 Task: Look for Airbnb options in Trstenik, Serbia from 2nd November, 2023 to 15th November, 2023 for 2 adults.1  bedroom having 1 bed and 1 bathroom. Property type can be hotel. Look for 5 properties as per requirement.
Action: Mouse pressed left at (280, 139)
Screenshot: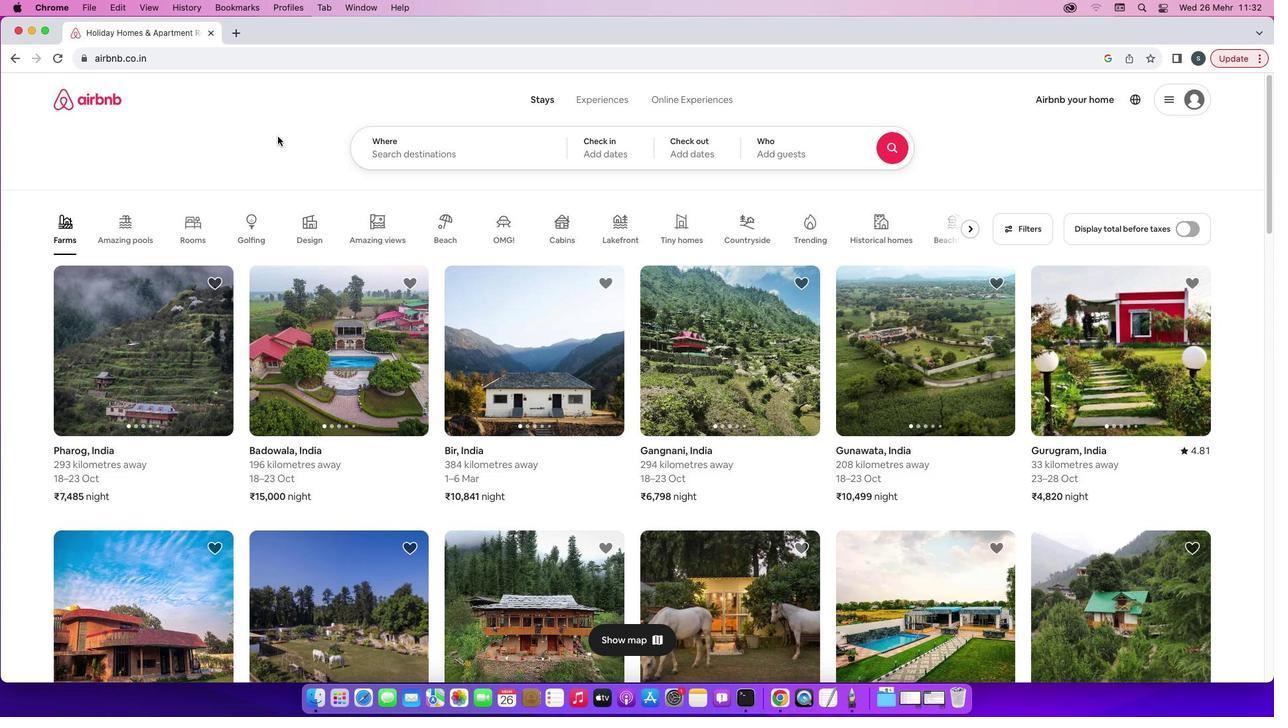 
Action: Mouse moved to (441, 152)
Screenshot: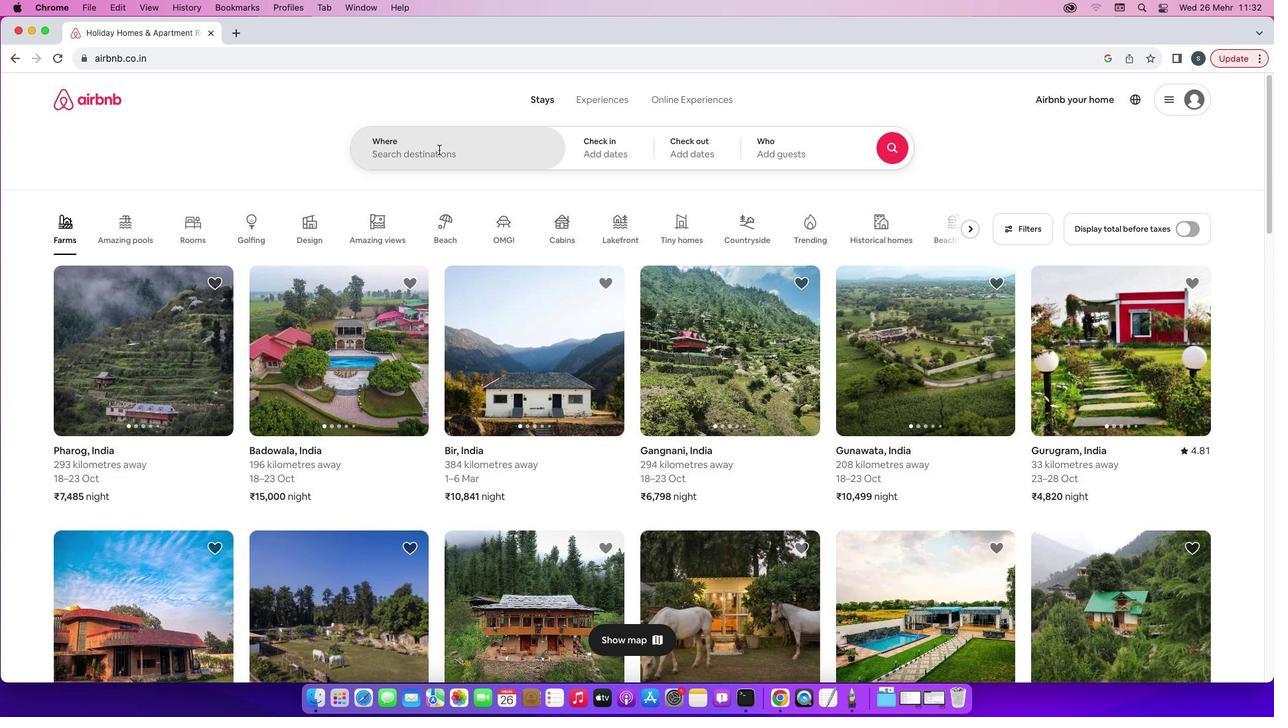 
Action: Mouse pressed left at (441, 152)
Screenshot: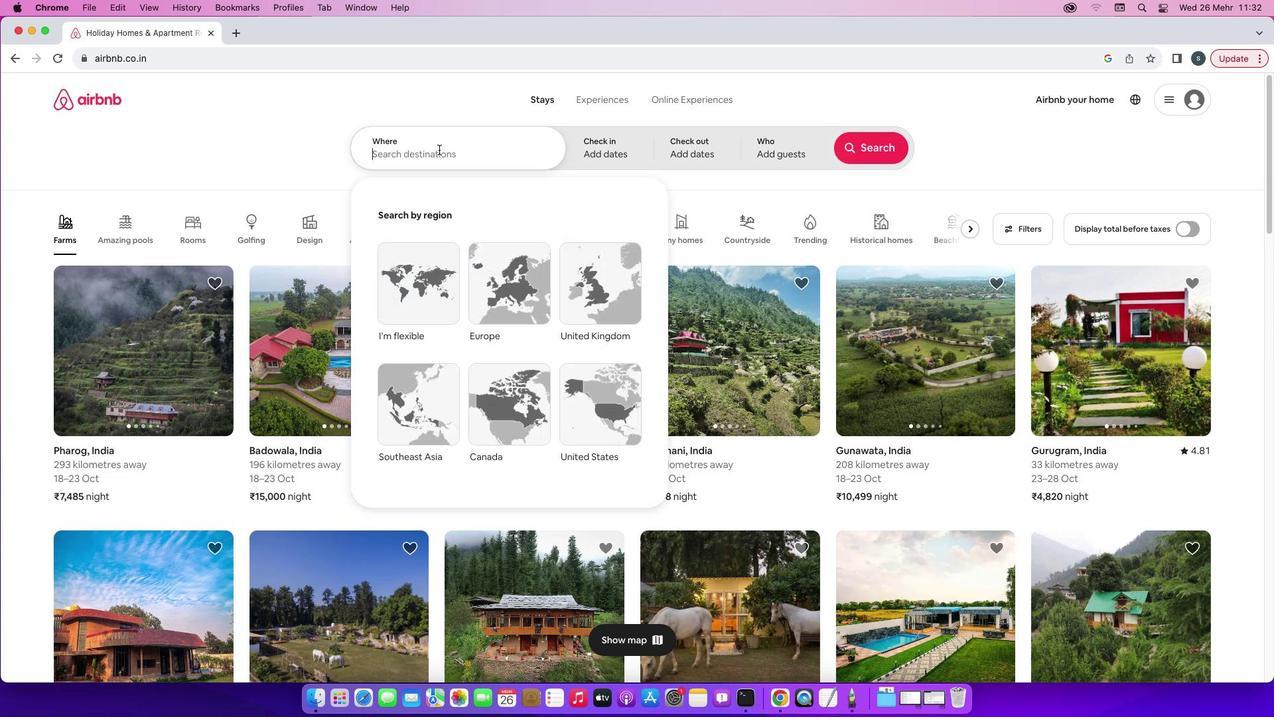 
Action: Key pressed 'T'Key.caps_lock'r''s''t''e''n''i''k'','Key.spaceKey.caps_lock'S'Key.caps_lock'e''r''b''i''a'
Screenshot: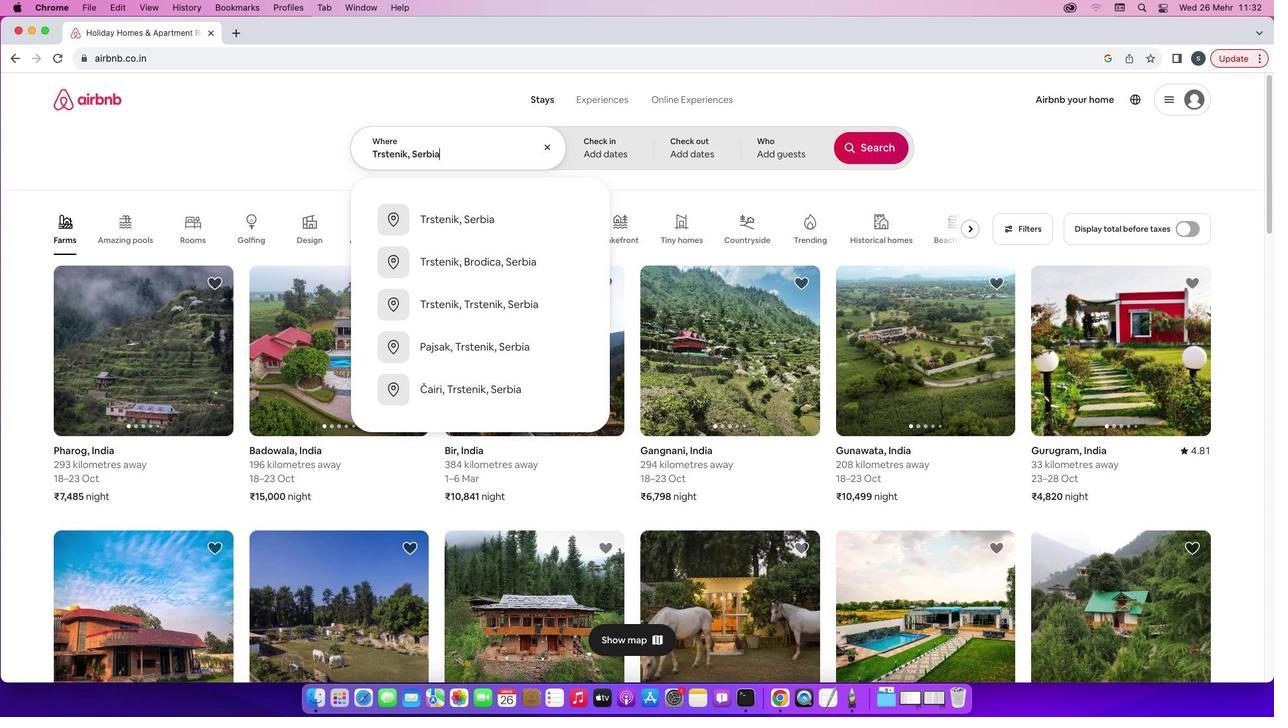 
Action: Mouse moved to (472, 225)
Screenshot: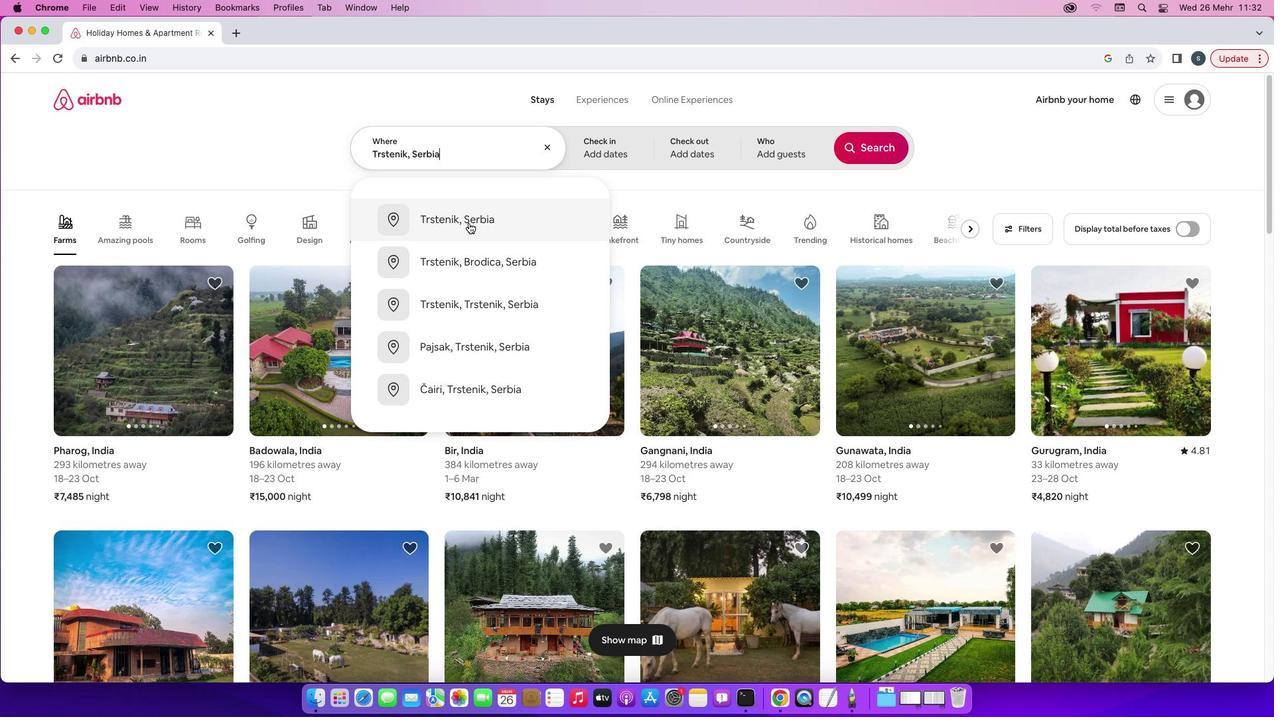 
Action: Mouse pressed left at (472, 225)
Screenshot: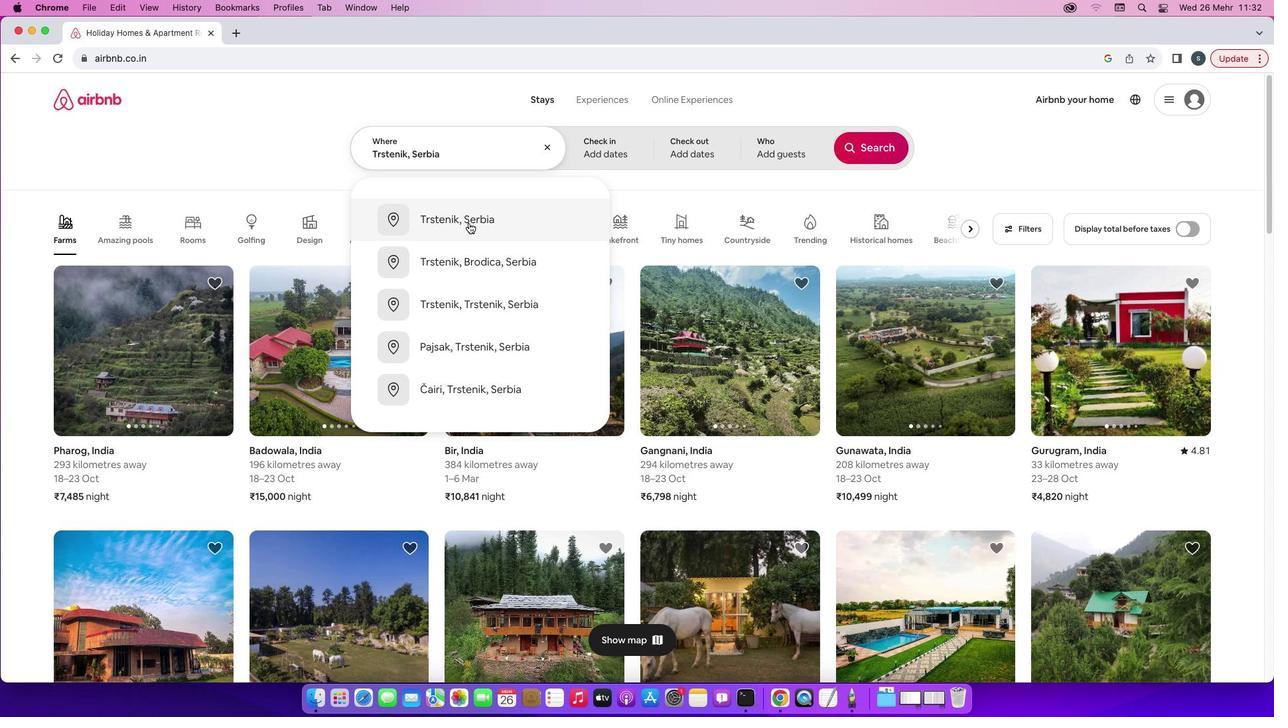 
Action: Mouse moved to (802, 314)
Screenshot: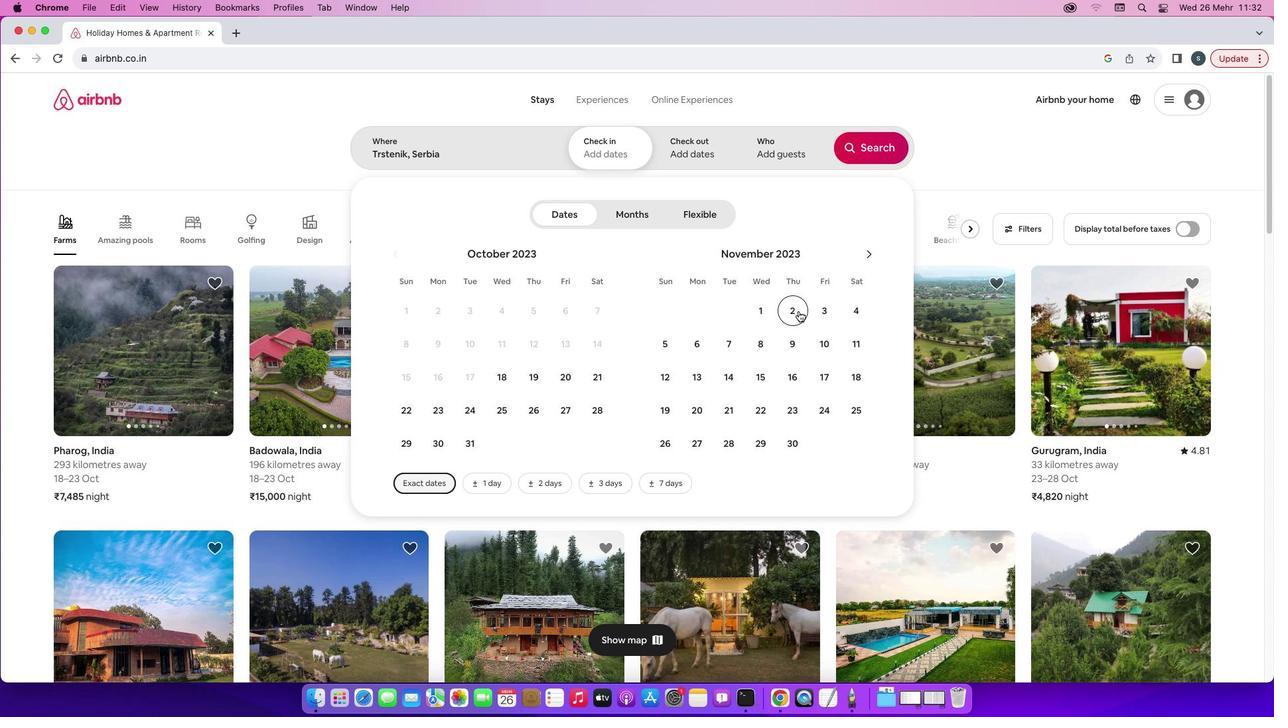 
Action: Mouse pressed left at (802, 314)
Screenshot: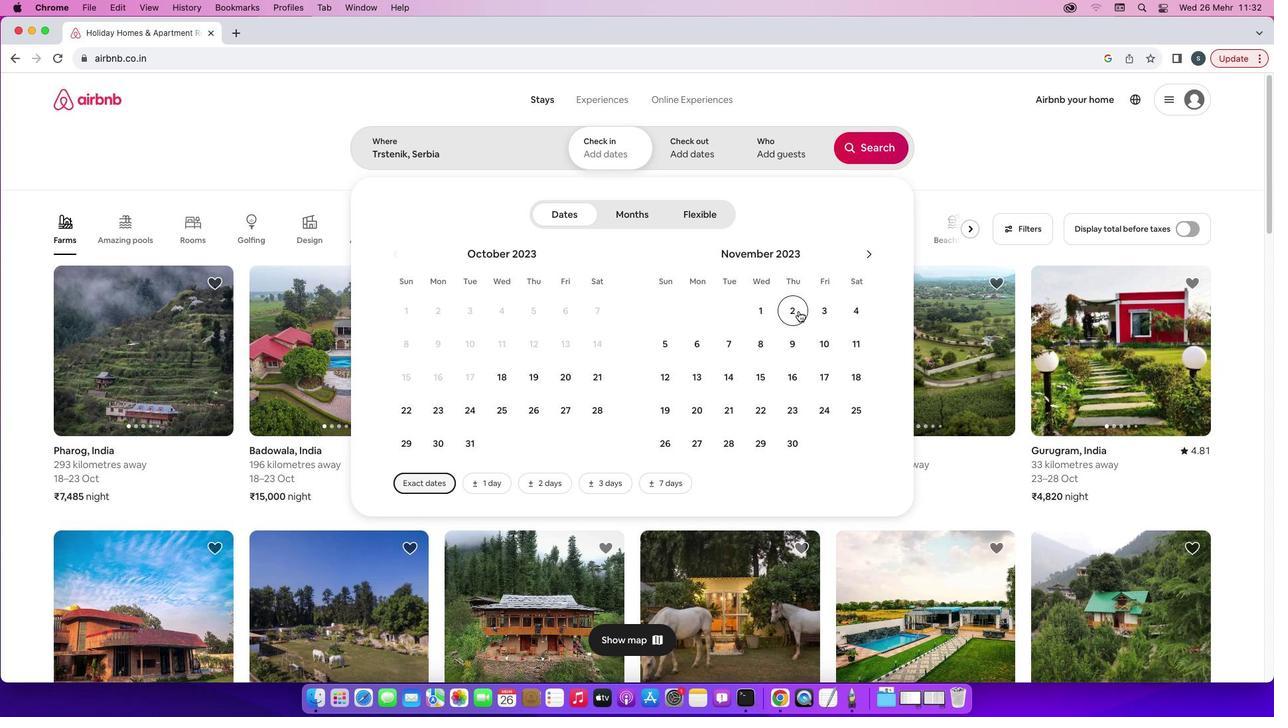 
Action: Mouse moved to (760, 372)
Screenshot: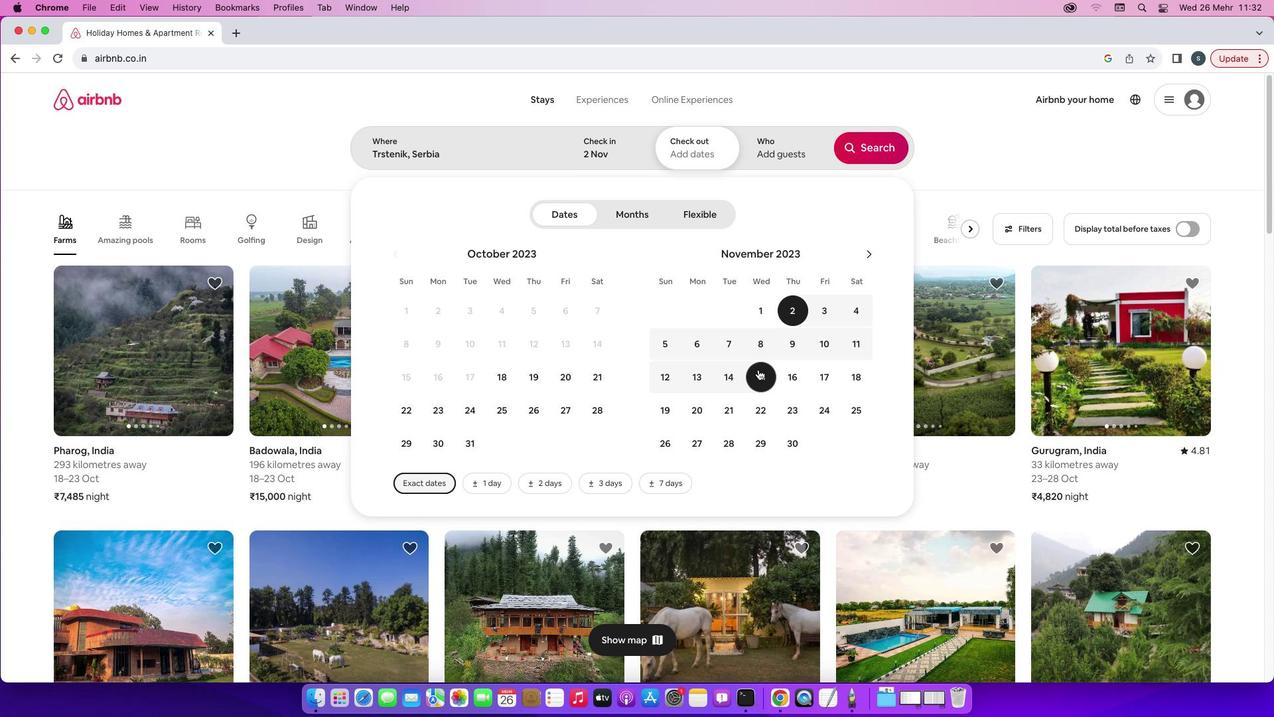 
Action: Mouse pressed left at (760, 372)
Screenshot: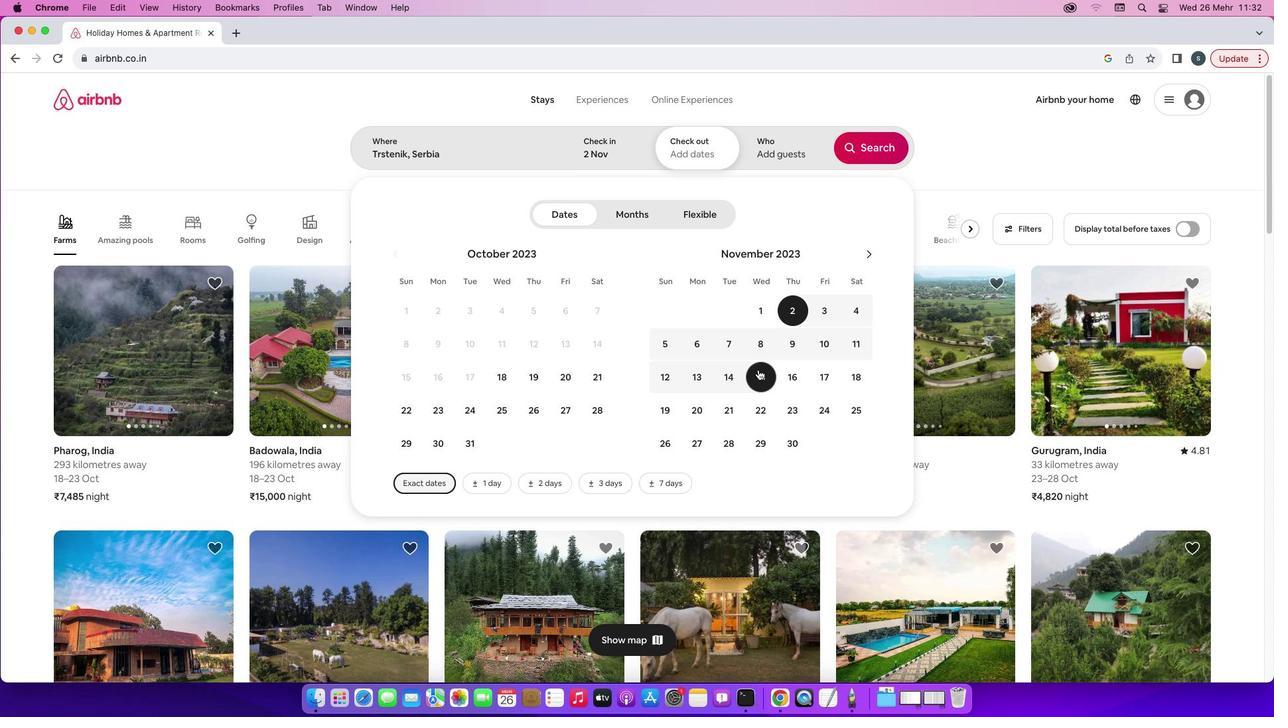 
Action: Mouse moved to (776, 154)
Screenshot: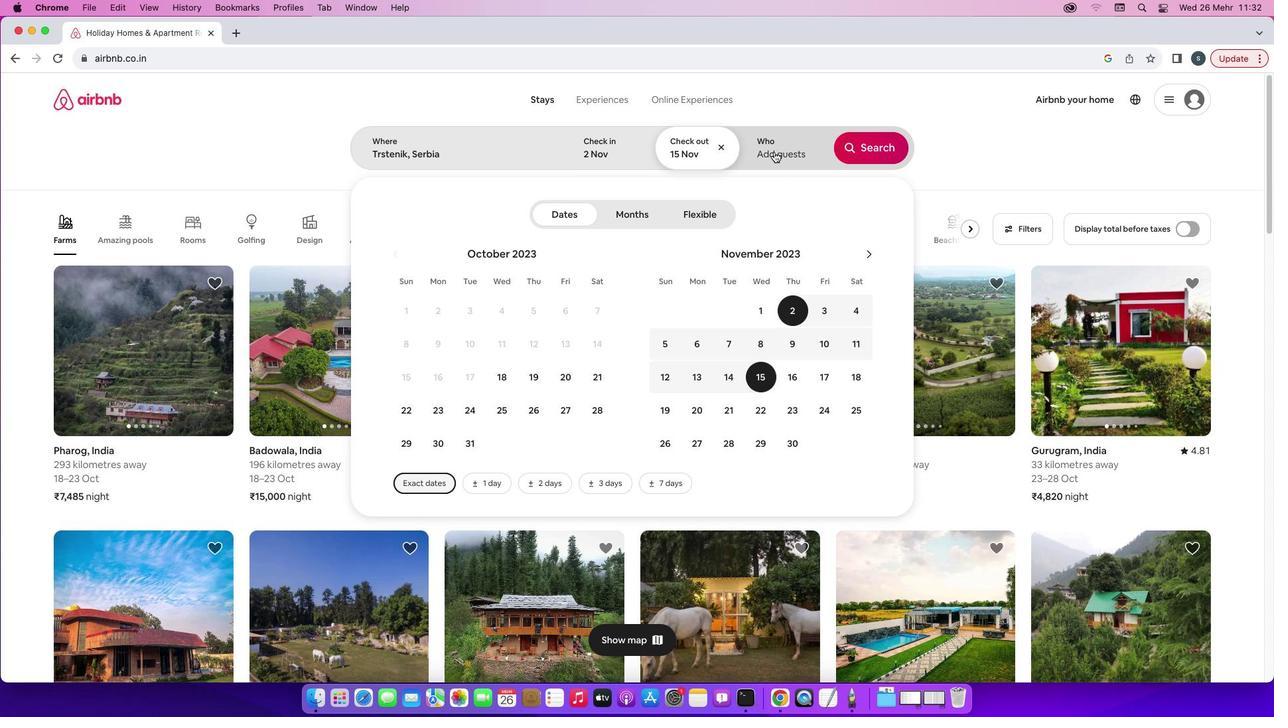 
Action: Mouse pressed left at (776, 154)
Screenshot: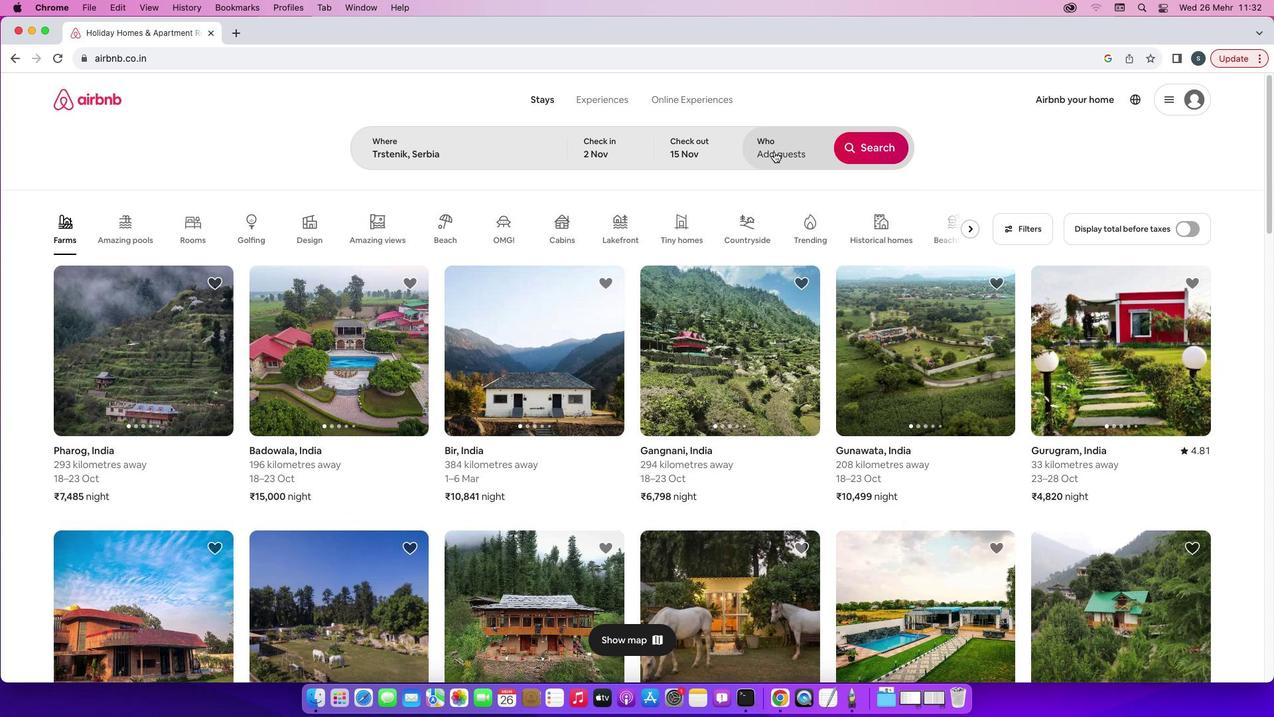 
Action: Mouse moved to (880, 220)
Screenshot: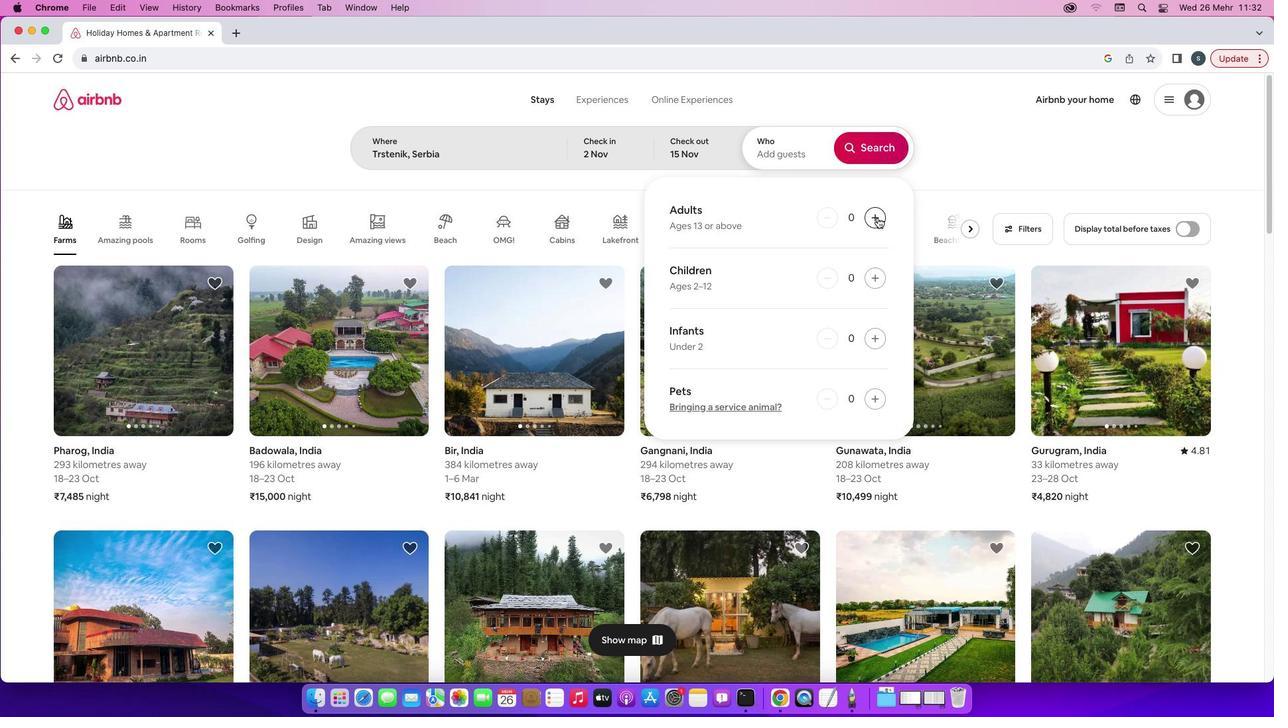 
Action: Mouse pressed left at (880, 220)
Screenshot: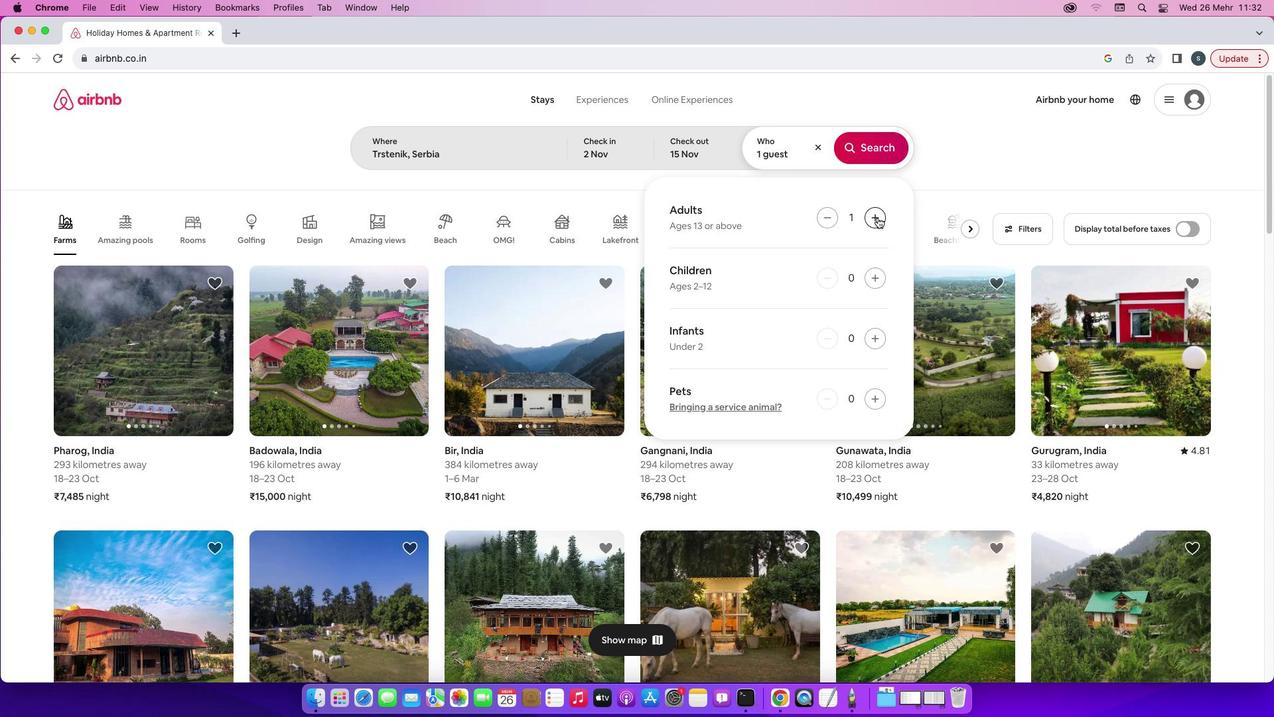 
Action: Mouse pressed left at (880, 220)
Screenshot: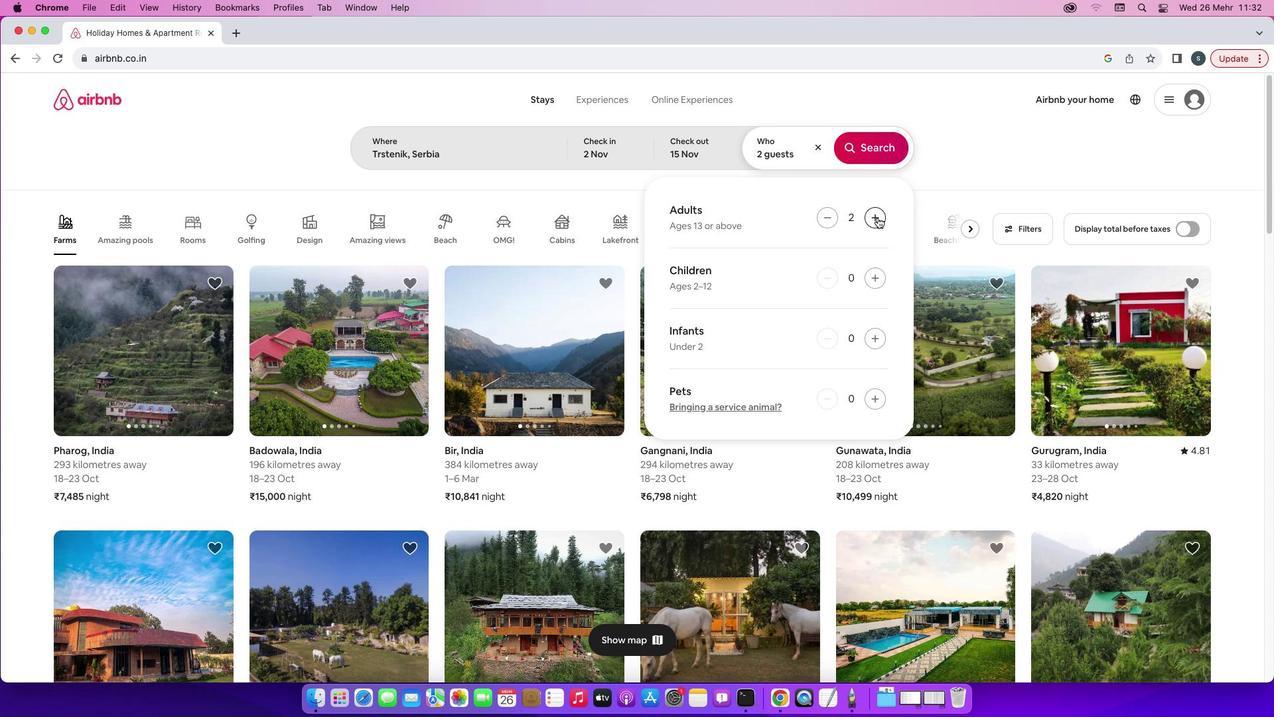 
Action: Mouse moved to (867, 152)
Screenshot: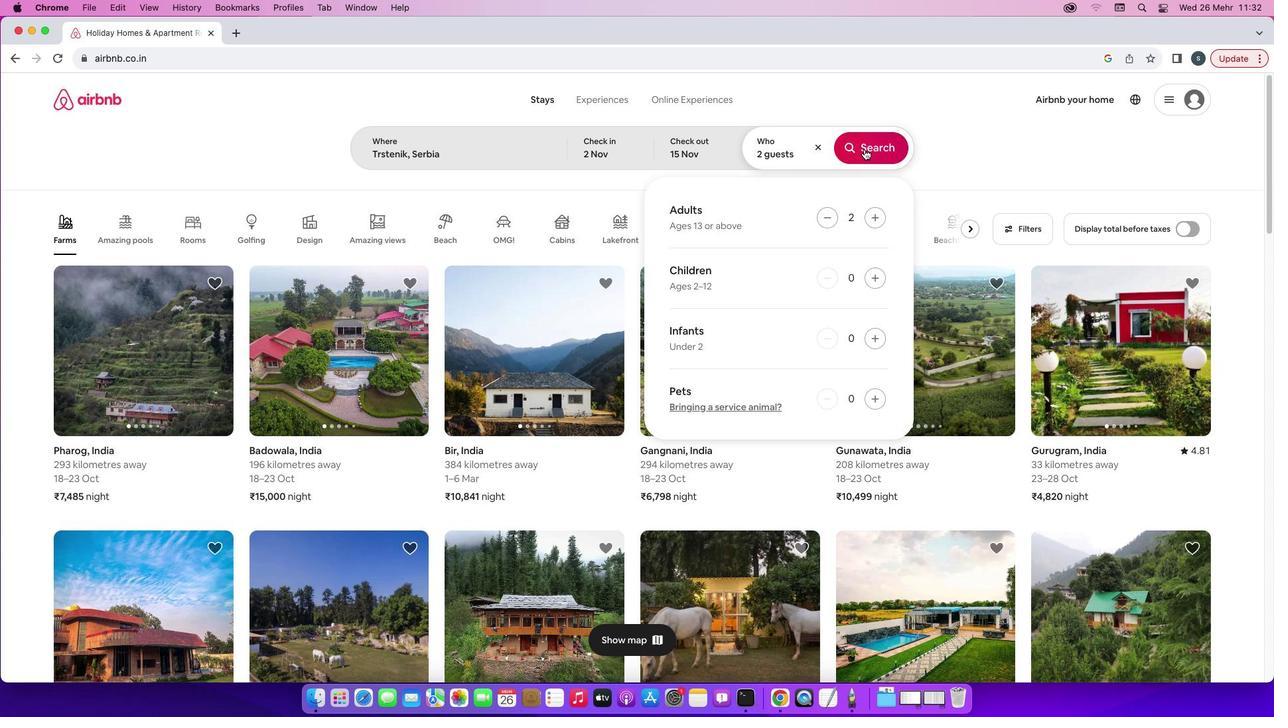 
Action: Mouse pressed left at (867, 152)
Screenshot: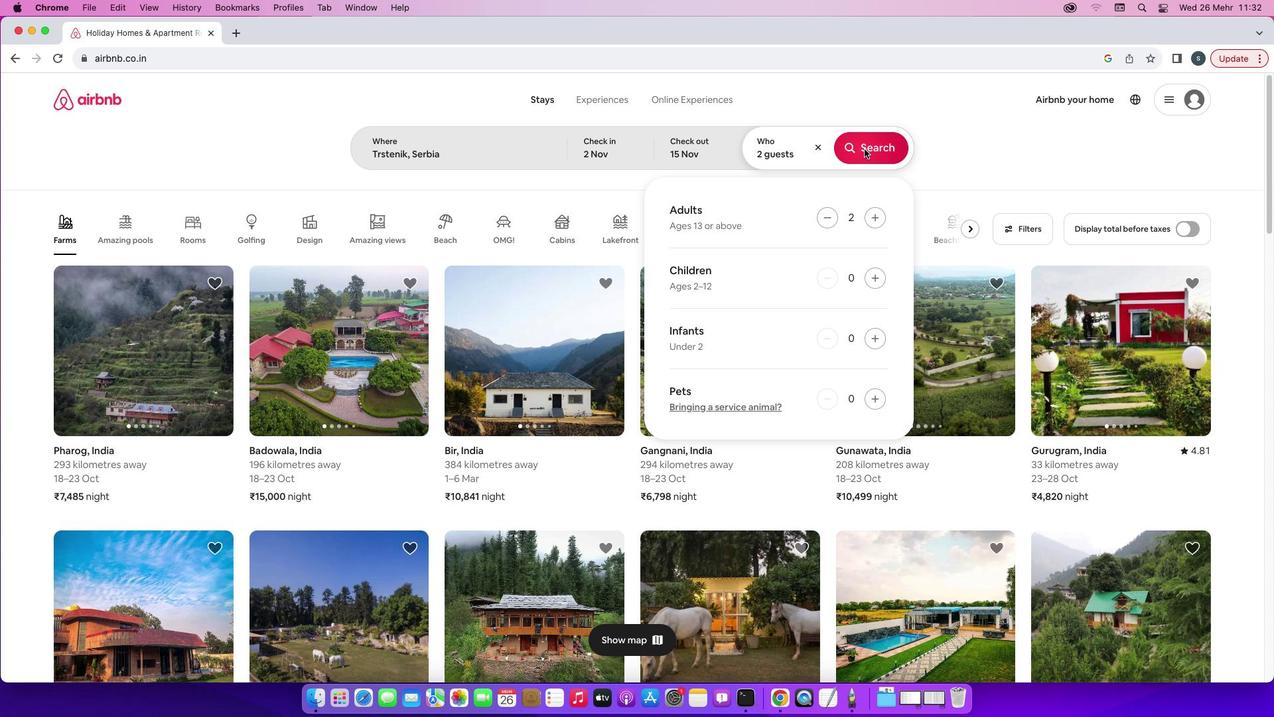 
Action: Mouse moved to (1057, 157)
Screenshot: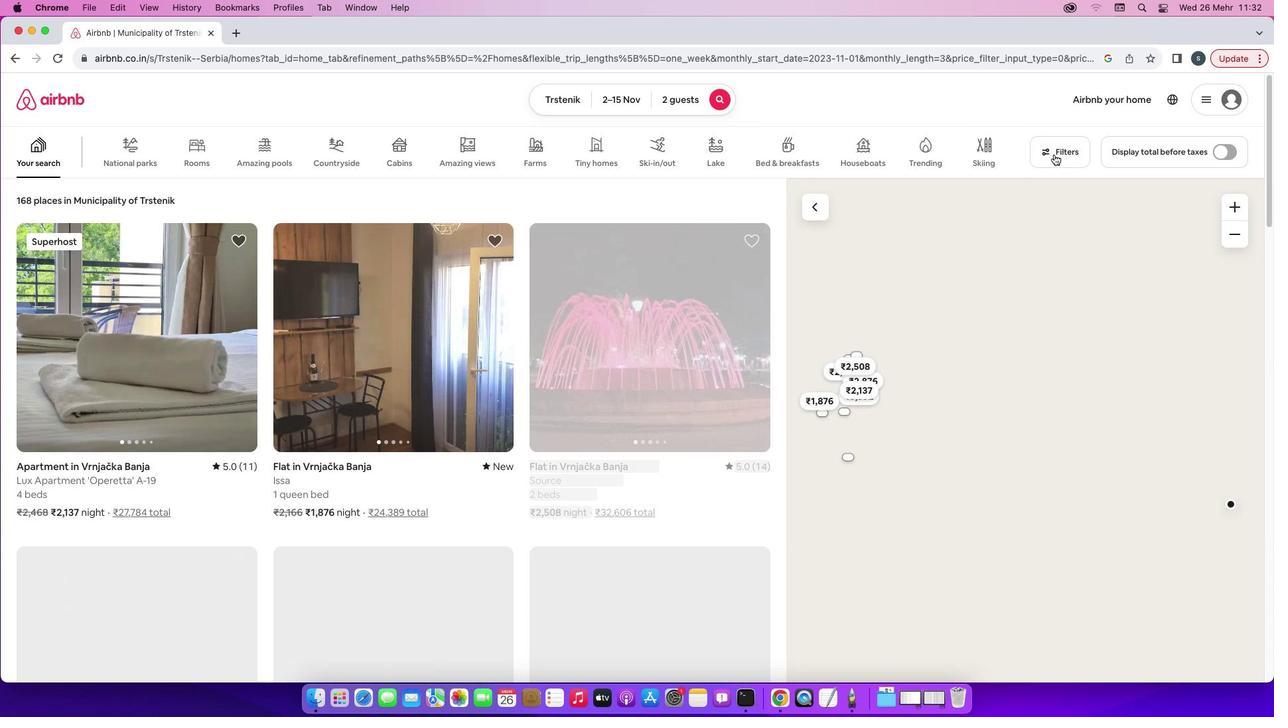 
Action: Mouse pressed left at (1057, 157)
Screenshot: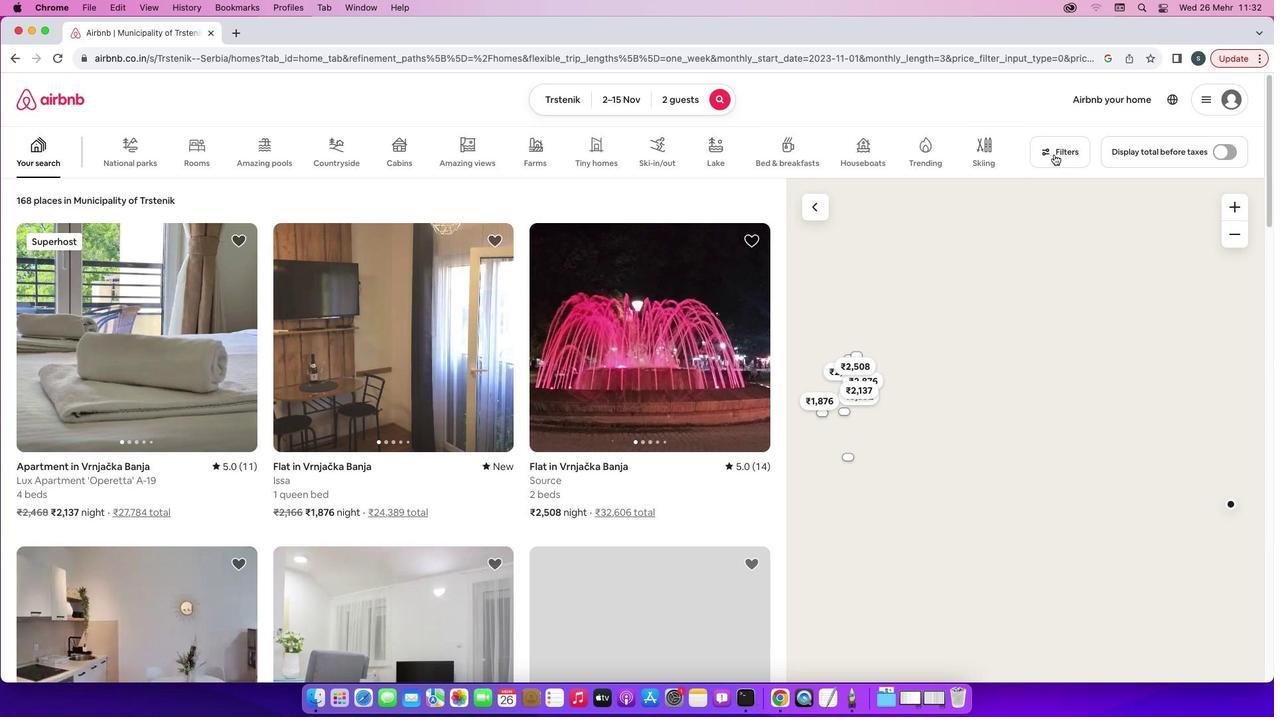 
Action: Mouse moved to (460, 506)
Screenshot: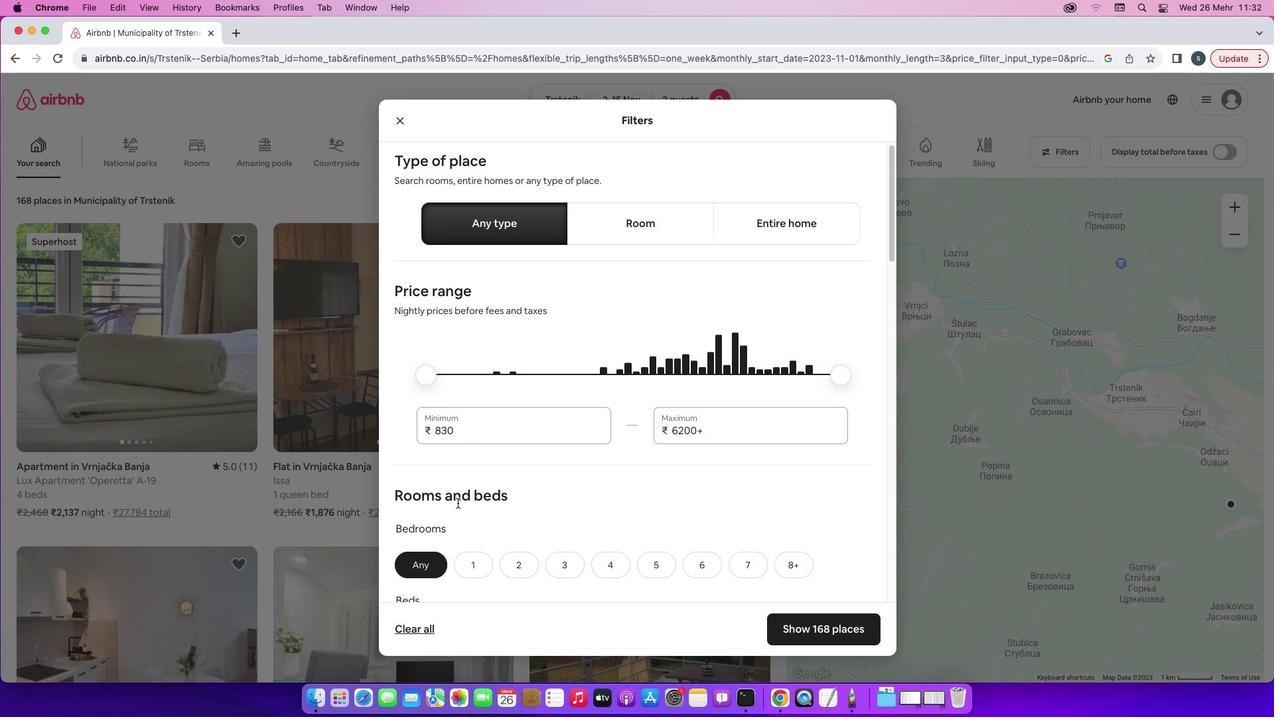 
Action: Mouse scrolled (460, 506) with delta (2, 1)
Screenshot: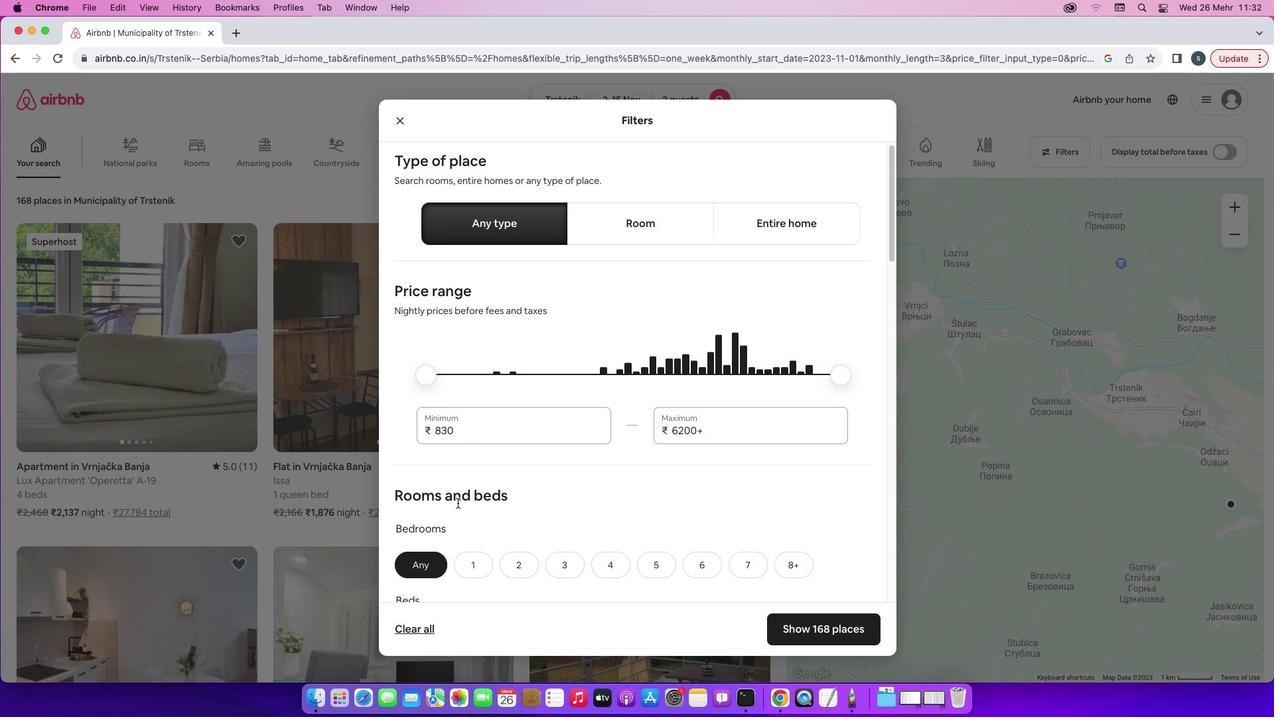 
Action: Mouse moved to (460, 505)
Screenshot: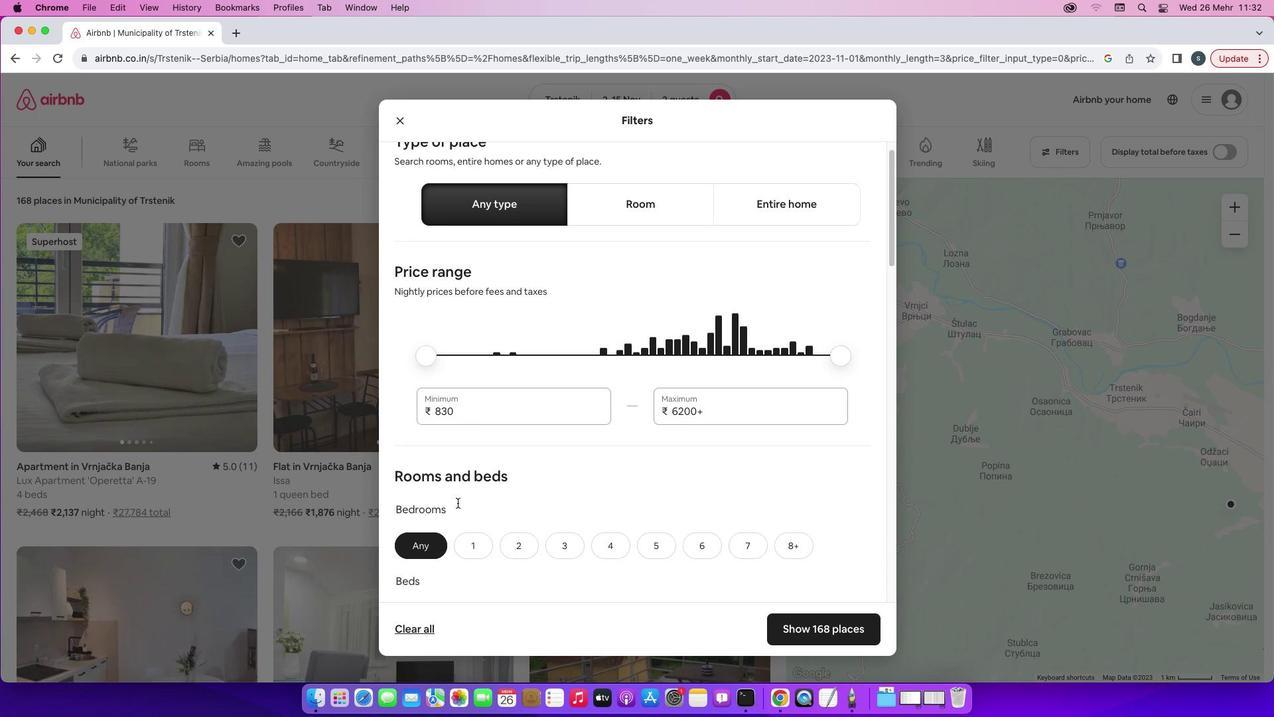 
Action: Mouse scrolled (460, 505) with delta (2, 1)
Screenshot: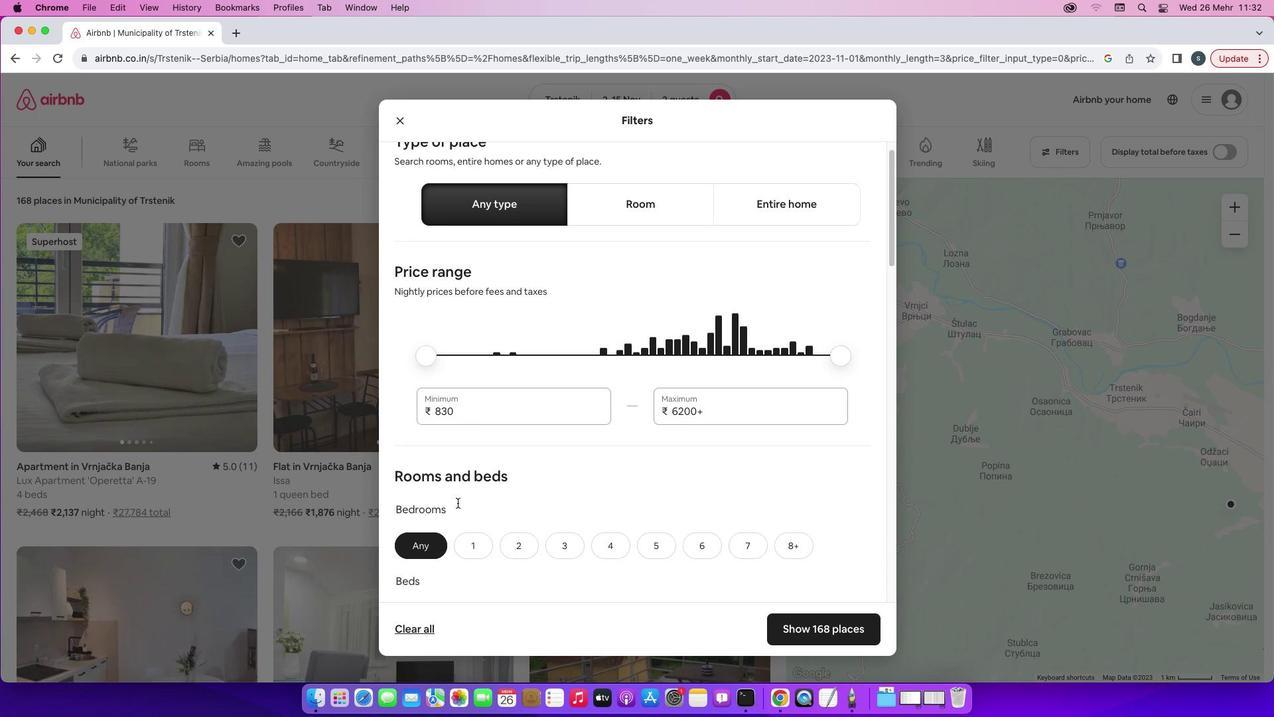 
Action: Mouse scrolled (460, 505) with delta (2, 0)
Screenshot: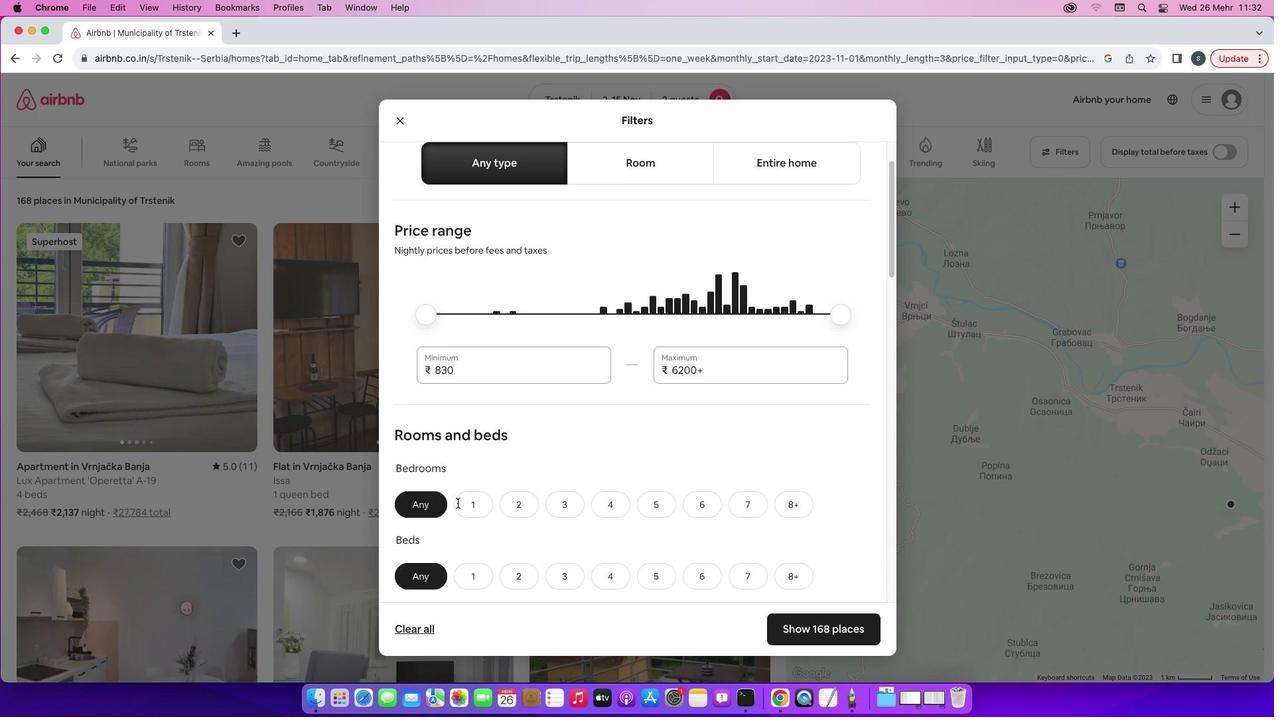 
Action: Mouse moved to (460, 505)
Screenshot: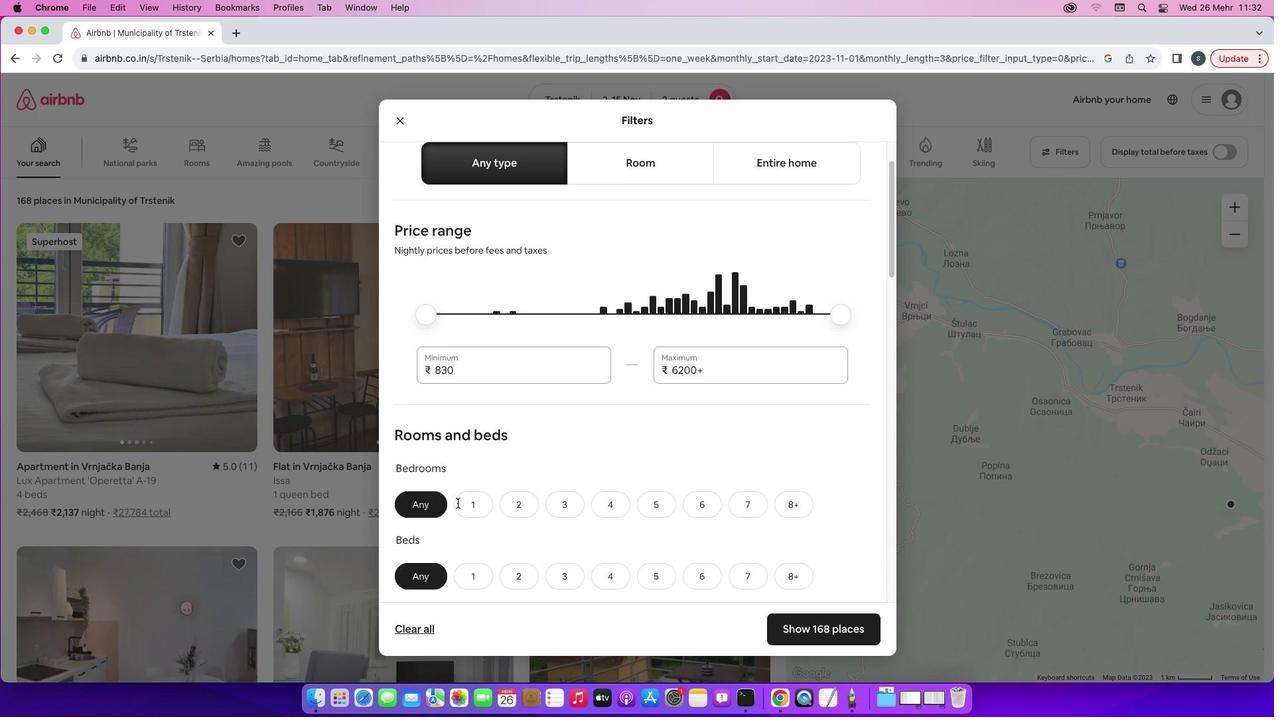 
Action: Mouse scrolled (460, 505) with delta (2, 0)
Screenshot: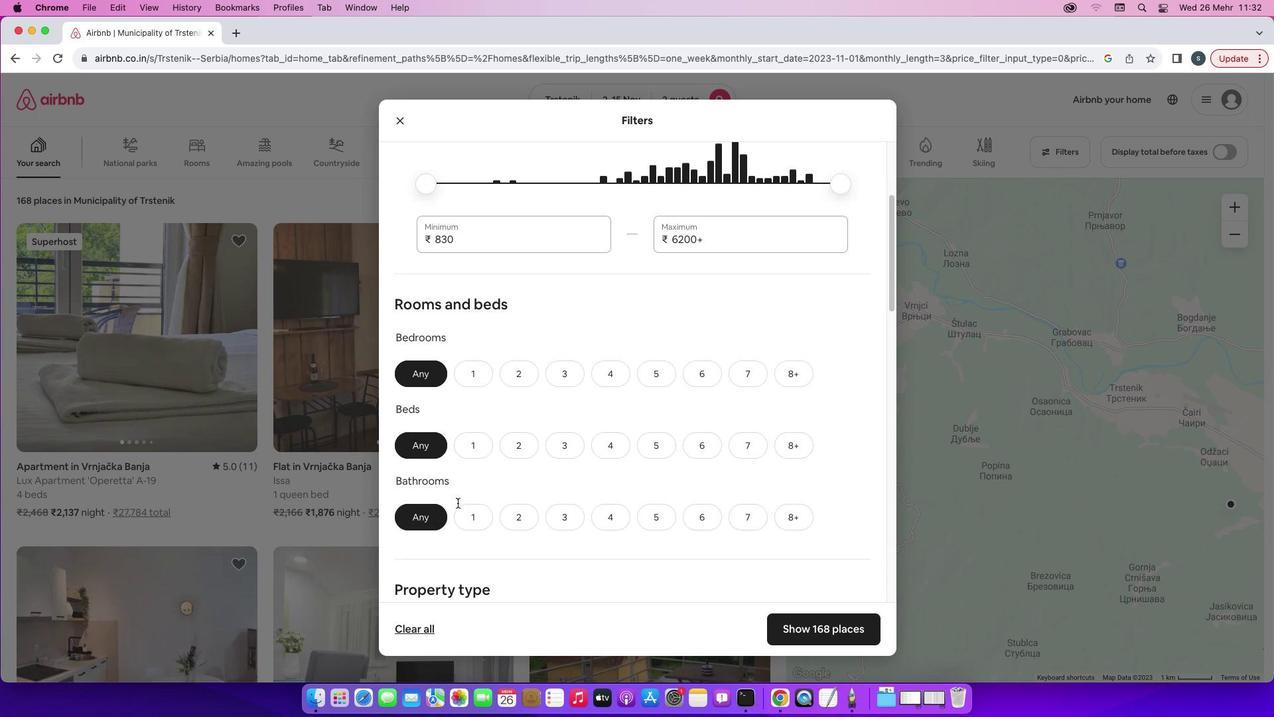 
Action: Mouse moved to (467, 336)
Screenshot: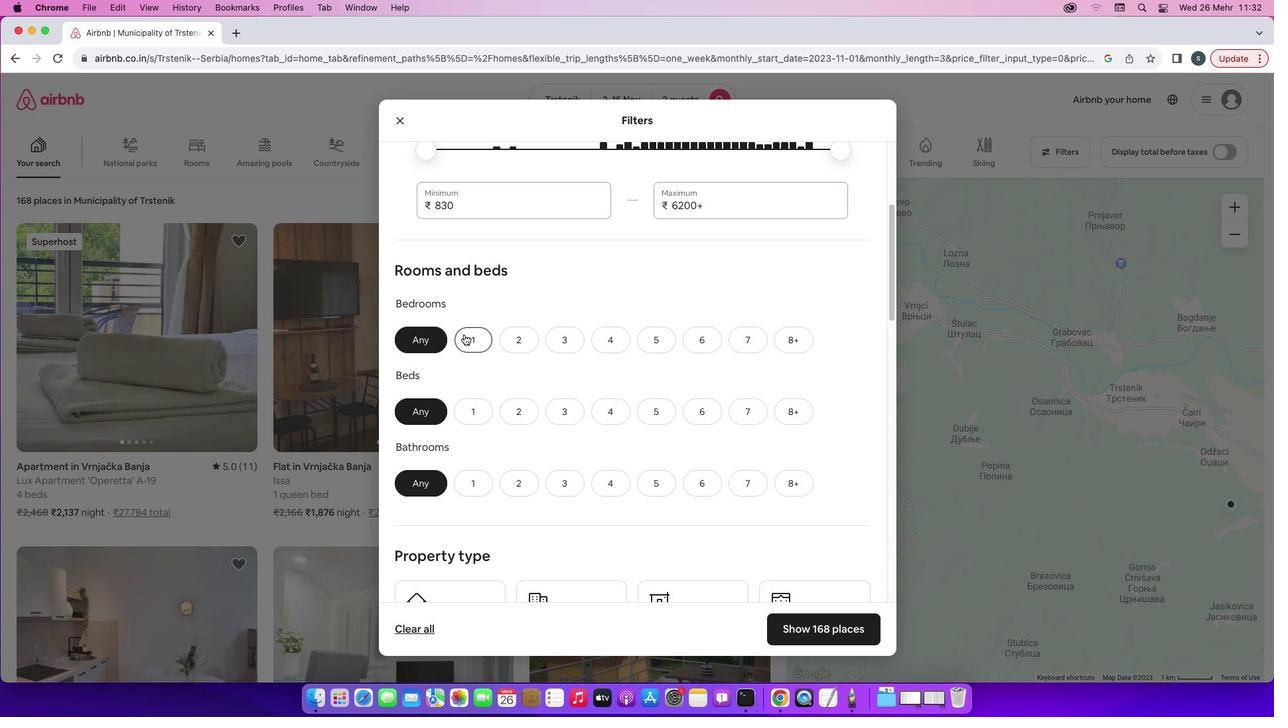 
Action: Mouse pressed left at (467, 336)
Screenshot: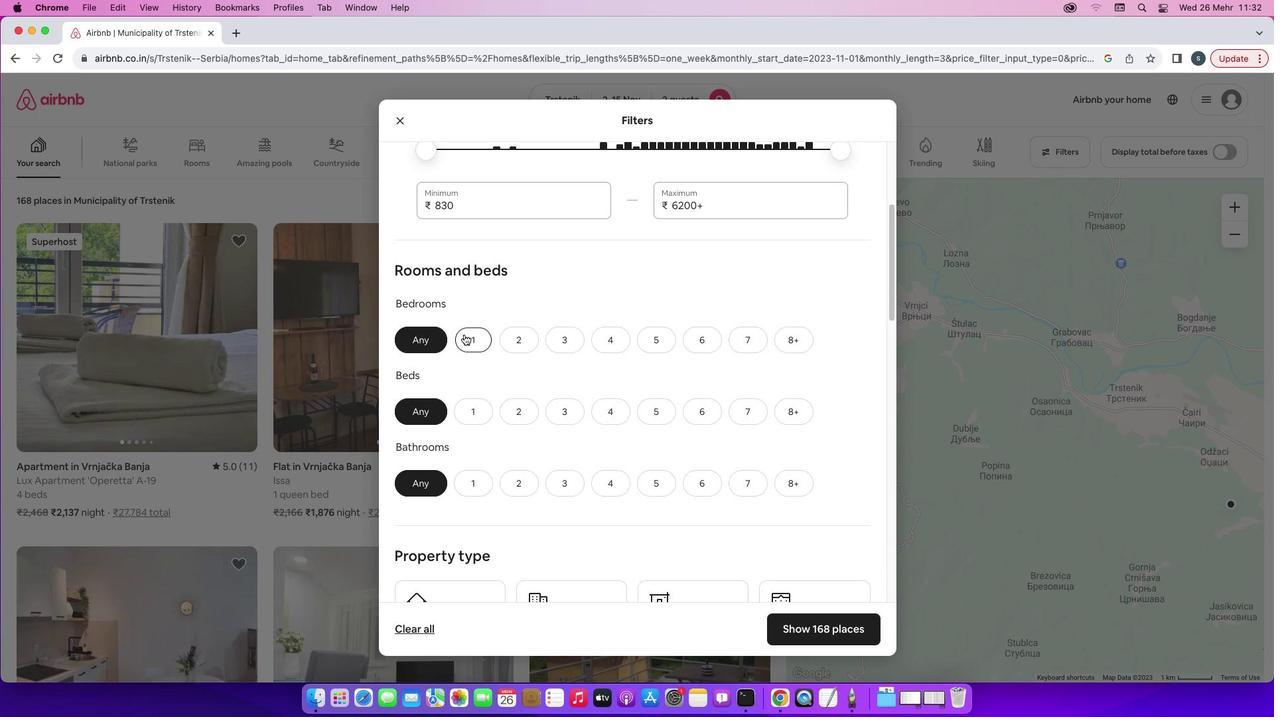 
Action: Mouse moved to (478, 410)
Screenshot: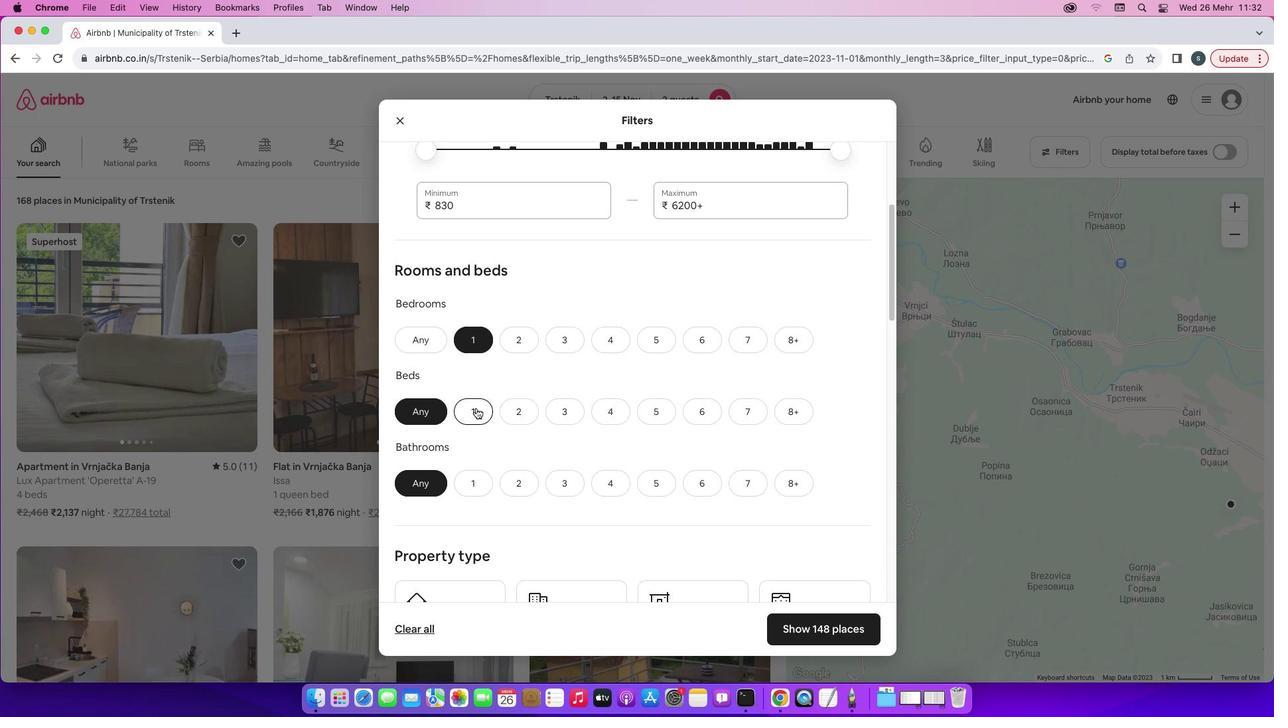 
Action: Mouse pressed left at (478, 410)
Screenshot: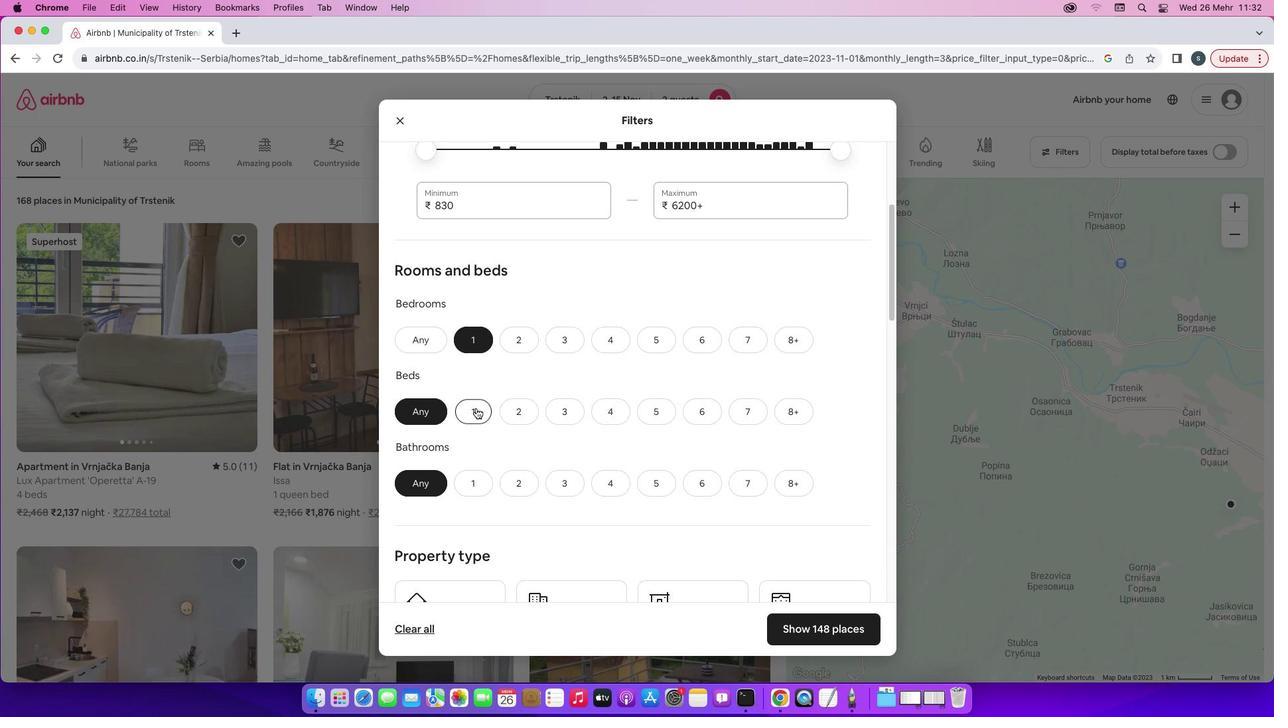 
Action: Mouse moved to (478, 482)
Screenshot: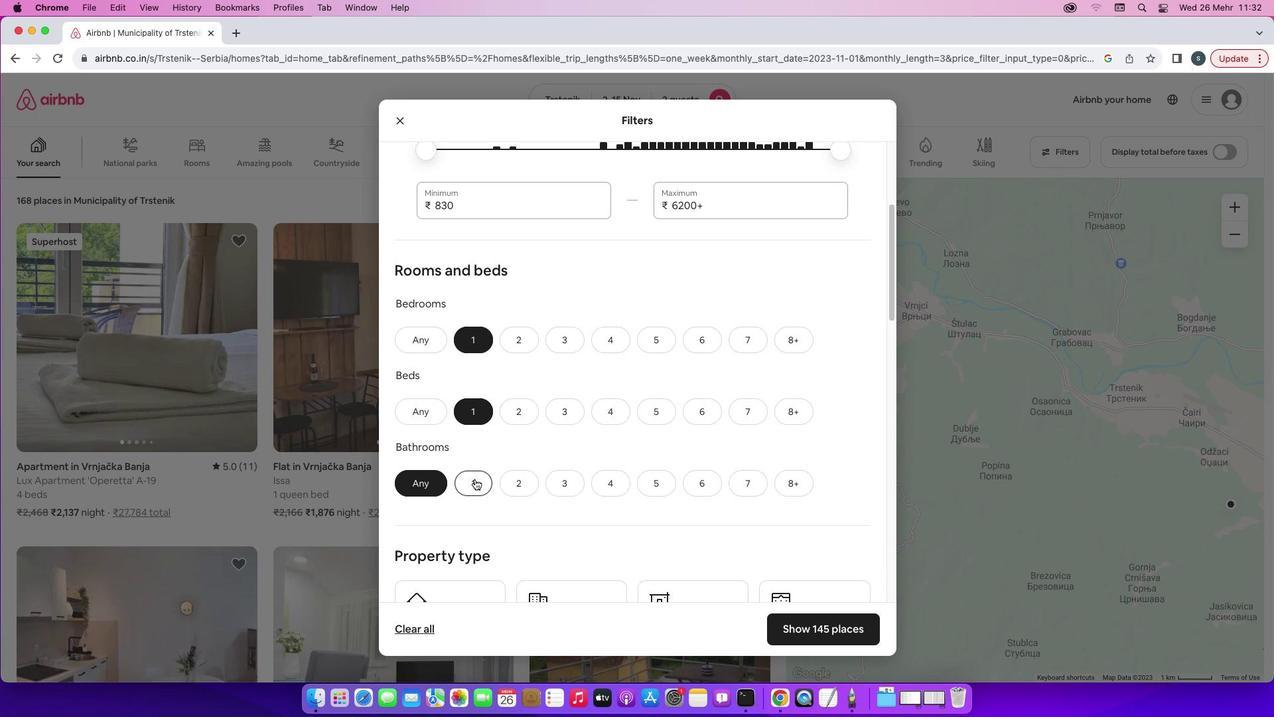 
Action: Mouse pressed left at (478, 482)
Screenshot: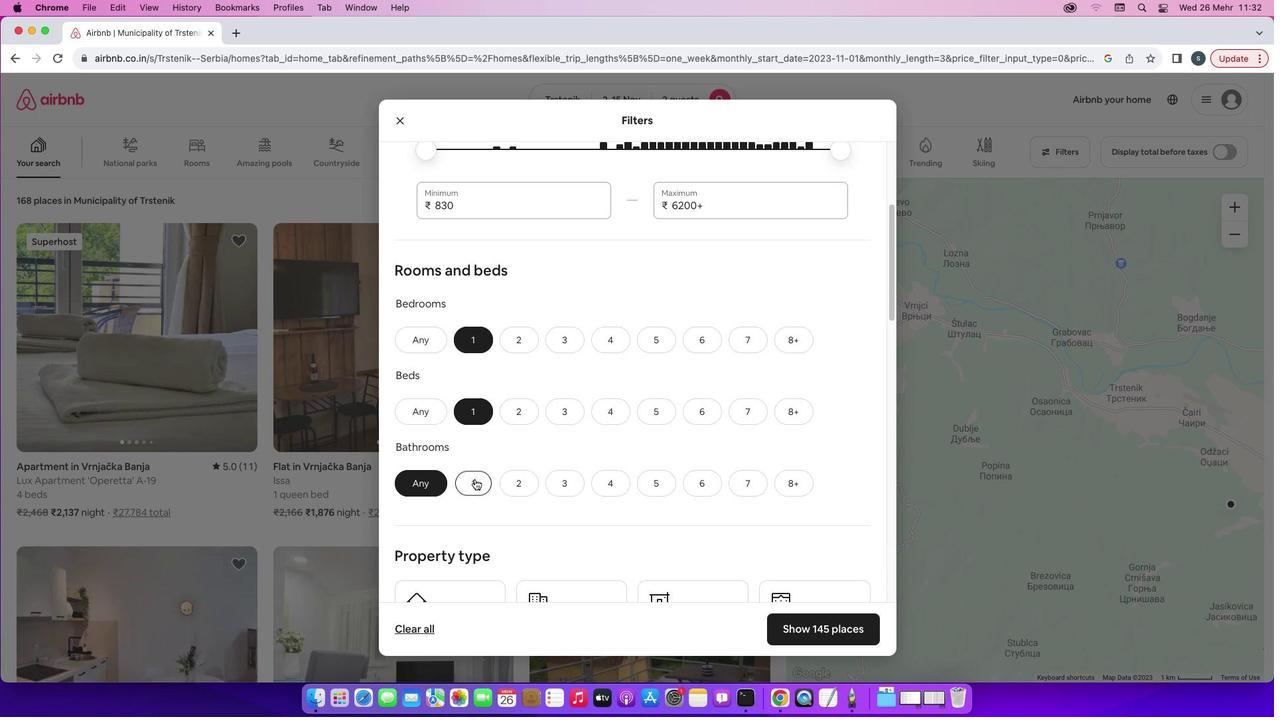 
Action: Mouse moved to (553, 450)
Screenshot: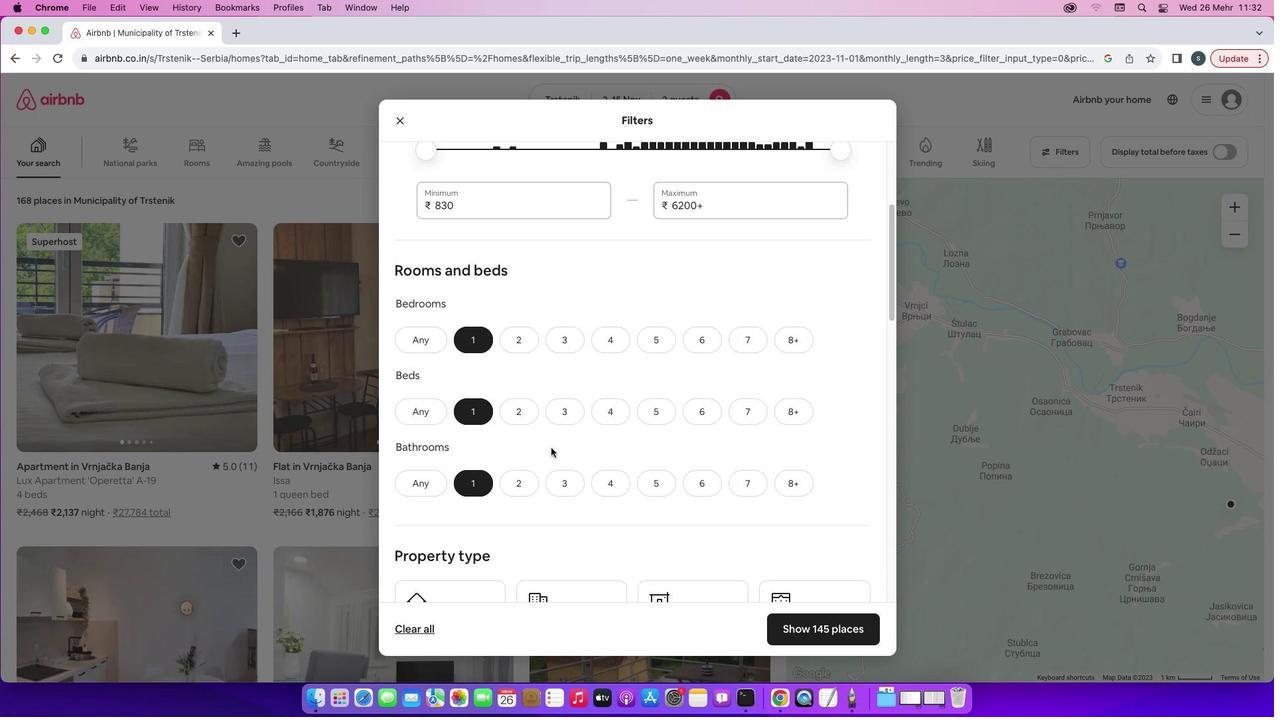 
Action: Mouse scrolled (553, 450) with delta (2, 1)
Screenshot: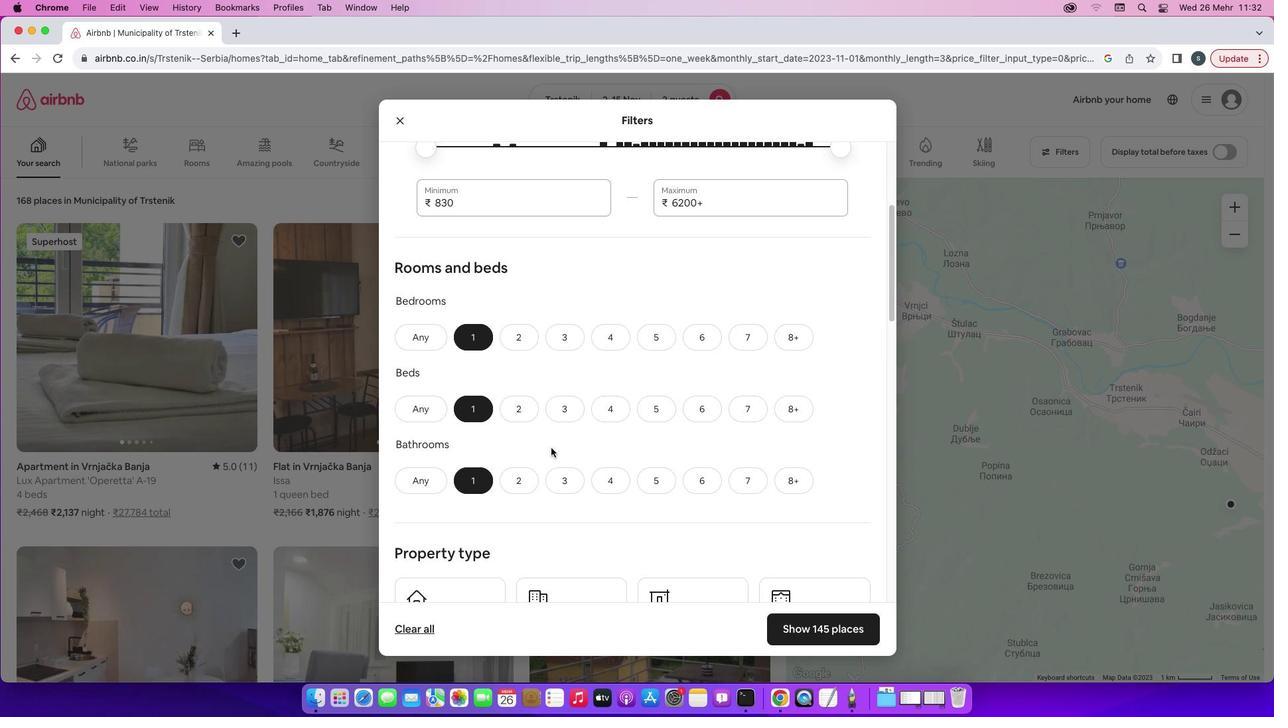 
Action: Mouse scrolled (553, 450) with delta (2, 1)
Screenshot: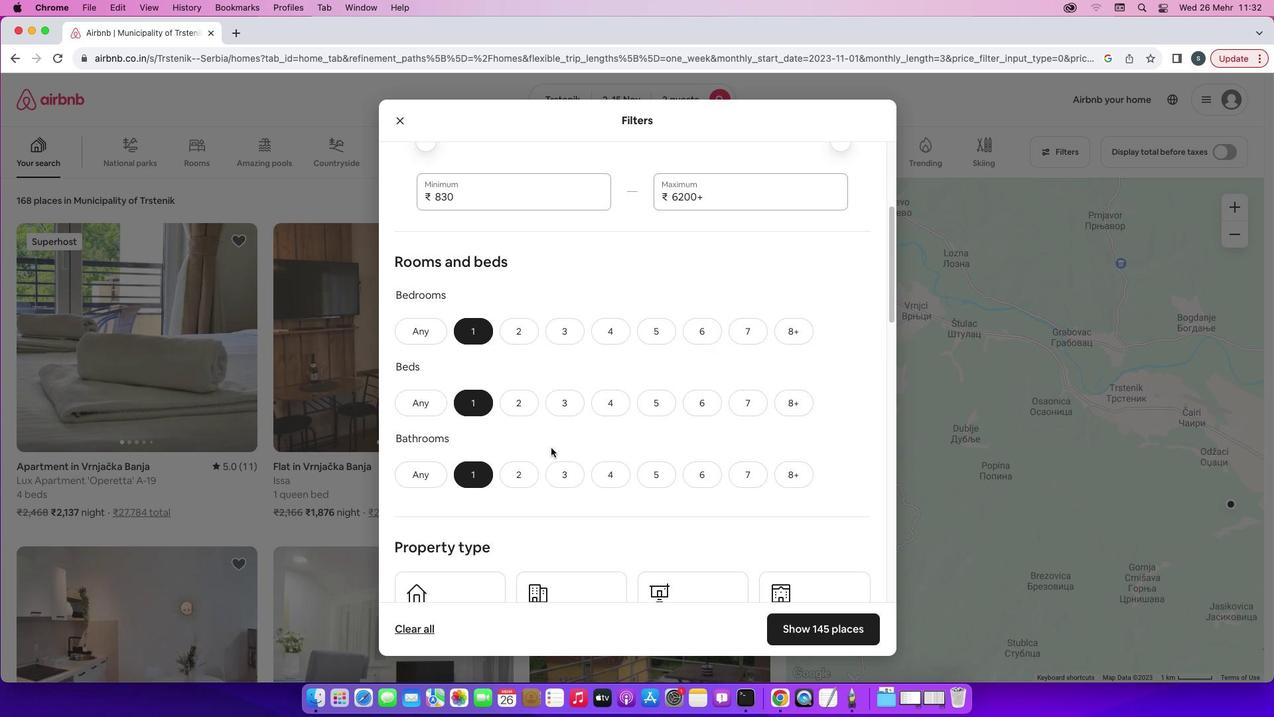 
Action: Mouse scrolled (553, 450) with delta (2, 1)
Screenshot: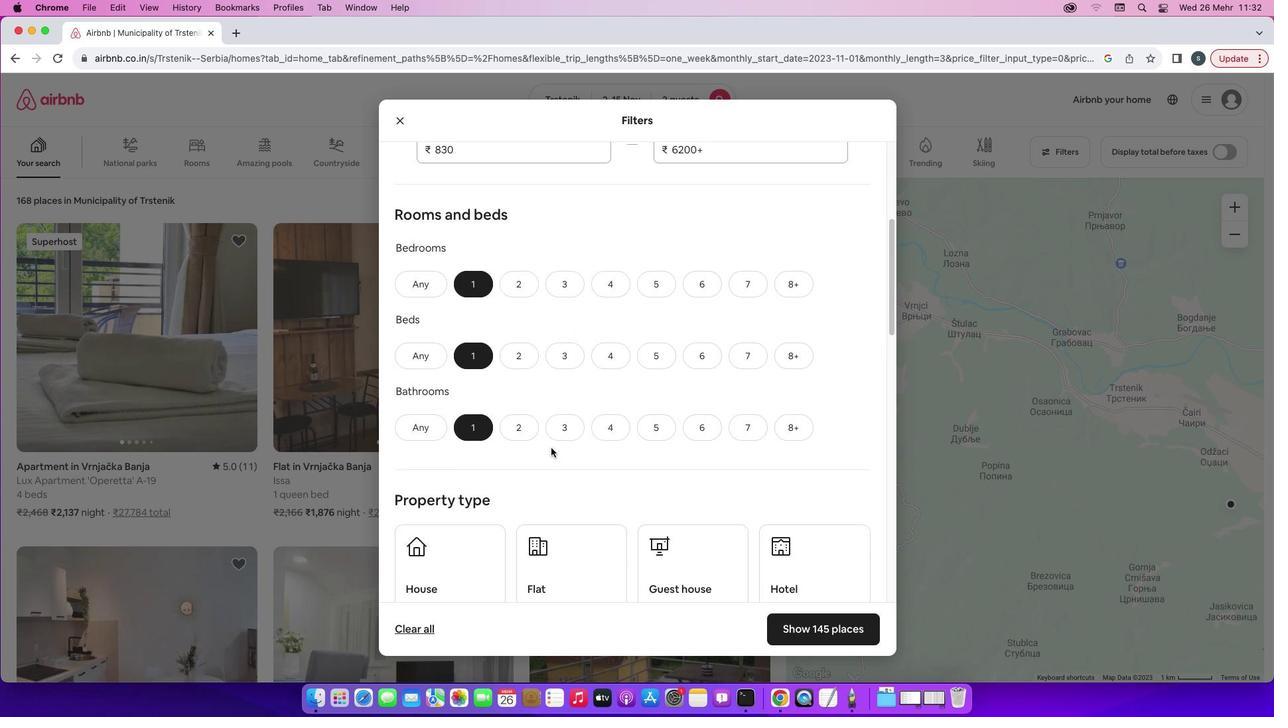 
Action: Mouse scrolled (553, 450) with delta (2, 0)
Screenshot: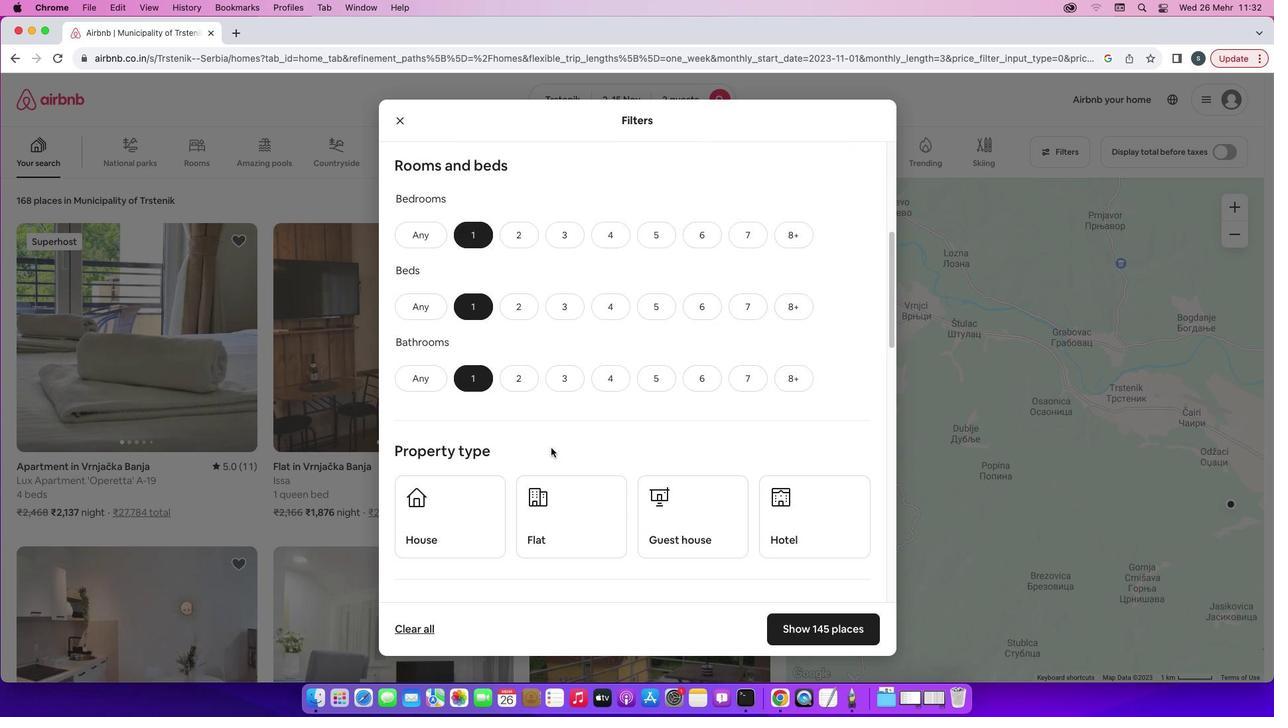 
Action: Mouse moved to (809, 470)
Screenshot: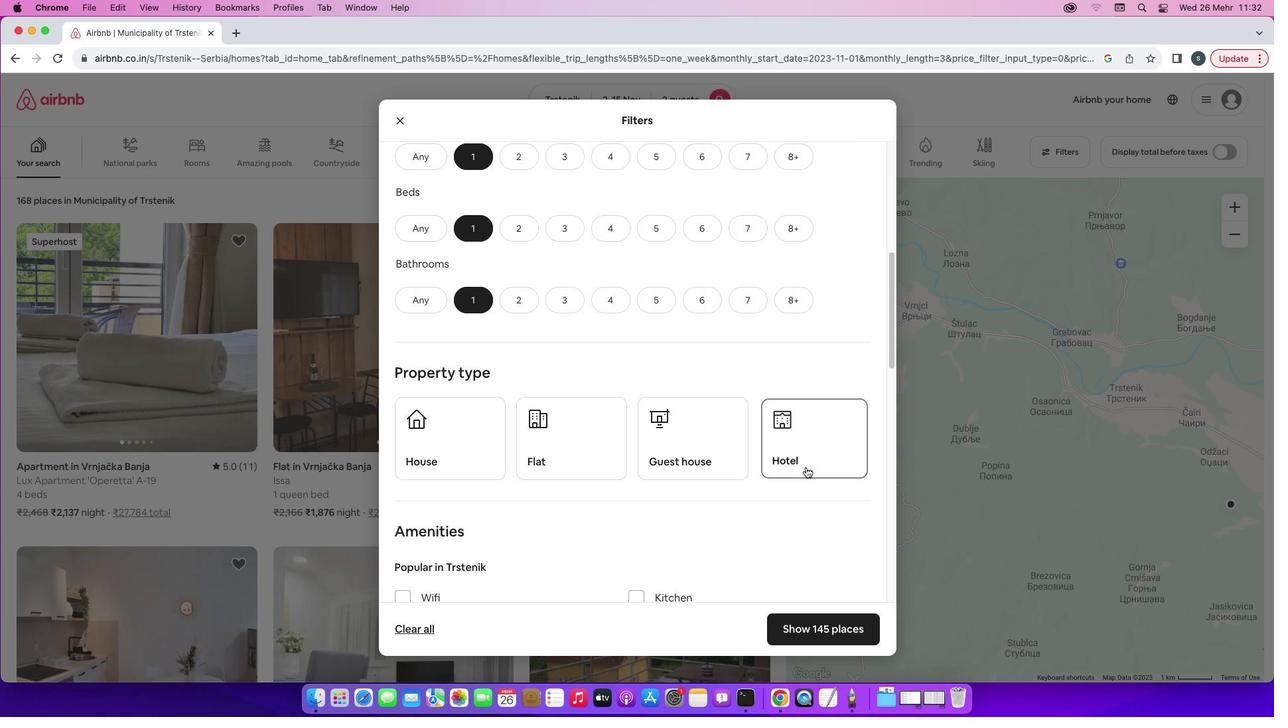 
Action: Mouse pressed left at (809, 470)
Screenshot: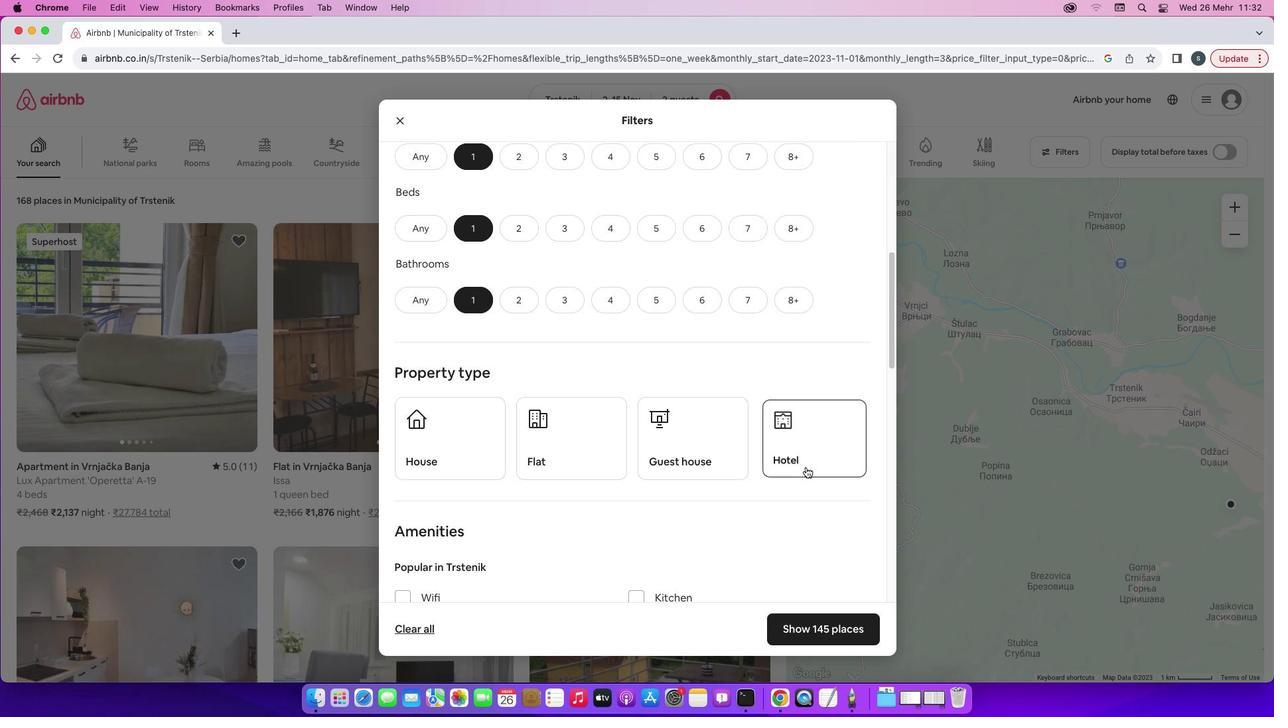 
Action: Mouse moved to (700, 529)
Screenshot: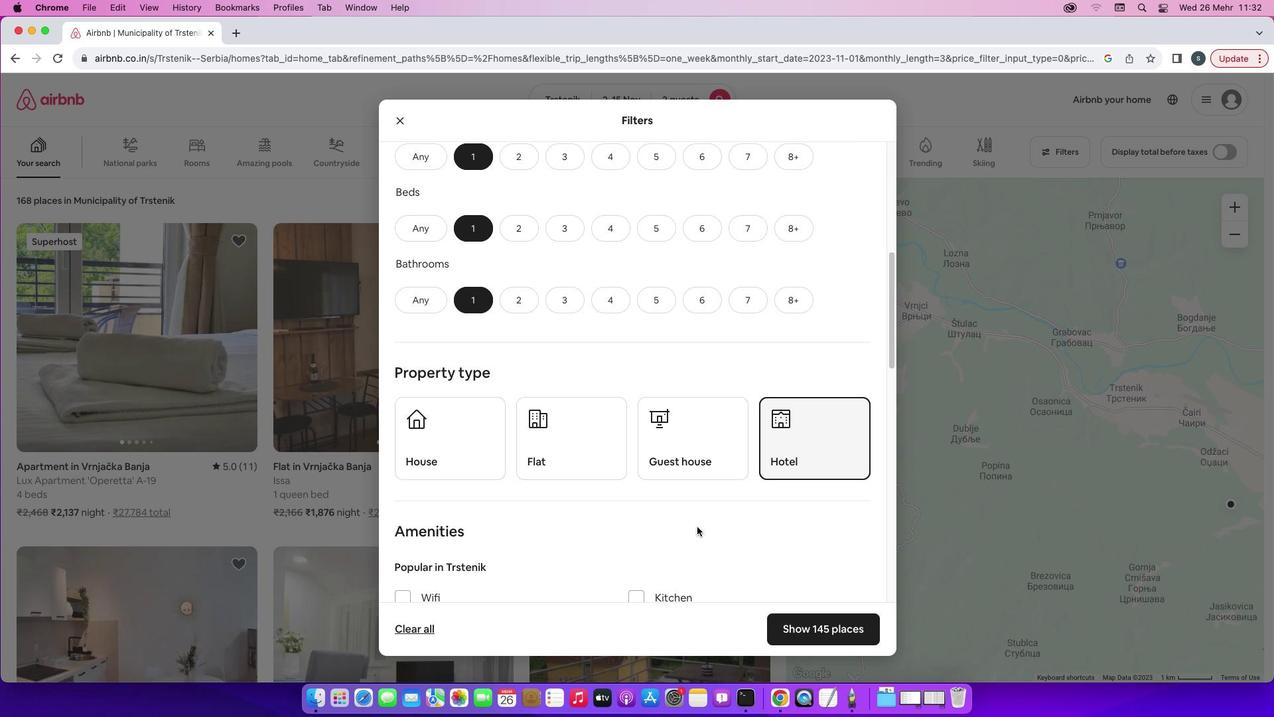 
Action: Mouse scrolled (700, 529) with delta (2, 1)
Screenshot: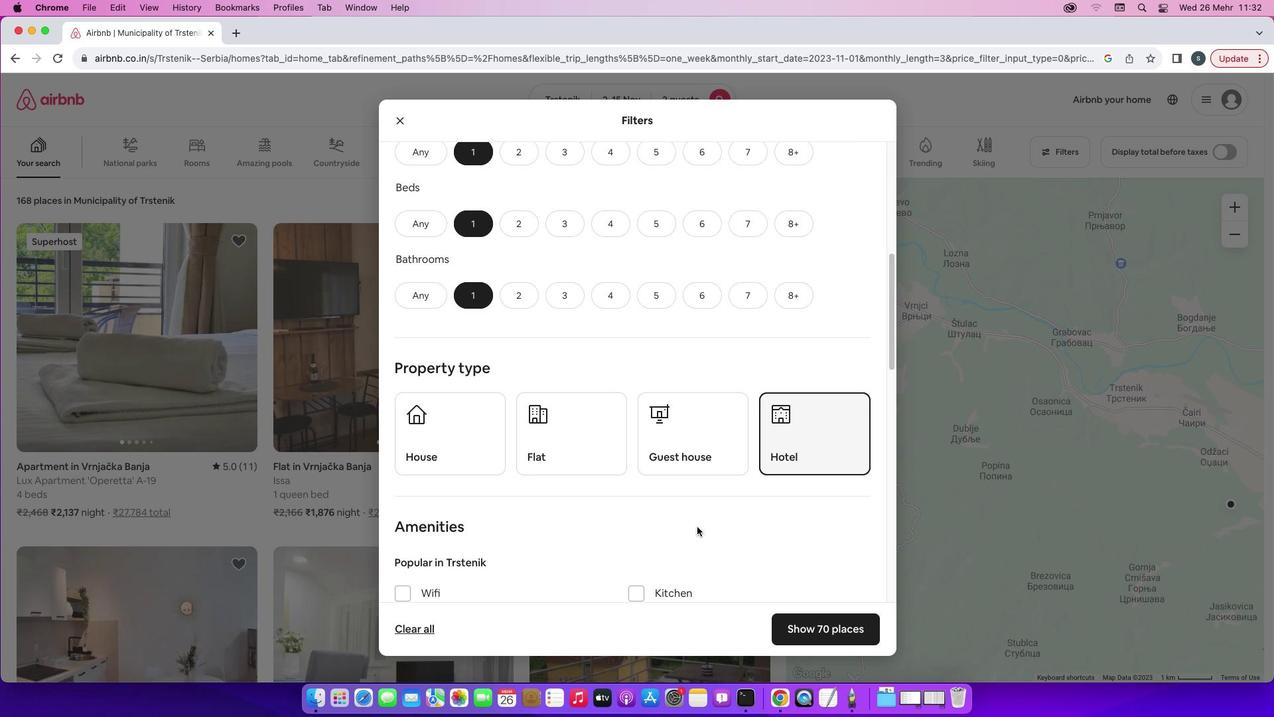 
Action: Mouse scrolled (700, 529) with delta (2, 1)
Screenshot: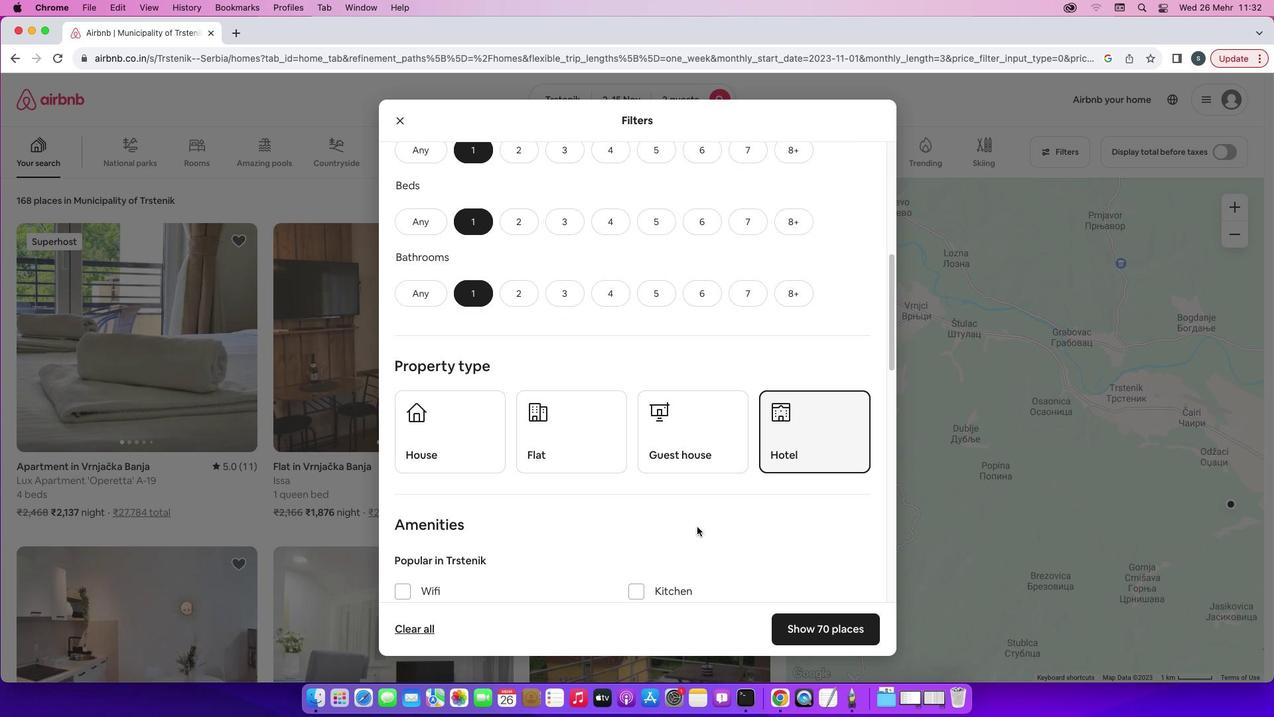 
Action: Mouse scrolled (700, 529) with delta (2, 1)
Screenshot: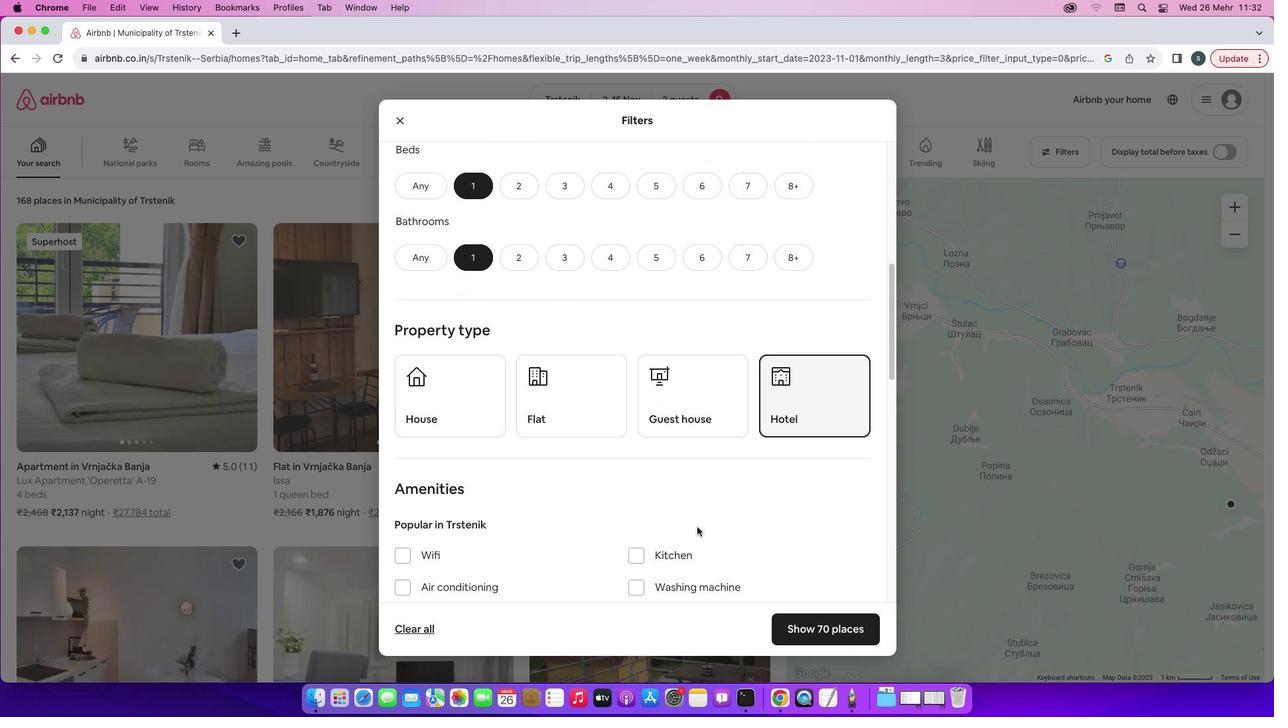 
Action: Mouse moved to (709, 553)
Screenshot: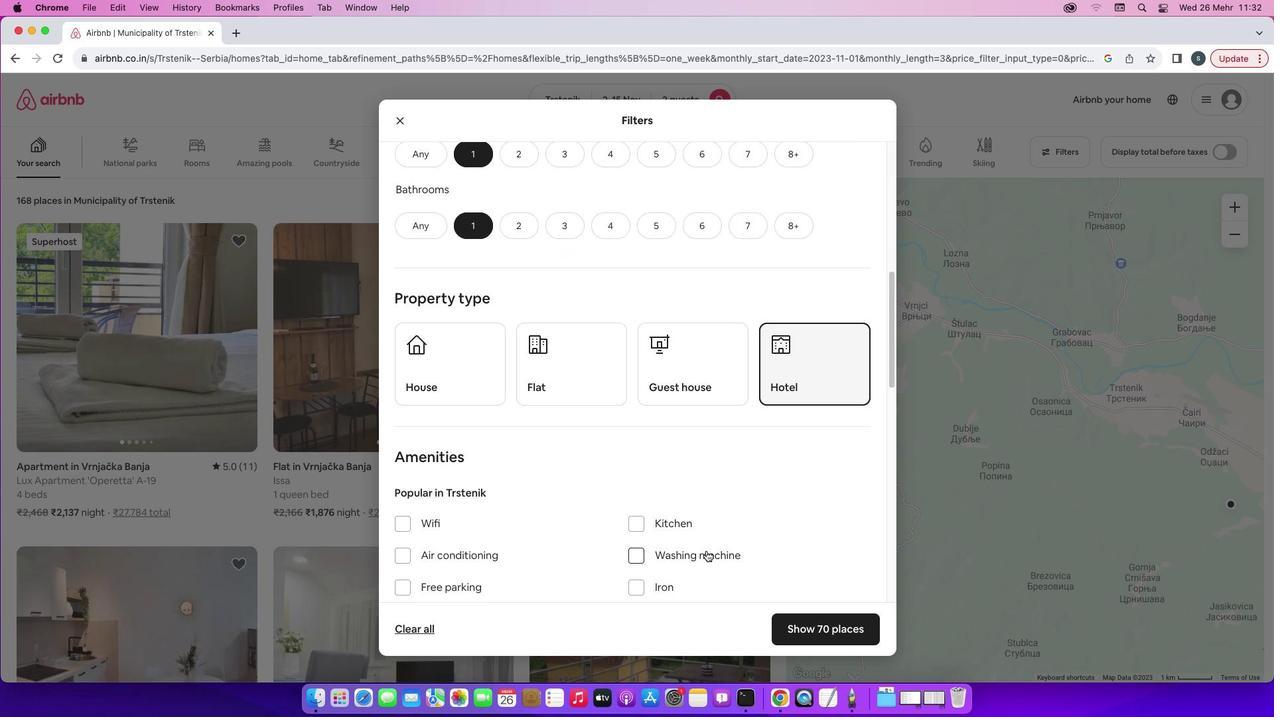 
Action: Mouse scrolled (709, 553) with delta (2, 1)
Screenshot: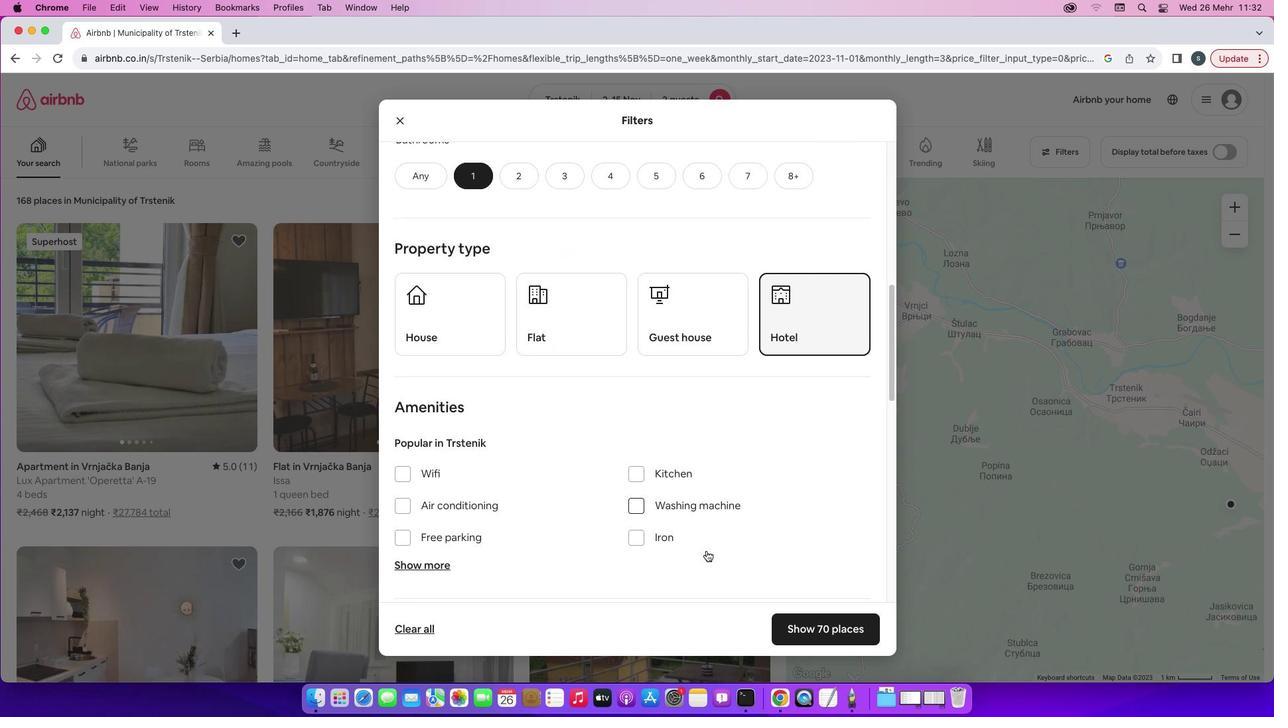
Action: Mouse scrolled (709, 553) with delta (2, 1)
Screenshot: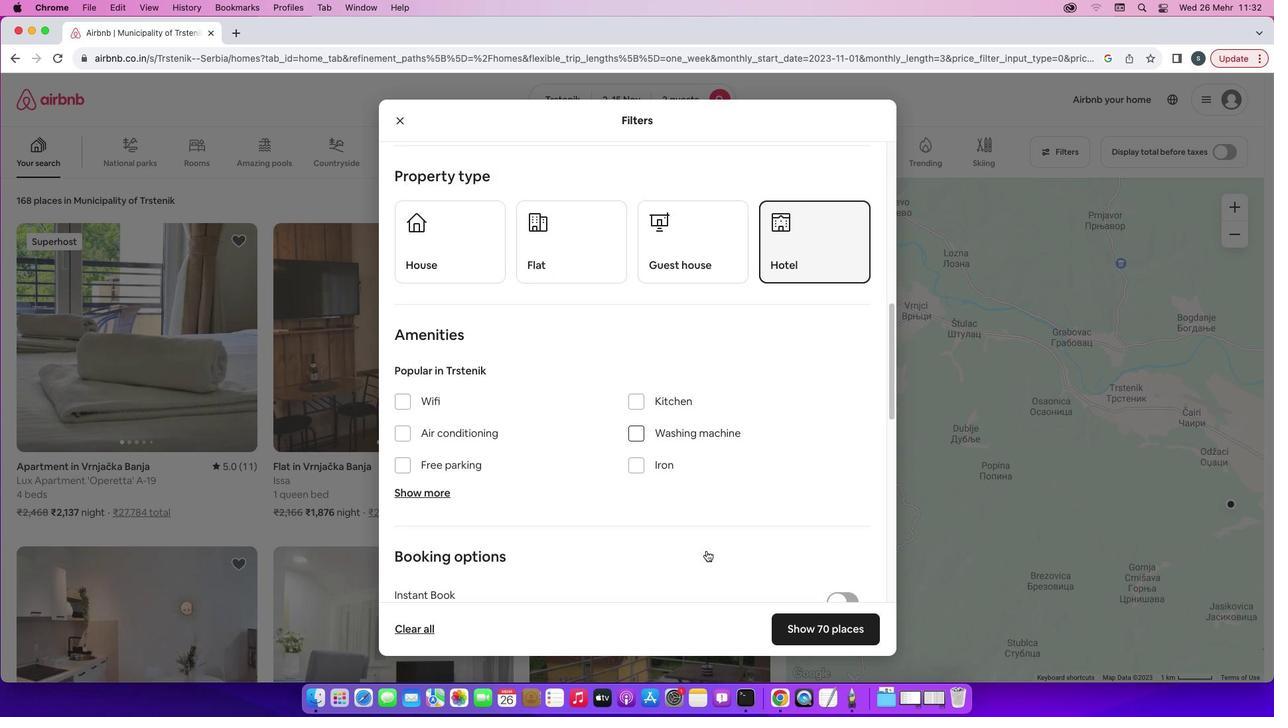 
Action: Mouse scrolled (709, 553) with delta (2, 0)
Screenshot: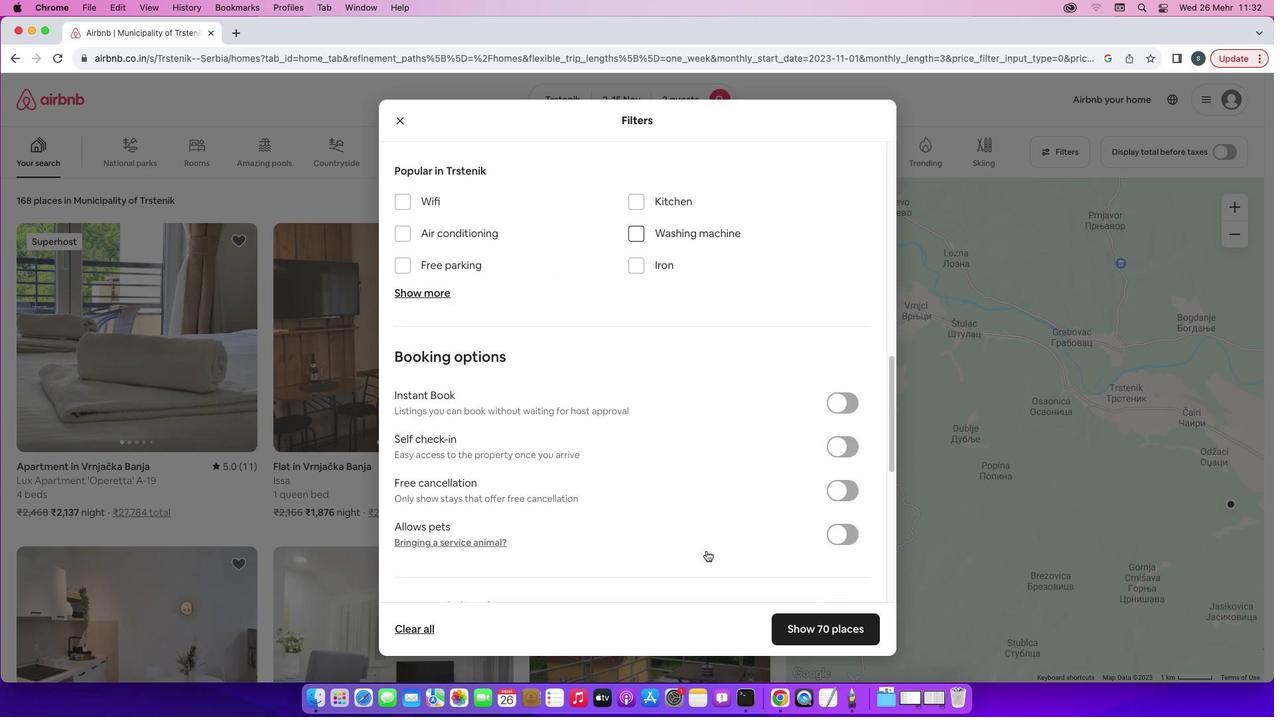 
Action: Mouse scrolled (709, 553) with delta (2, 0)
Screenshot: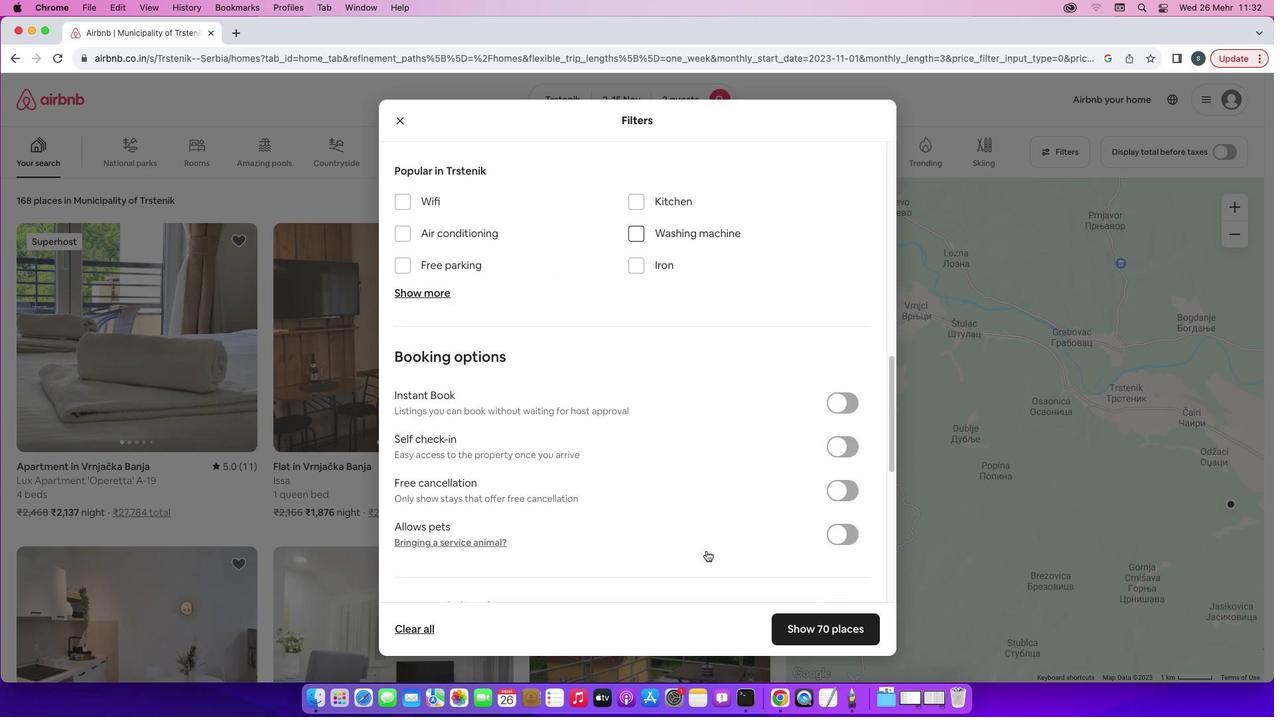 
Action: Mouse scrolled (709, 553) with delta (2, 0)
Screenshot: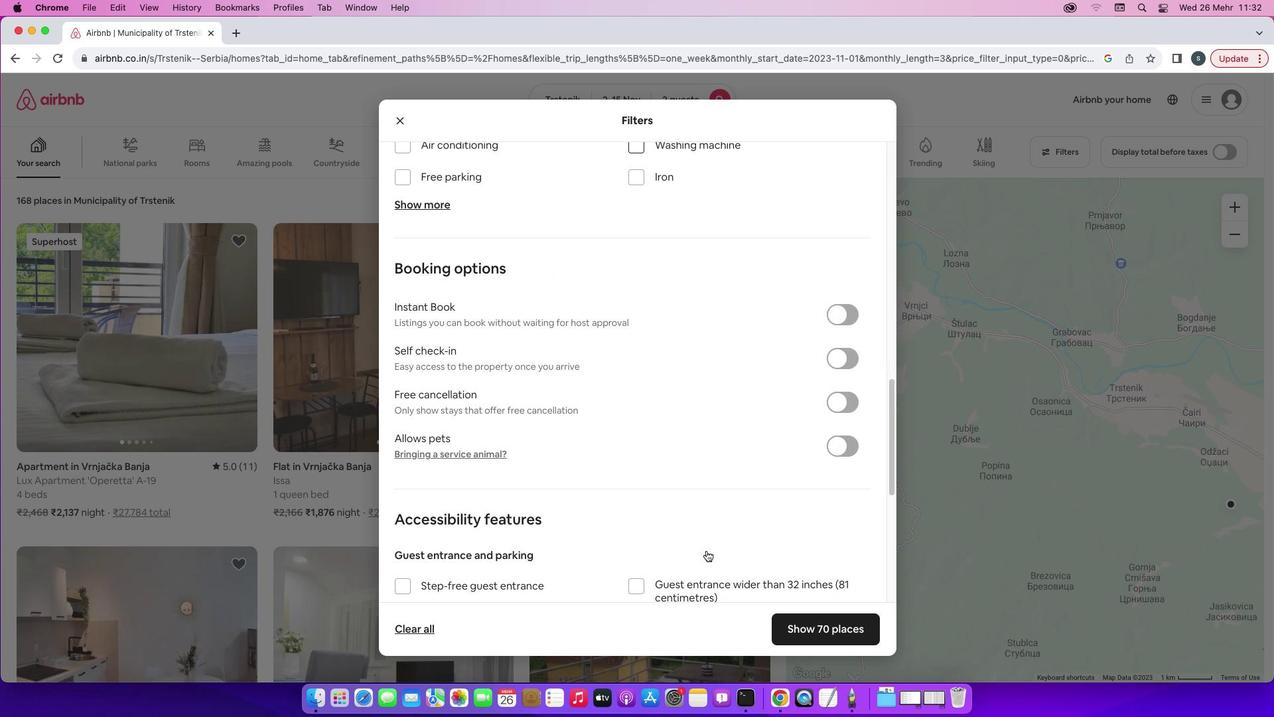 
Action: Mouse scrolled (709, 553) with delta (2, 1)
Screenshot: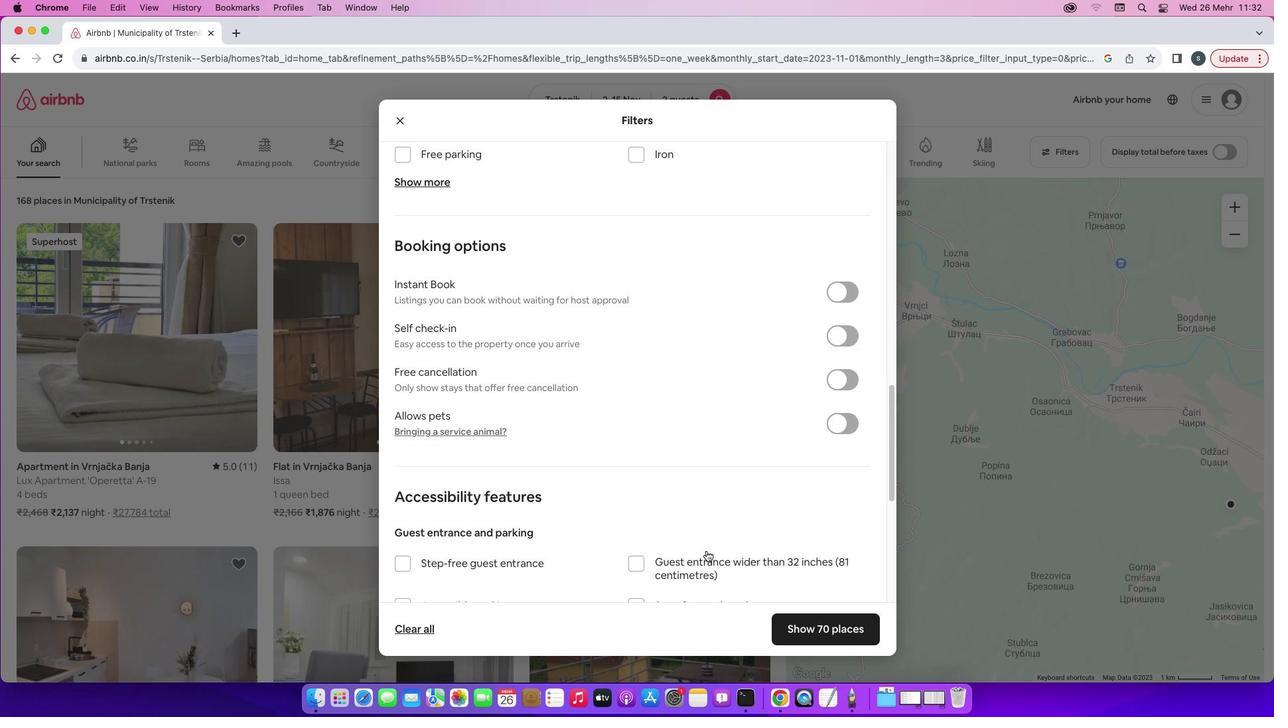 
Action: Mouse scrolled (709, 553) with delta (2, 1)
Screenshot: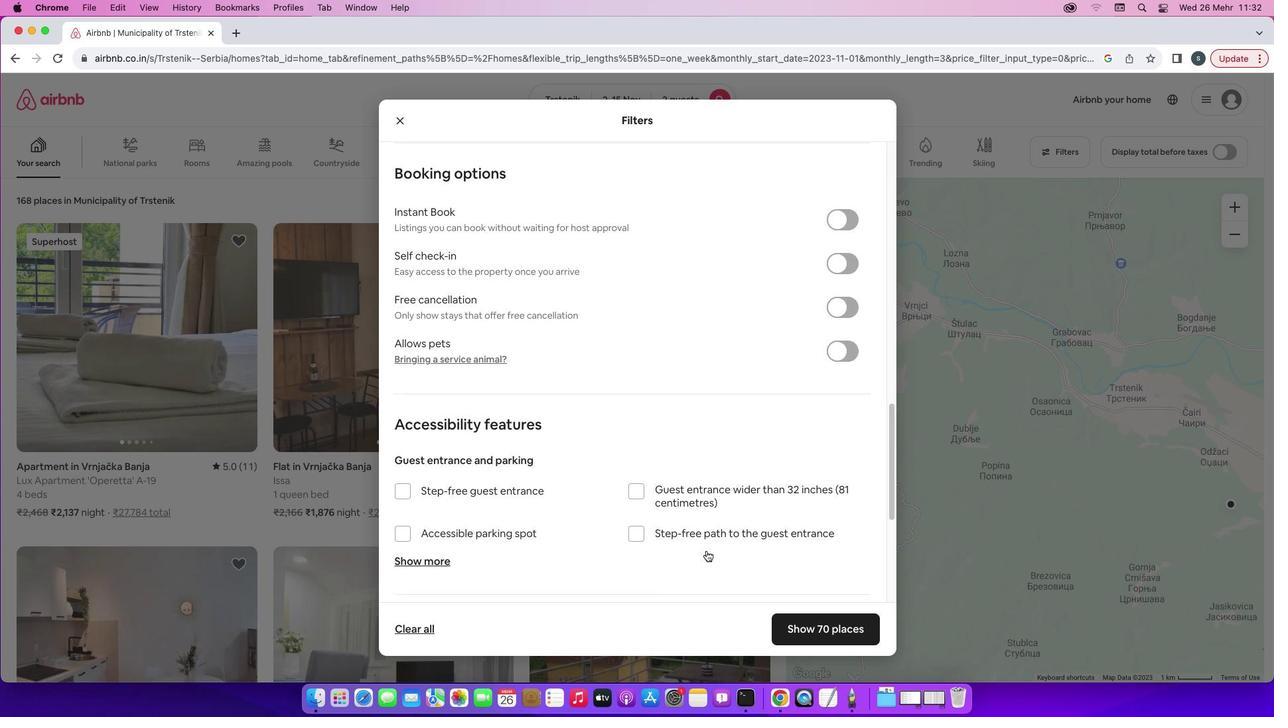
Action: Mouse scrolled (709, 553) with delta (2, 0)
Screenshot: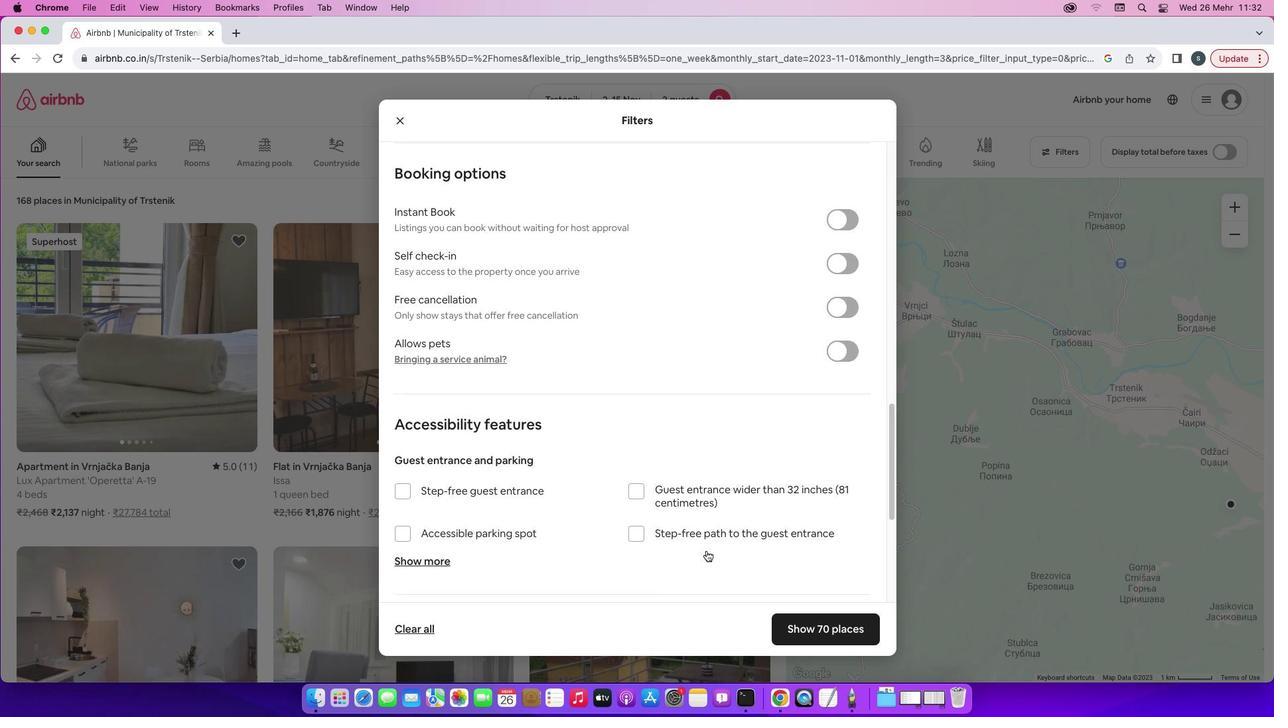 
Action: Mouse scrolled (709, 553) with delta (2, 0)
Screenshot: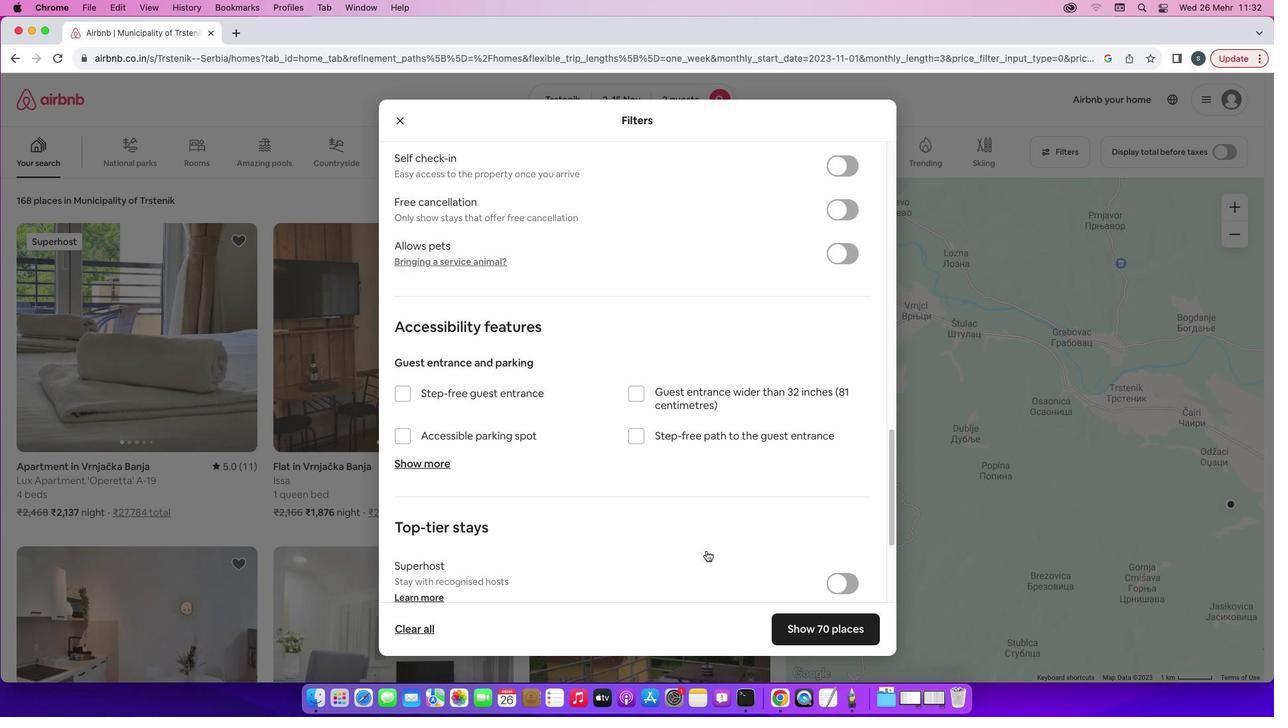 
Action: Mouse moved to (810, 635)
Screenshot: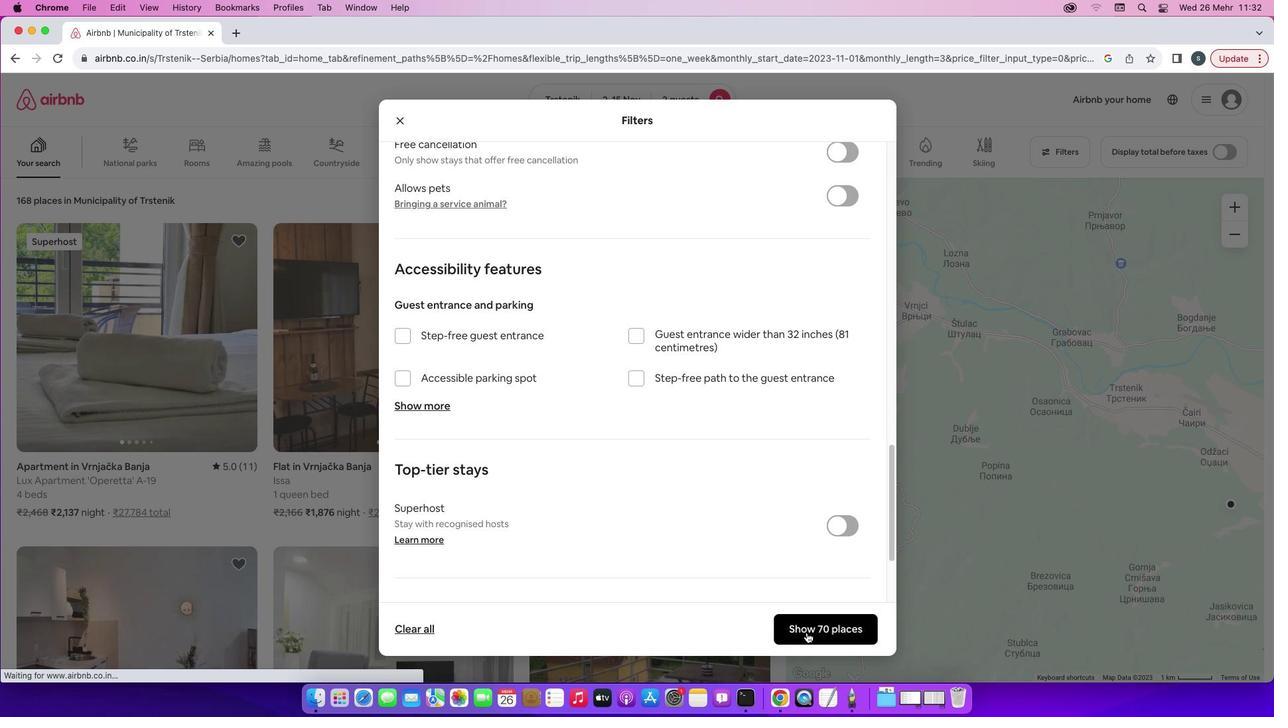 
Action: Mouse pressed left at (810, 635)
Screenshot: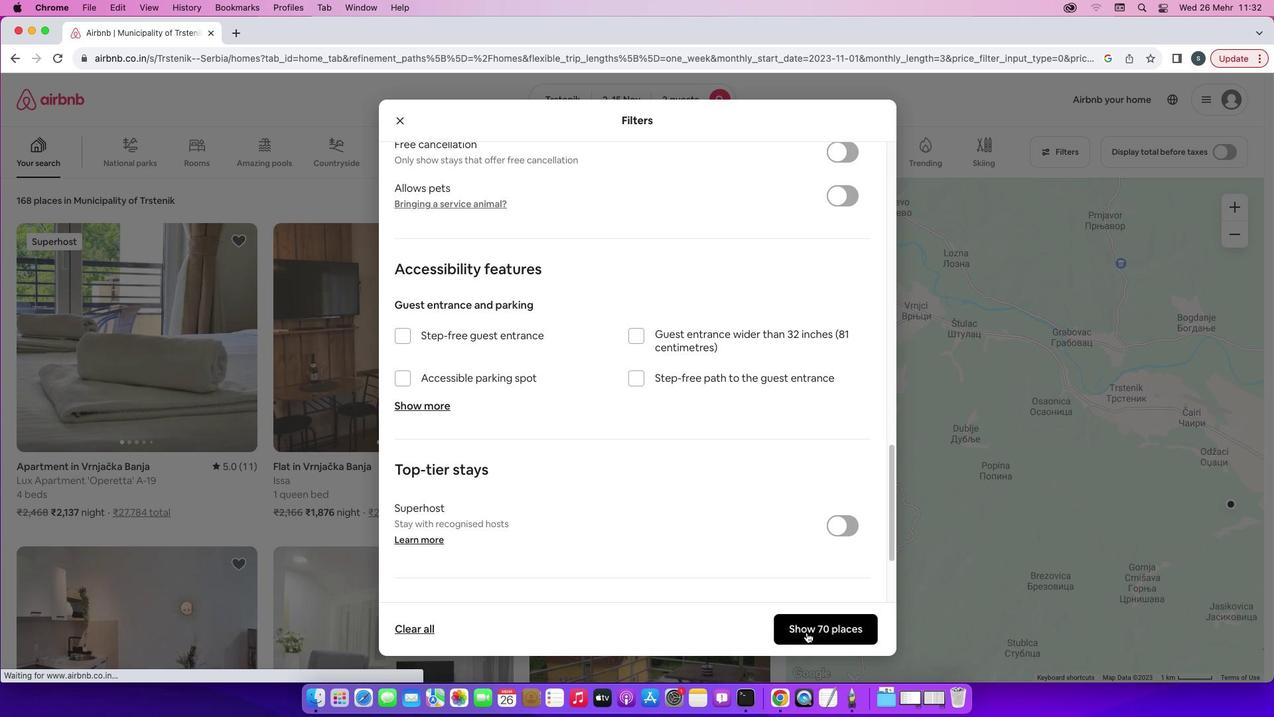 
Action: Mouse moved to (662, 568)
Screenshot: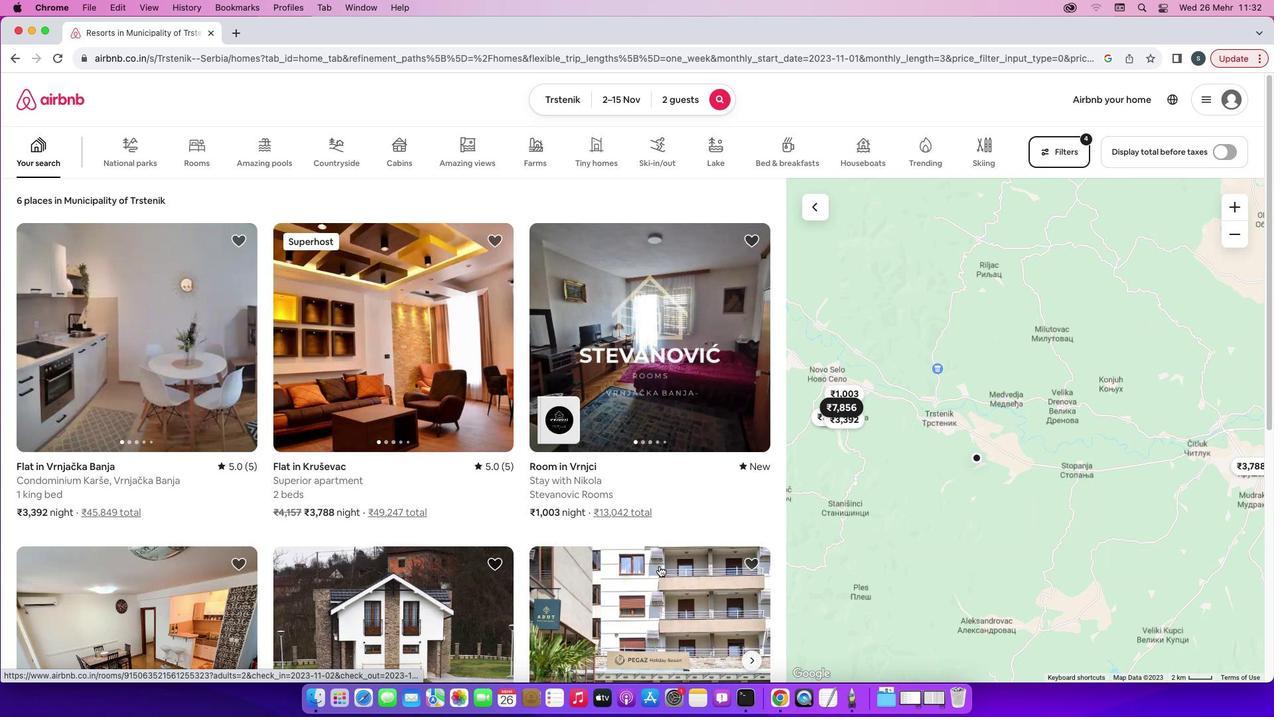
Action: Mouse scrolled (662, 568) with delta (2, 1)
Screenshot: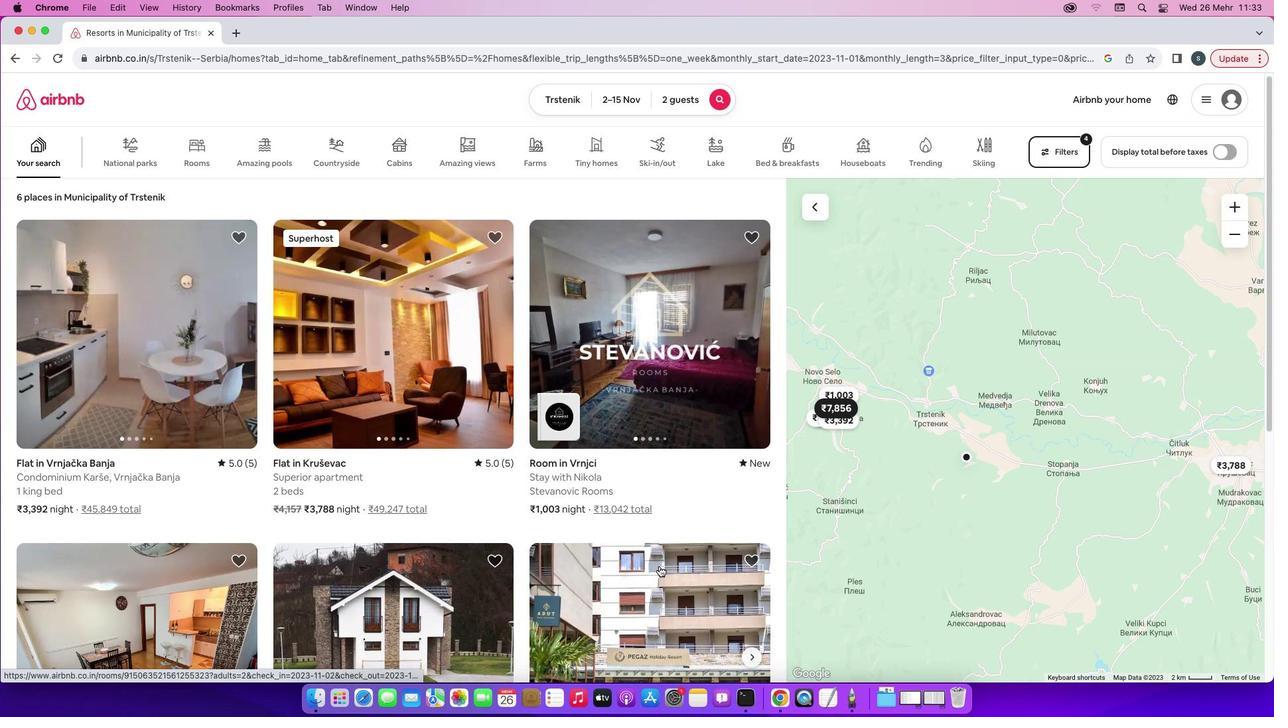 
Action: Mouse scrolled (662, 568) with delta (2, 1)
Screenshot: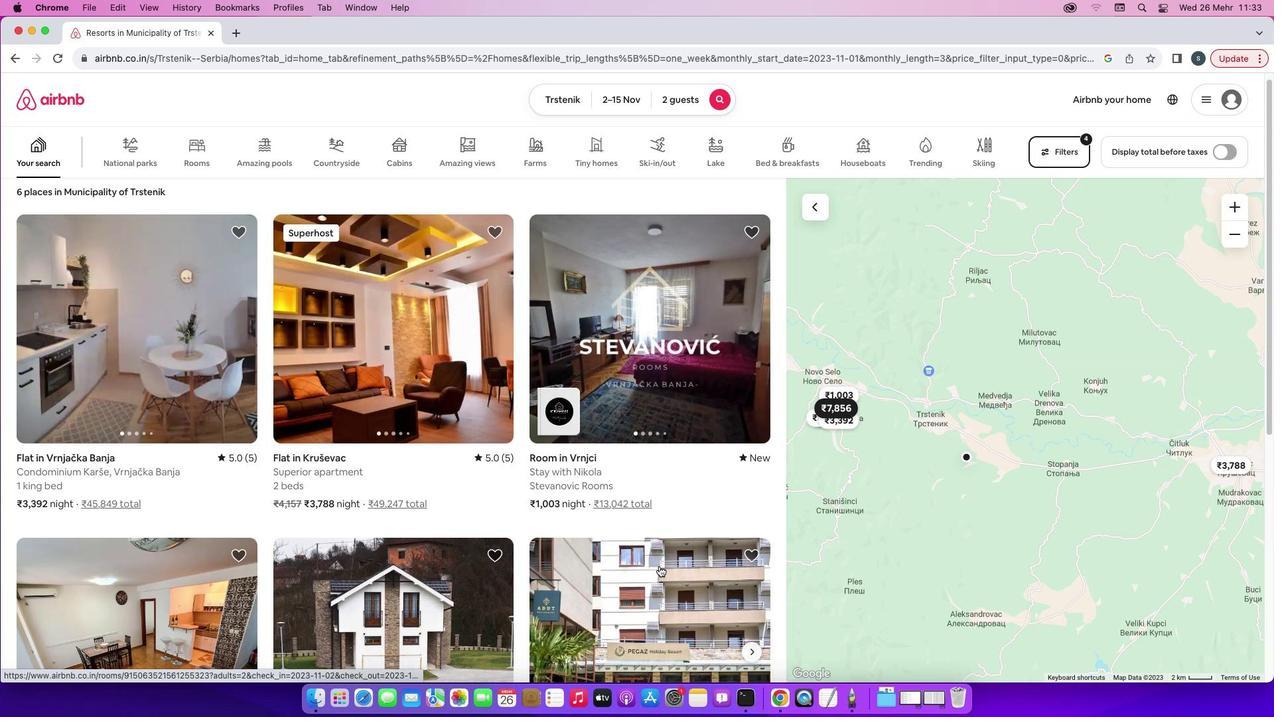 
Action: Mouse scrolled (662, 568) with delta (2, 1)
Screenshot: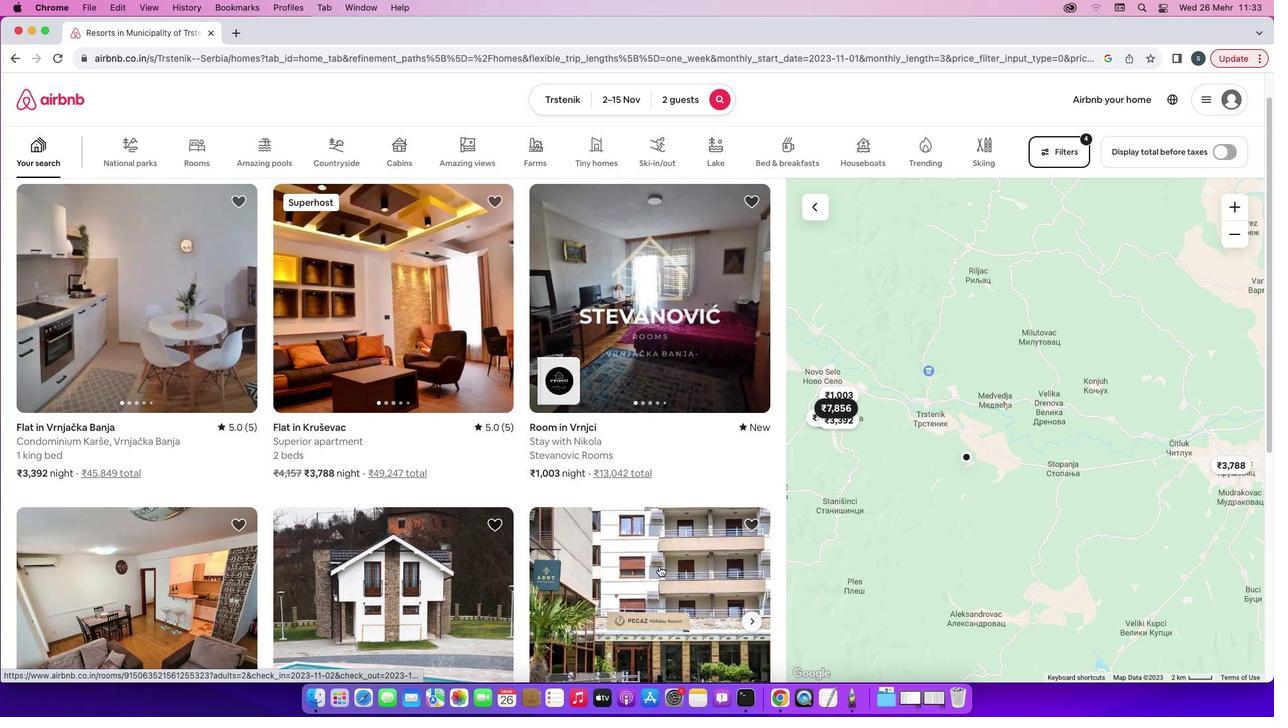 
Action: Mouse scrolled (662, 568) with delta (2, 1)
Screenshot: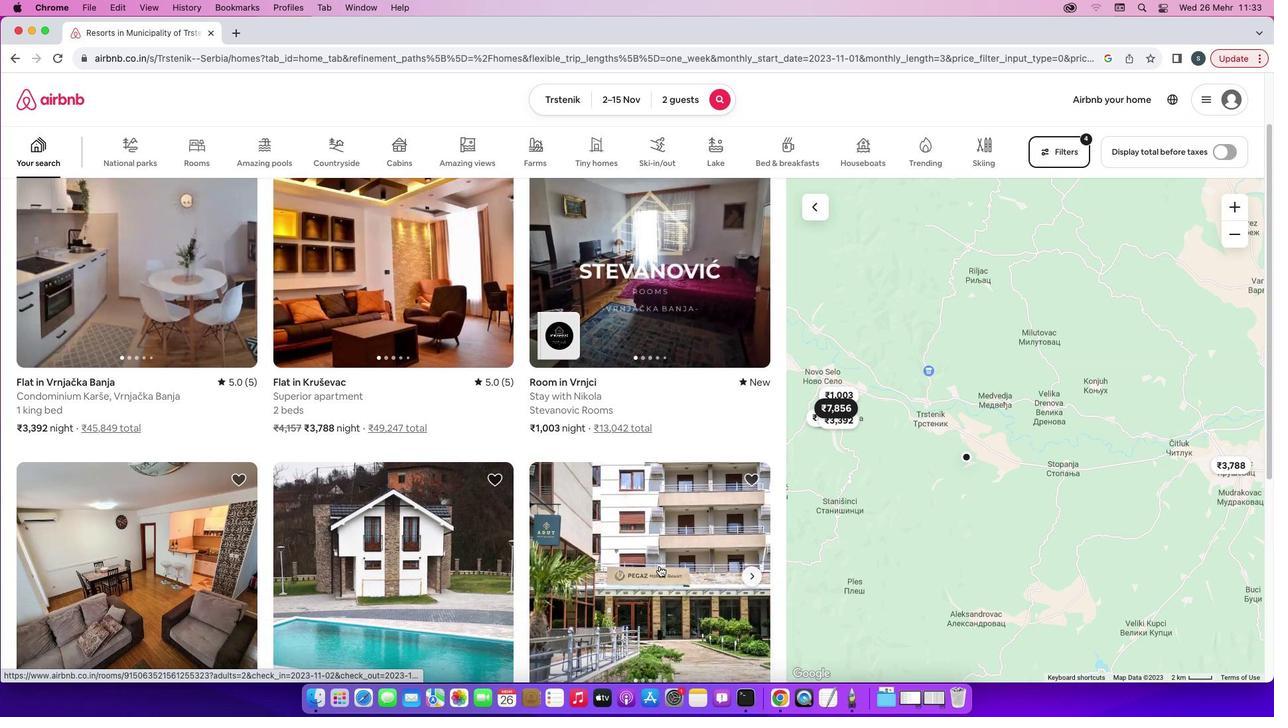 
Action: Mouse scrolled (662, 568) with delta (2, 1)
Screenshot: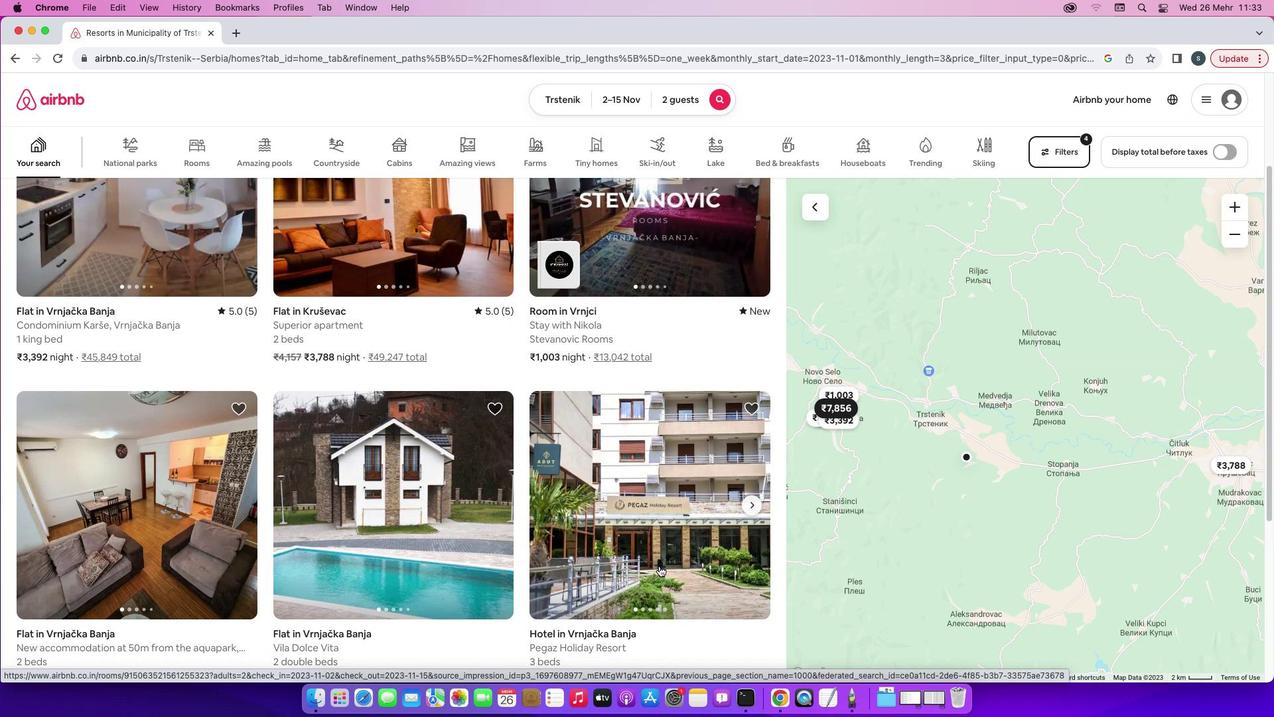 
Action: Mouse scrolled (662, 568) with delta (2, 1)
Screenshot: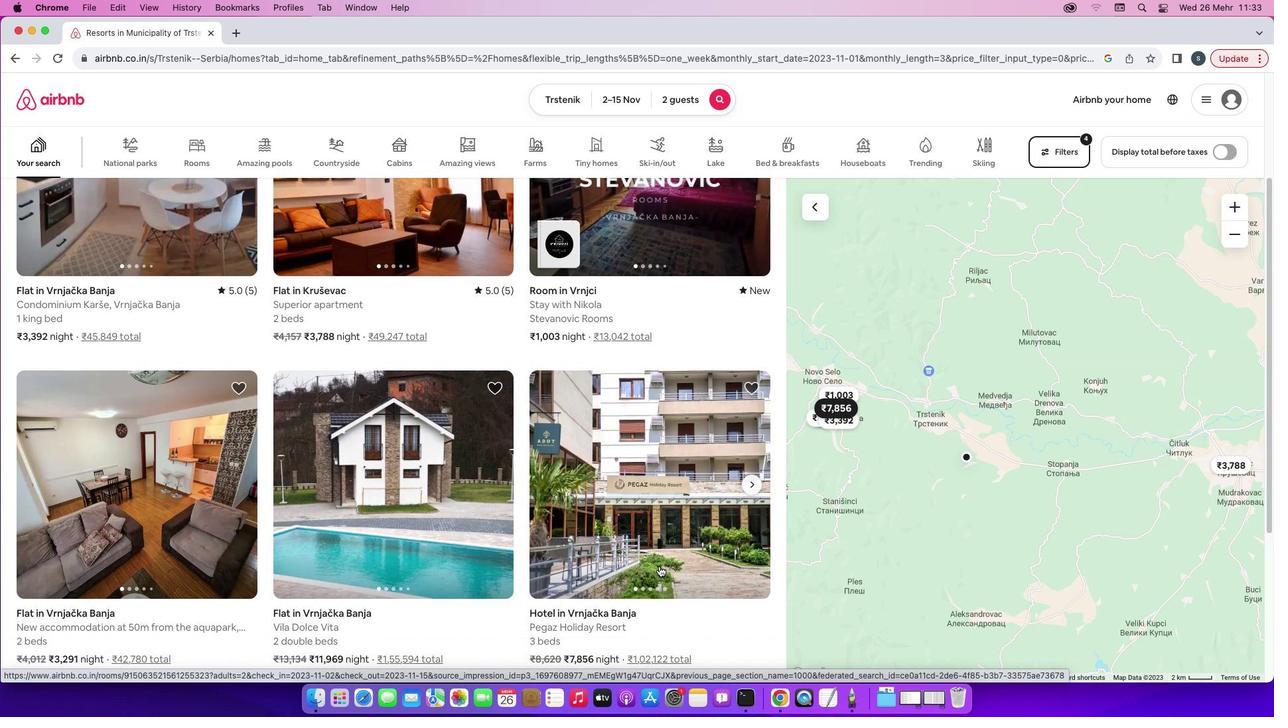 
Action: Mouse scrolled (662, 568) with delta (2, 1)
Screenshot: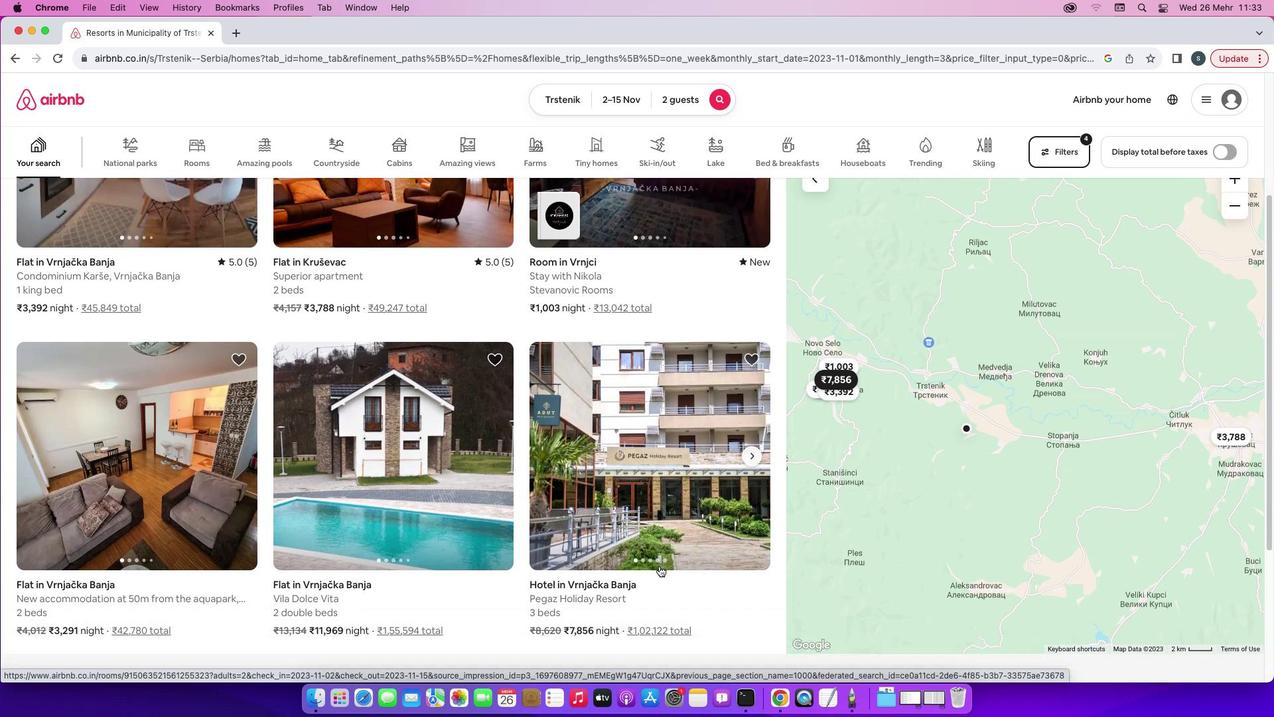 
Action: Mouse scrolled (662, 568) with delta (2, 0)
Screenshot: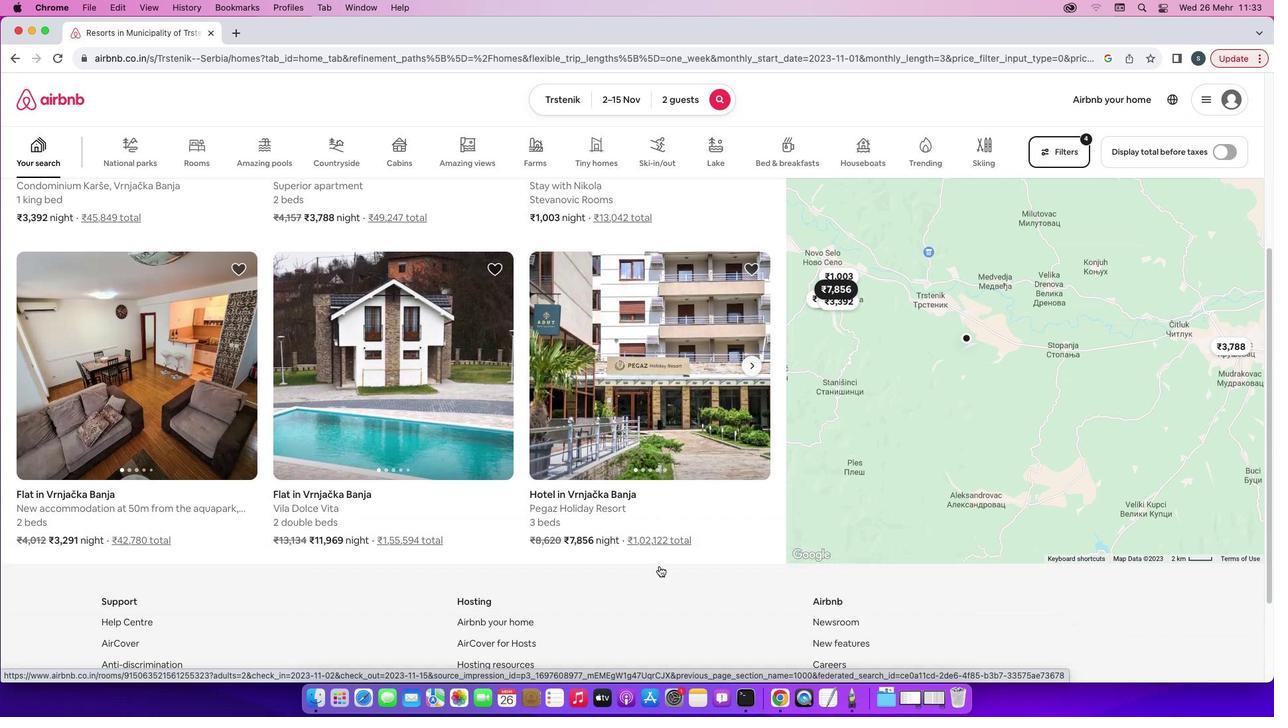 
Action: Mouse scrolled (662, 568) with delta (2, 0)
Screenshot: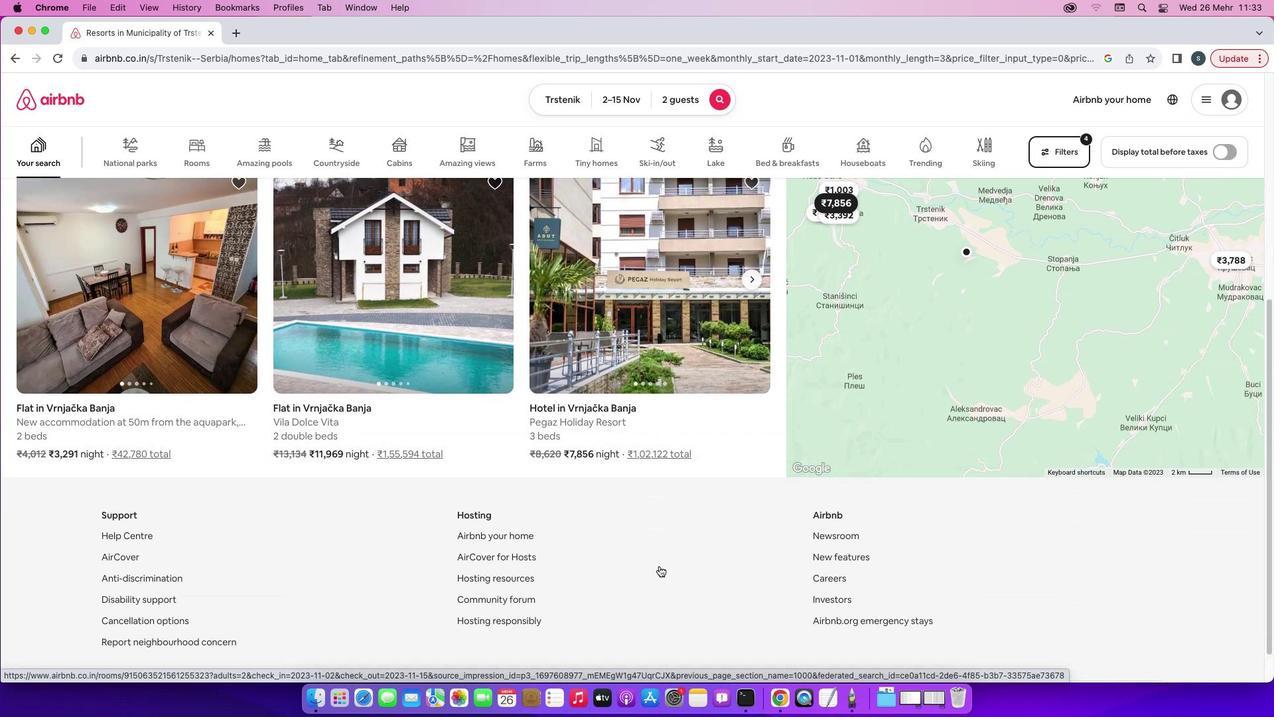 
Action: Mouse moved to (576, 489)
Screenshot: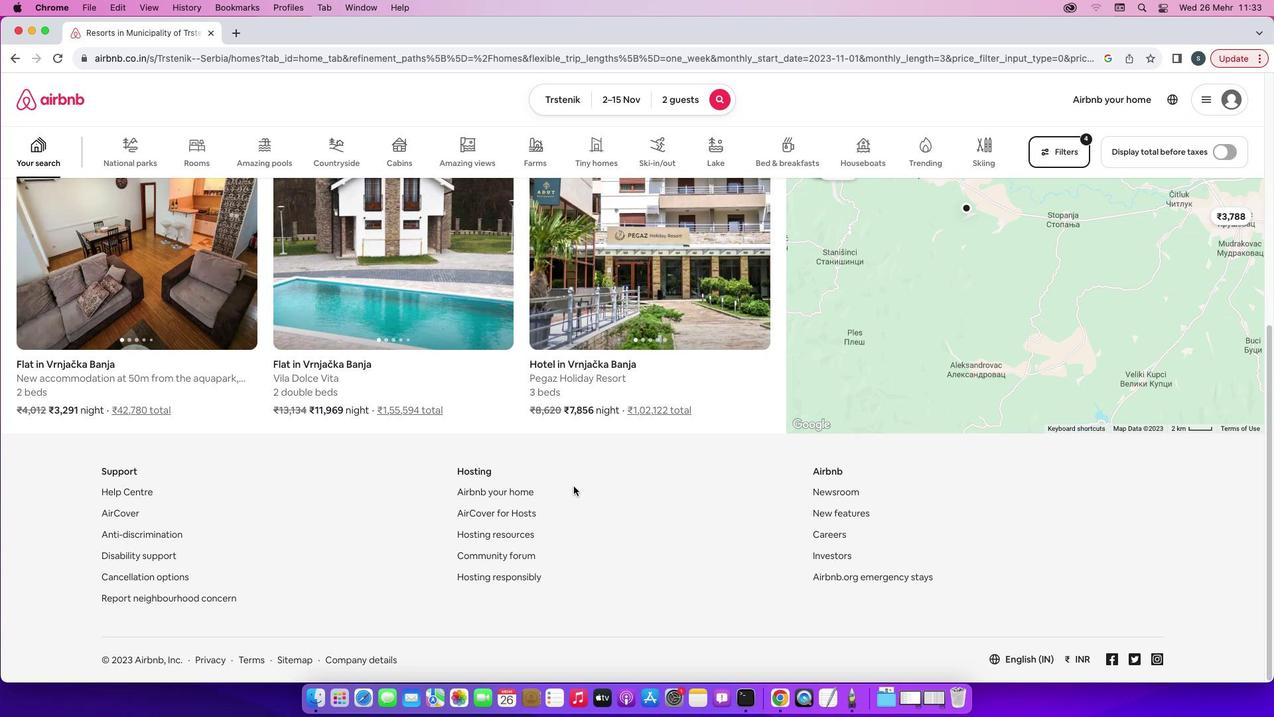 
Action: Mouse scrolled (576, 489) with delta (2, 3)
Screenshot: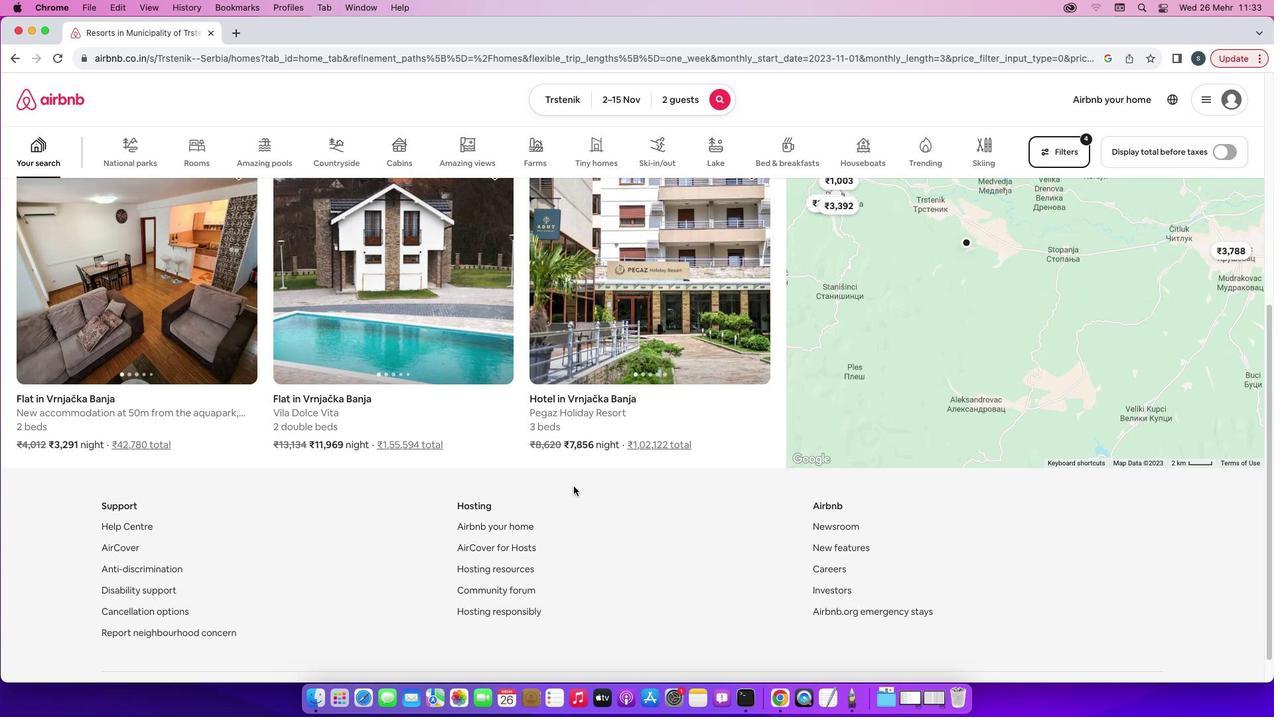 
Action: Mouse scrolled (576, 489) with delta (2, 3)
Screenshot: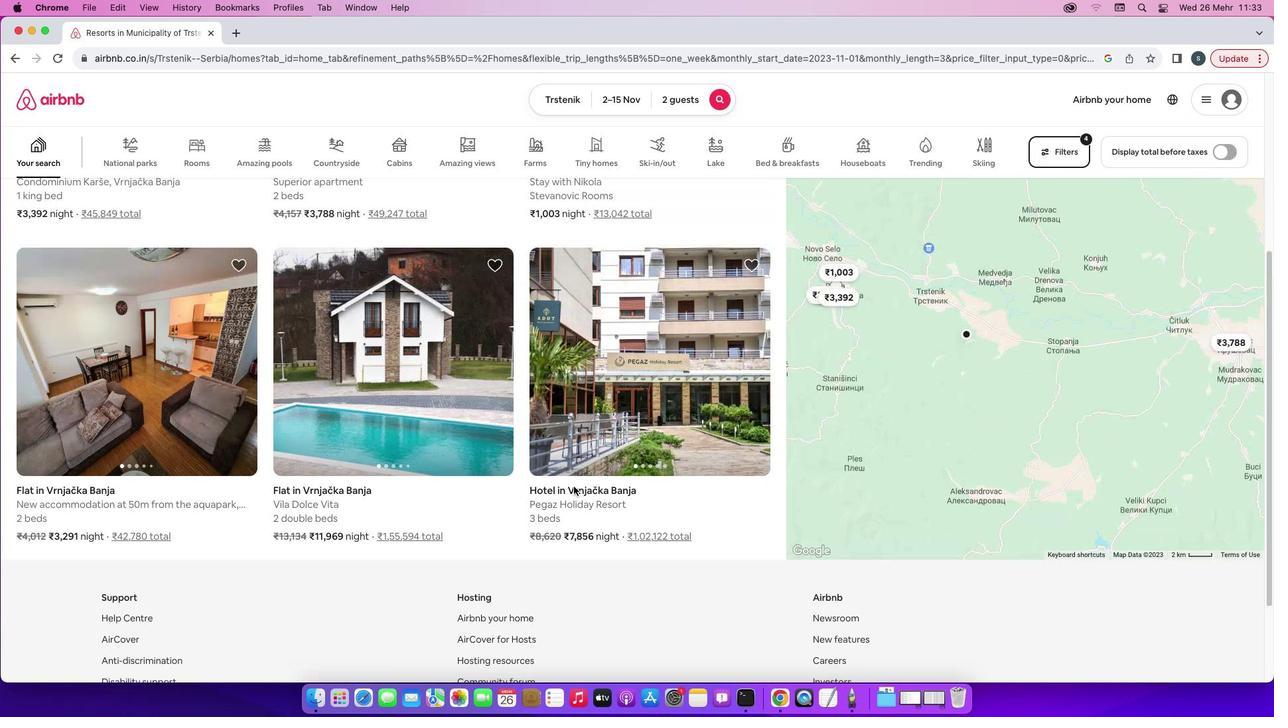 
Action: Mouse scrolled (576, 489) with delta (2, 4)
Screenshot: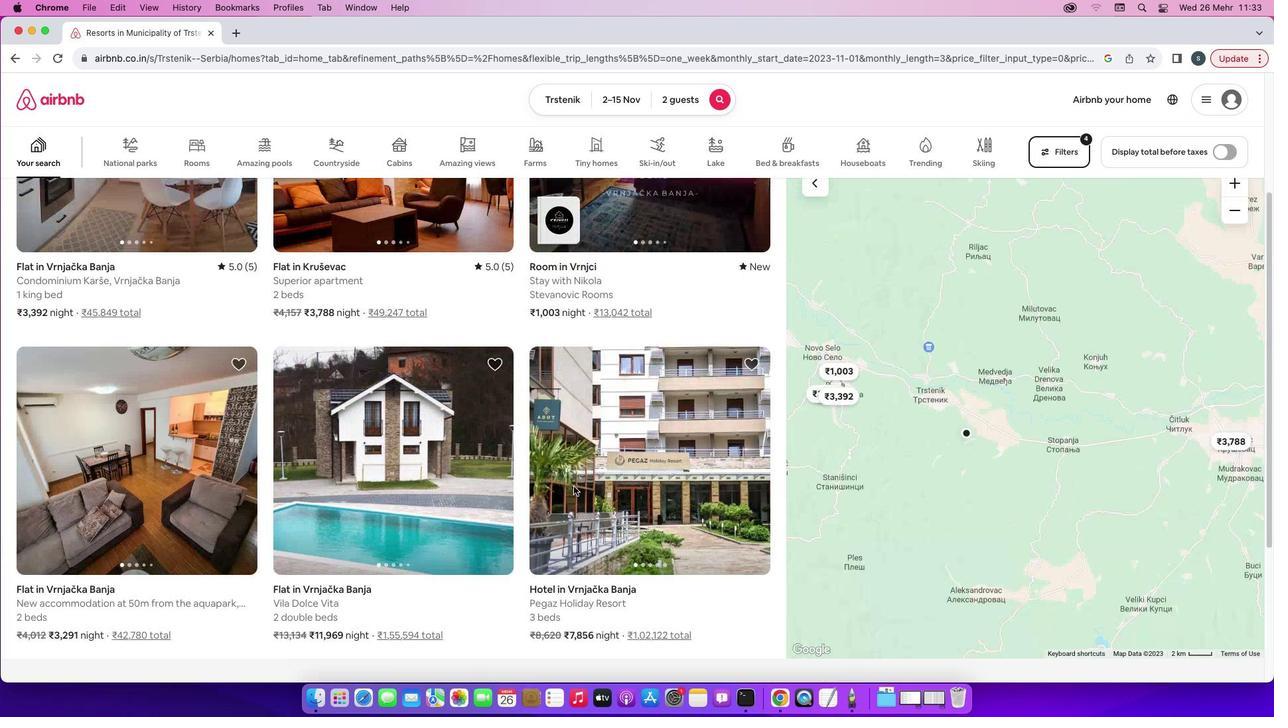 
Action: Mouse scrolled (576, 489) with delta (2, 5)
Screenshot: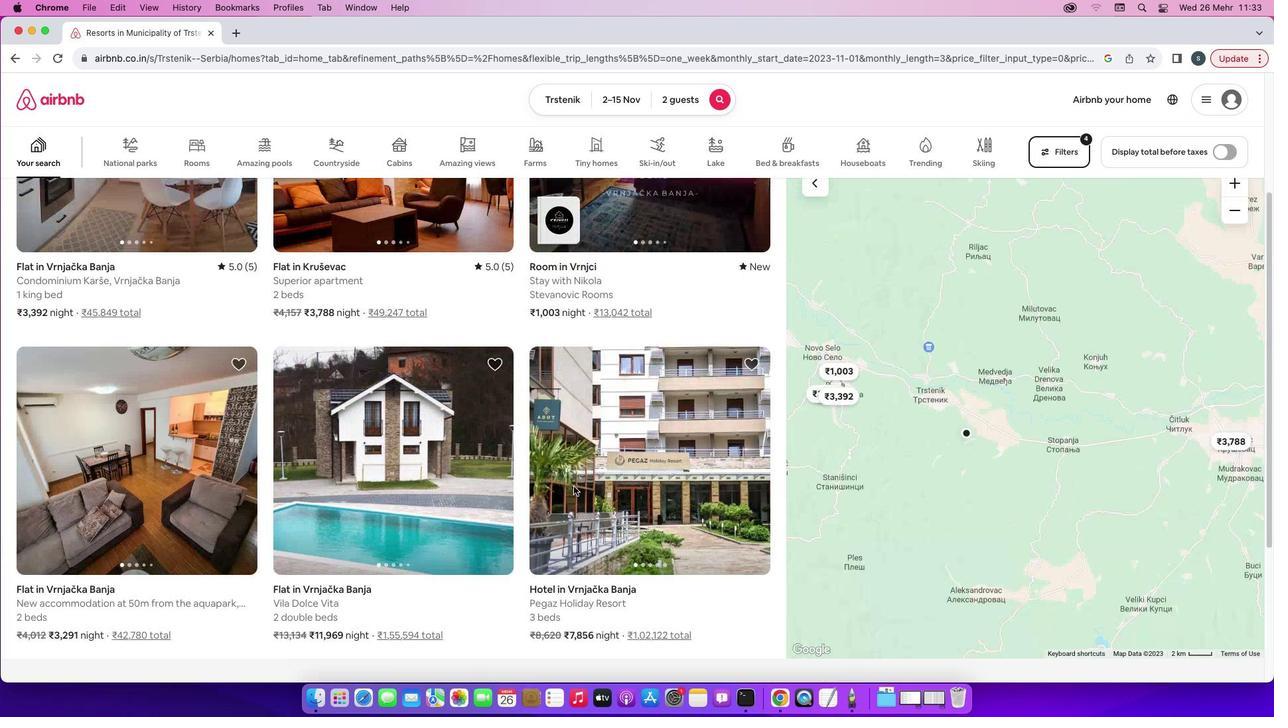 
Action: Mouse scrolled (576, 489) with delta (2, 3)
Screenshot: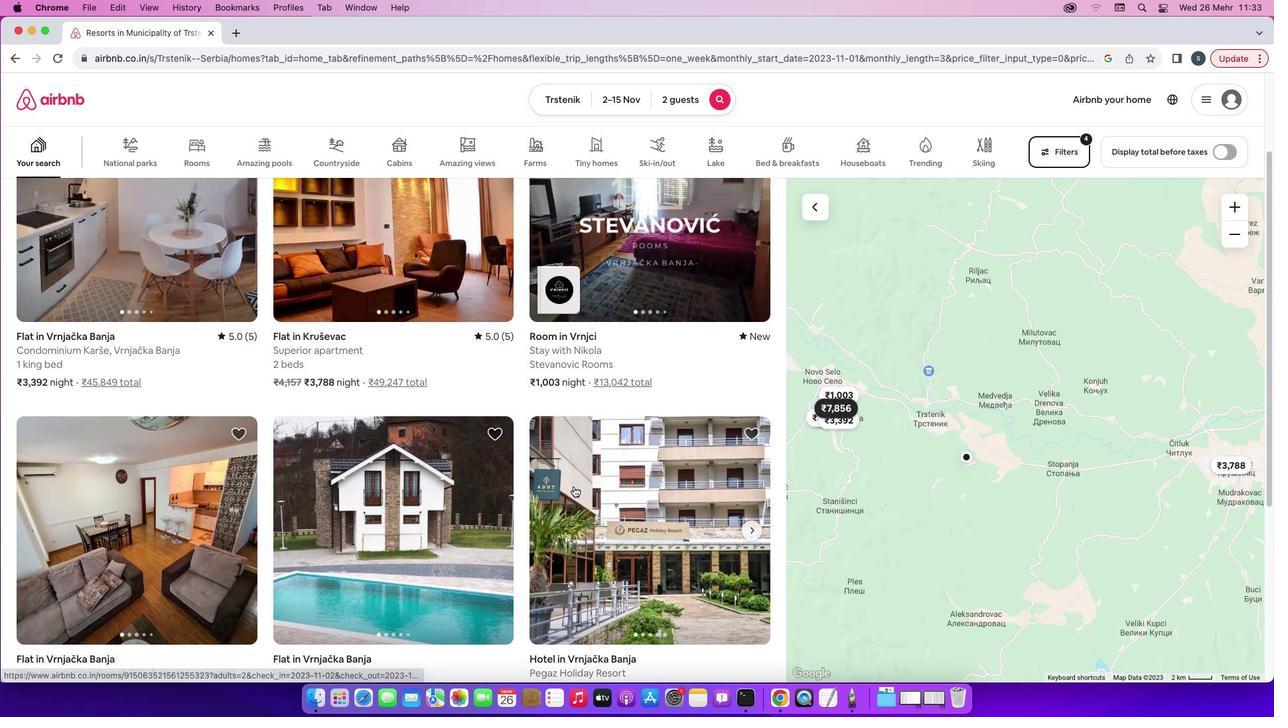 
Action: Mouse scrolled (576, 489) with delta (2, 3)
Screenshot: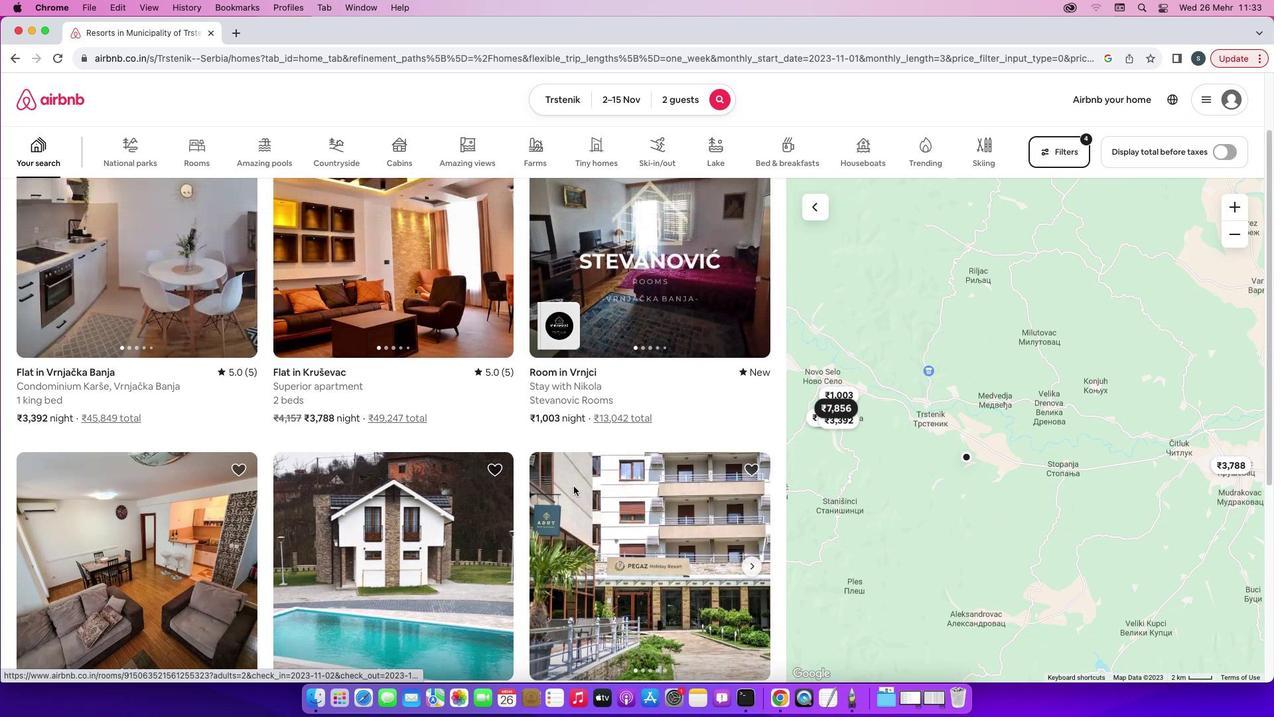 
Action: Mouse scrolled (576, 489) with delta (2, 4)
Screenshot: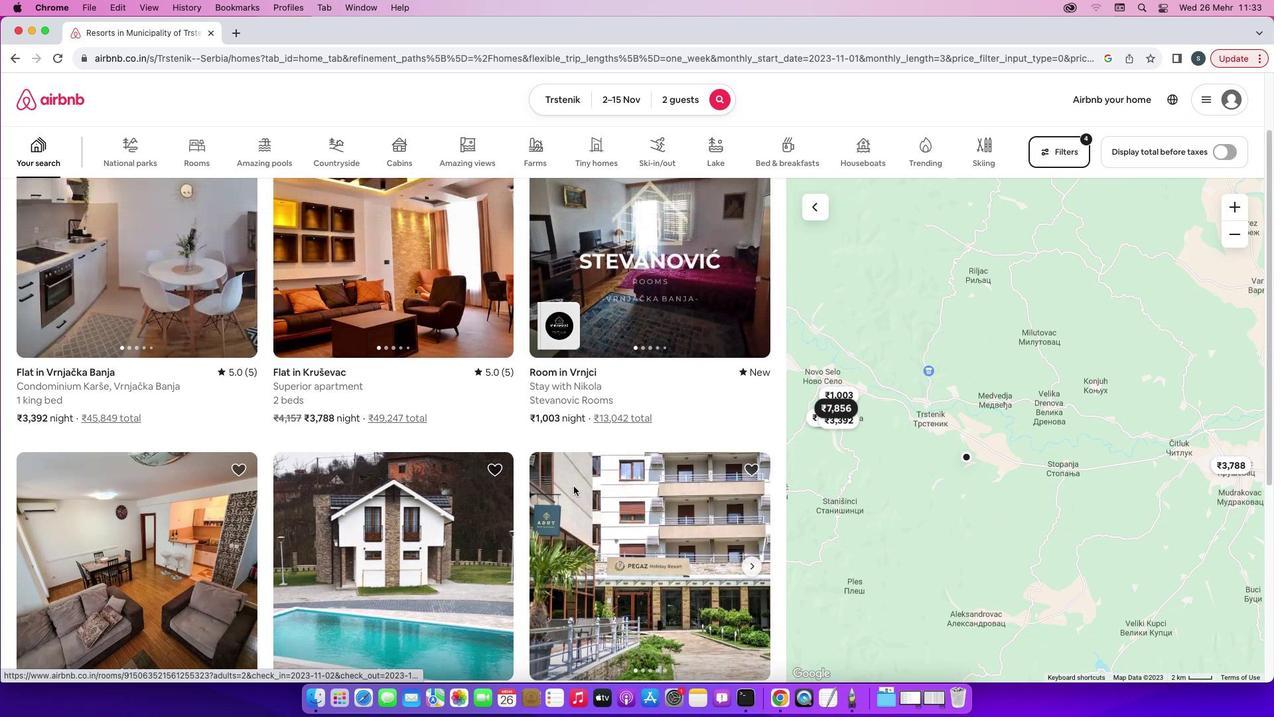 
Action: Mouse scrolled (576, 489) with delta (2, 5)
Screenshot: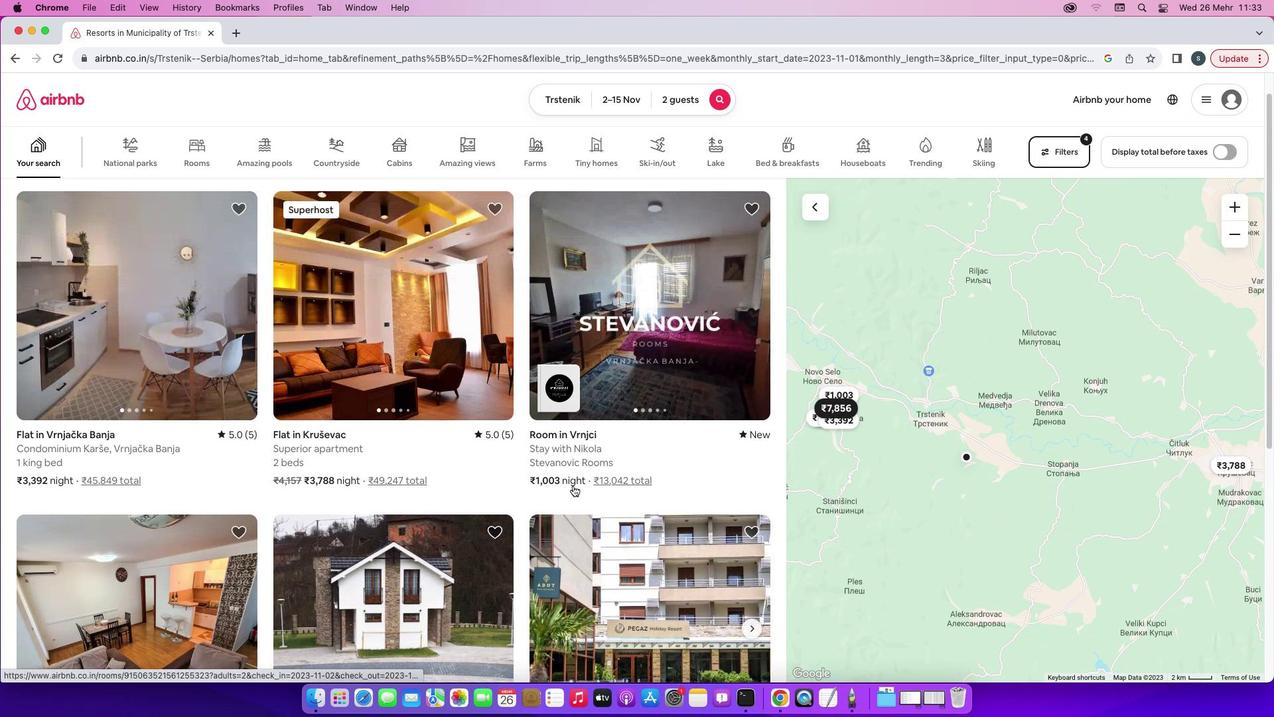
Action: Mouse moved to (136, 353)
Screenshot: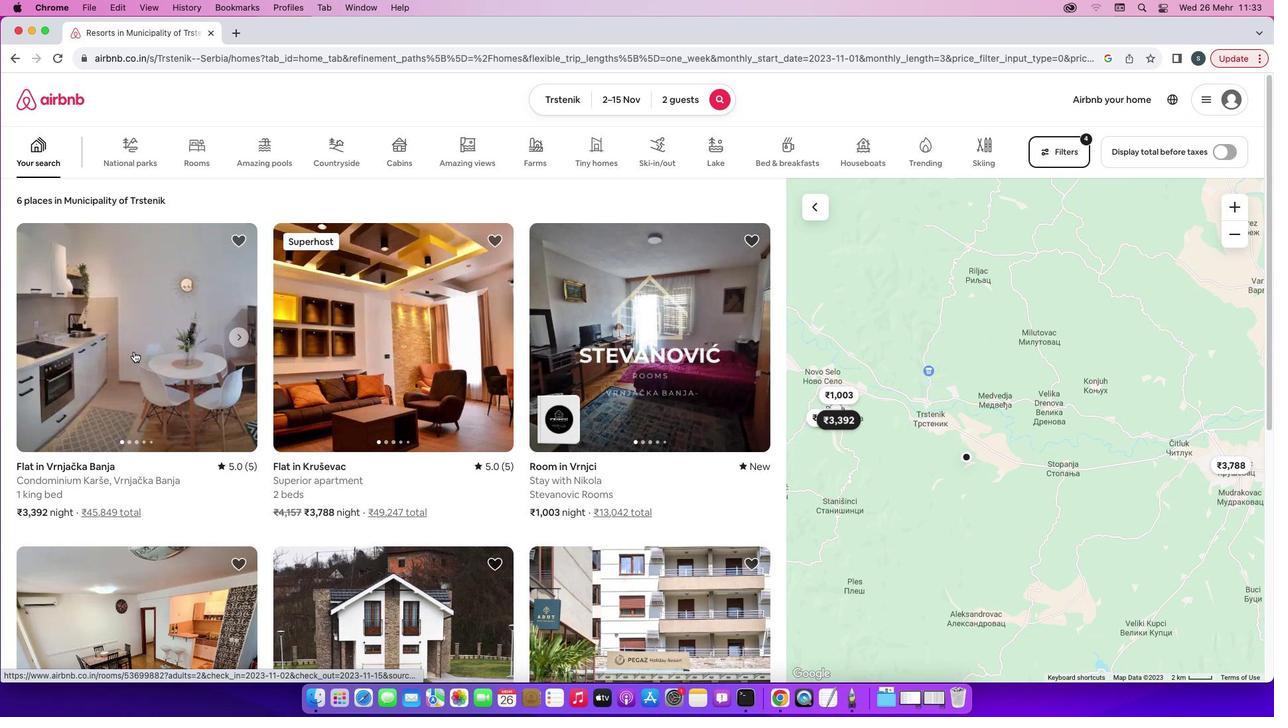 
Action: Mouse pressed left at (136, 353)
Screenshot: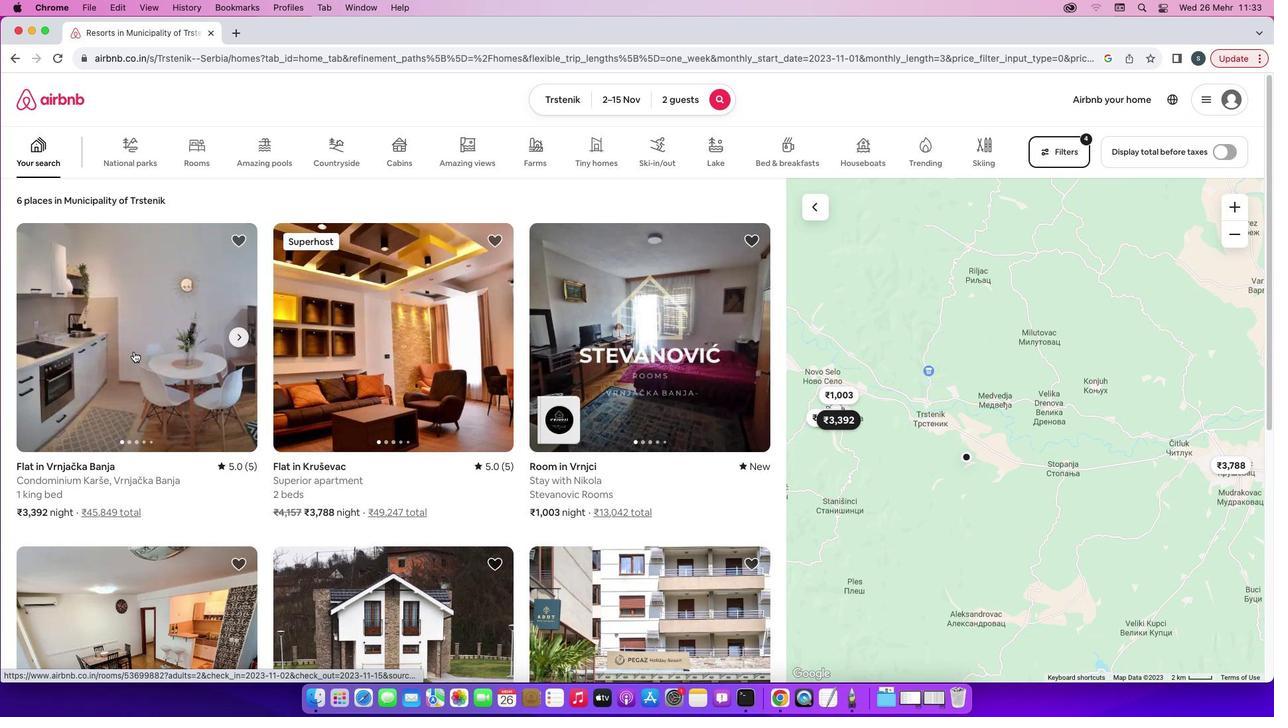 
Action: Mouse moved to (928, 503)
Screenshot: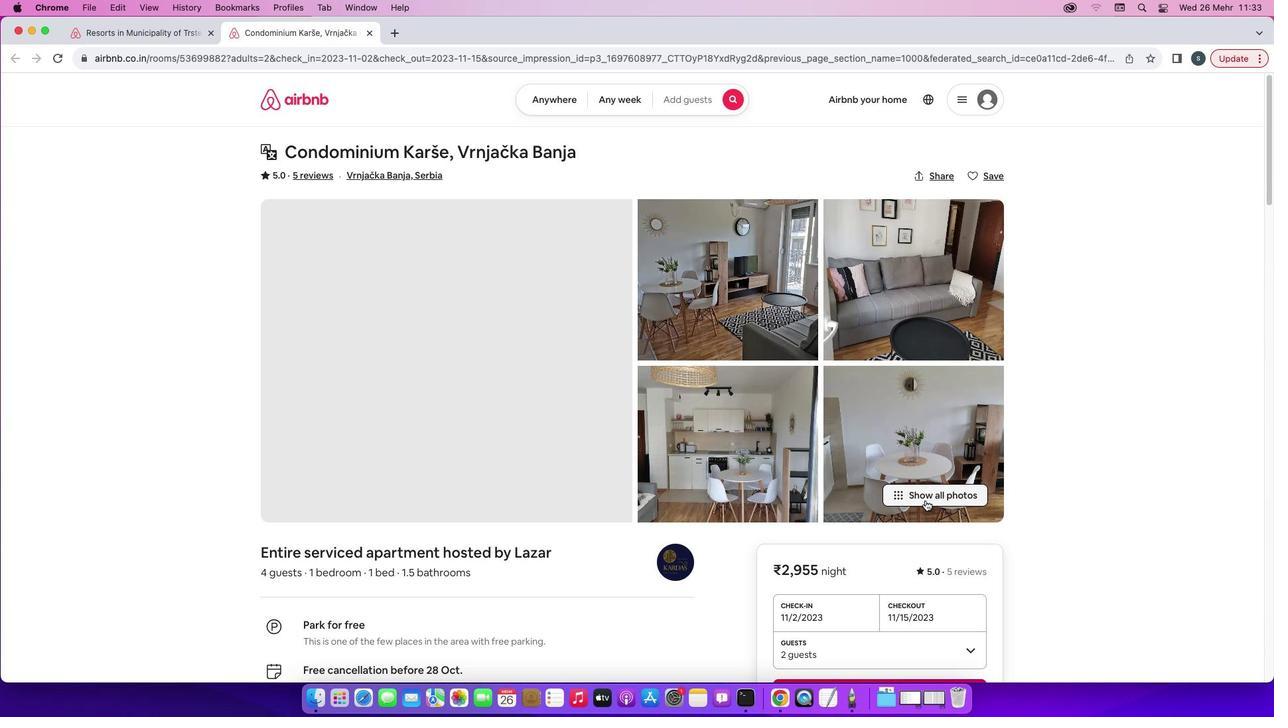 
Action: Mouse pressed left at (928, 503)
Screenshot: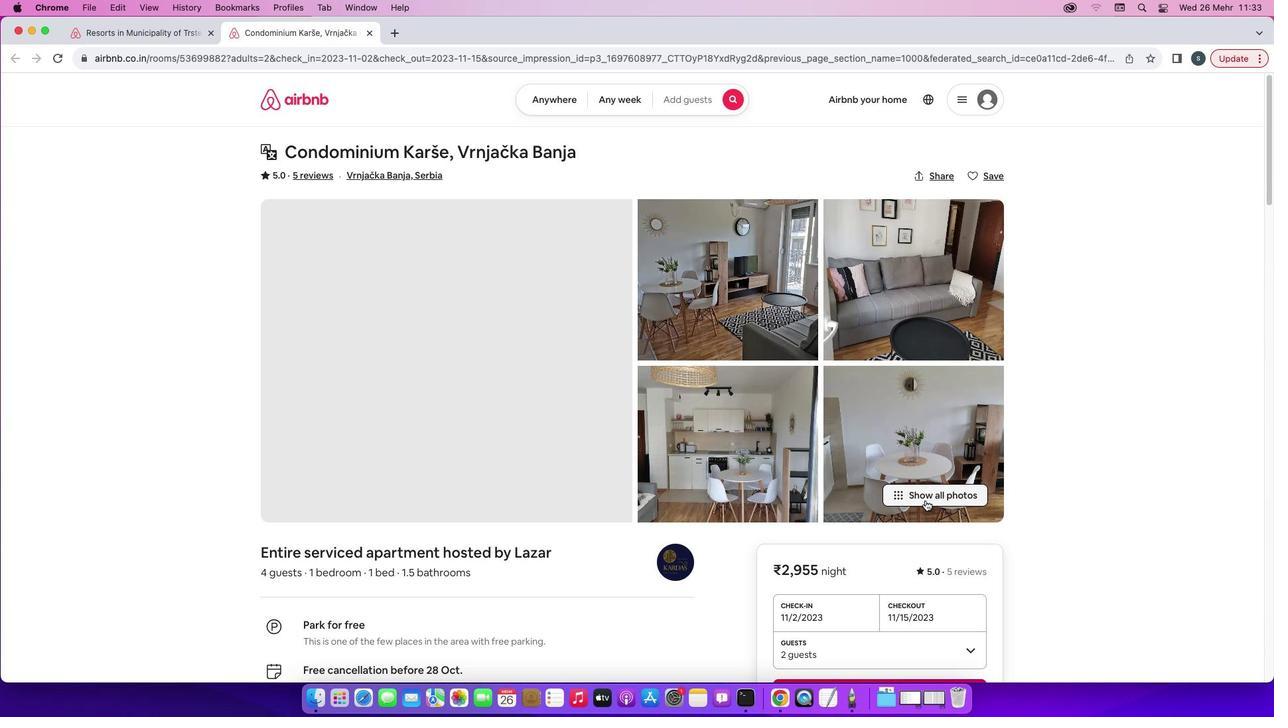 
Action: Mouse moved to (772, 575)
Screenshot: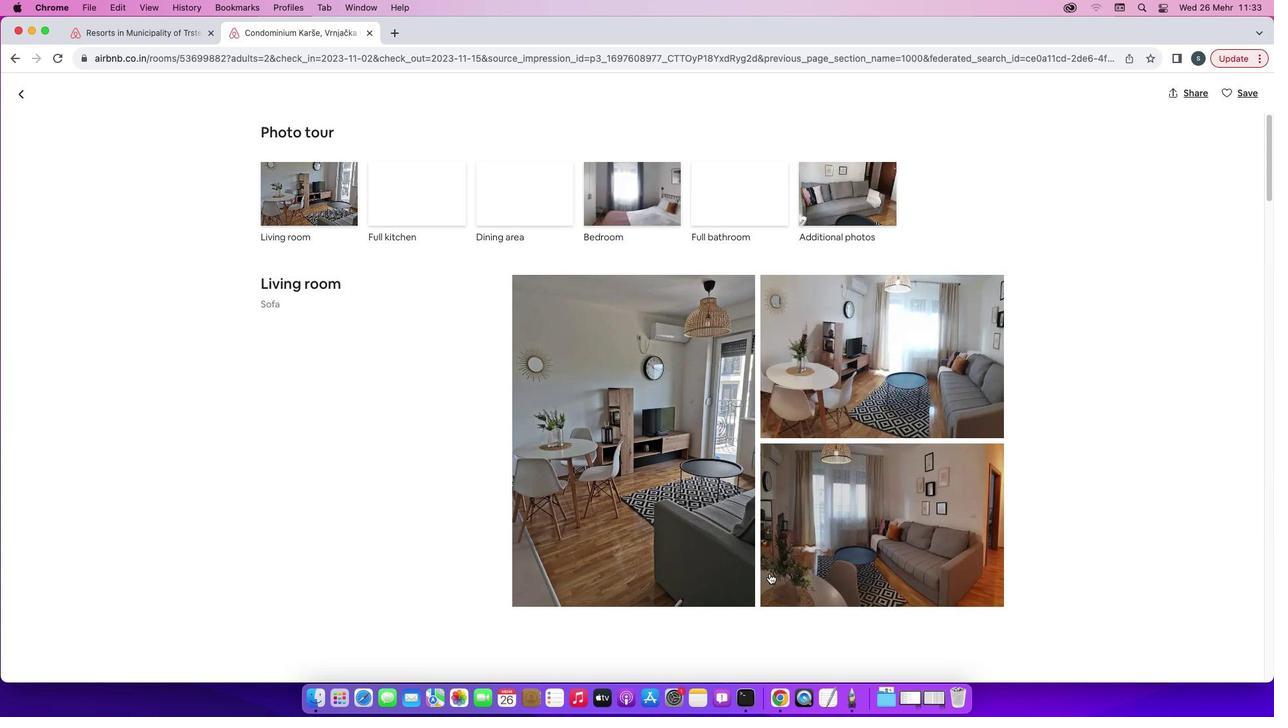 
Action: Mouse scrolled (772, 575) with delta (2, 1)
Screenshot: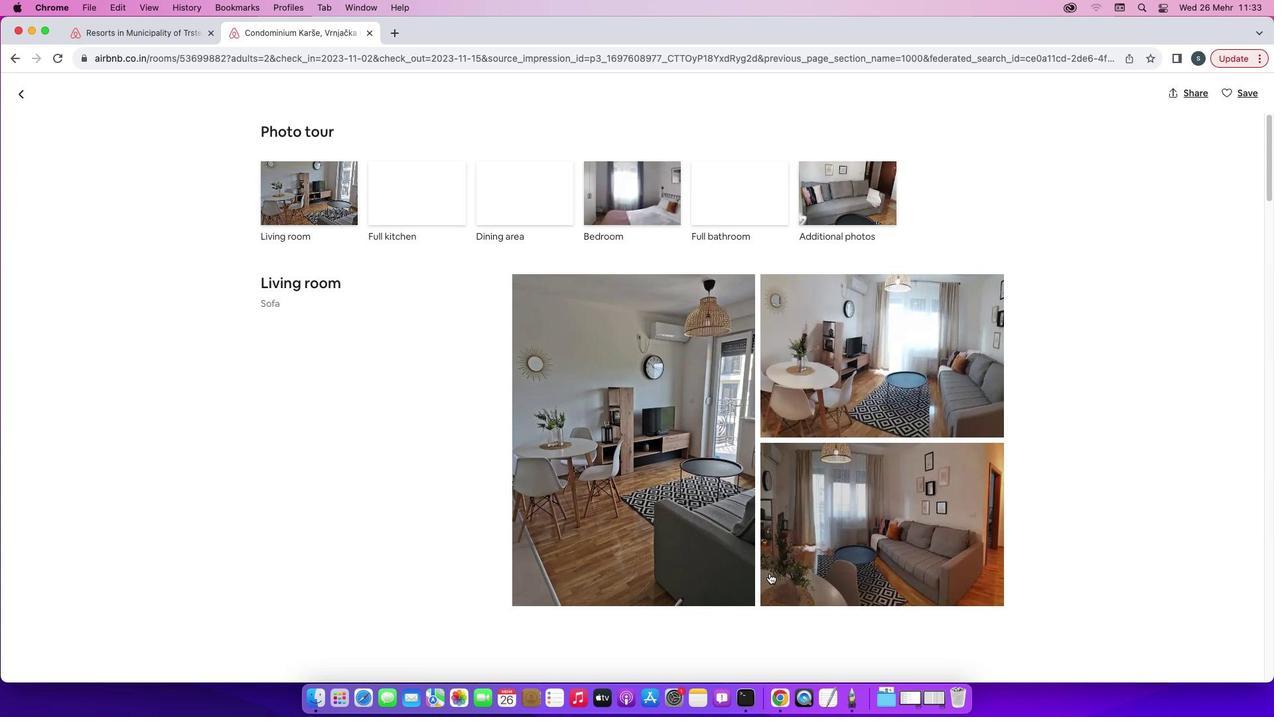 
Action: Mouse scrolled (772, 575) with delta (2, 1)
Screenshot: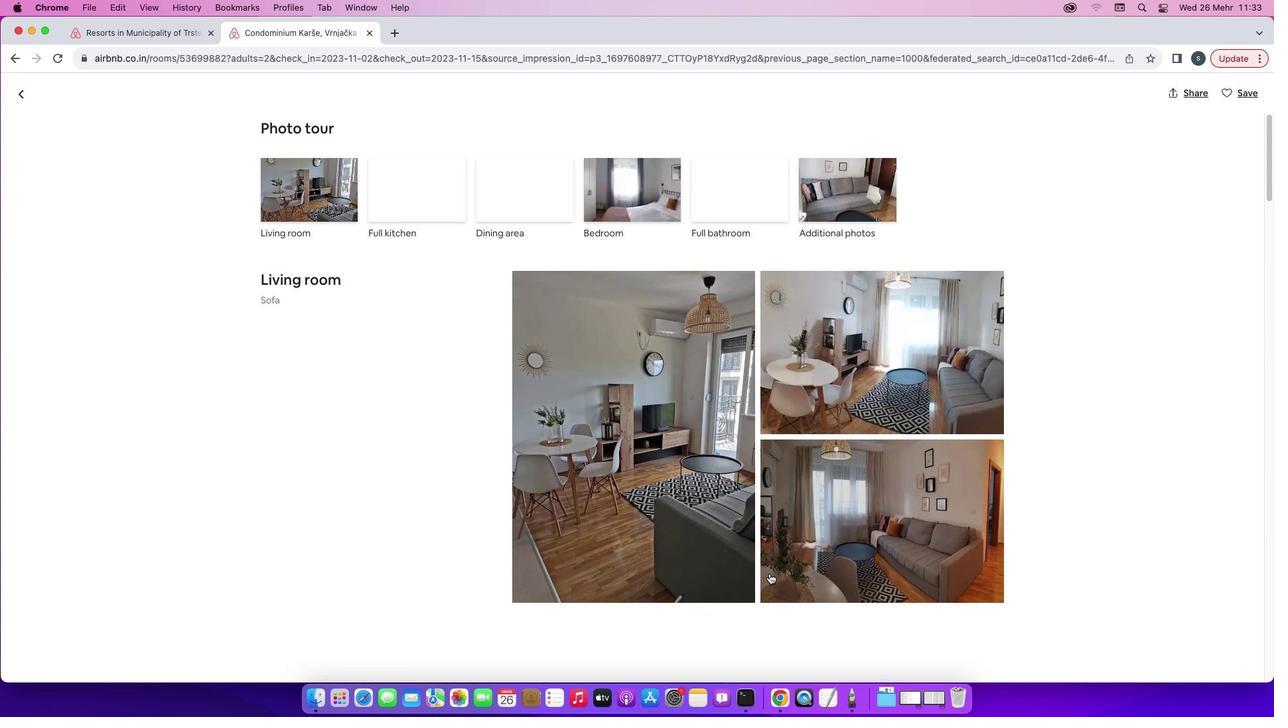 
Action: Mouse scrolled (772, 575) with delta (2, 1)
Screenshot: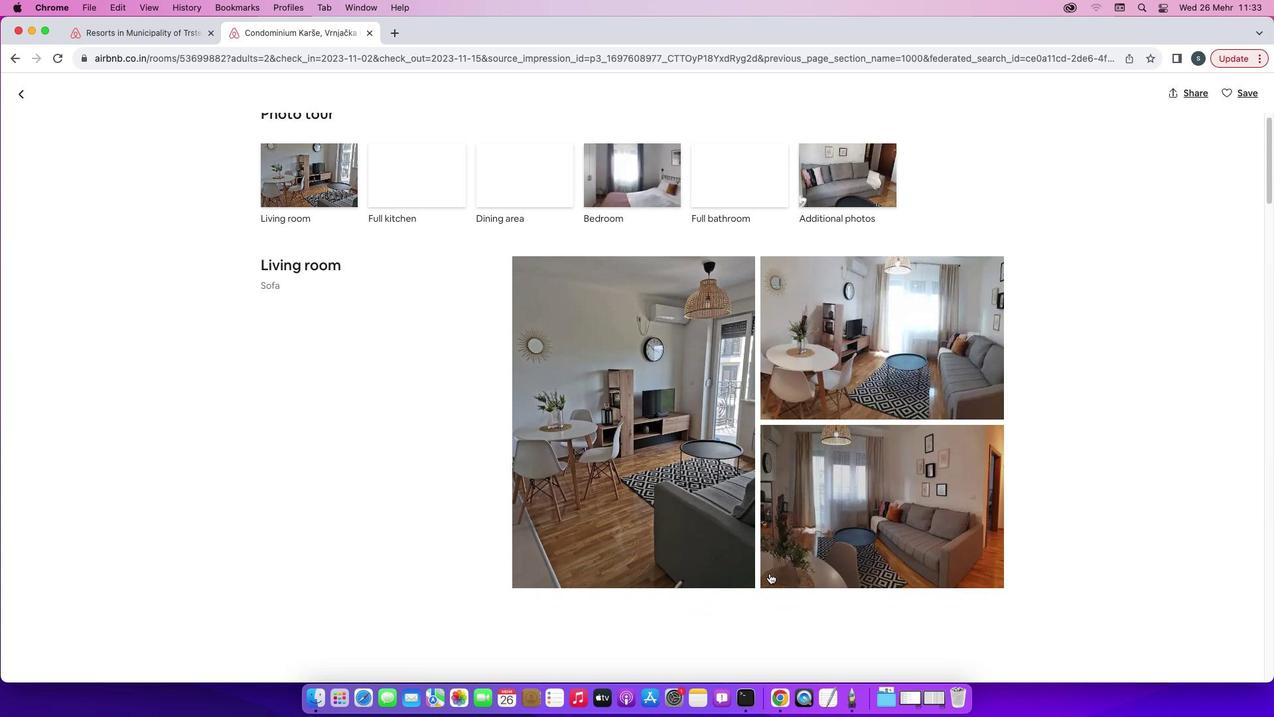 
Action: Mouse scrolled (772, 575) with delta (2, 1)
Screenshot: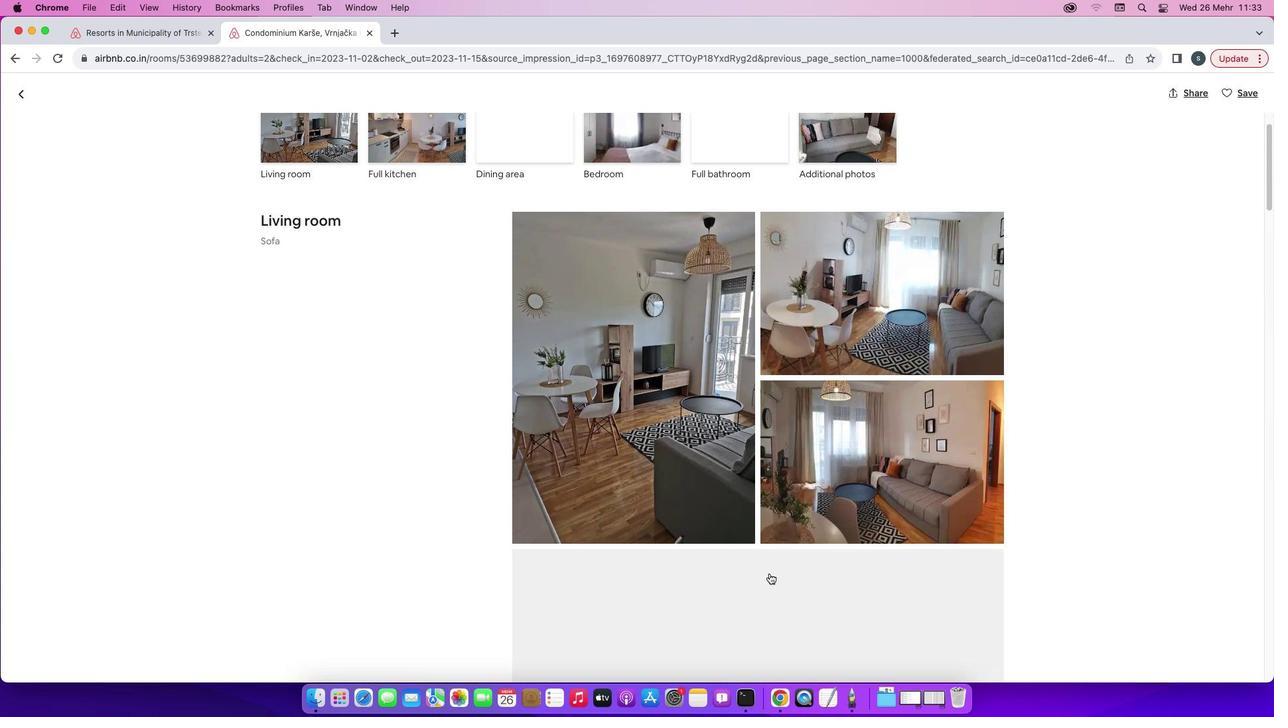 
Action: Mouse scrolled (772, 575) with delta (2, 1)
Screenshot: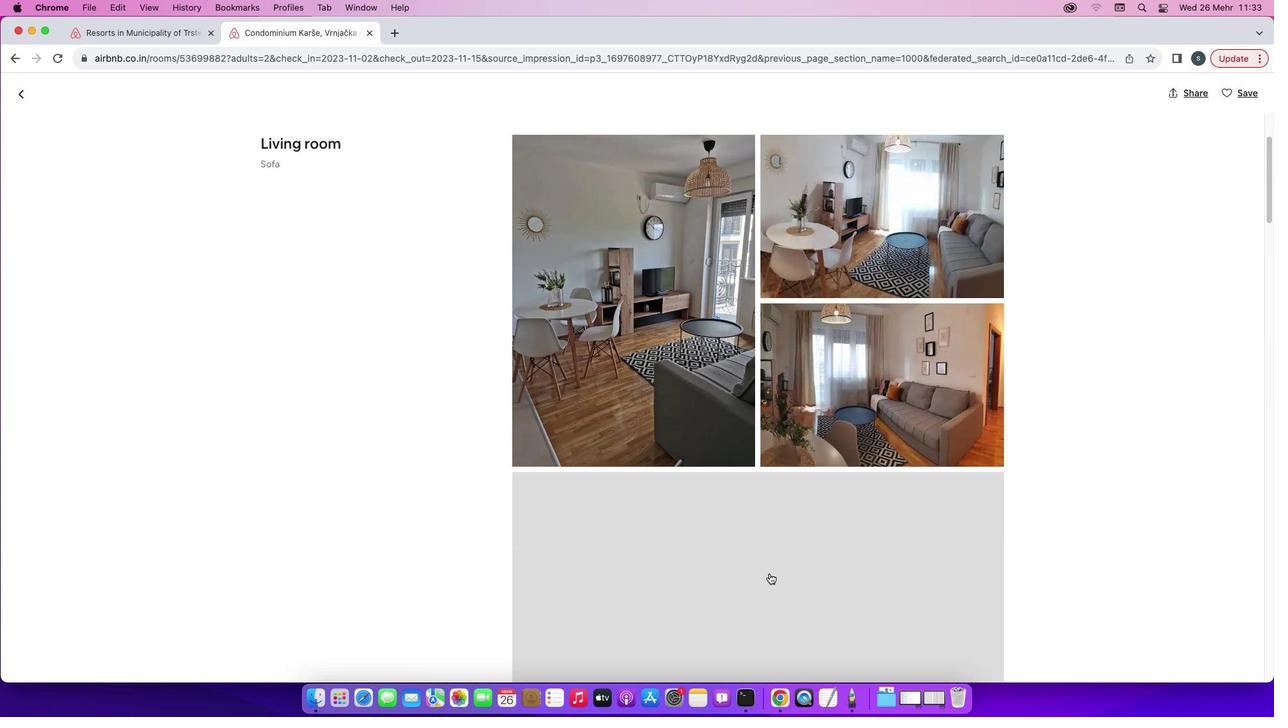 
Action: Mouse scrolled (772, 575) with delta (2, 1)
Screenshot: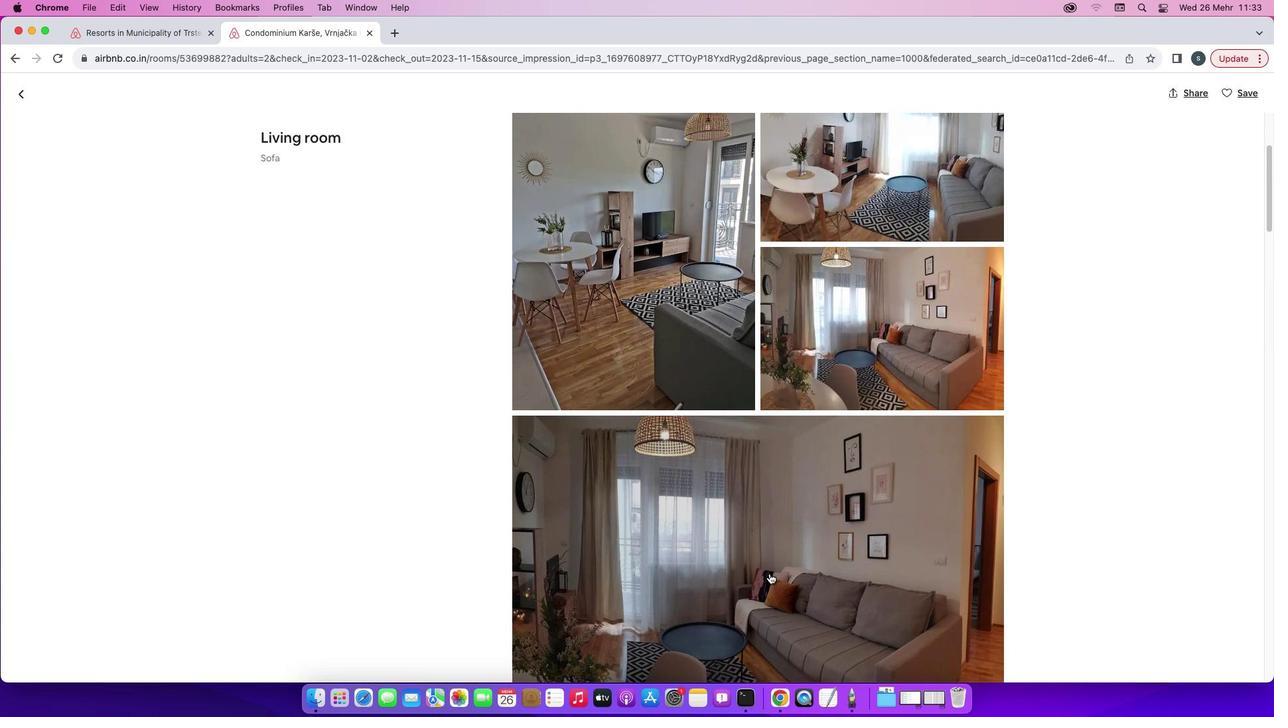 
Action: Mouse scrolled (772, 575) with delta (2, 1)
Screenshot: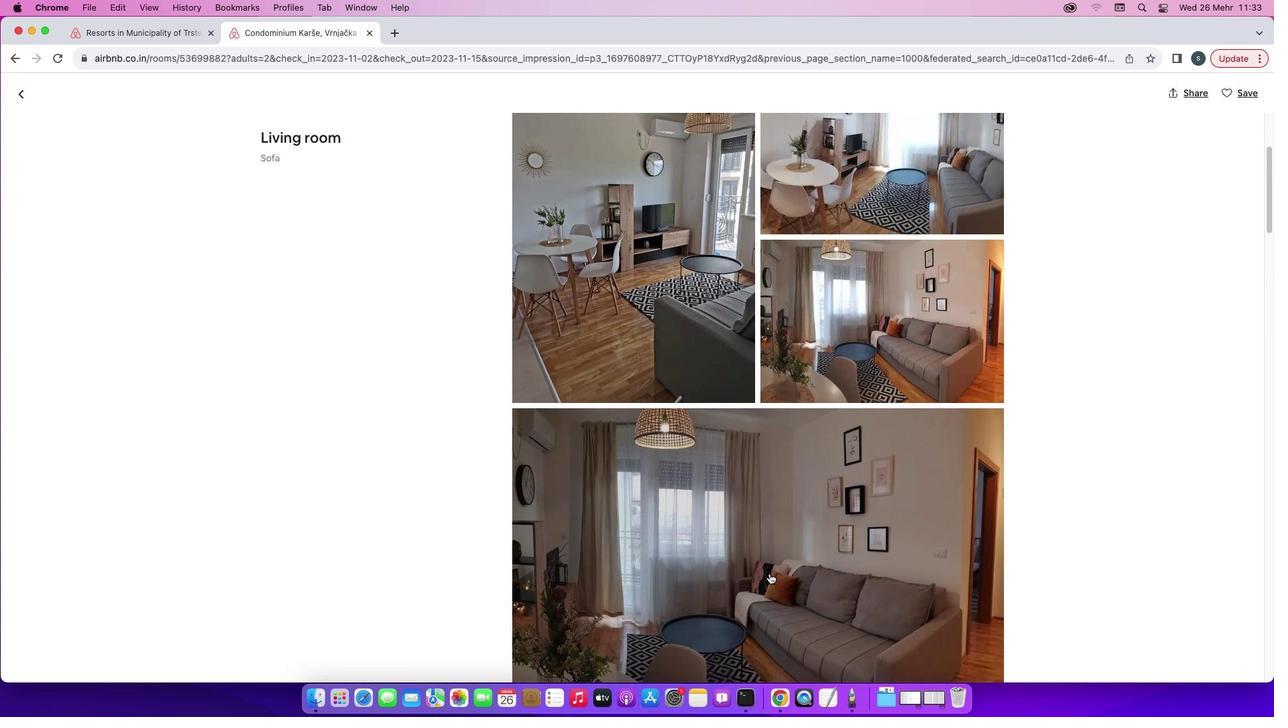 
Action: Mouse scrolled (772, 575) with delta (2, 1)
Screenshot: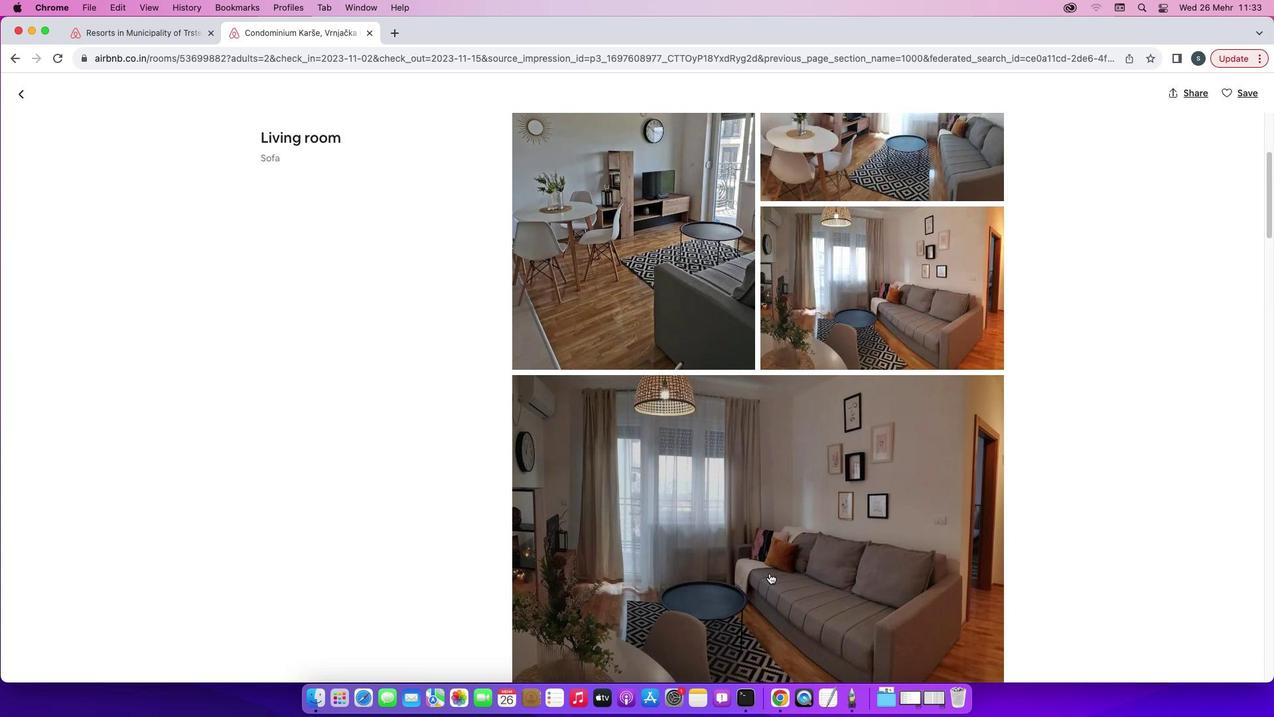 
Action: Mouse scrolled (772, 575) with delta (2, 0)
Screenshot: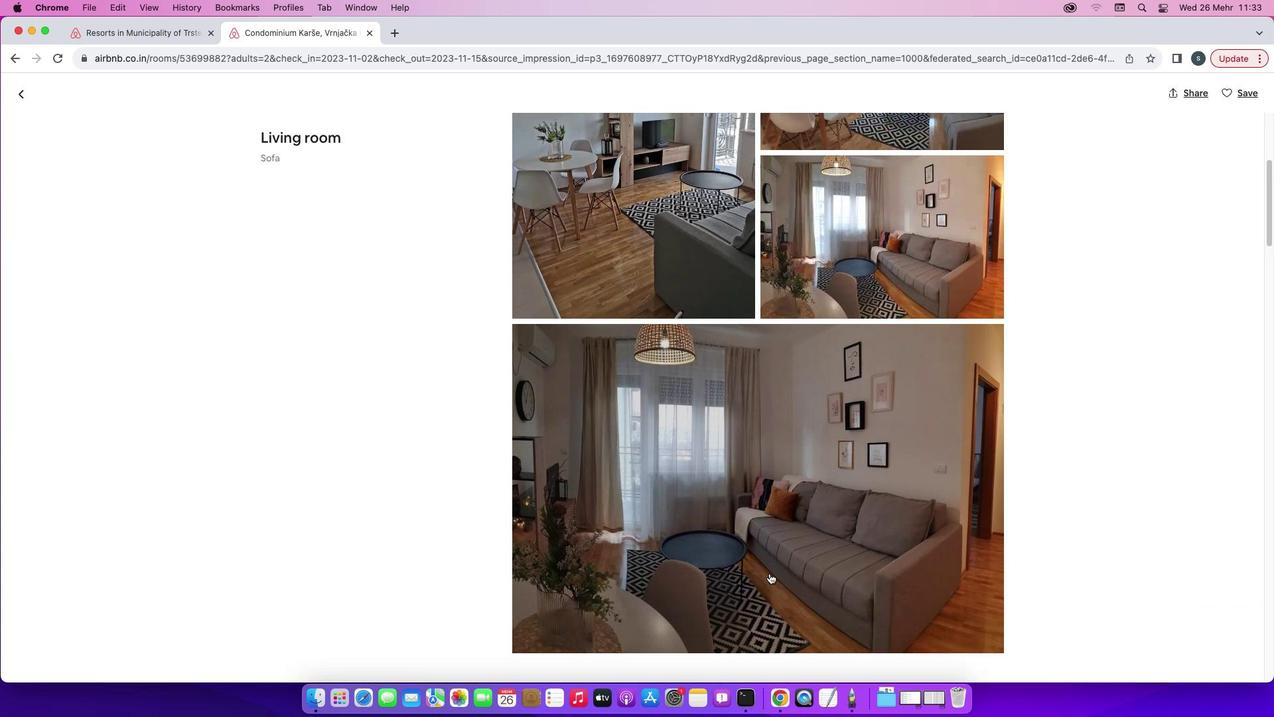 
Action: Mouse scrolled (772, 575) with delta (2, 0)
Screenshot: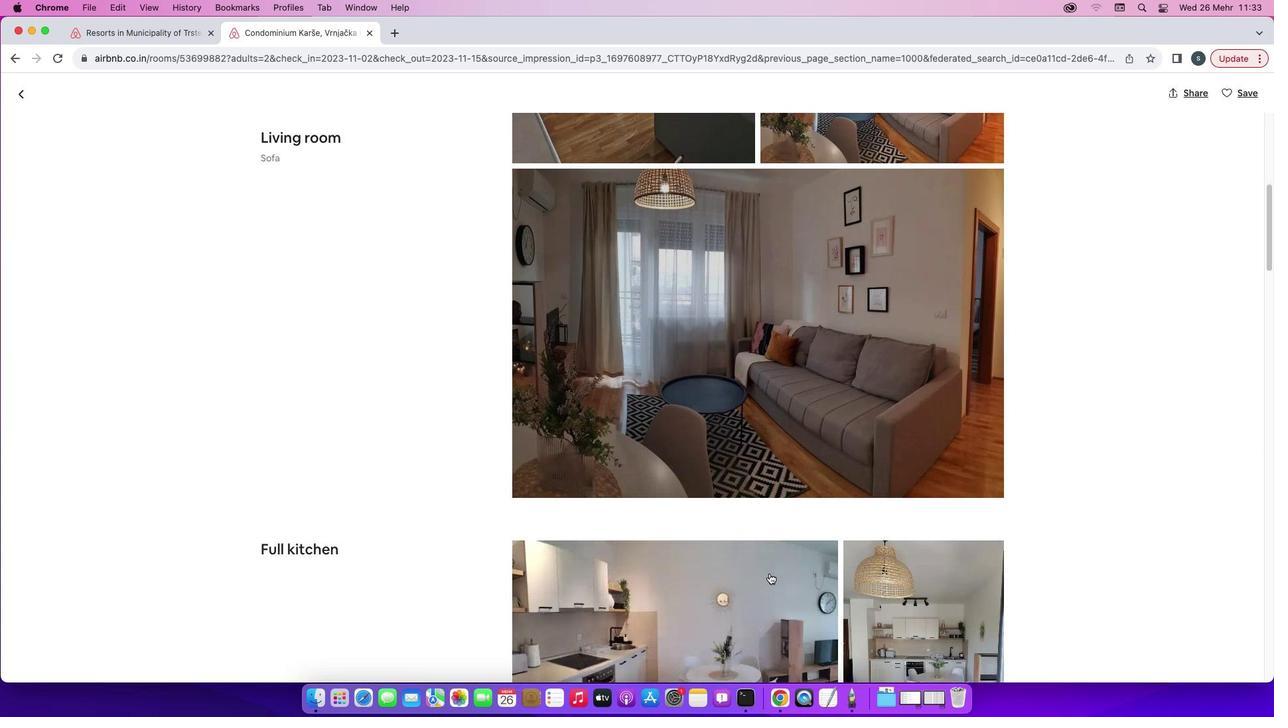 
Action: Mouse scrolled (772, 575) with delta (2, 1)
Screenshot: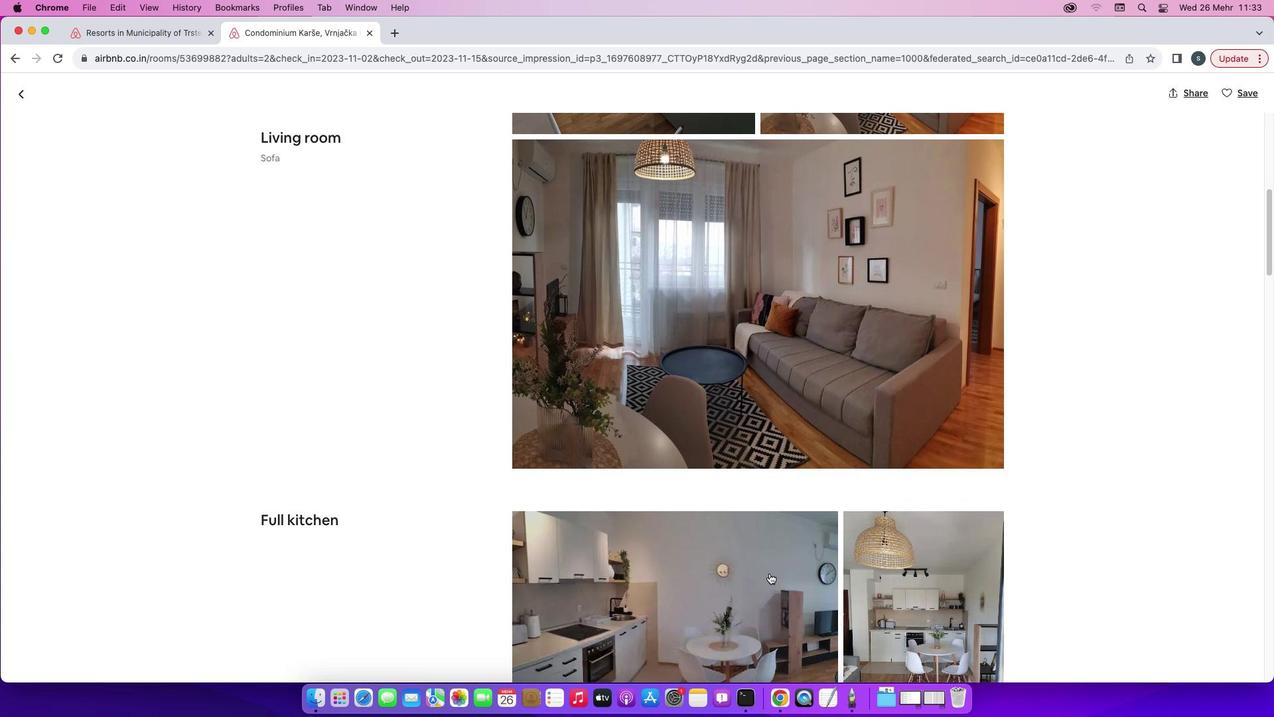 
Action: Mouse scrolled (772, 575) with delta (2, 1)
Screenshot: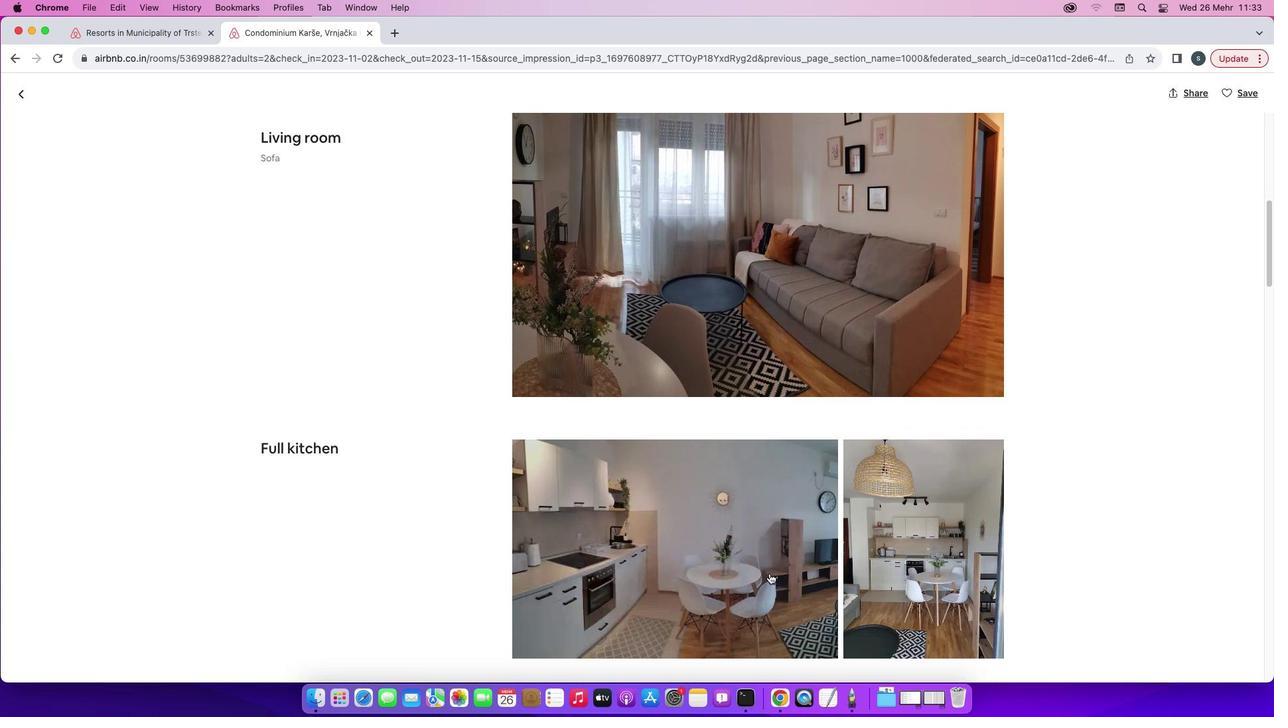
Action: Mouse scrolled (772, 575) with delta (2, 0)
Screenshot: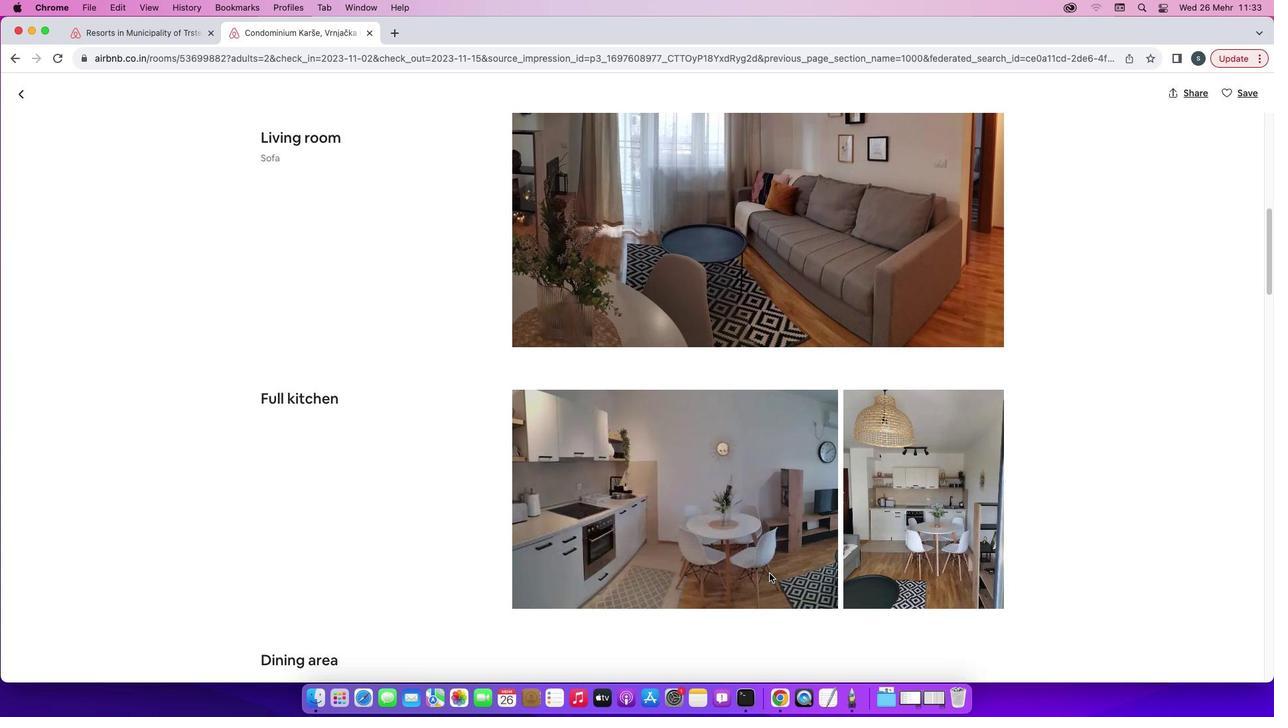 
Action: Mouse scrolled (772, 575) with delta (2, 0)
Screenshot: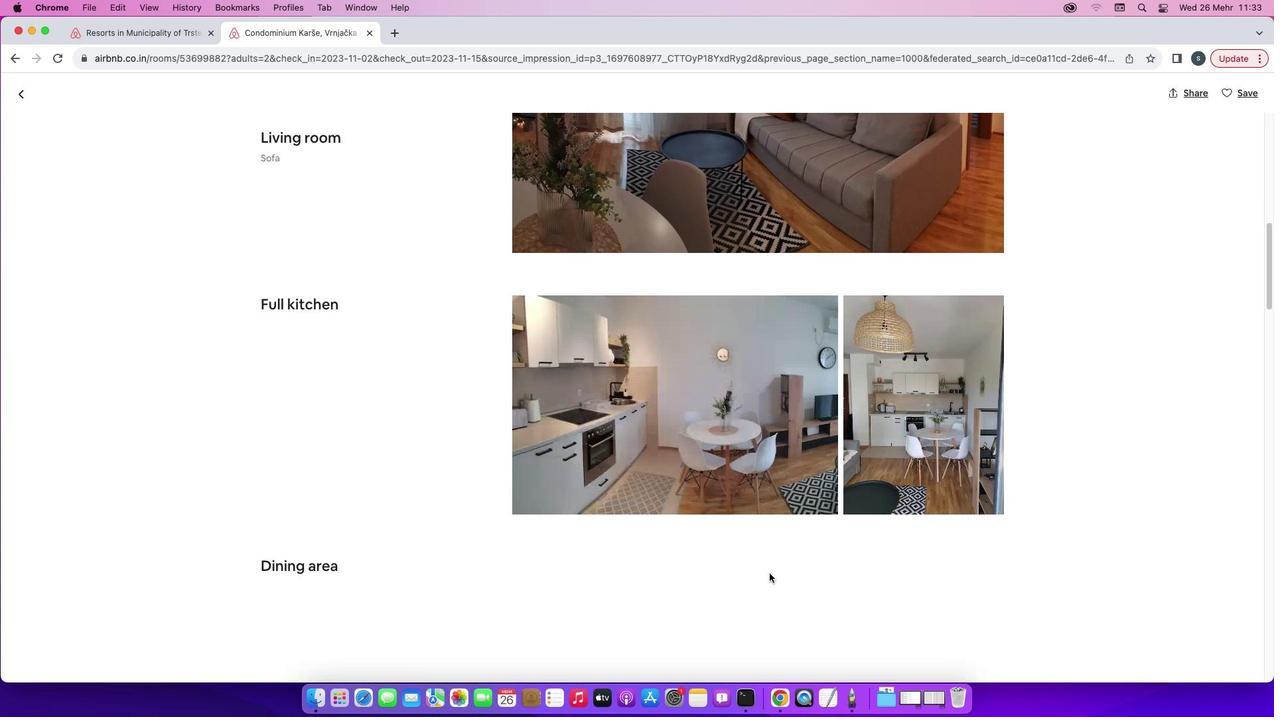 
Action: Mouse scrolled (772, 575) with delta (2, 0)
Screenshot: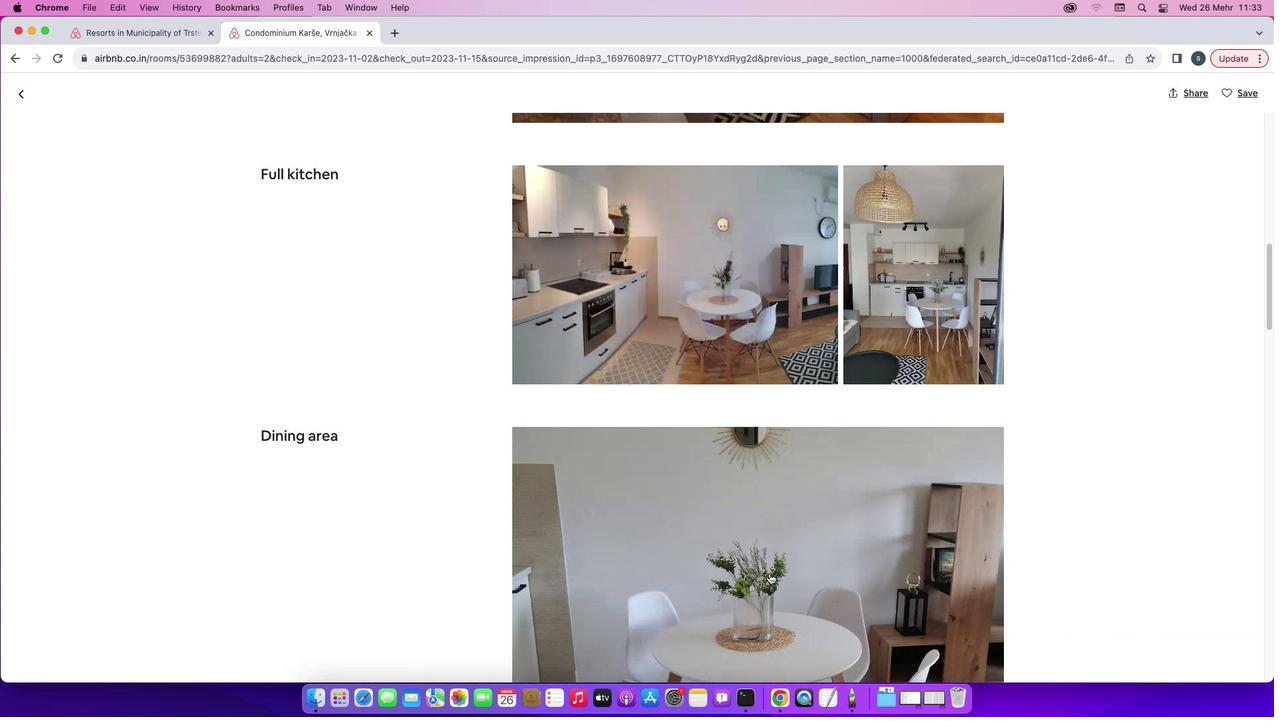
Action: Mouse scrolled (772, 575) with delta (2, 1)
Screenshot: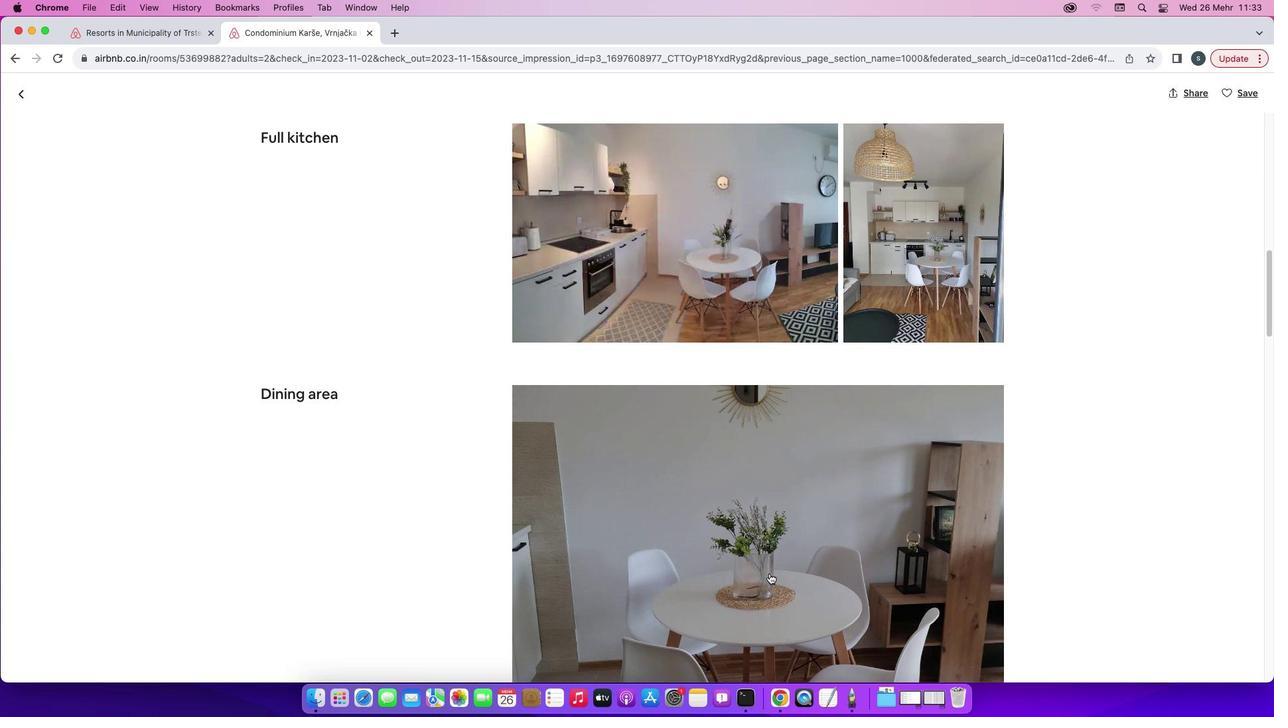 
Action: Mouse scrolled (772, 575) with delta (2, 1)
Screenshot: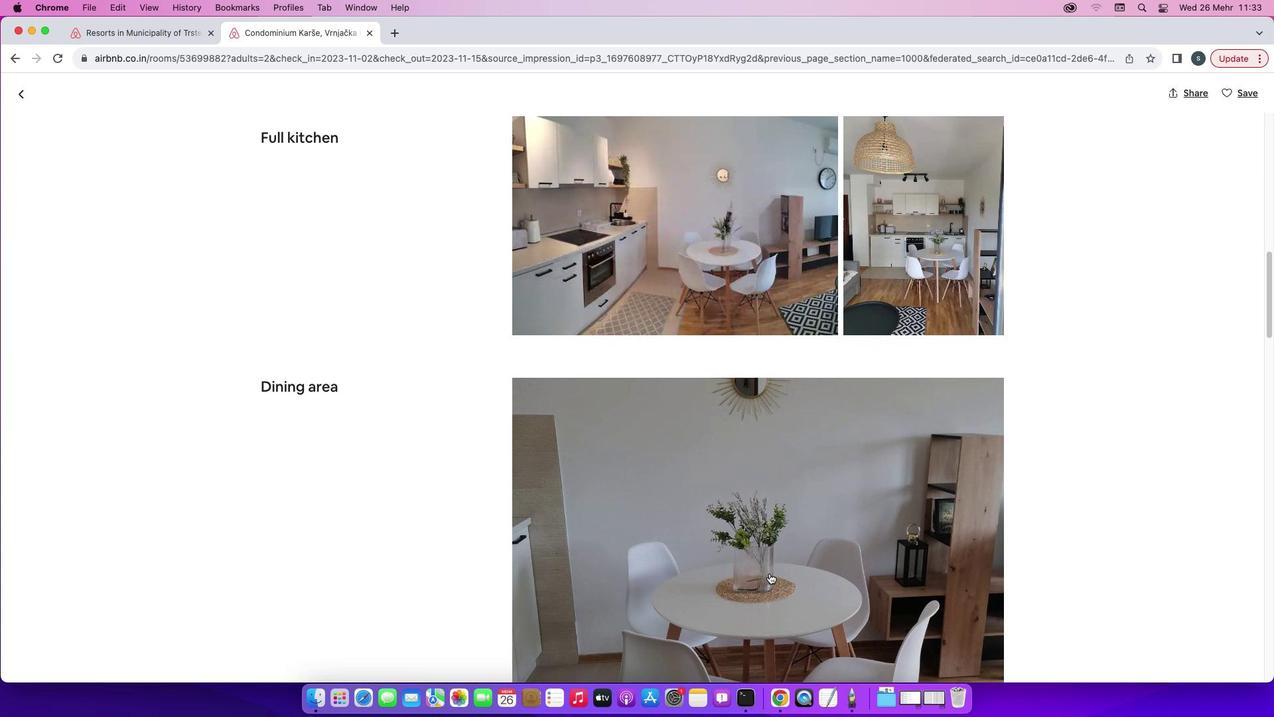 
Action: Mouse scrolled (772, 575) with delta (2, 1)
Screenshot: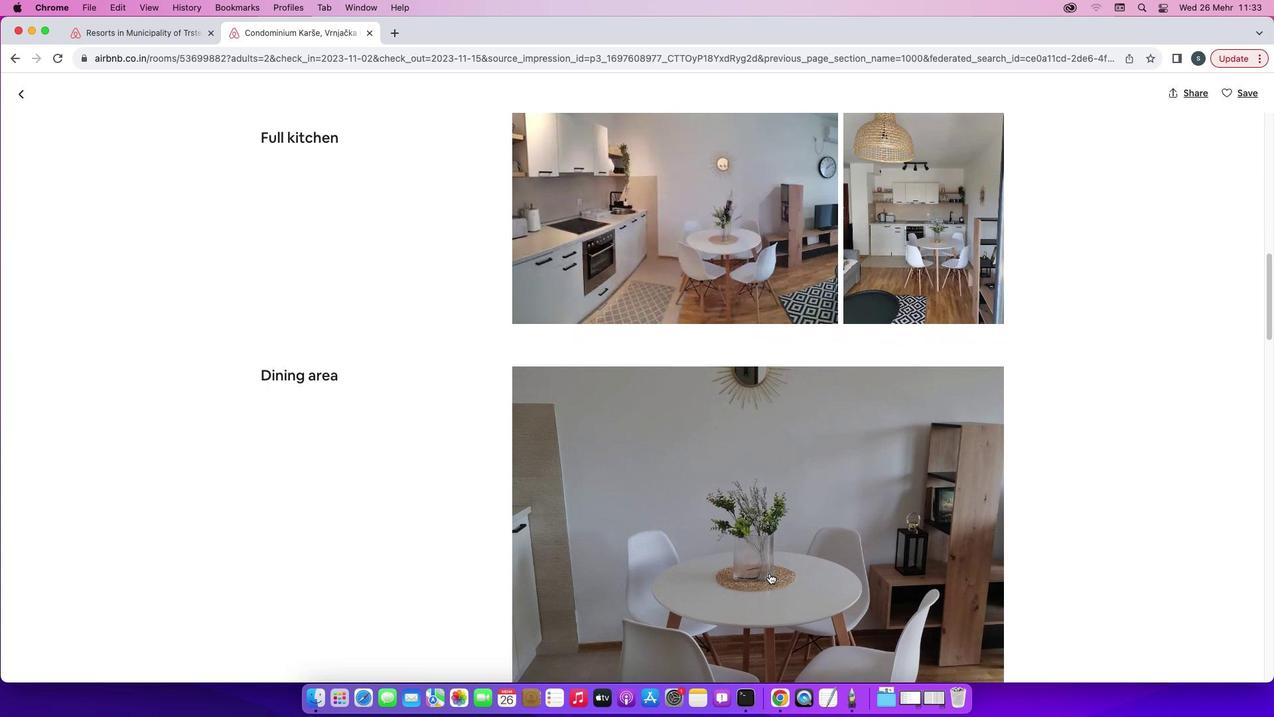 
Action: Mouse scrolled (772, 575) with delta (2, 1)
Screenshot: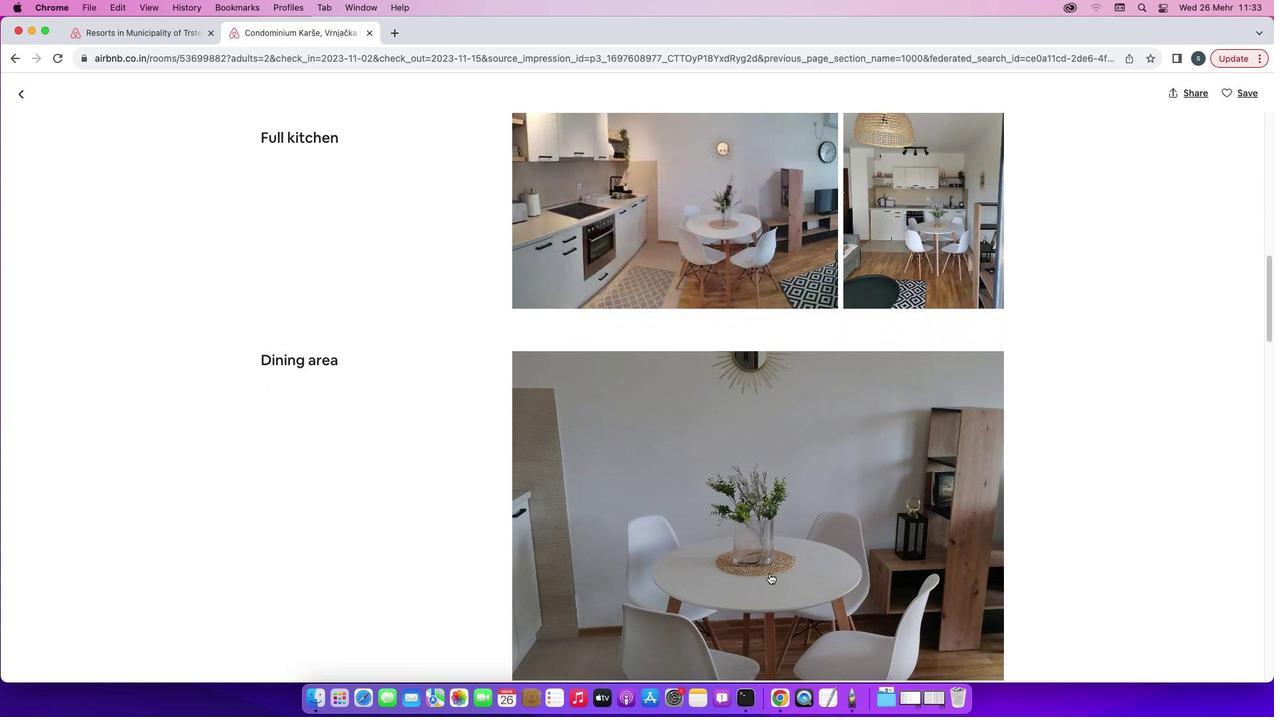 
Action: Mouse scrolled (772, 575) with delta (2, 1)
Screenshot: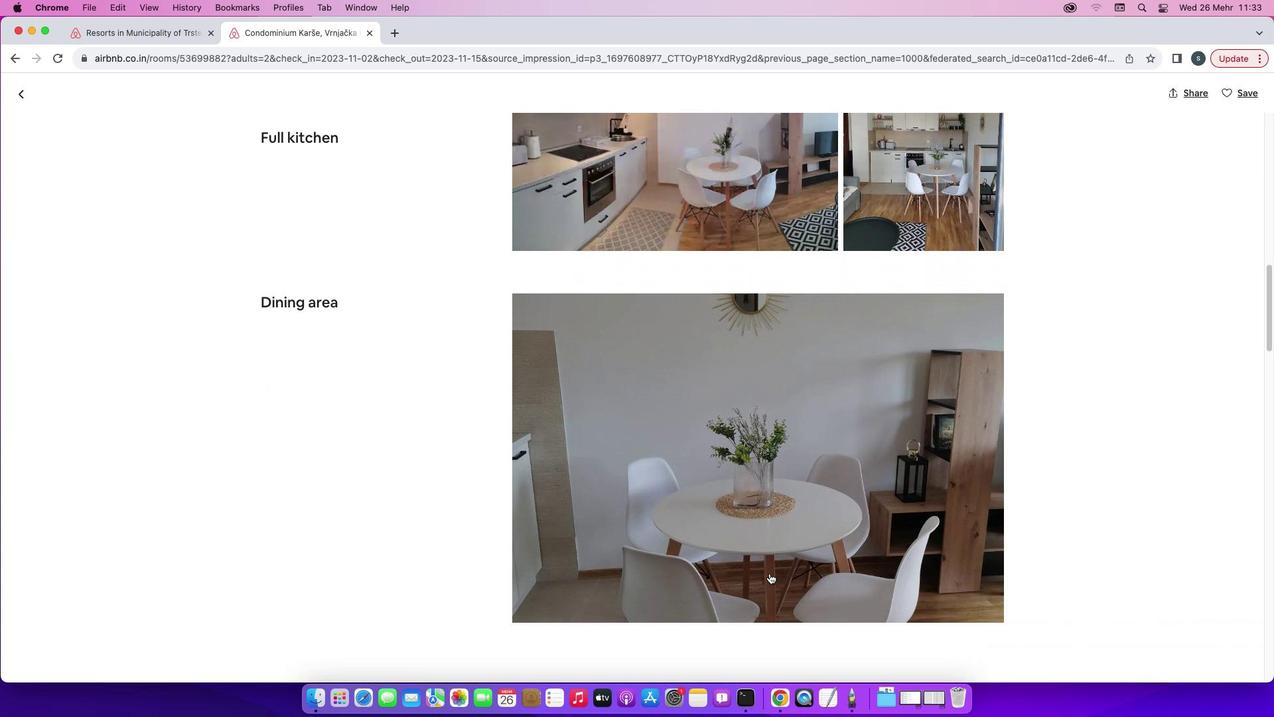 
Action: Mouse scrolled (772, 575) with delta (2, 1)
Screenshot: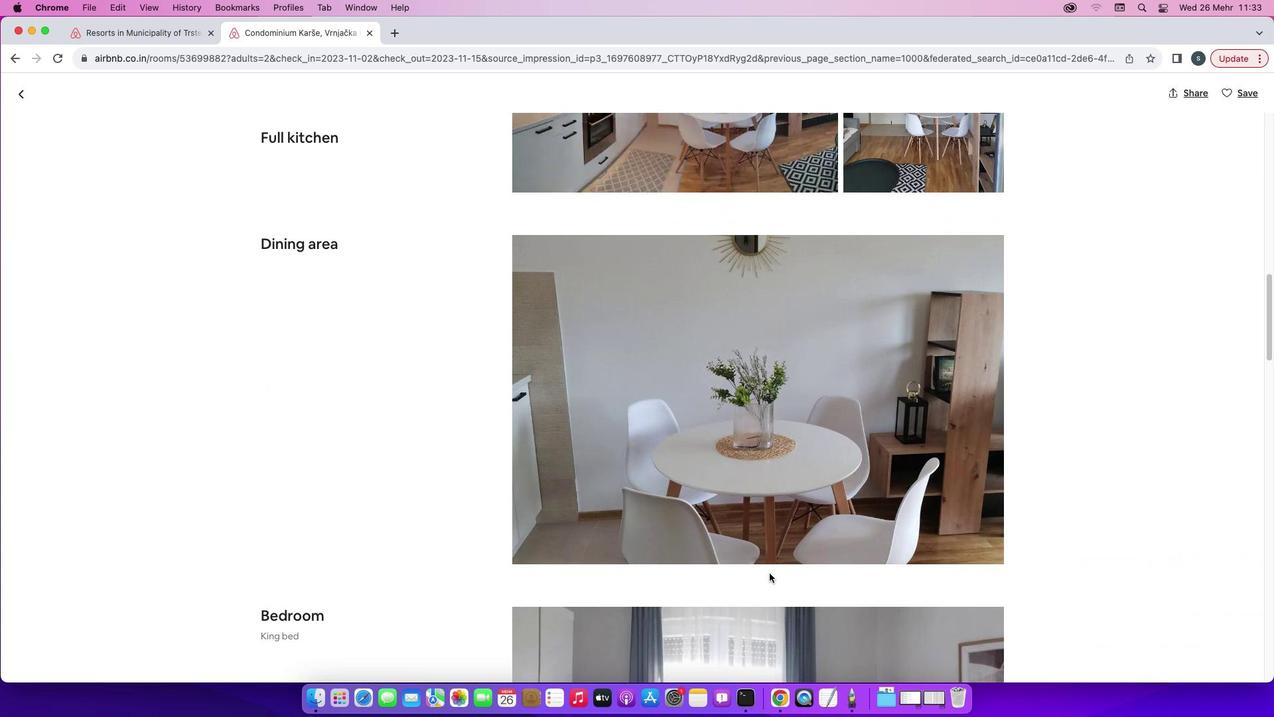 
Action: Mouse scrolled (772, 575) with delta (2, 1)
Screenshot: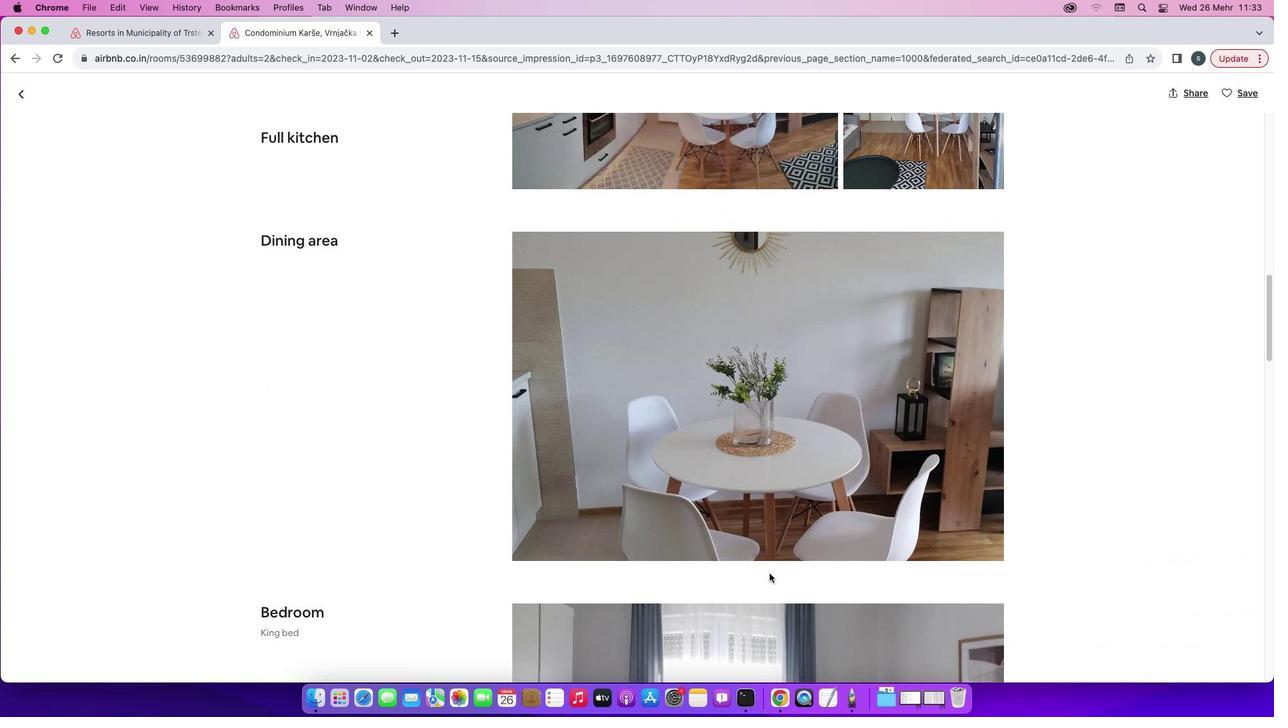 
Action: Mouse scrolled (772, 575) with delta (2, 1)
Screenshot: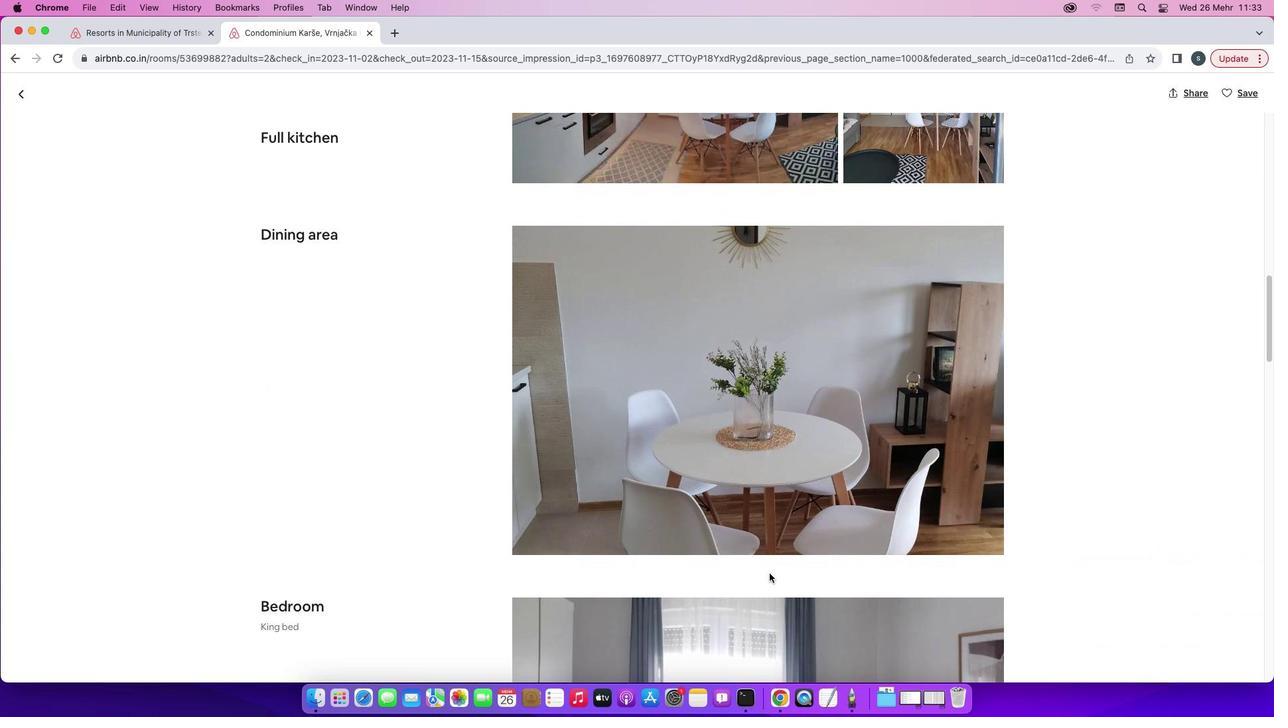 
Action: Mouse scrolled (772, 575) with delta (2, 1)
Screenshot: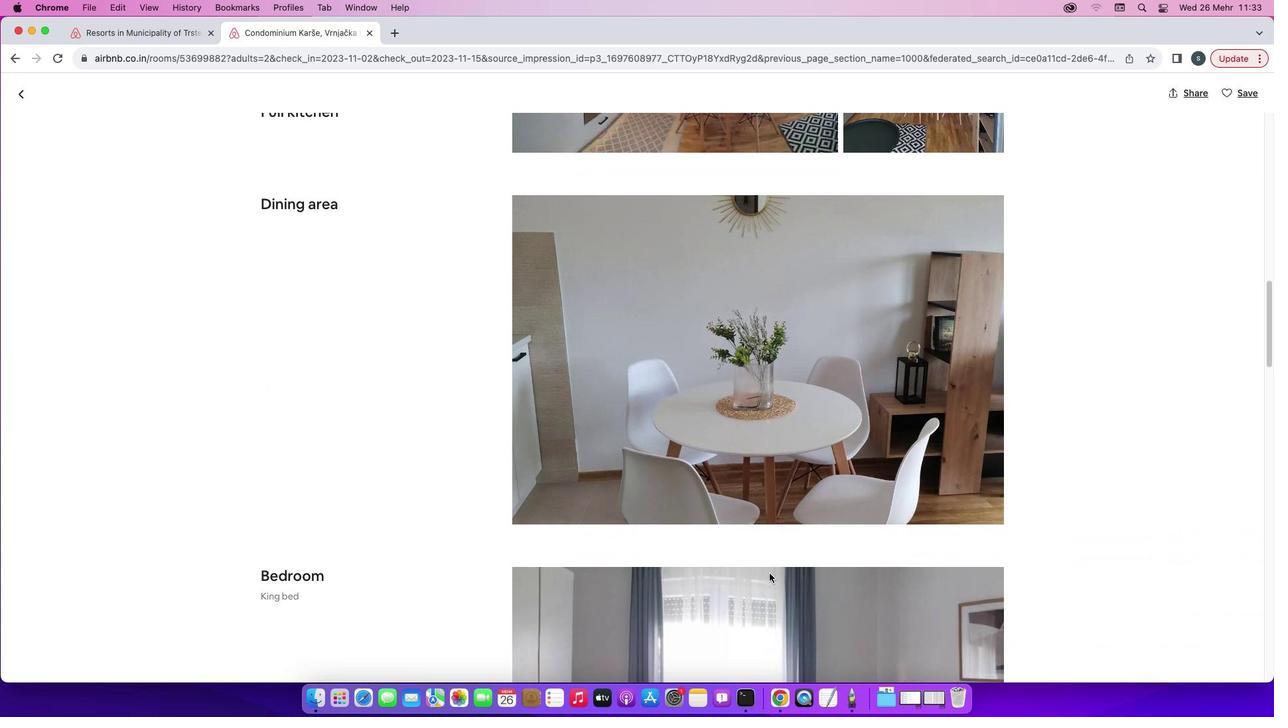 
Action: Mouse scrolled (772, 575) with delta (2, 1)
Screenshot: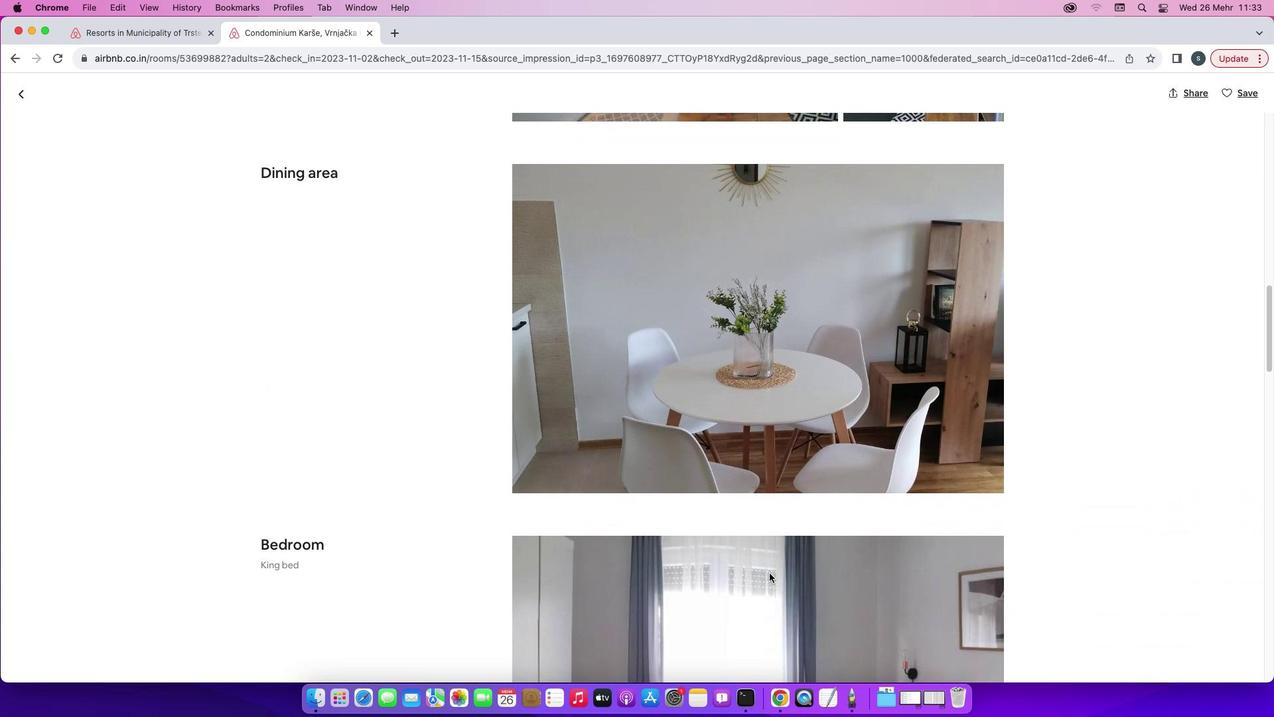 
Action: Mouse scrolled (772, 575) with delta (2, 1)
Screenshot: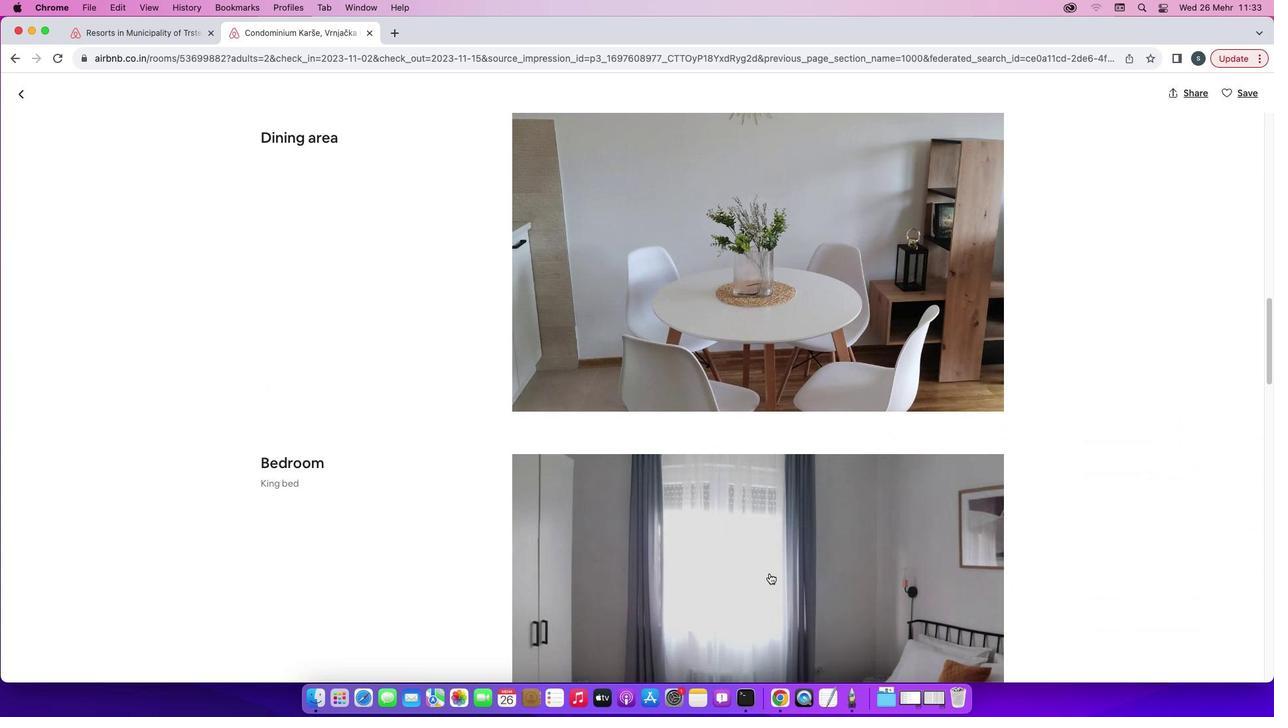 
Action: Mouse scrolled (772, 575) with delta (2, 1)
Screenshot: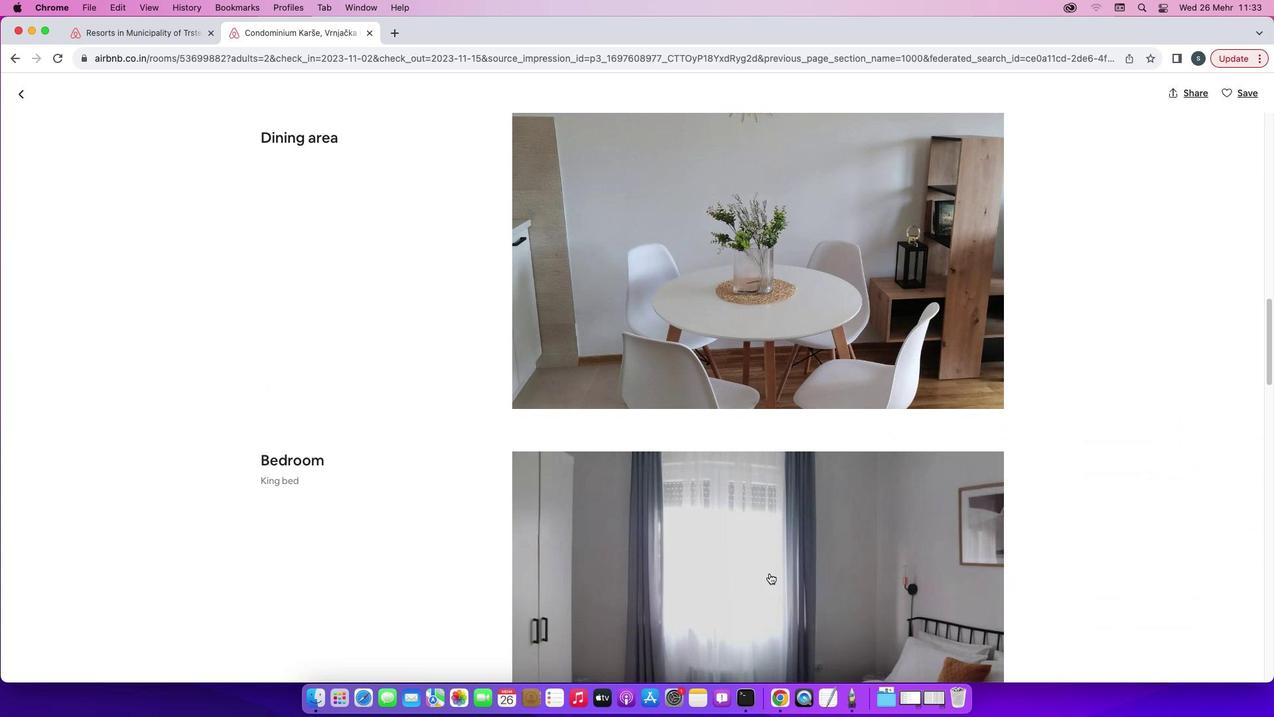 
Action: Mouse scrolled (772, 575) with delta (2, 1)
Screenshot: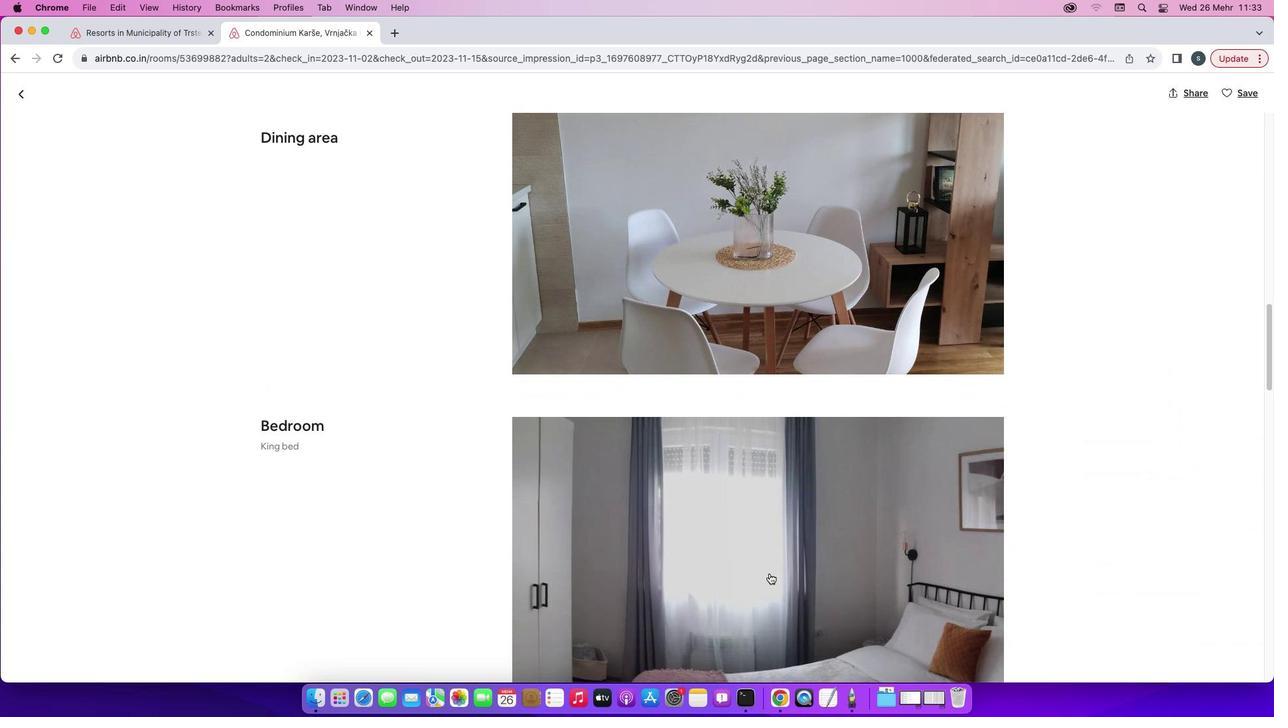 
Action: Mouse scrolled (772, 575) with delta (2, 0)
Screenshot: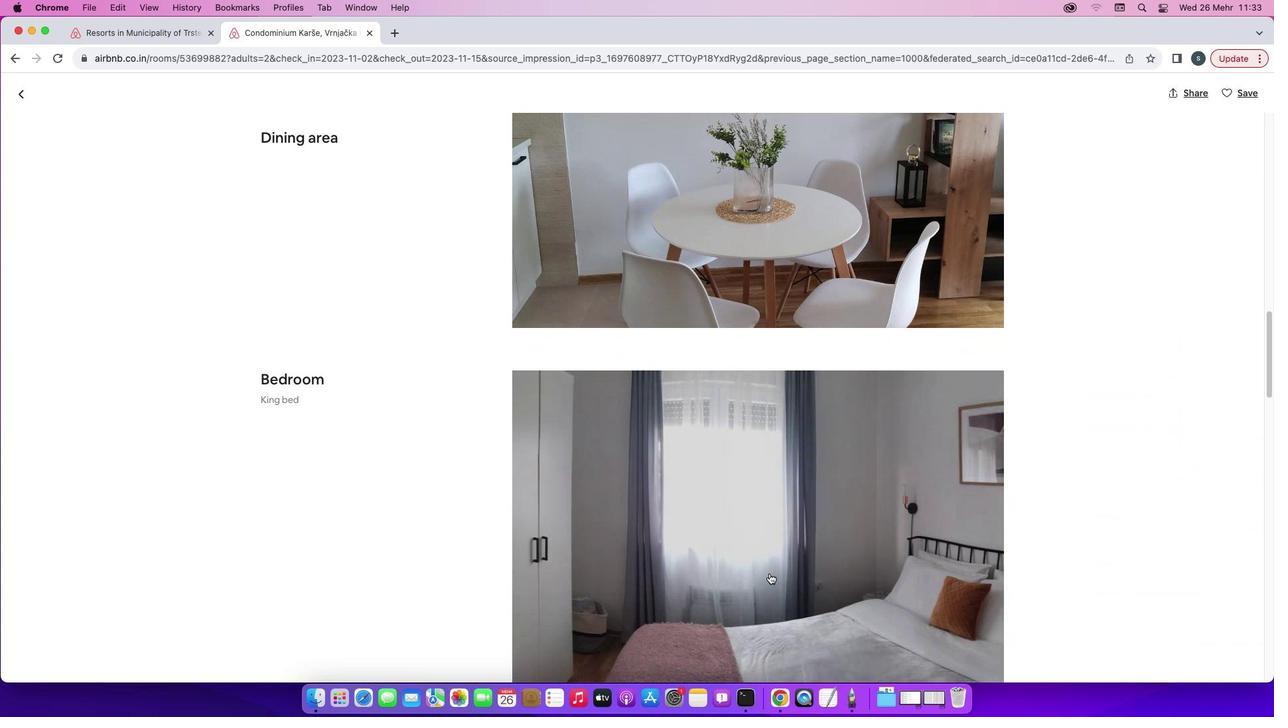 
Action: Mouse scrolled (772, 575) with delta (2, 0)
Screenshot: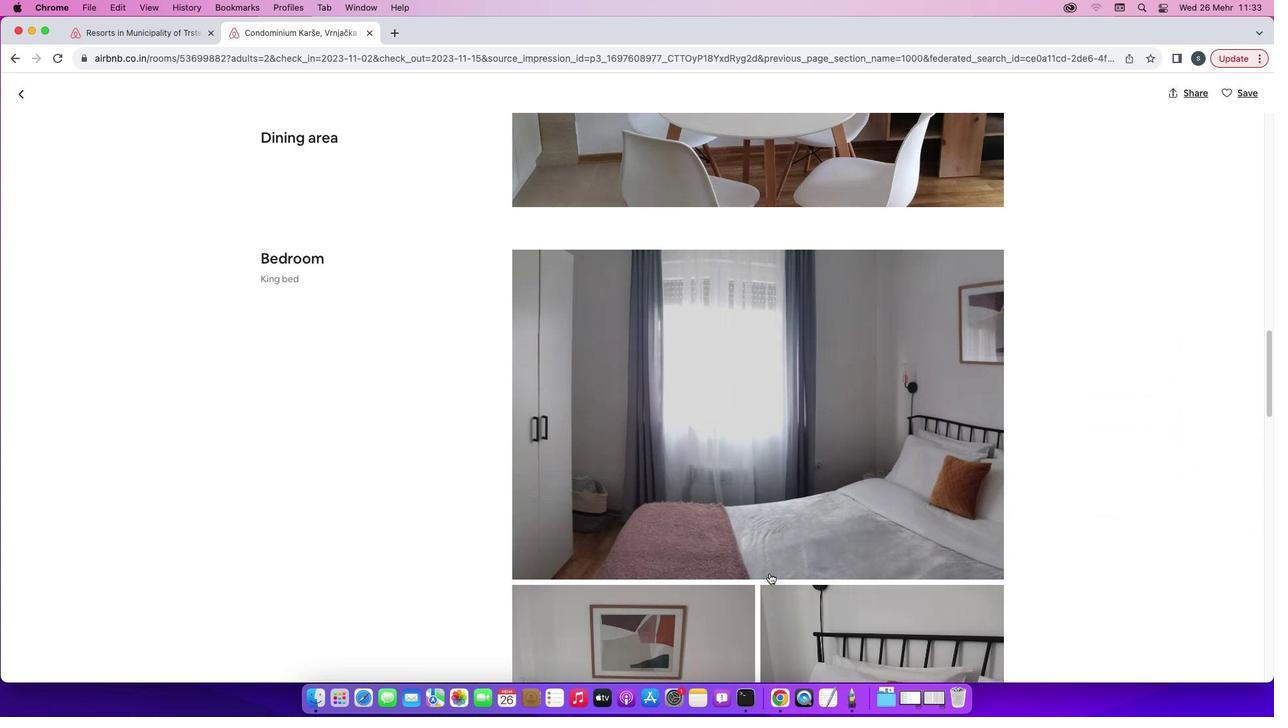 
Action: Mouse scrolled (772, 575) with delta (2, 1)
Screenshot: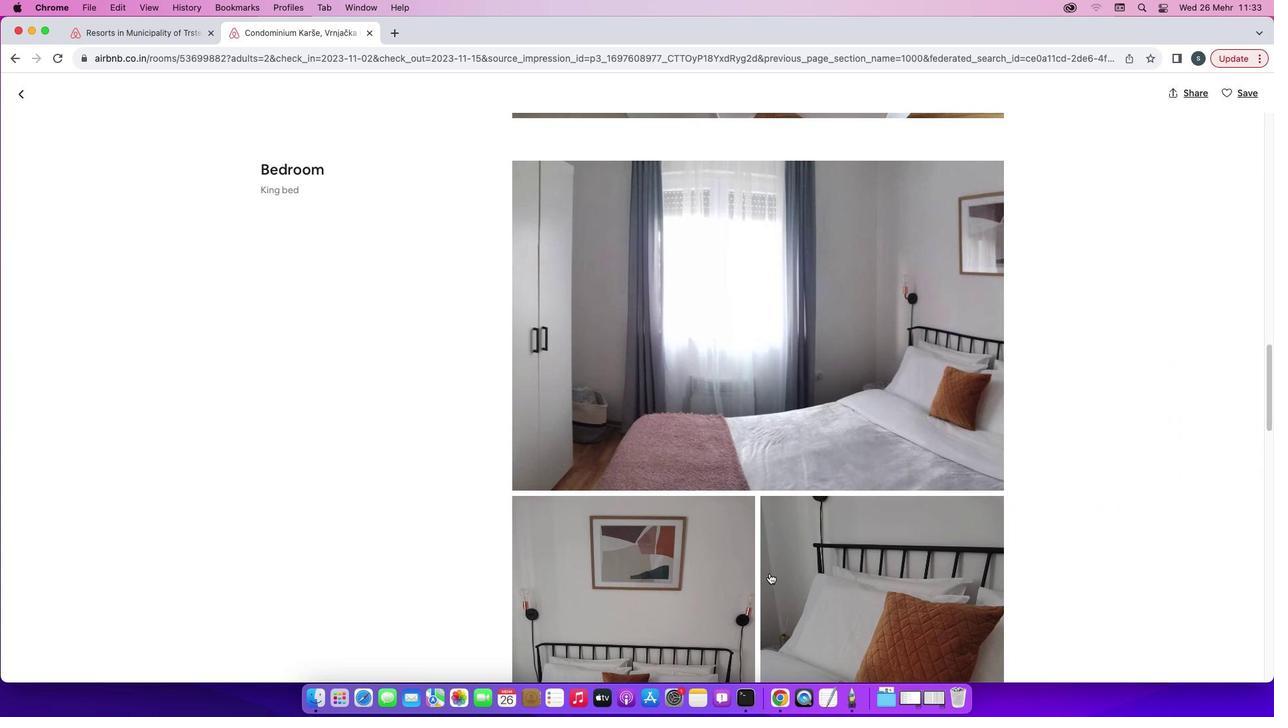 
Action: Mouse scrolled (772, 575) with delta (2, 1)
Screenshot: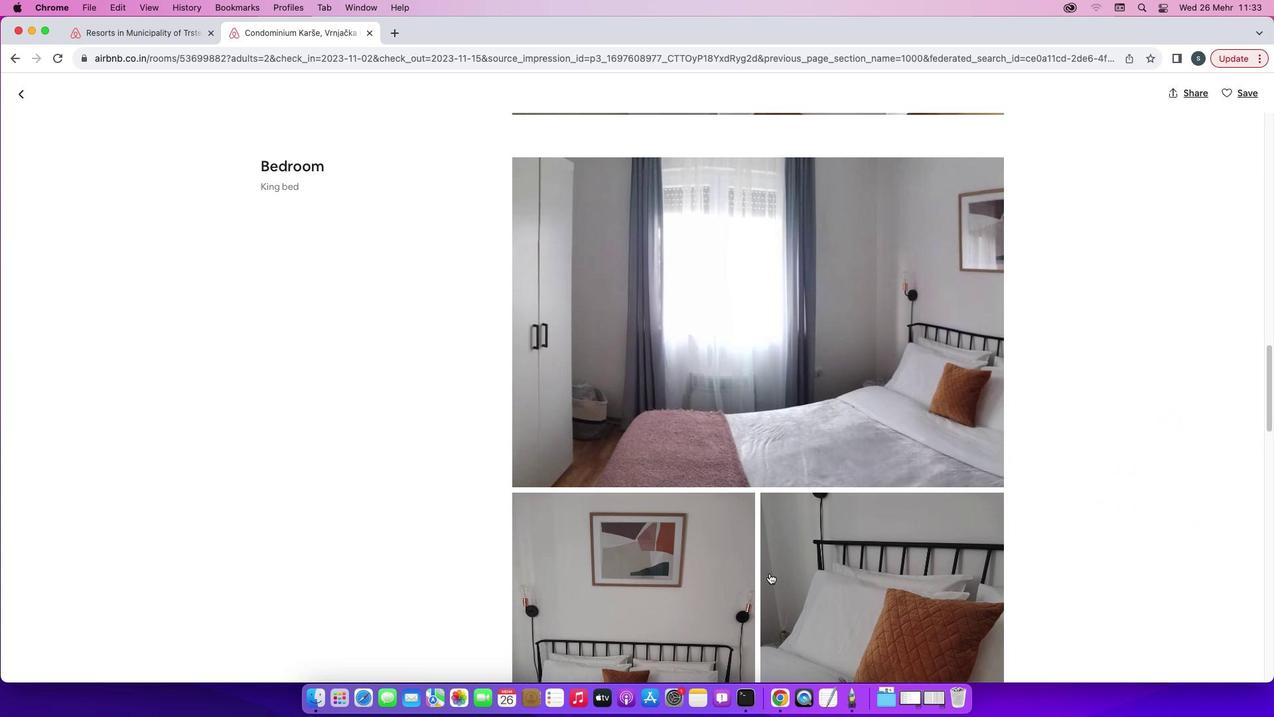 
Action: Mouse scrolled (772, 575) with delta (2, 1)
Screenshot: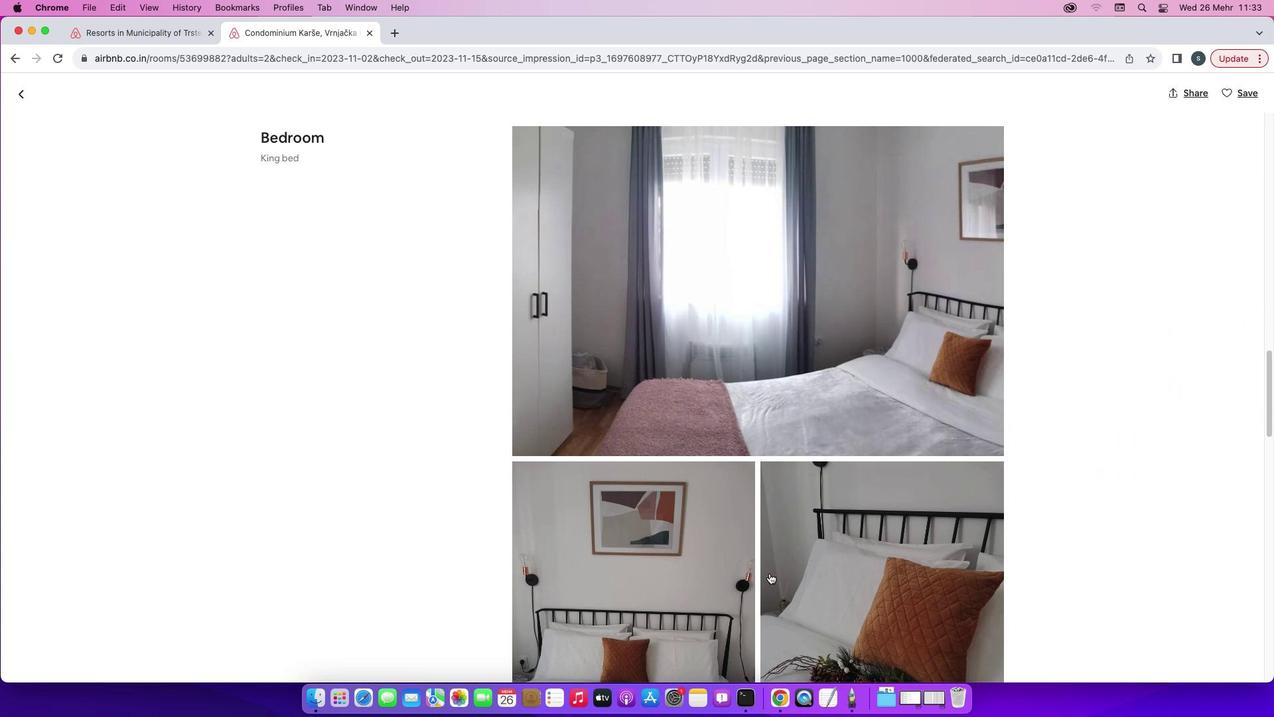 
Action: Mouse scrolled (772, 575) with delta (2, 1)
Screenshot: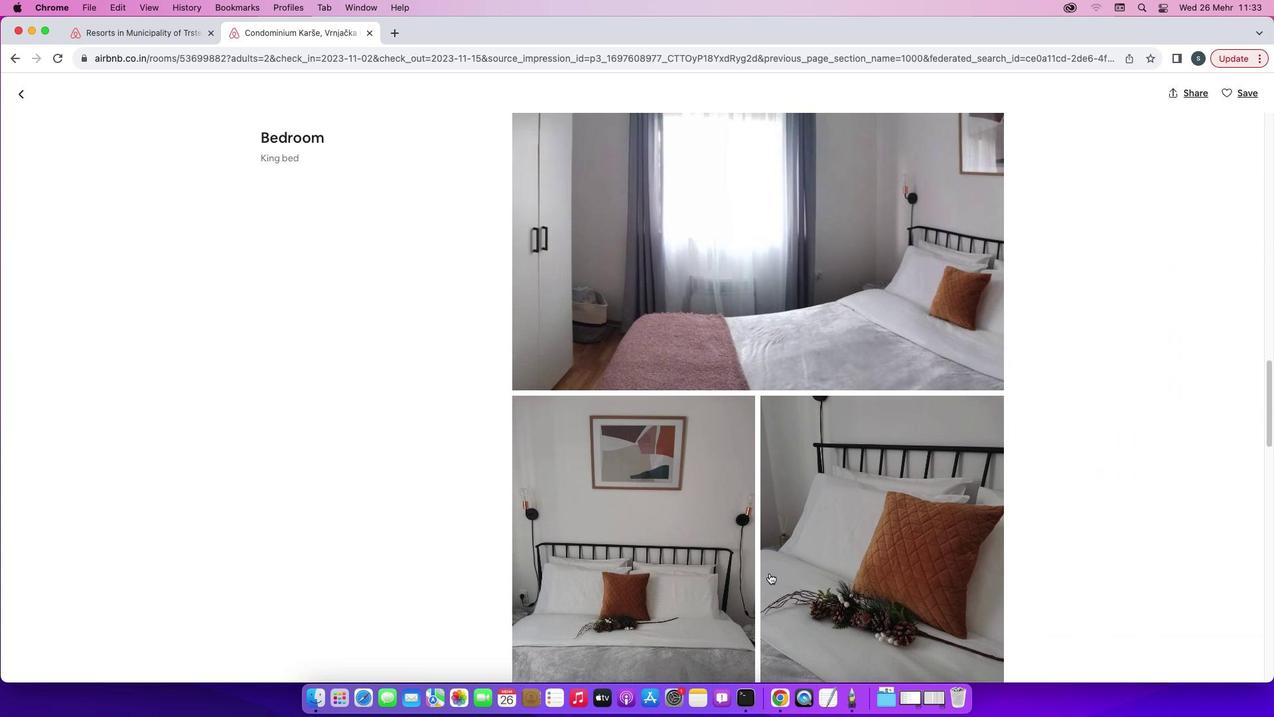 
Action: Mouse scrolled (772, 575) with delta (2, 0)
Screenshot: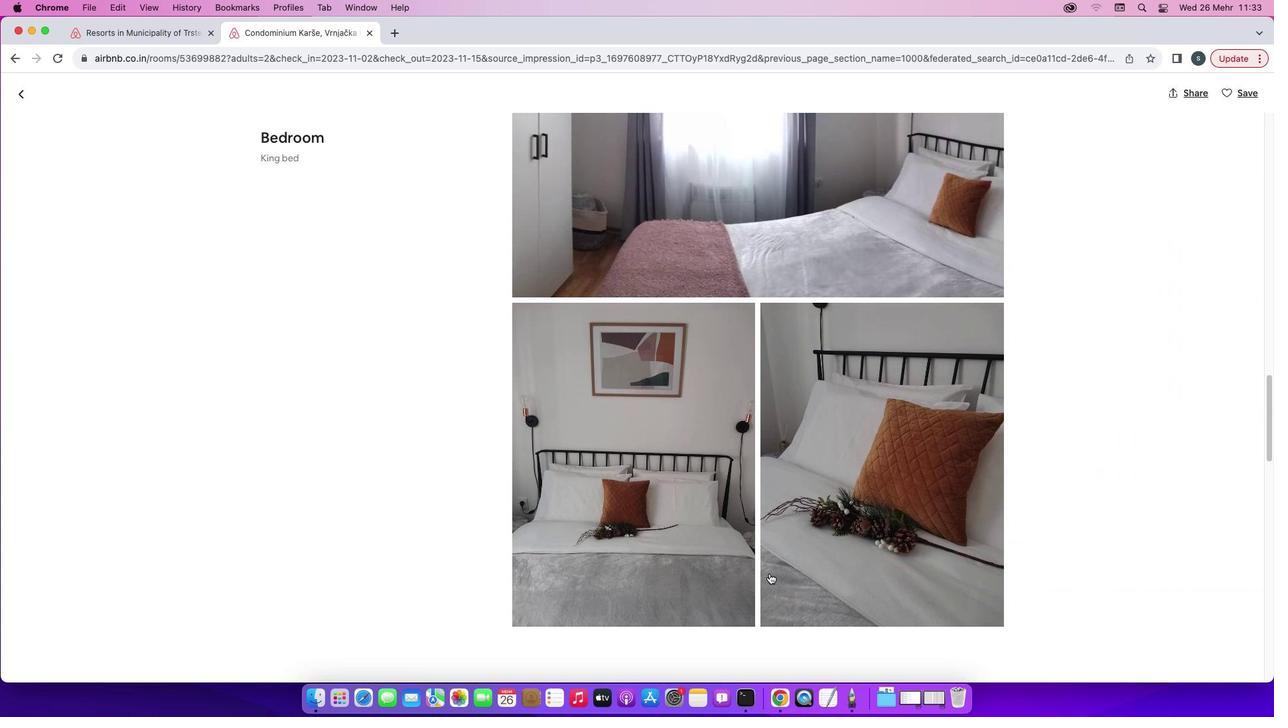 
Action: Mouse moved to (772, 575)
Screenshot: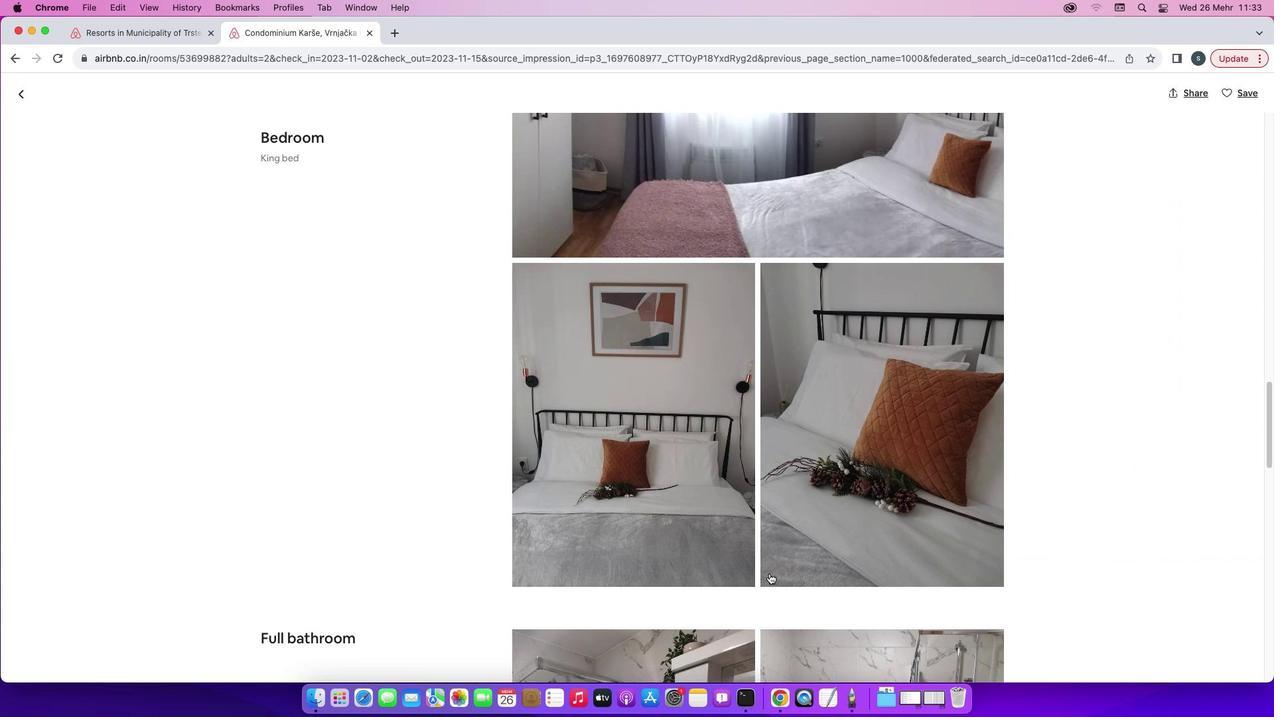 
Action: Mouse scrolled (772, 575) with delta (2, 1)
Screenshot: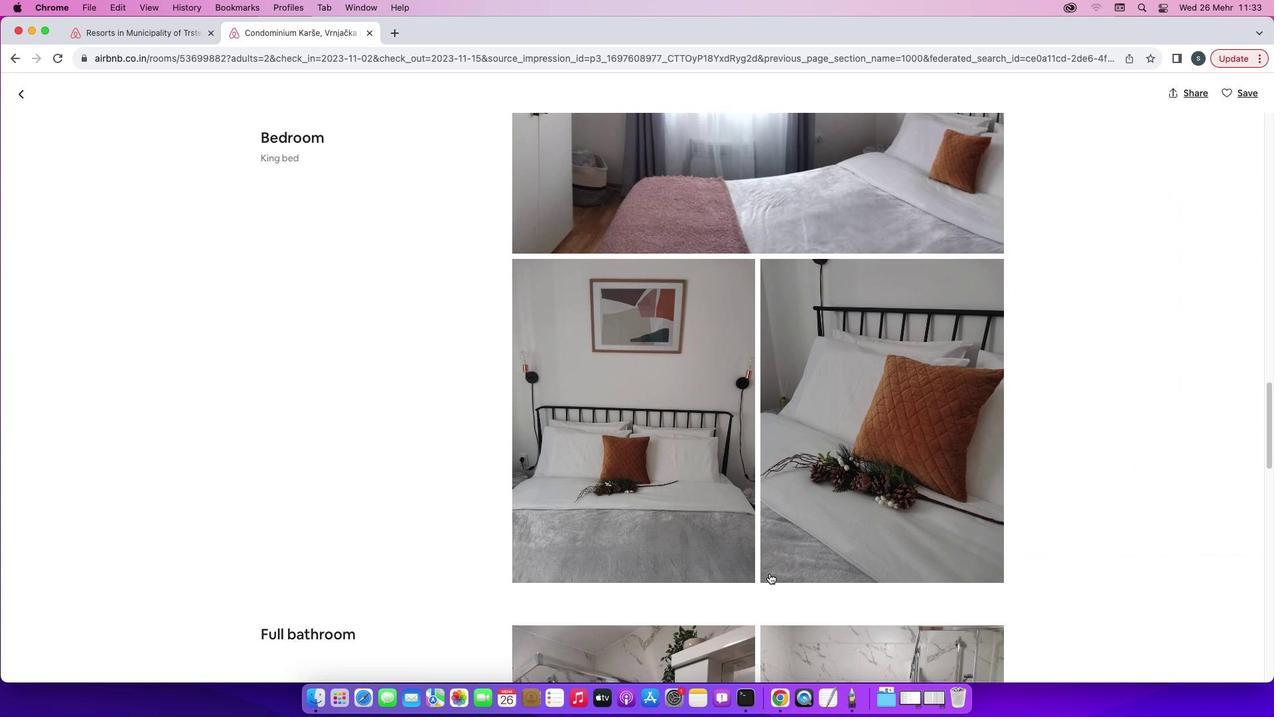 
Action: Mouse scrolled (772, 575) with delta (2, 1)
Screenshot: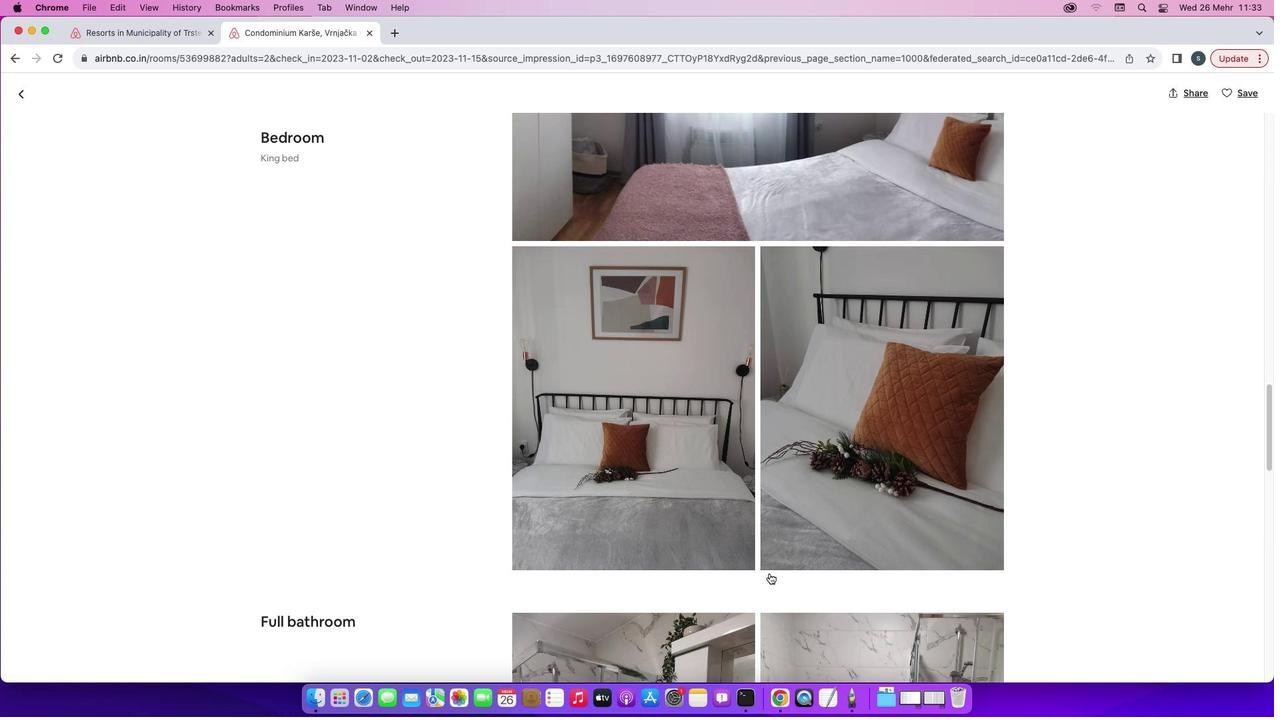 
Action: Mouse scrolled (772, 575) with delta (2, 0)
Screenshot: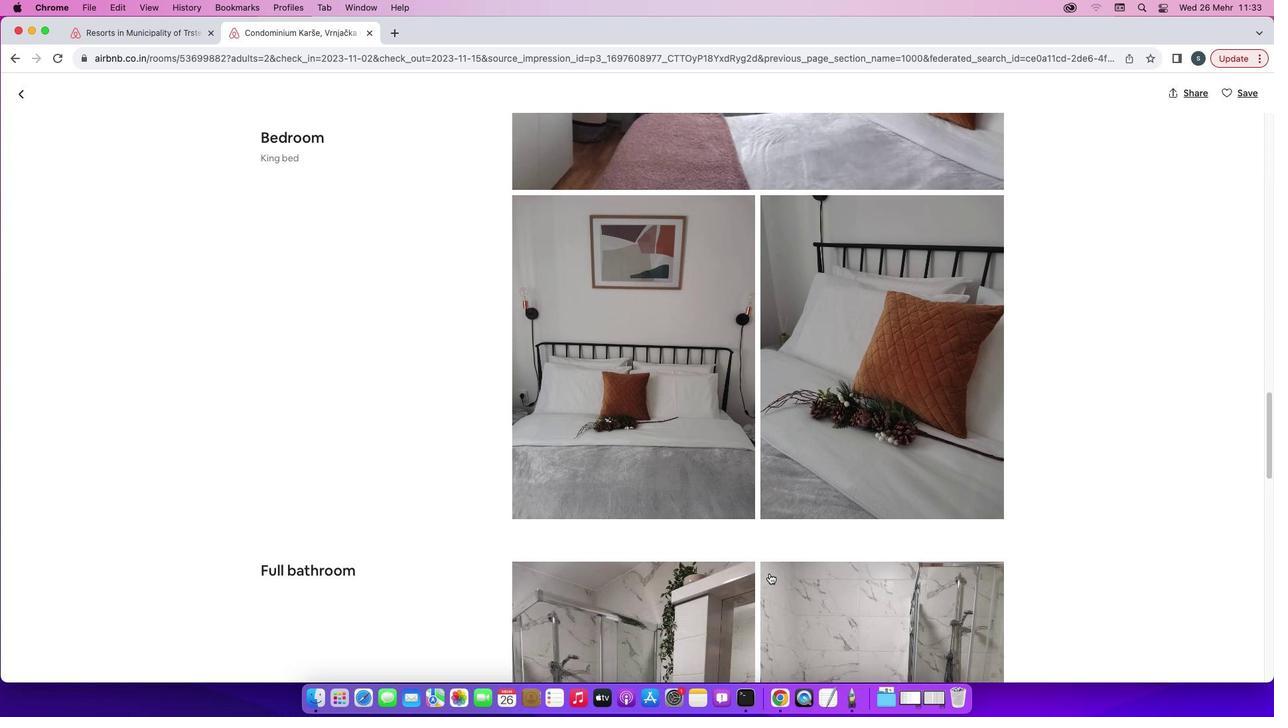 
Action: Mouse scrolled (772, 575) with delta (2, 0)
Screenshot: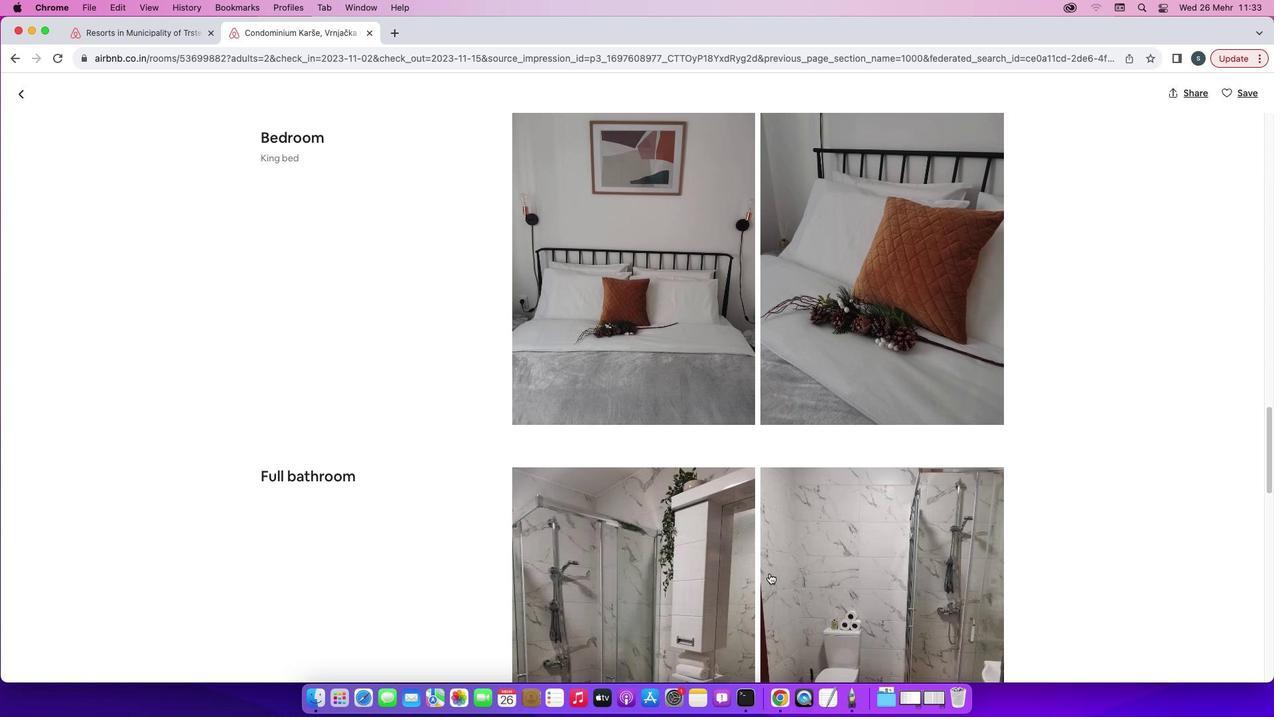 
Action: Mouse scrolled (772, 575) with delta (2, 0)
Screenshot: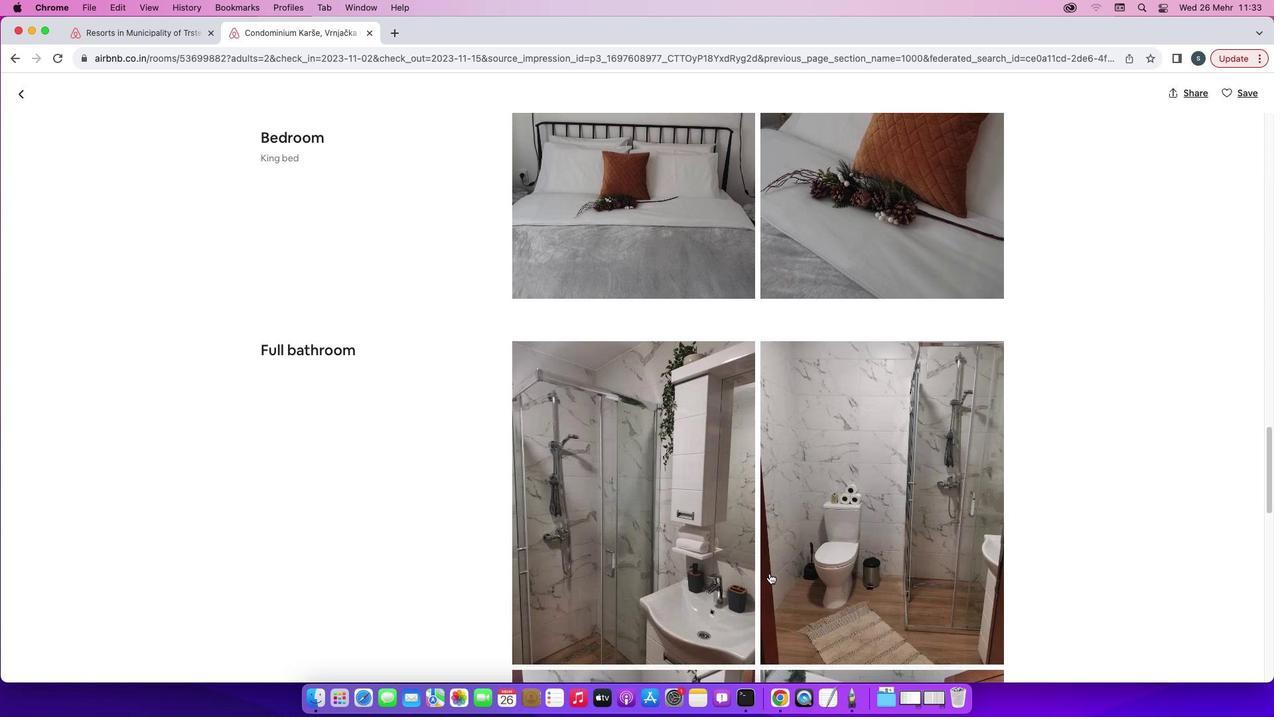 
Action: Mouse scrolled (772, 575) with delta (2, 1)
Screenshot: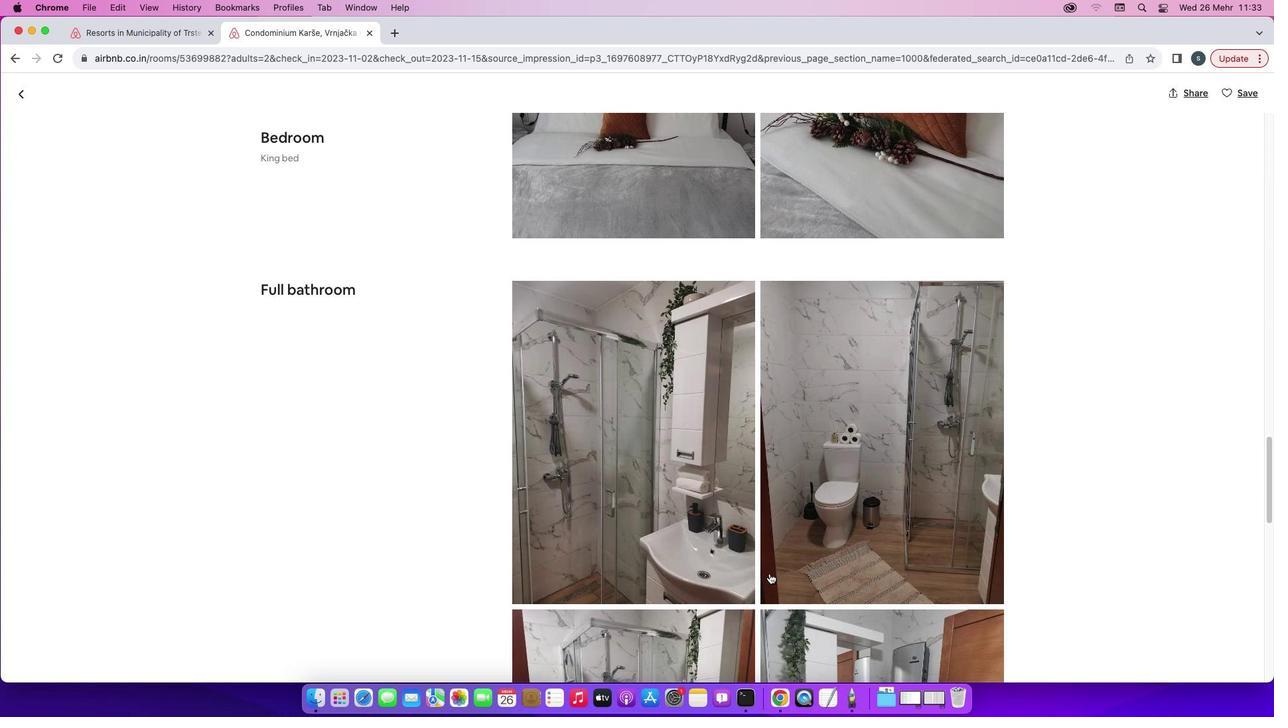 
Action: Mouse scrolled (772, 575) with delta (2, 1)
Screenshot: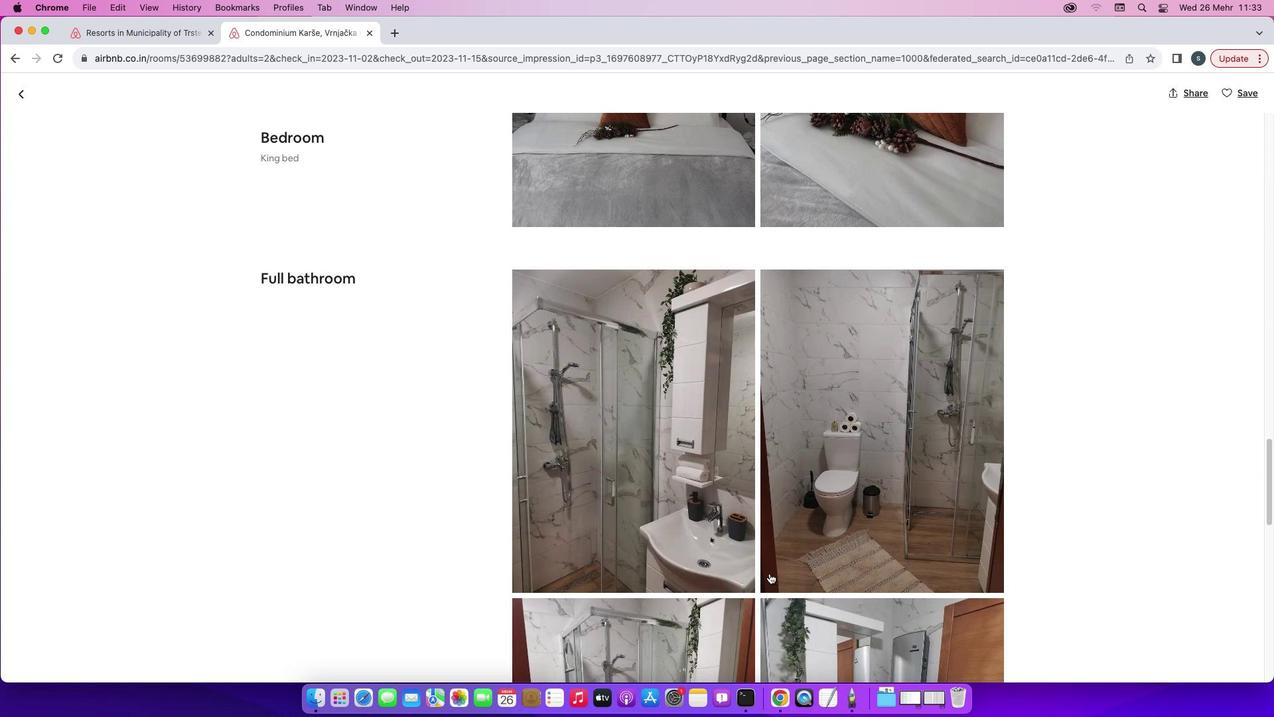 
Action: Mouse scrolled (772, 575) with delta (2, 1)
Screenshot: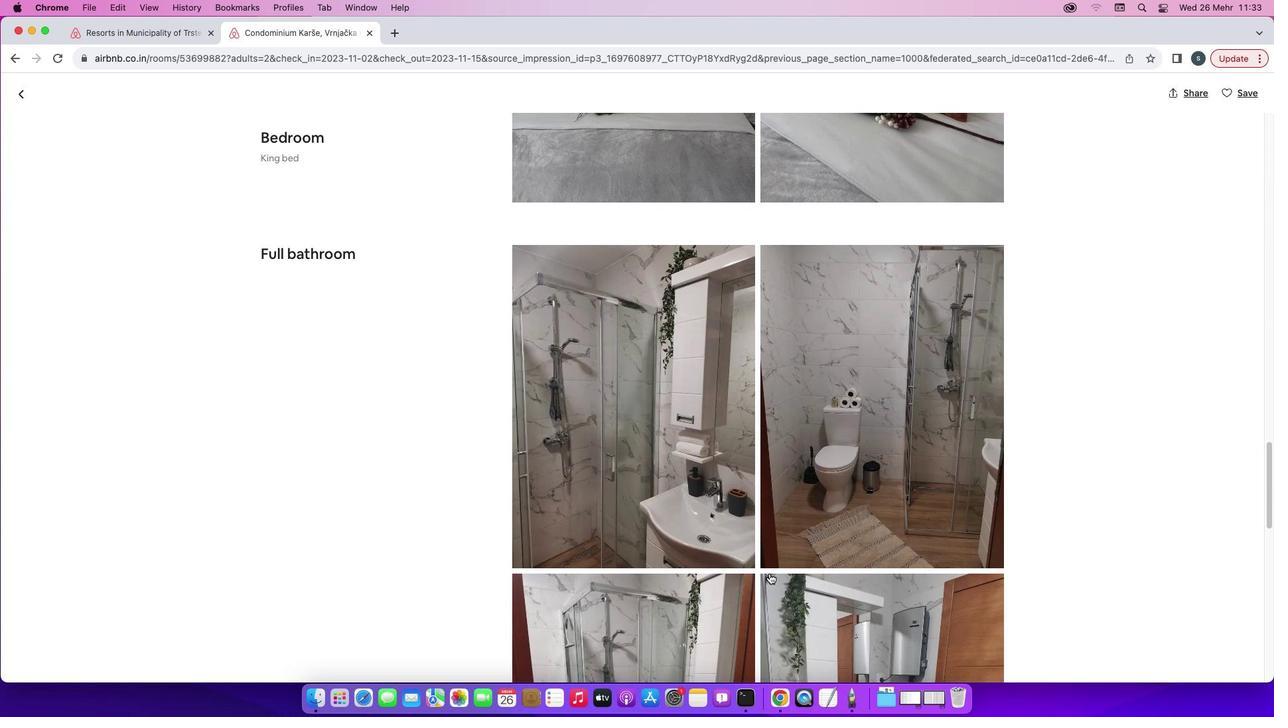 
Action: Mouse scrolled (772, 575) with delta (2, 0)
Screenshot: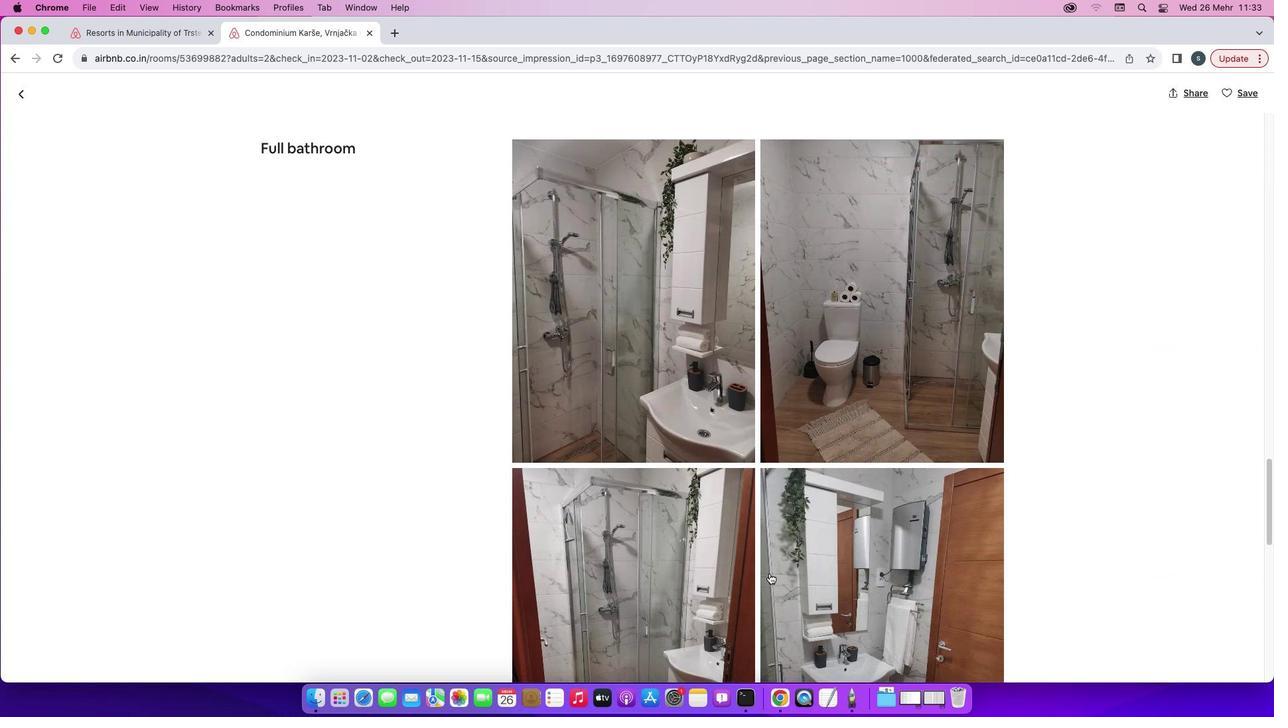 
Action: Mouse scrolled (772, 575) with delta (2, 1)
Screenshot: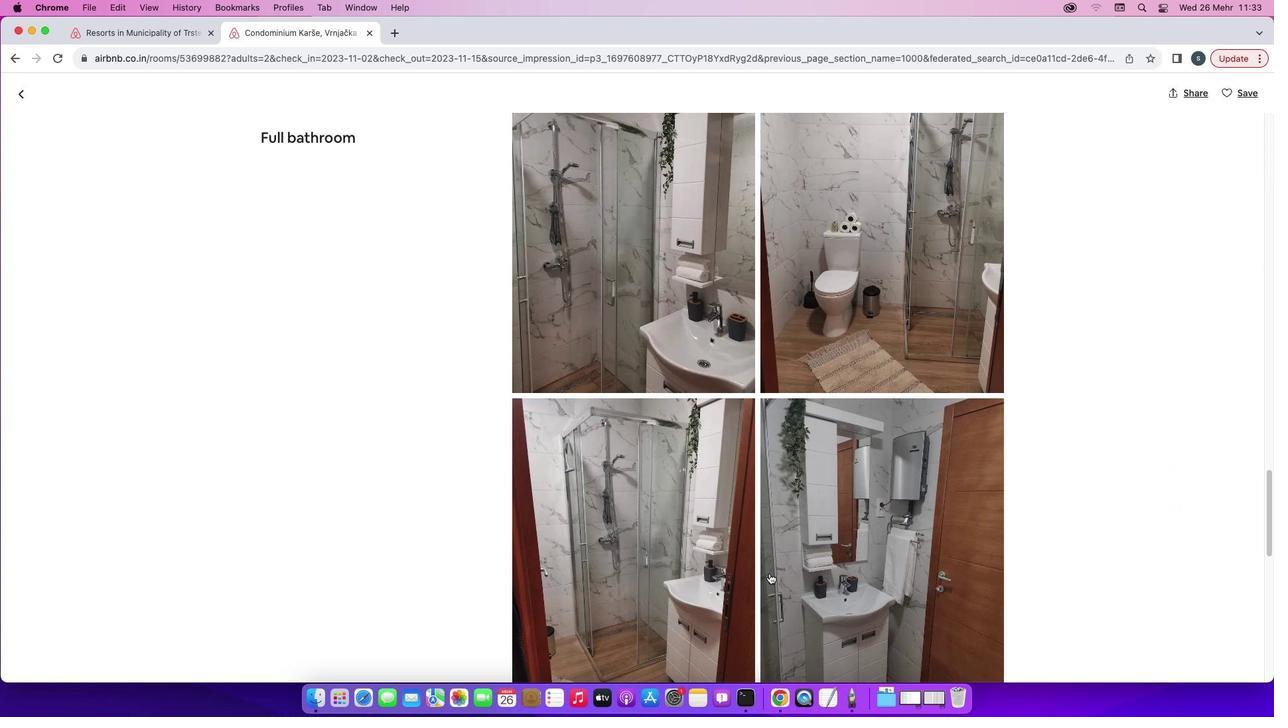 
Action: Mouse scrolled (772, 575) with delta (2, 1)
Screenshot: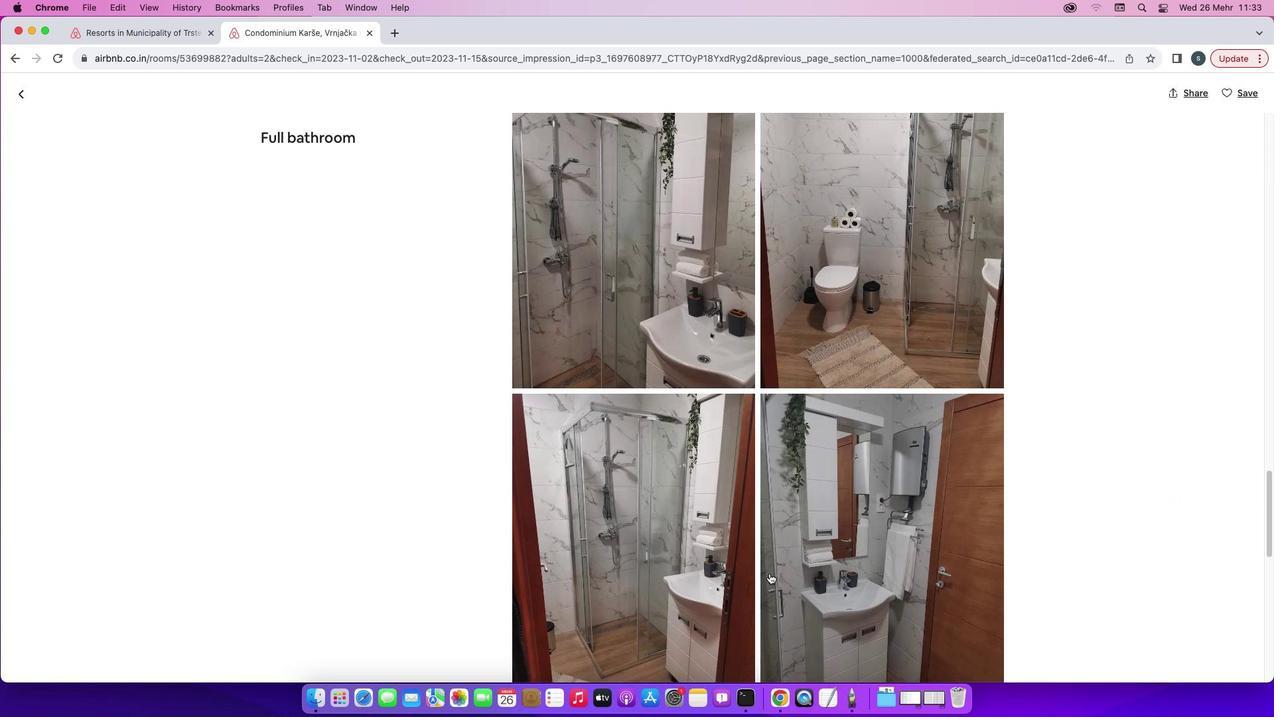 
Action: Mouse scrolled (772, 575) with delta (2, 1)
Screenshot: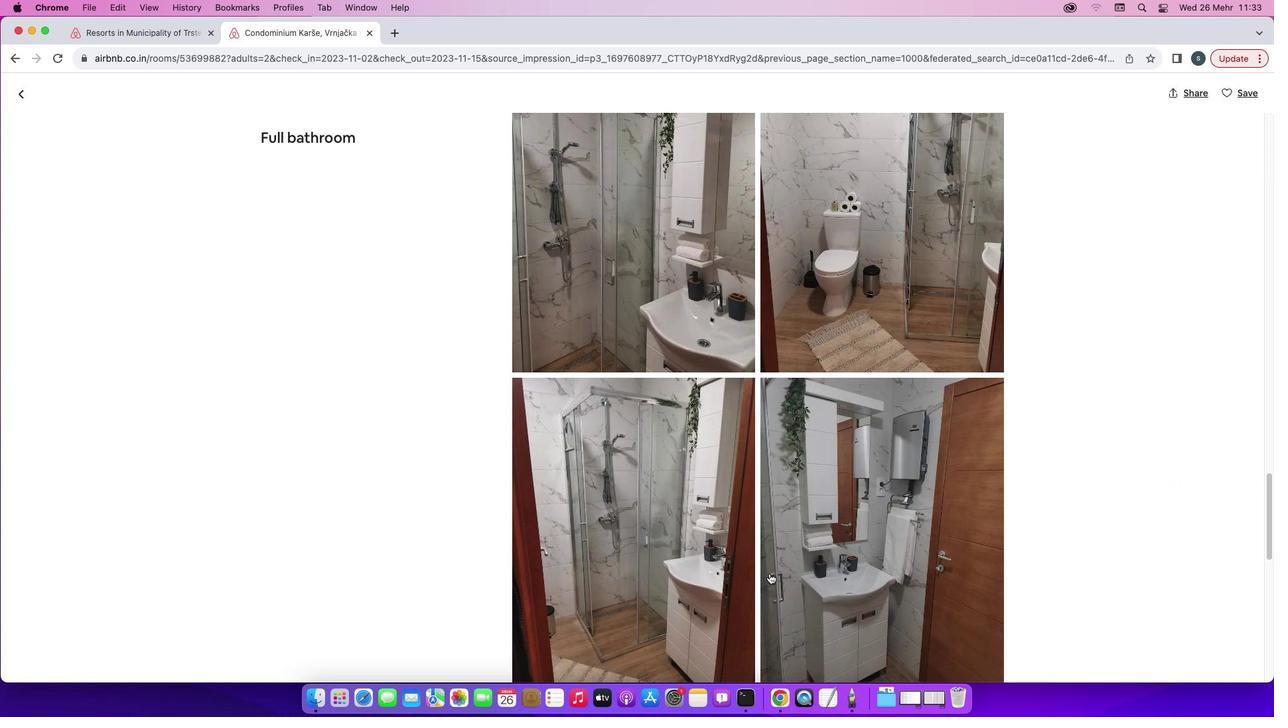 
Action: Mouse scrolled (772, 575) with delta (2, 1)
Screenshot: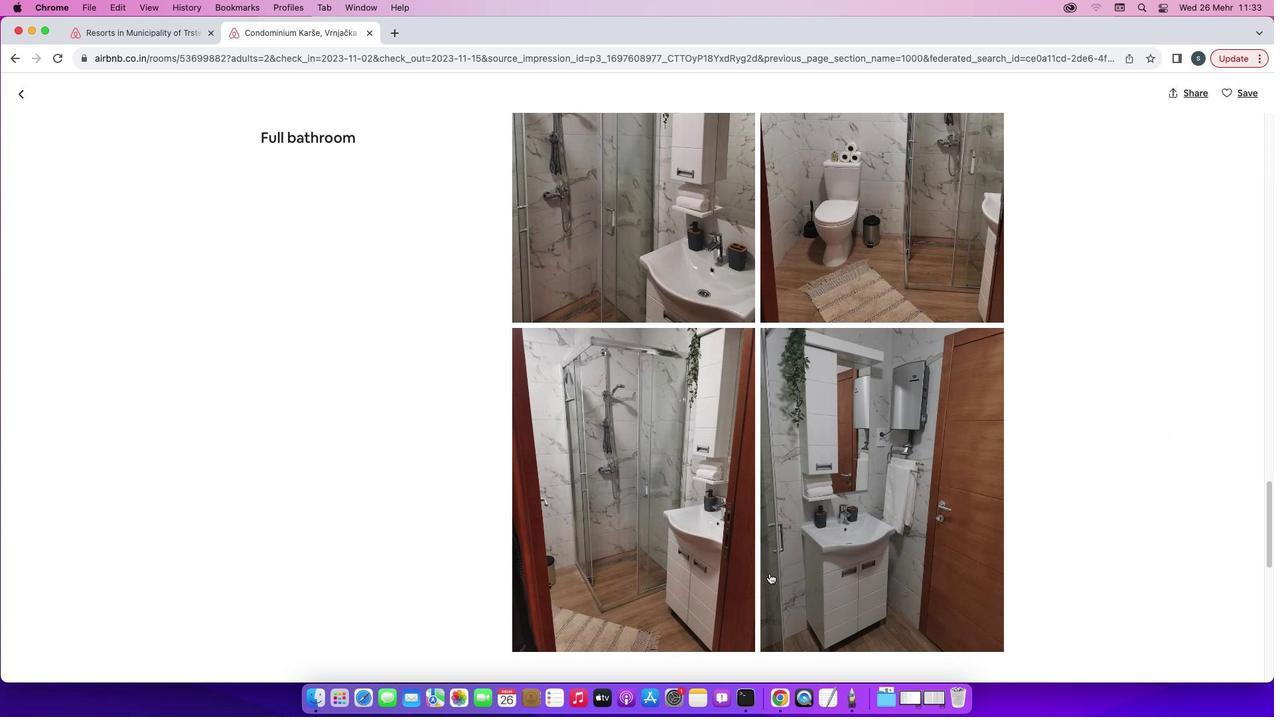 
Action: Mouse scrolled (772, 575) with delta (2, 1)
Screenshot: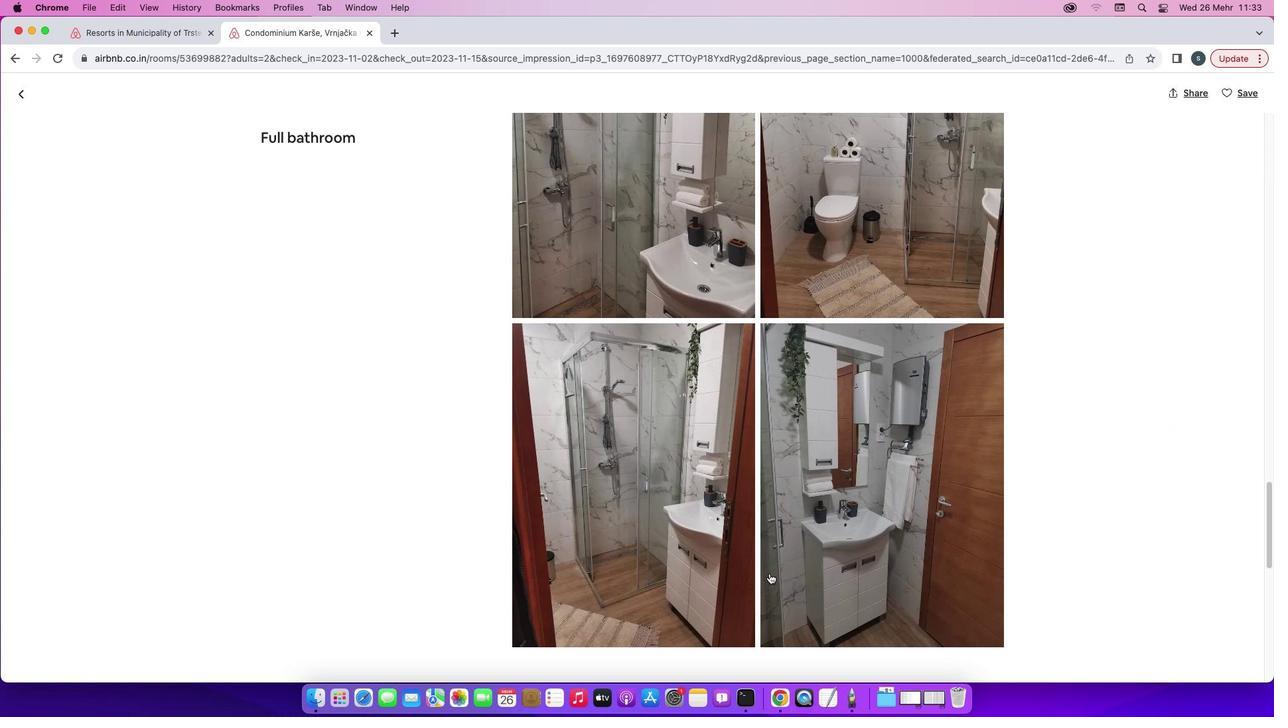 
Action: Mouse scrolled (772, 575) with delta (2, 1)
Screenshot: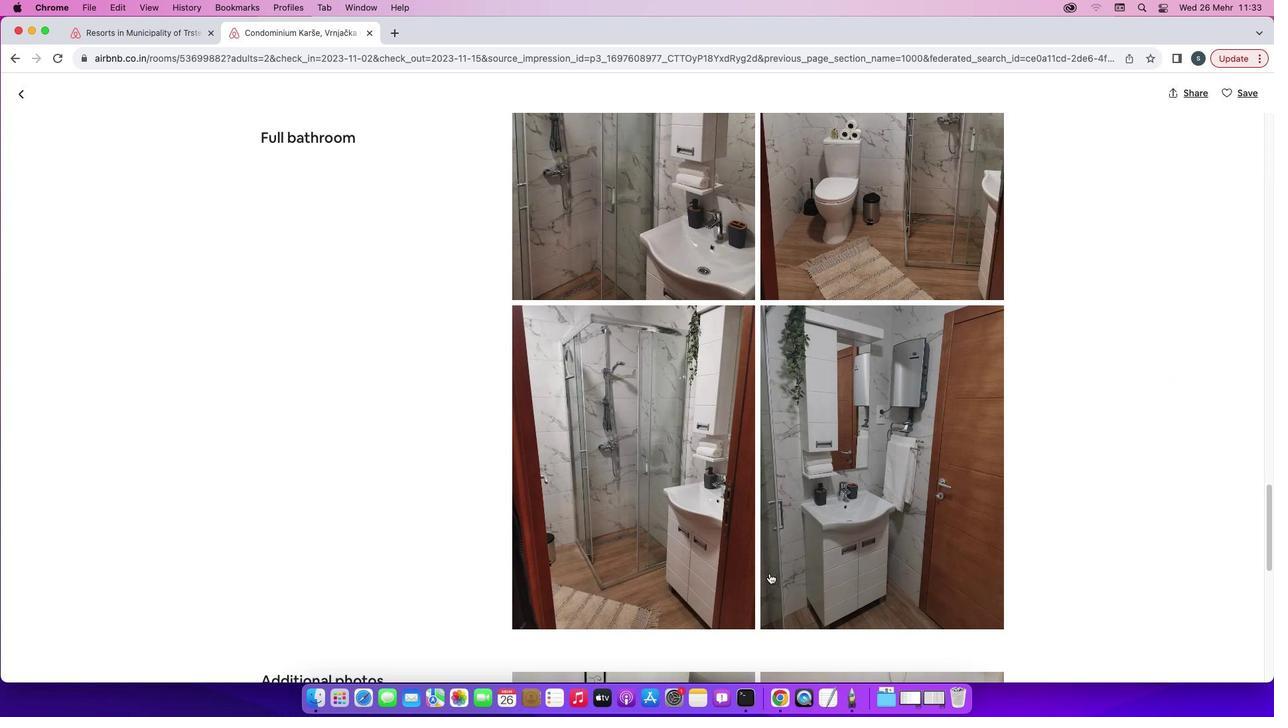 
Action: Mouse scrolled (772, 575) with delta (2, 1)
Screenshot: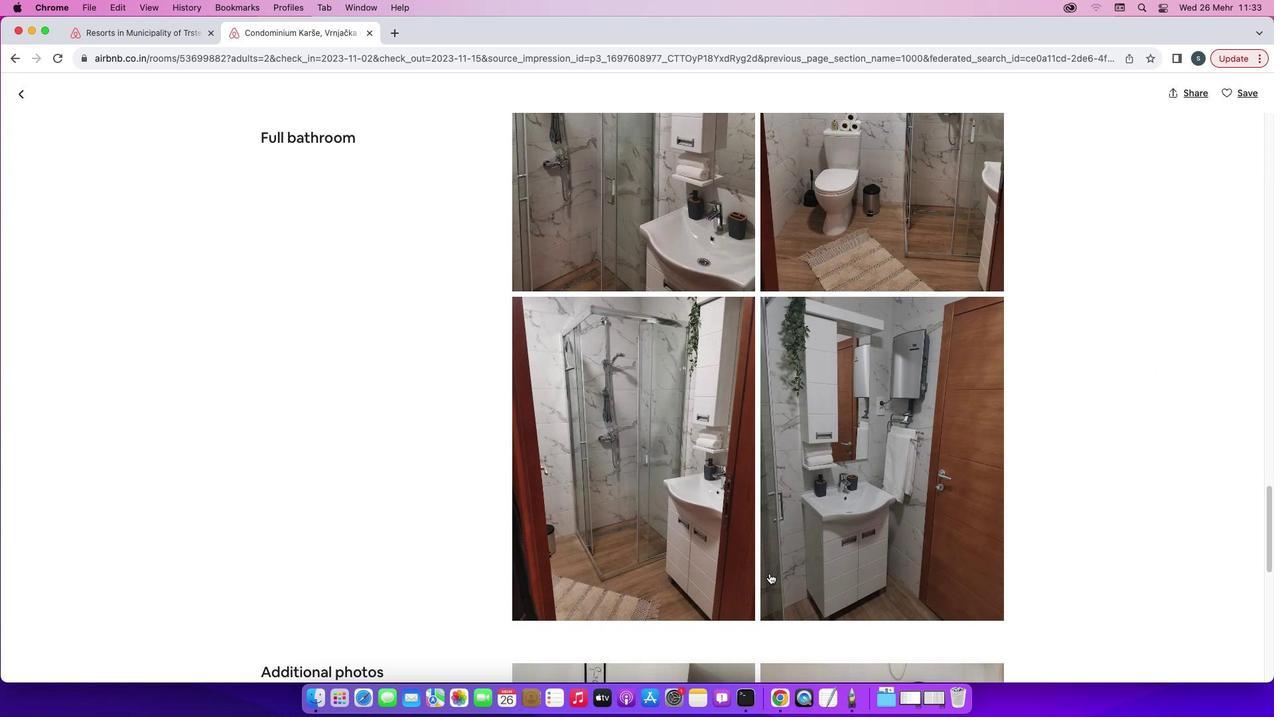 
Action: Mouse scrolled (772, 575) with delta (2, 1)
Screenshot: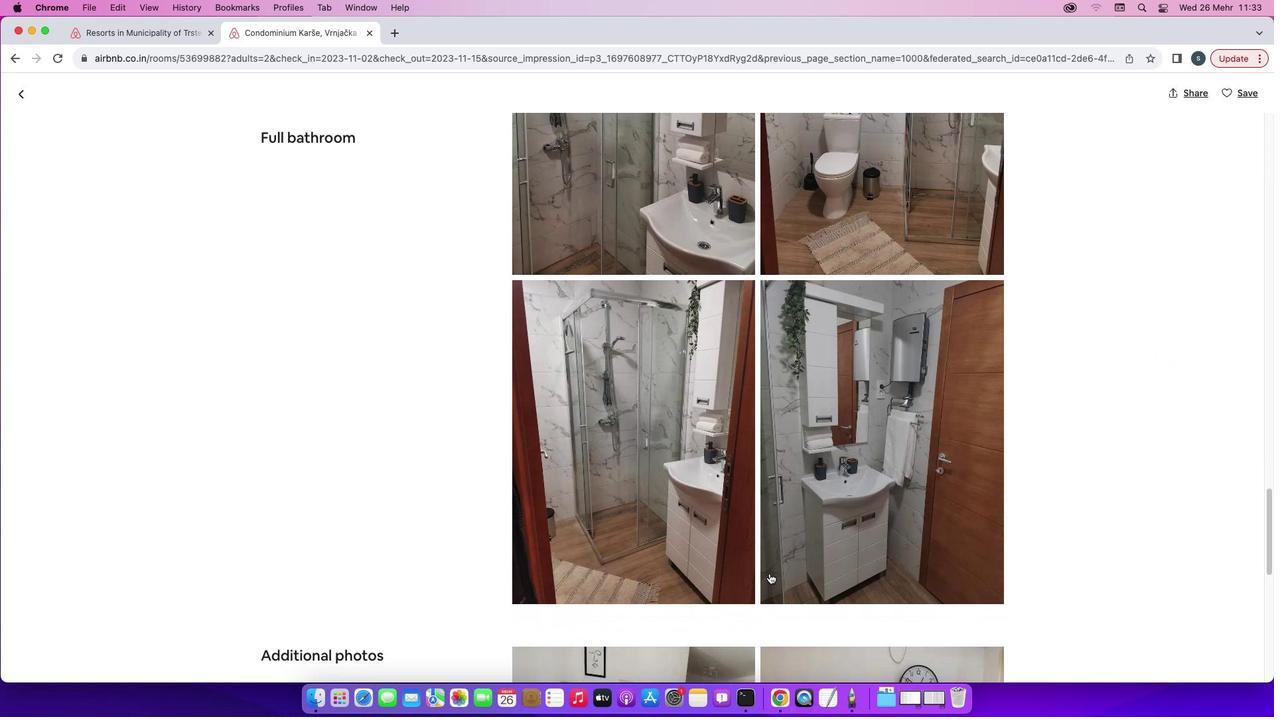 
Action: Mouse scrolled (772, 575) with delta (2, 1)
Screenshot: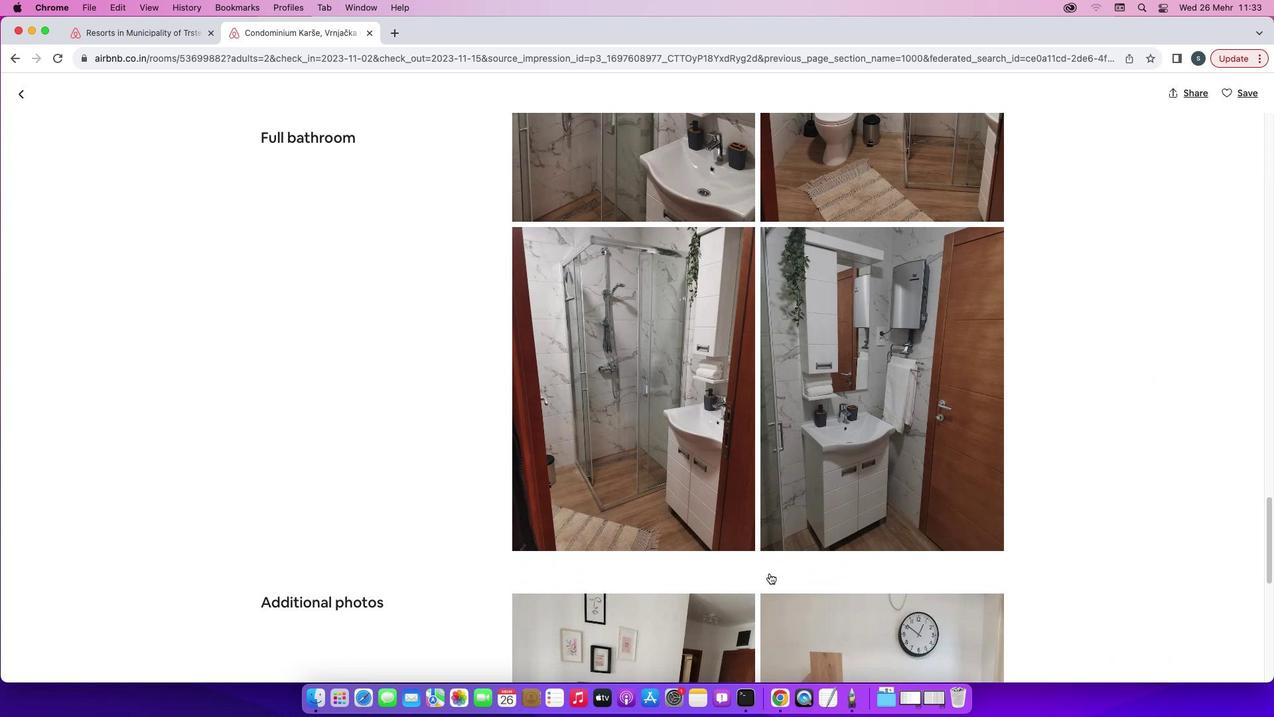 
Action: Mouse scrolled (772, 575) with delta (2, 1)
Screenshot: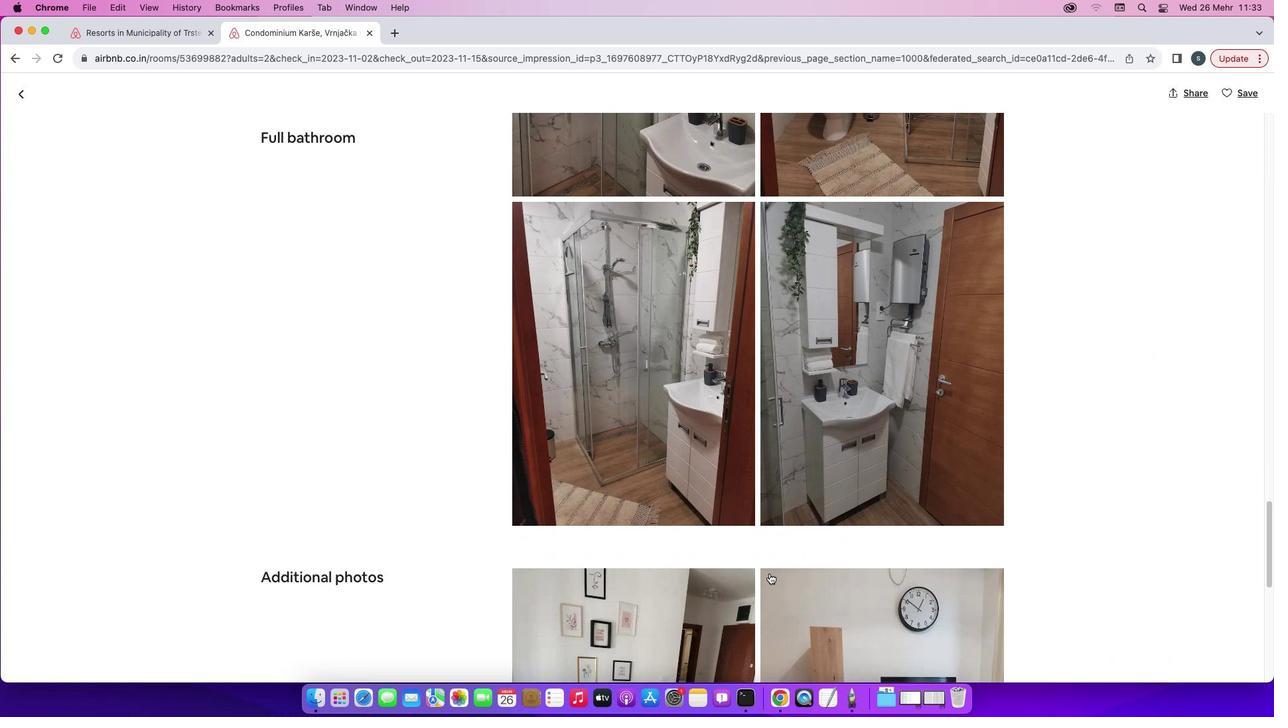 
Action: Mouse scrolled (772, 575) with delta (2, 0)
Screenshot: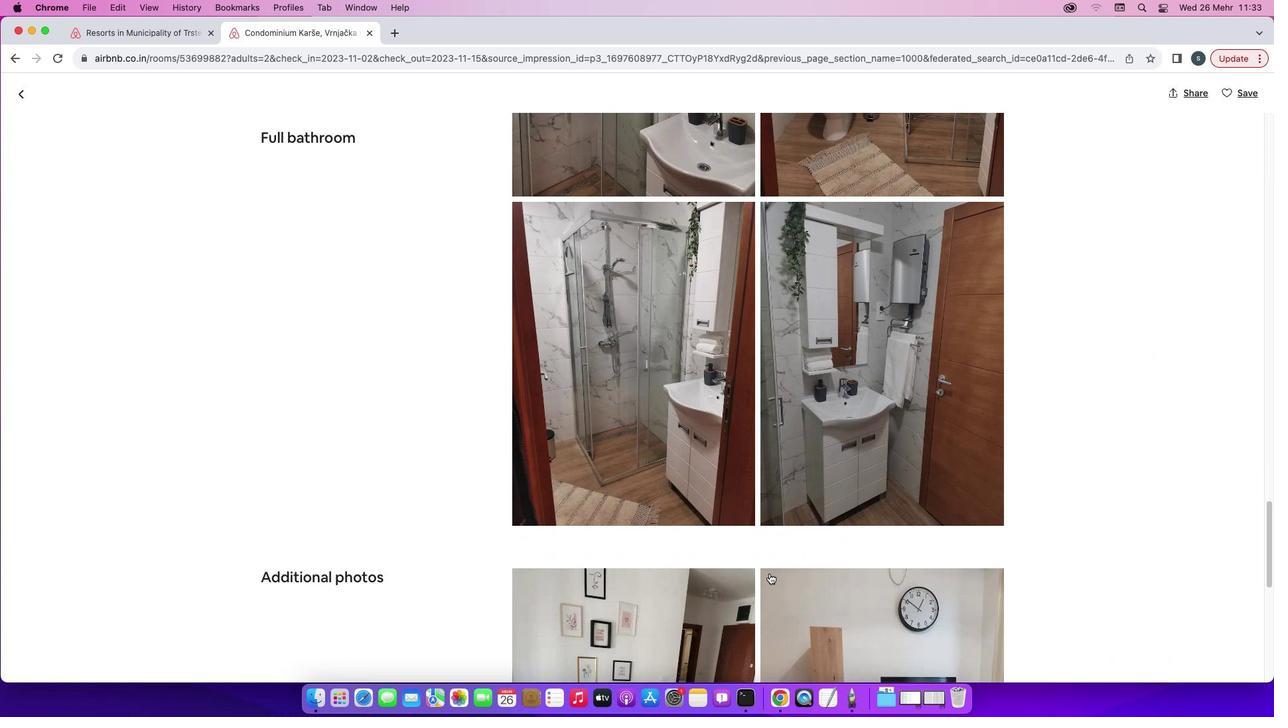 
Action: Mouse scrolled (772, 575) with delta (2, 0)
Screenshot: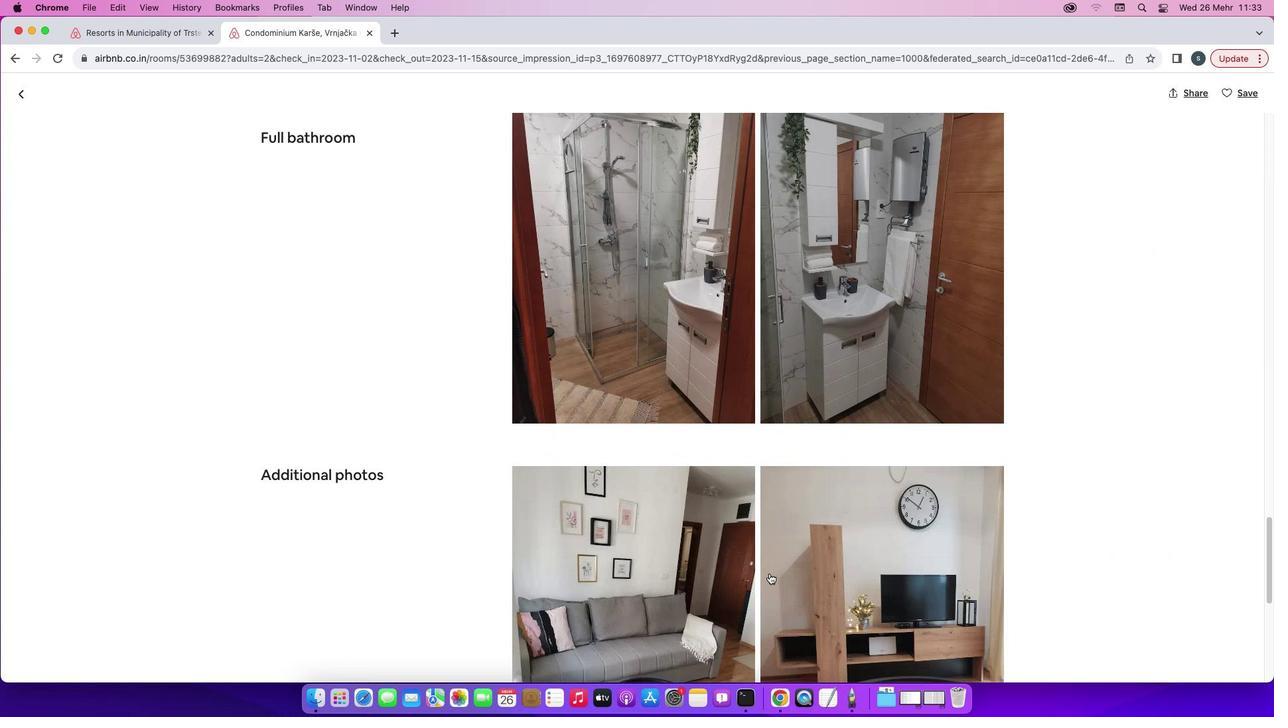 
Action: Mouse scrolled (772, 575) with delta (2, 1)
Screenshot: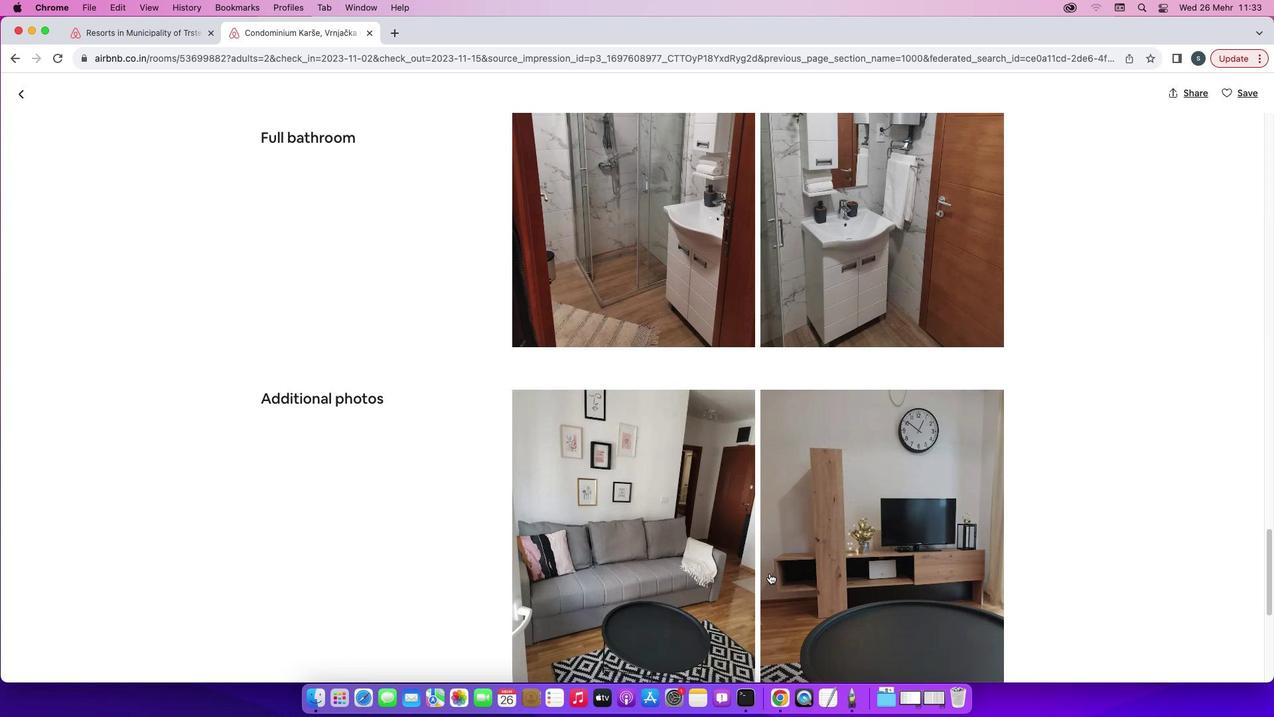 
Action: Mouse scrolled (772, 575) with delta (2, 1)
Screenshot: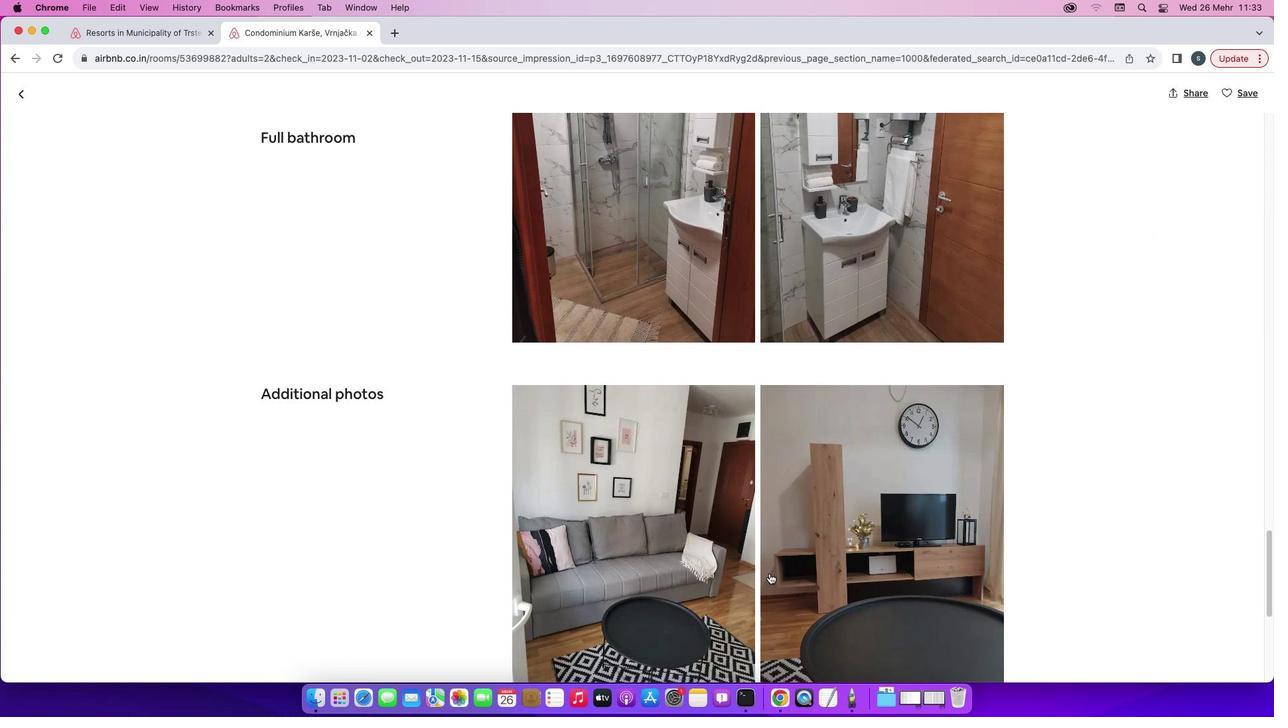 
Action: Mouse scrolled (772, 575) with delta (2, 1)
Screenshot: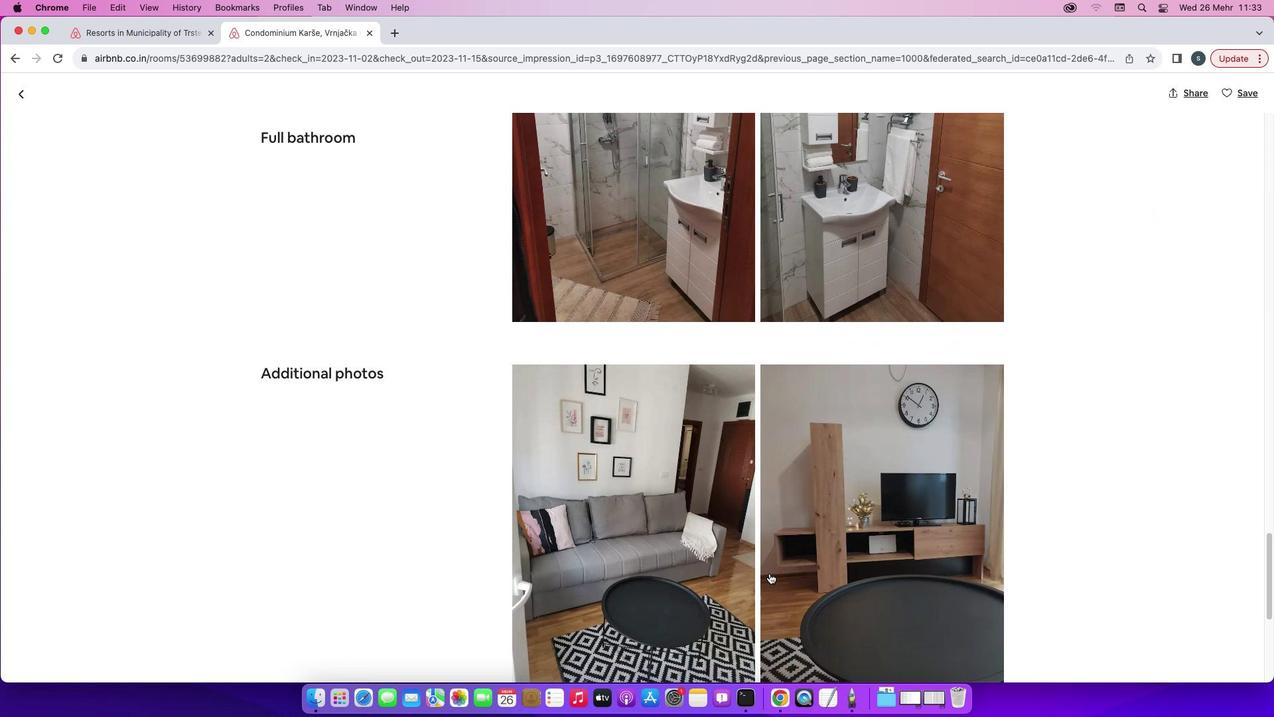 
Action: Mouse scrolled (772, 575) with delta (2, 0)
Screenshot: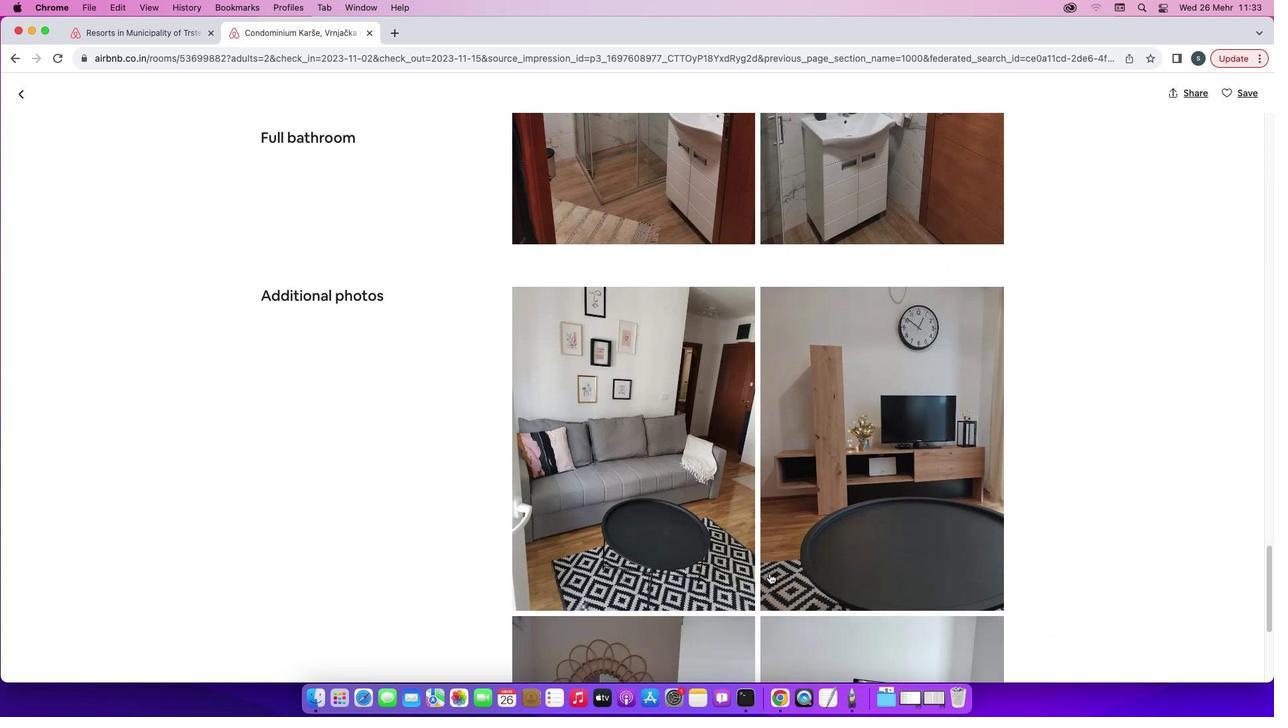 
Action: Mouse scrolled (772, 575) with delta (2, 0)
Screenshot: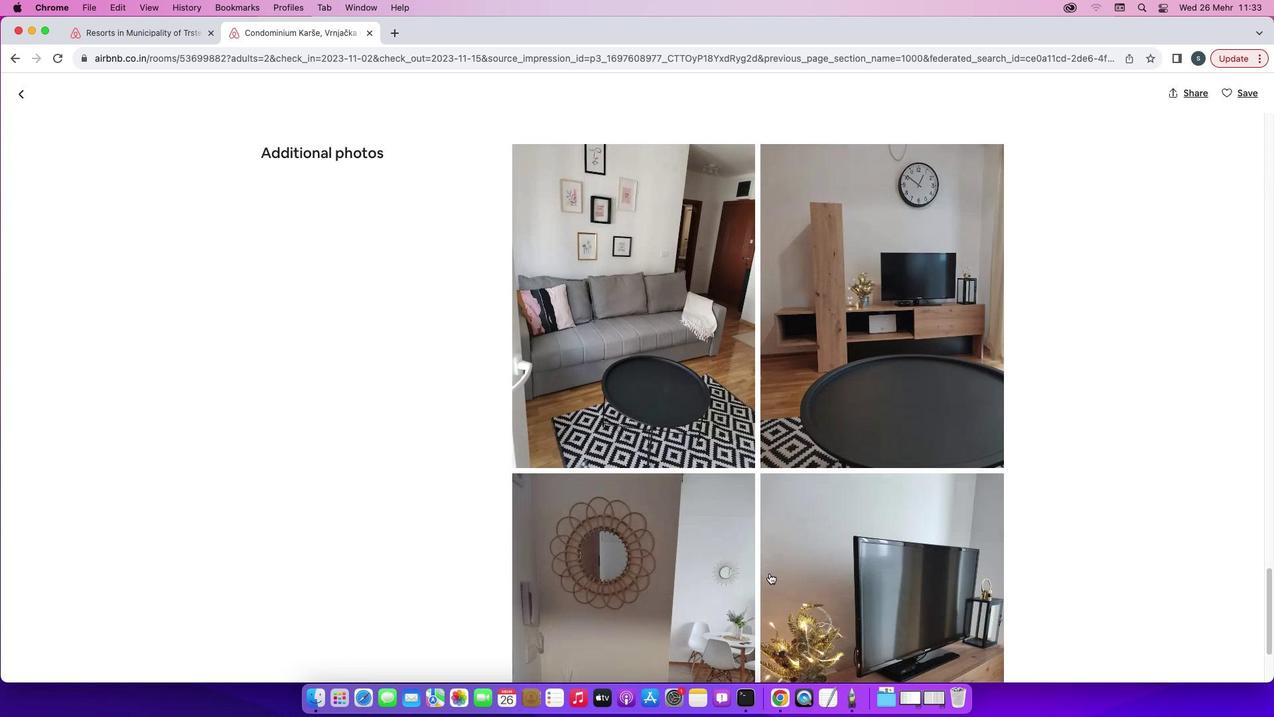 
Action: Mouse scrolled (772, 575) with delta (2, 1)
Screenshot: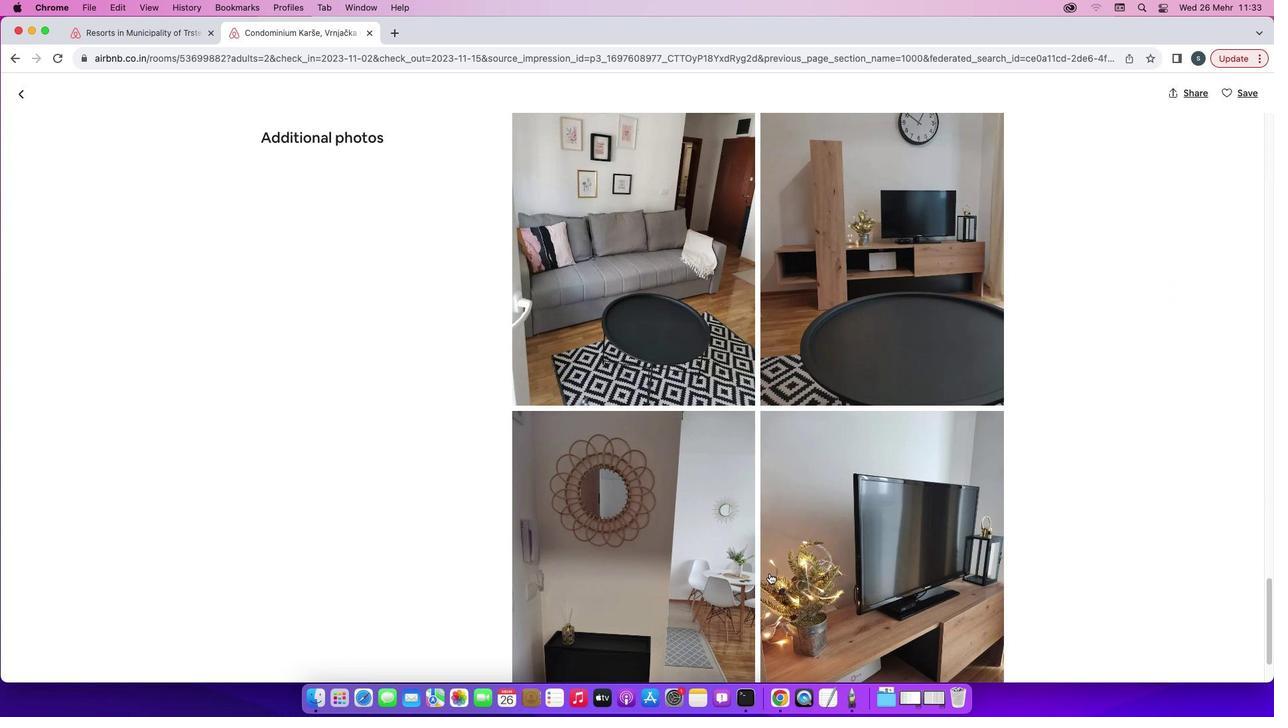 
Action: Mouse scrolled (772, 575) with delta (2, 1)
Screenshot: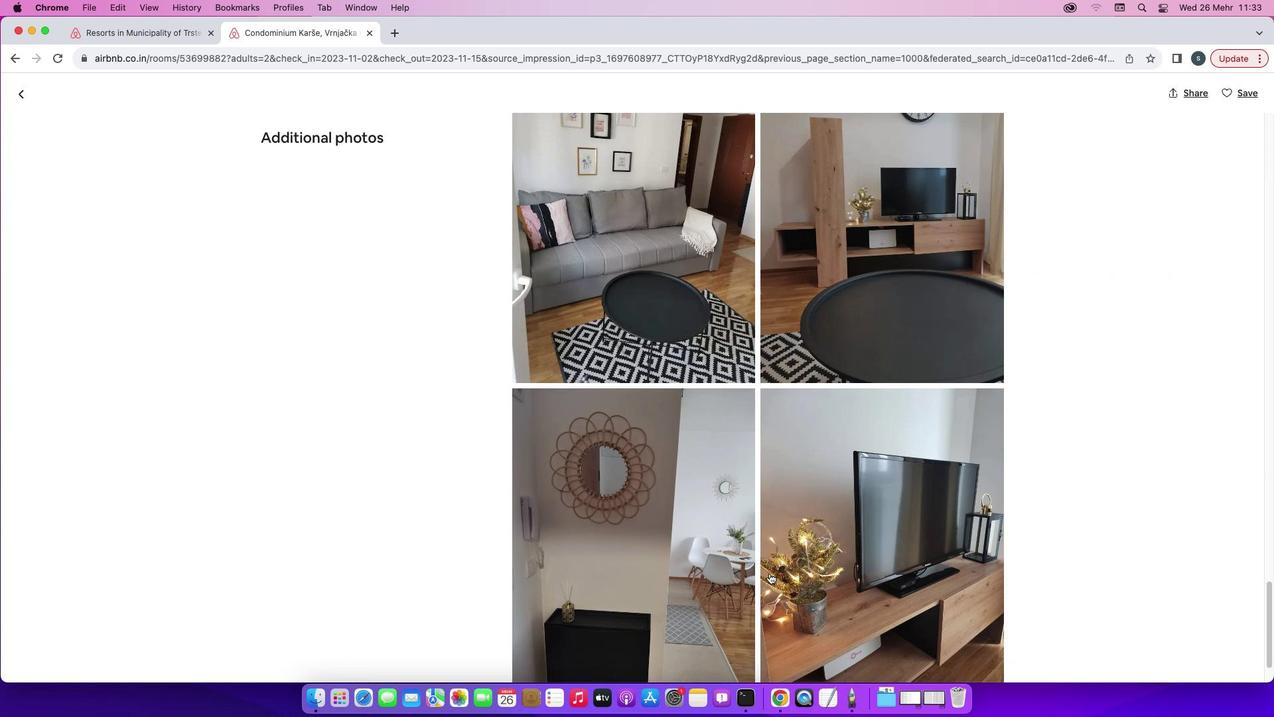 
Action: Mouse scrolled (772, 575) with delta (2, 0)
Screenshot: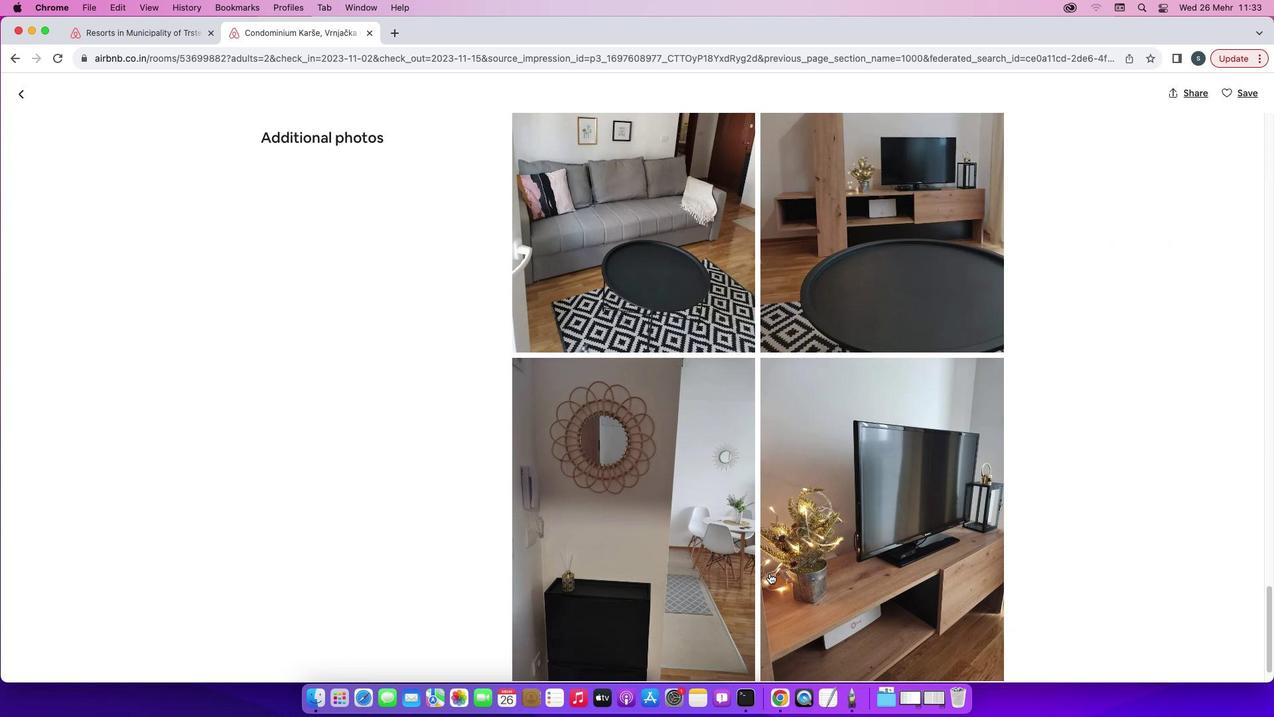 
Action: Mouse scrolled (772, 575) with delta (2, 0)
Screenshot: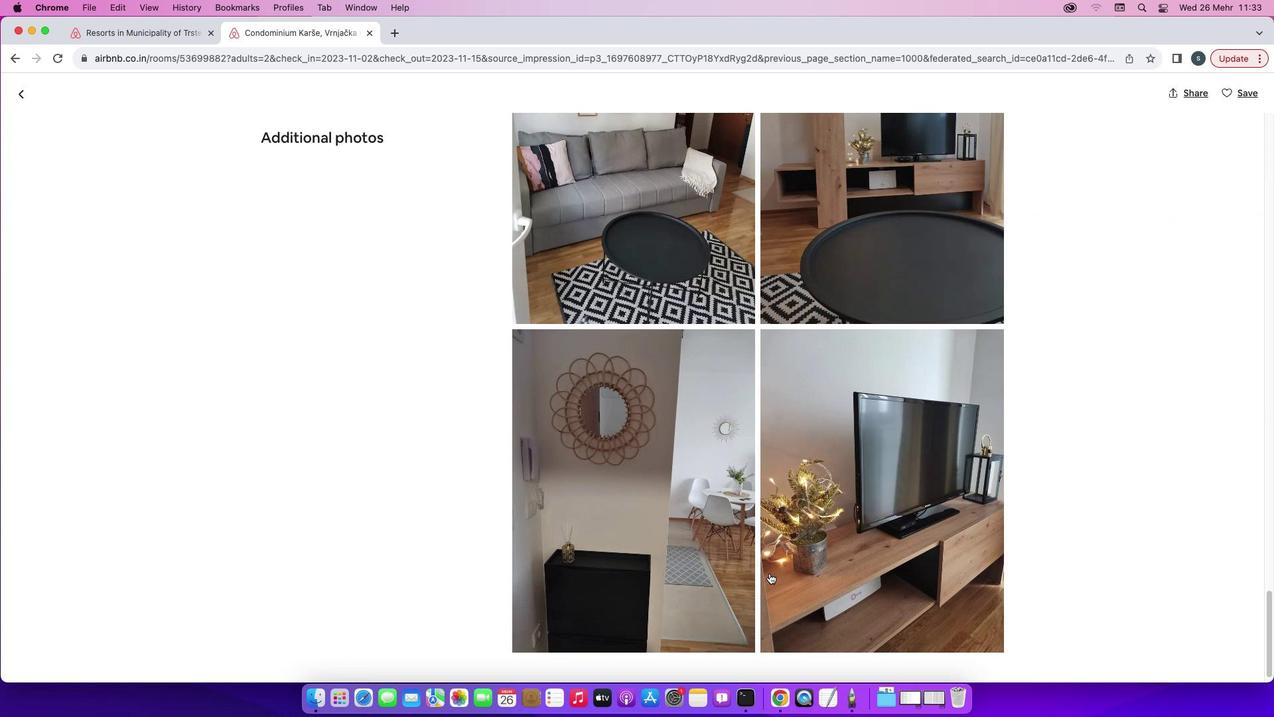 
Action: Mouse scrolled (772, 575) with delta (2, 0)
Screenshot: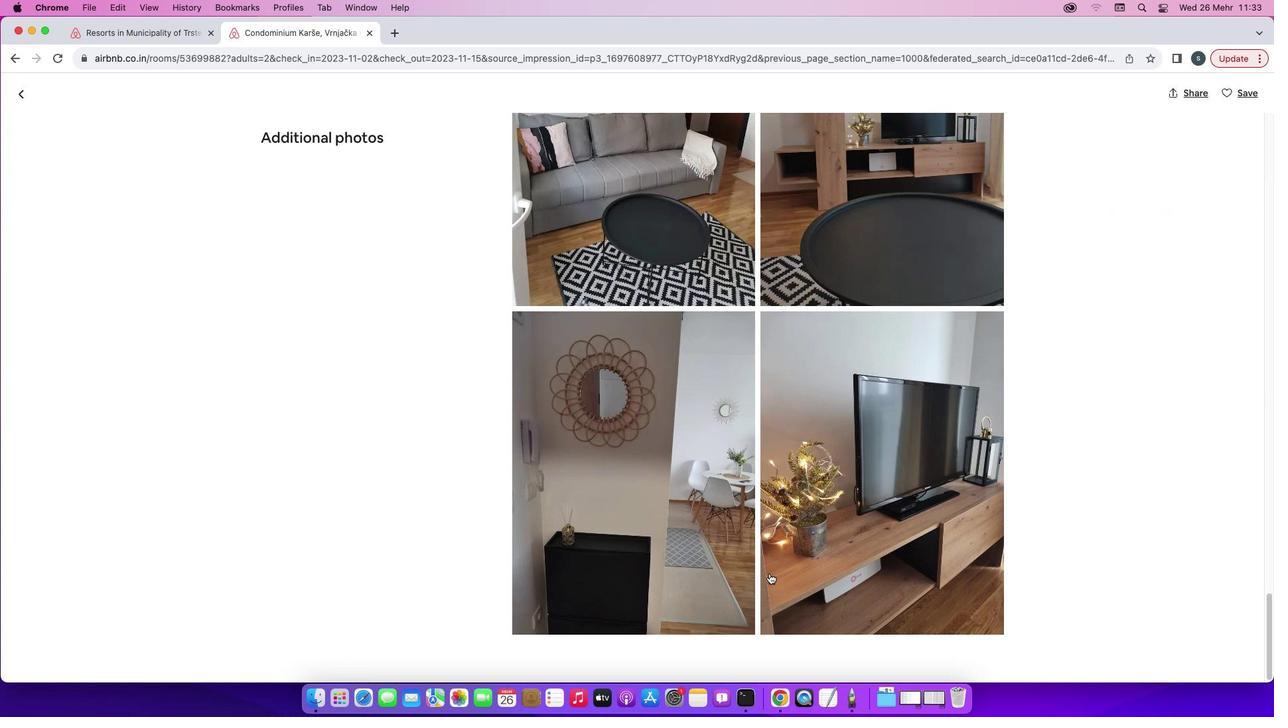 
Action: Mouse scrolled (772, 575) with delta (2, 1)
Screenshot: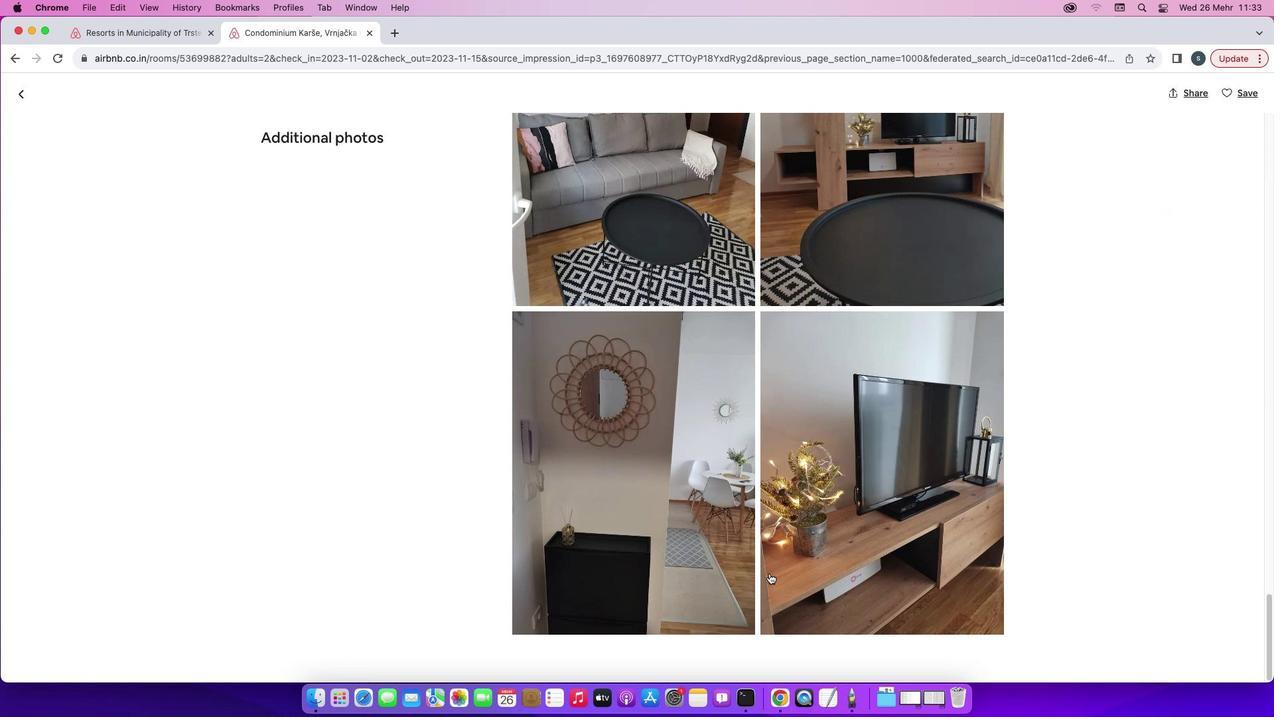 
Action: Mouse scrolled (772, 575) with delta (2, 1)
Screenshot: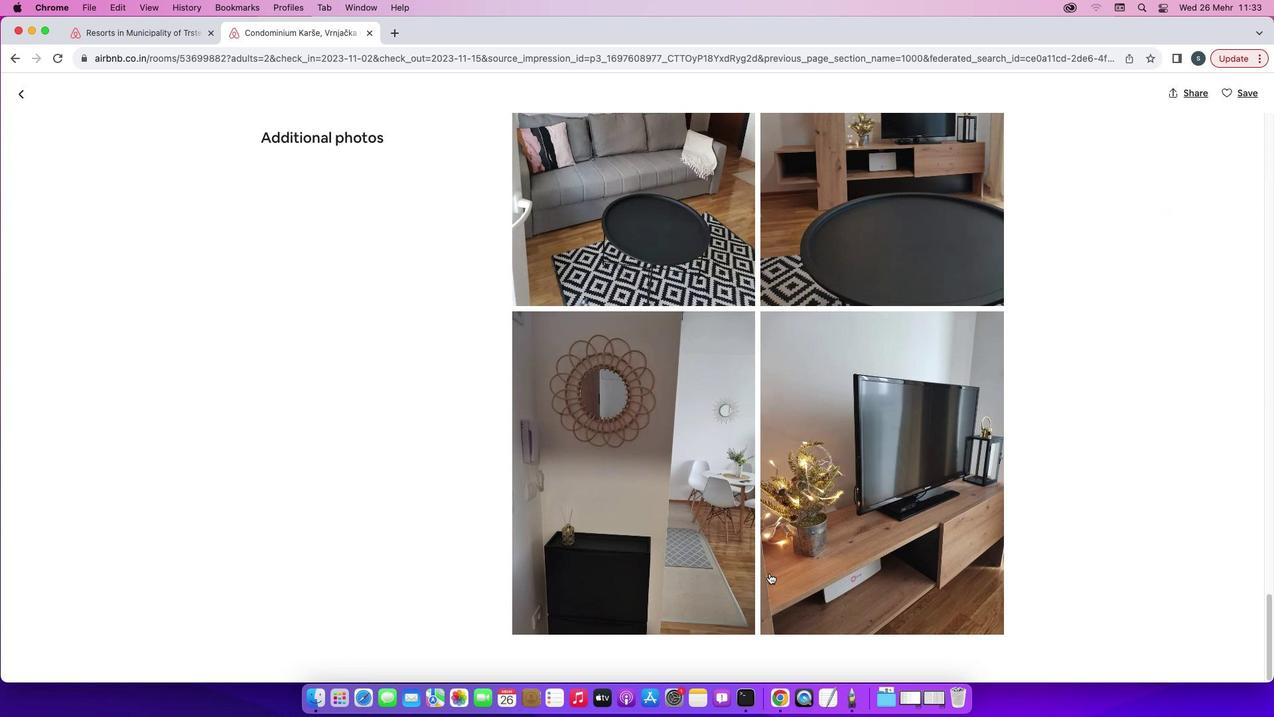 
Action: Mouse scrolled (772, 575) with delta (2, 0)
Screenshot: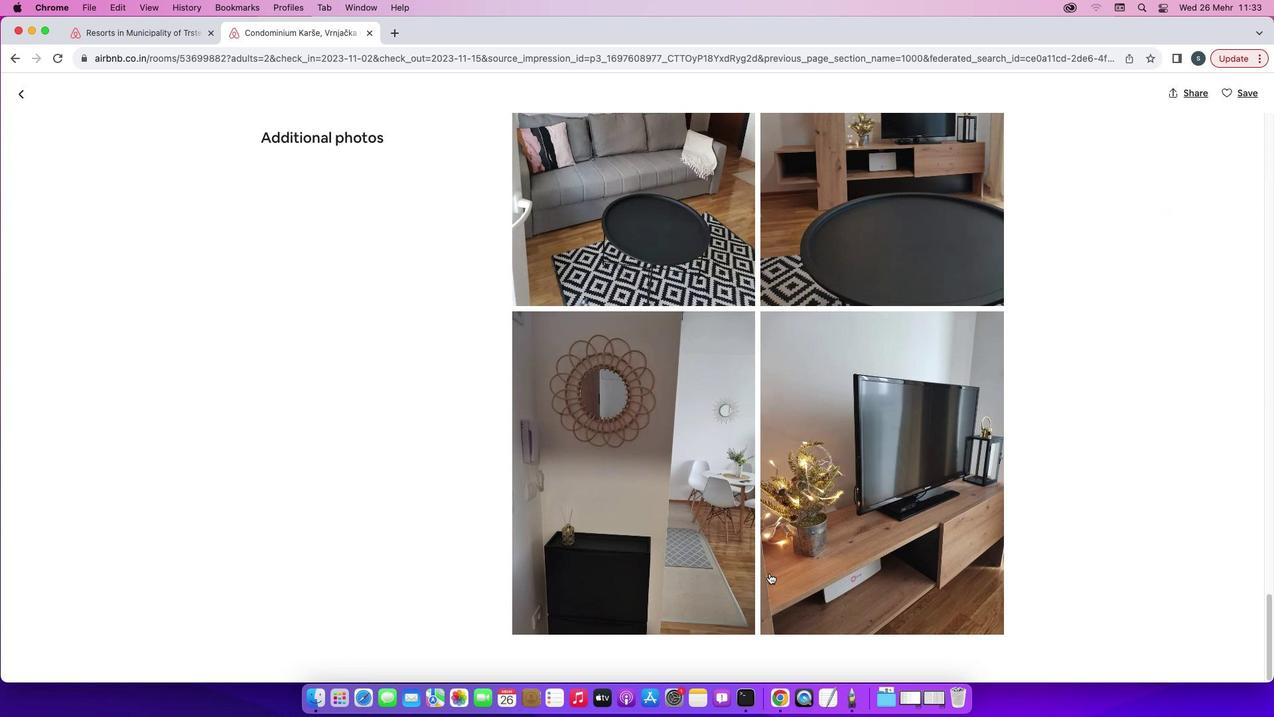 
Action: Mouse scrolled (772, 575) with delta (2, 0)
Screenshot: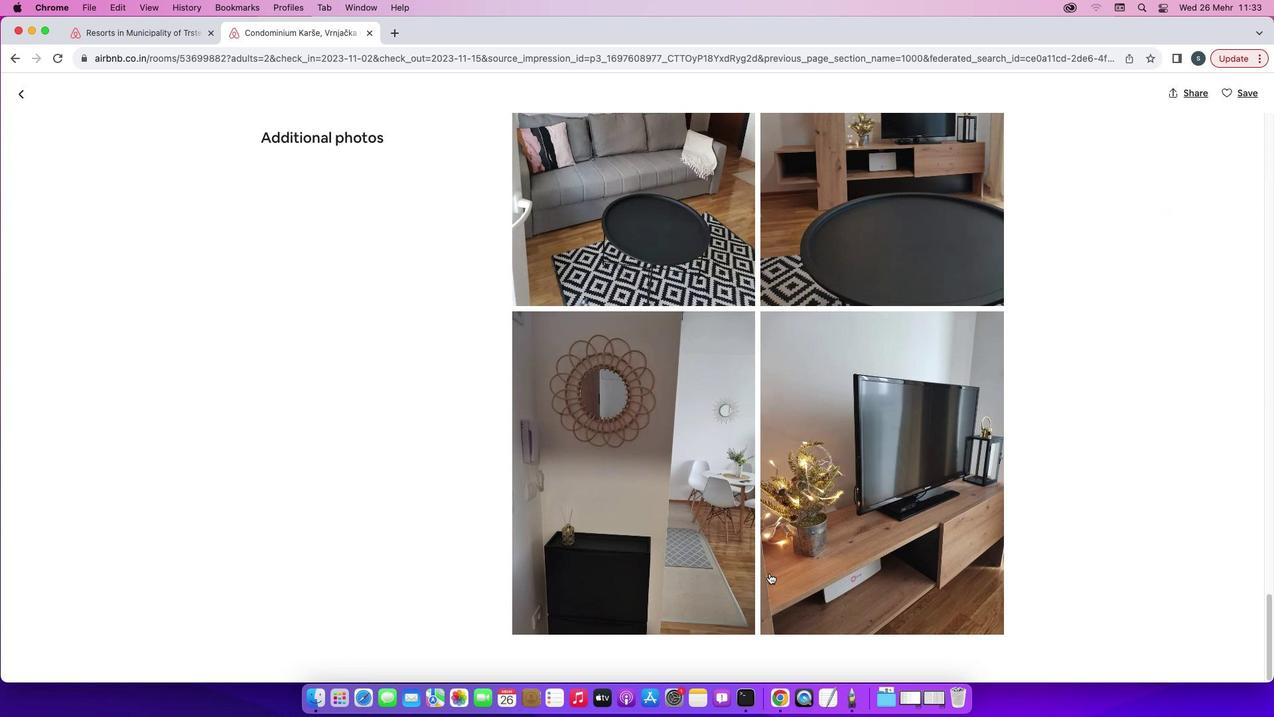 
Action: Mouse moved to (27, 97)
Screenshot: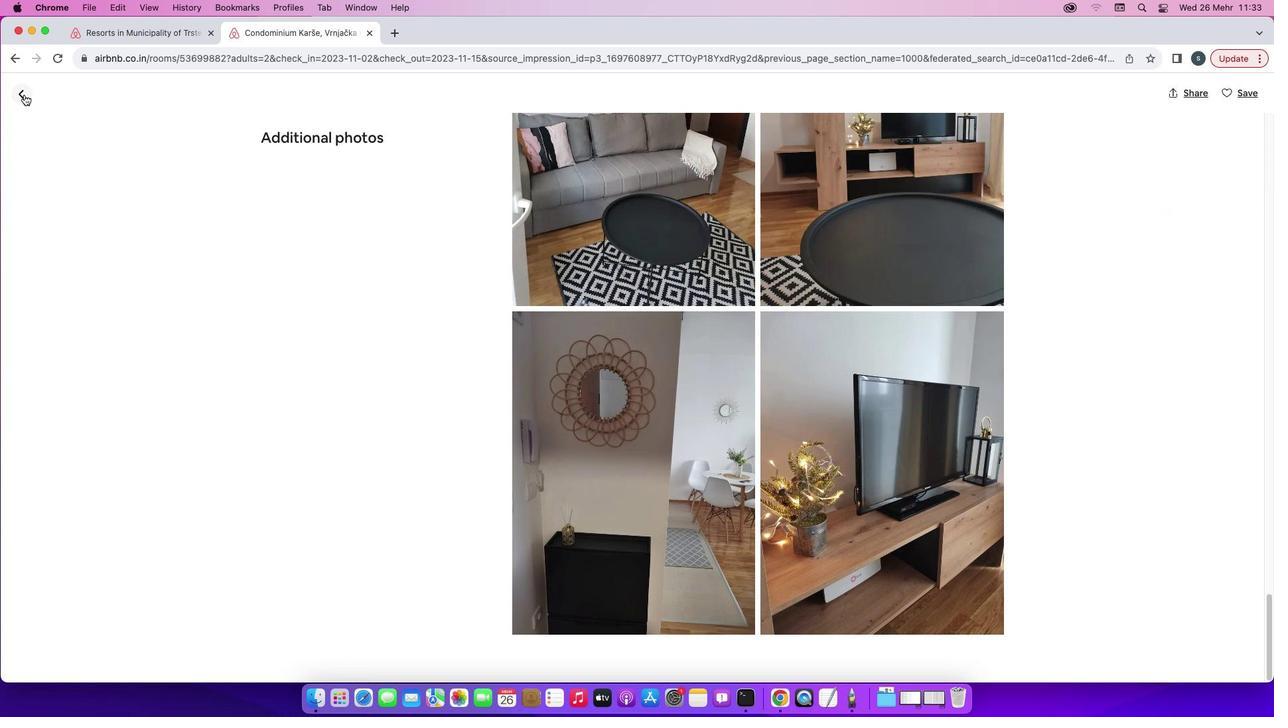 
Action: Mouse pressed left at (27, 97)
Screenshot: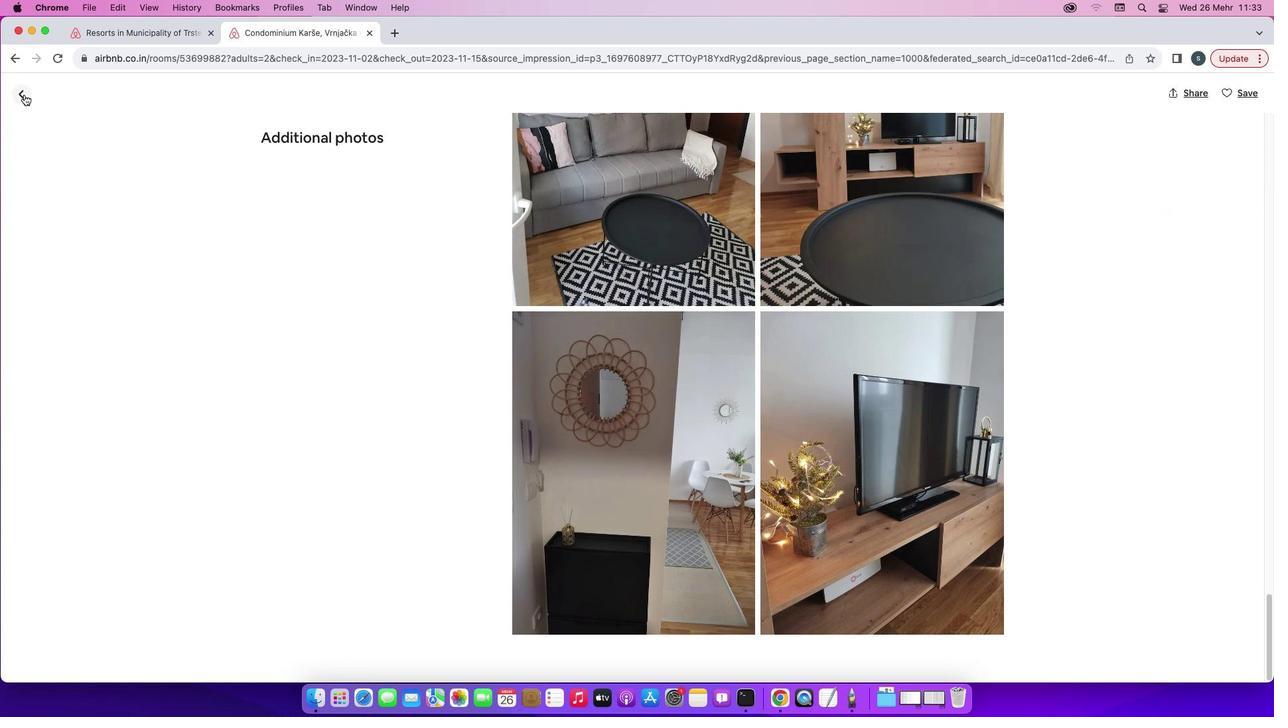 
Action: Mouse moved to (624, 555)
Screenshot: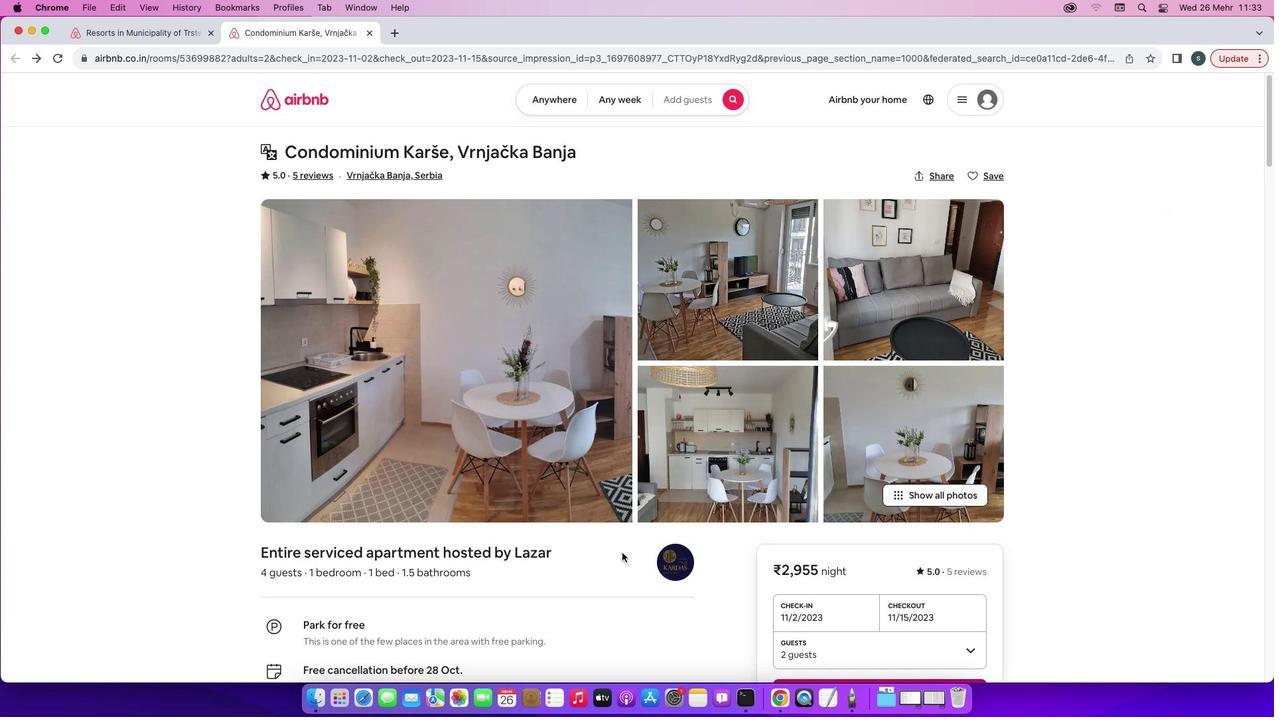 
Action: Mouse scrolled (624, 555) with delta (2, 1)
Screenshot: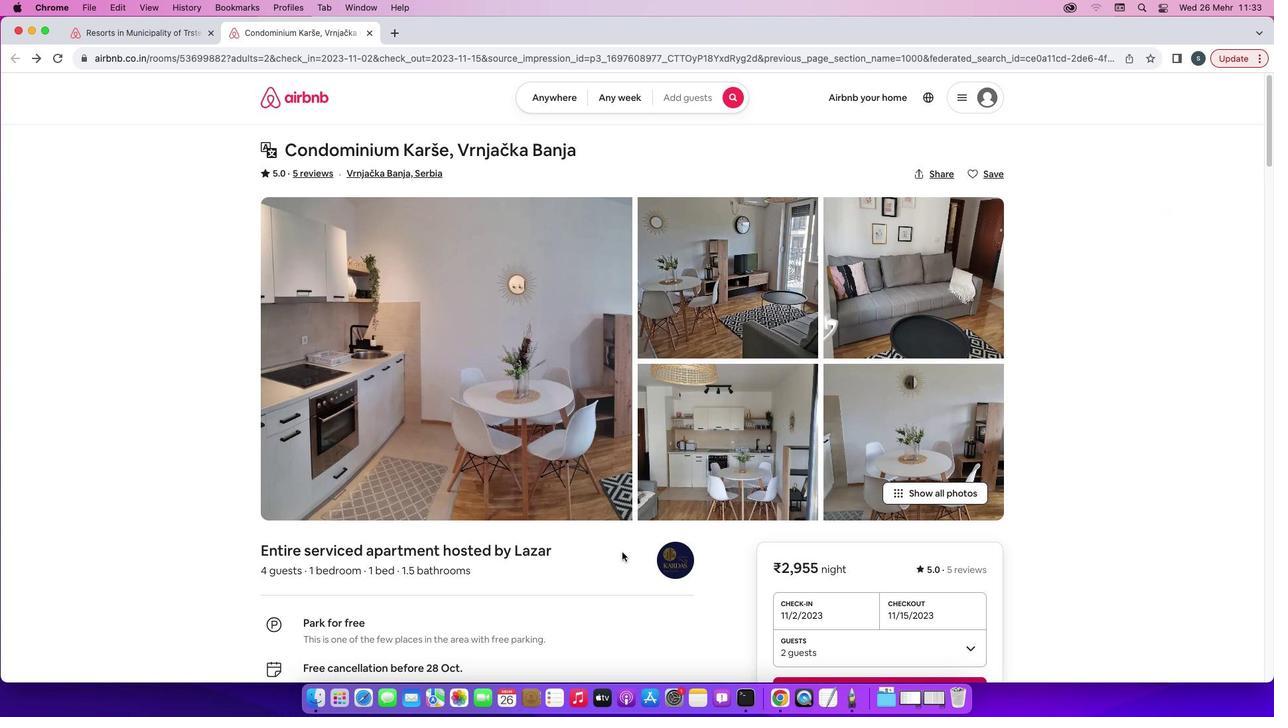 
Action: Mouse scrolled (624, 555) with delta (2, 1)
Screenshot: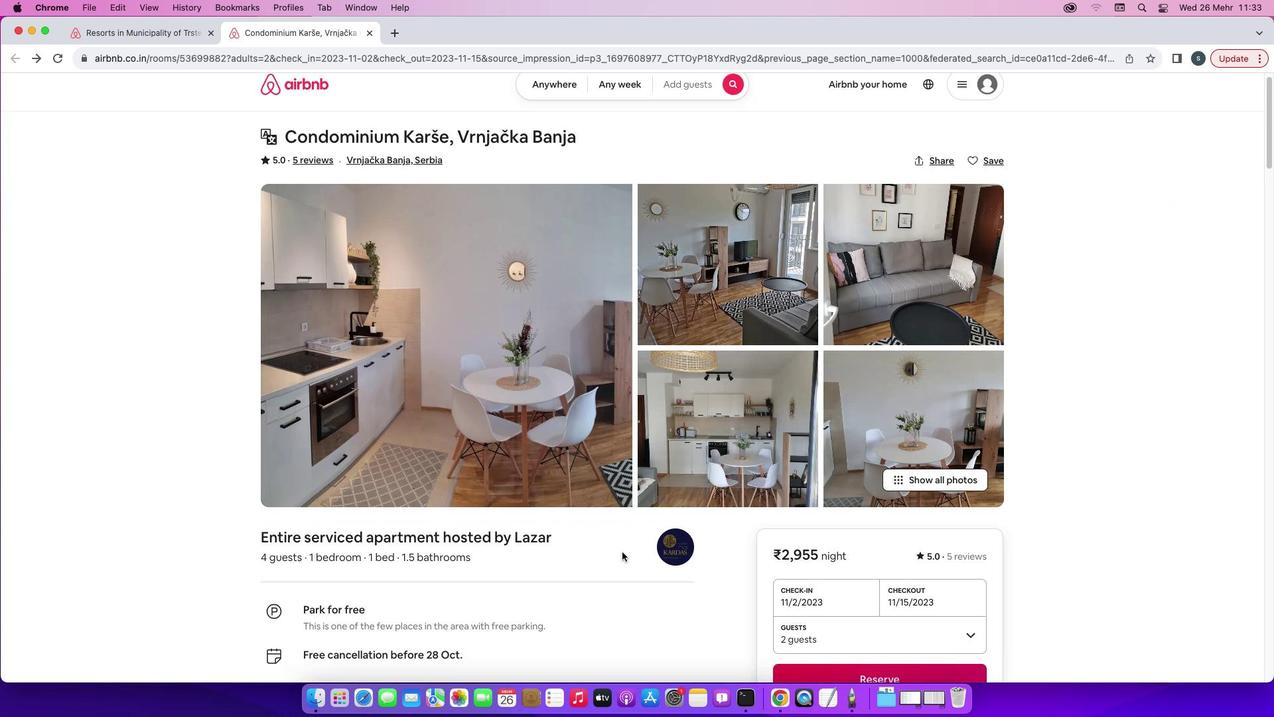 
Action: Mouse moved to (624, 555)
Screenshot: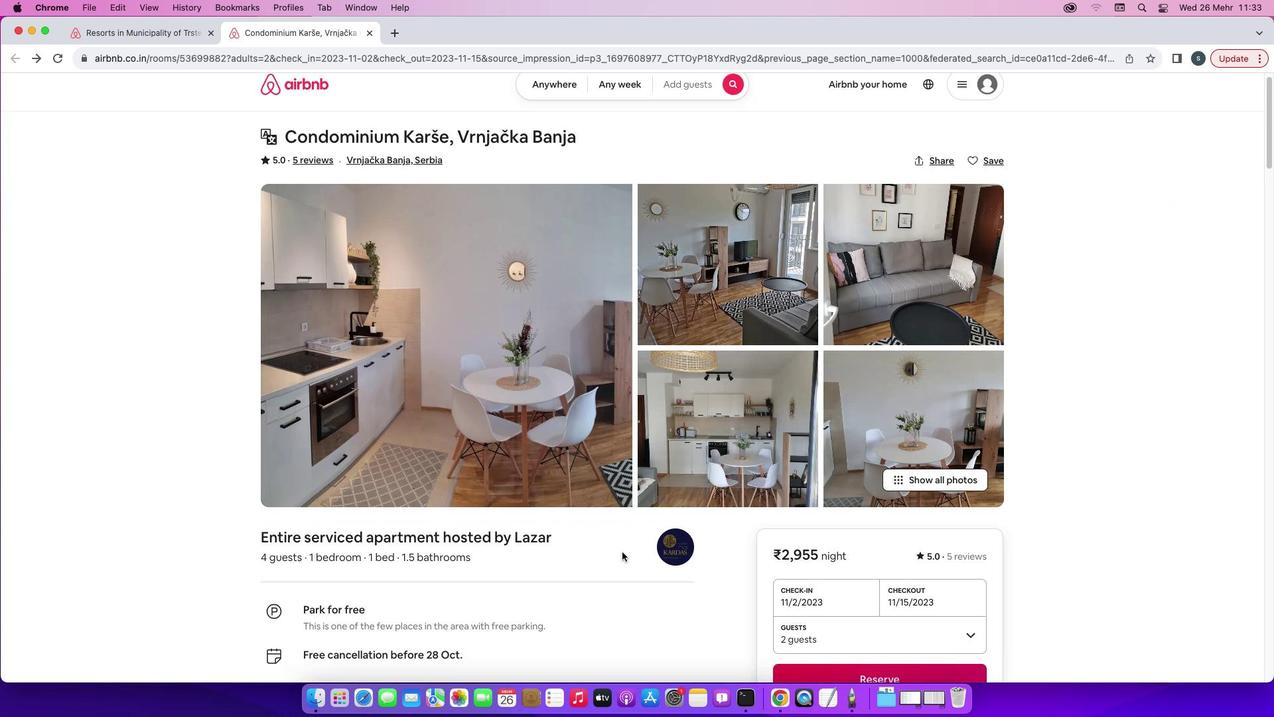 
Action: Mouse scrolled (624, 555) with delta (2, 1)
Screenshot: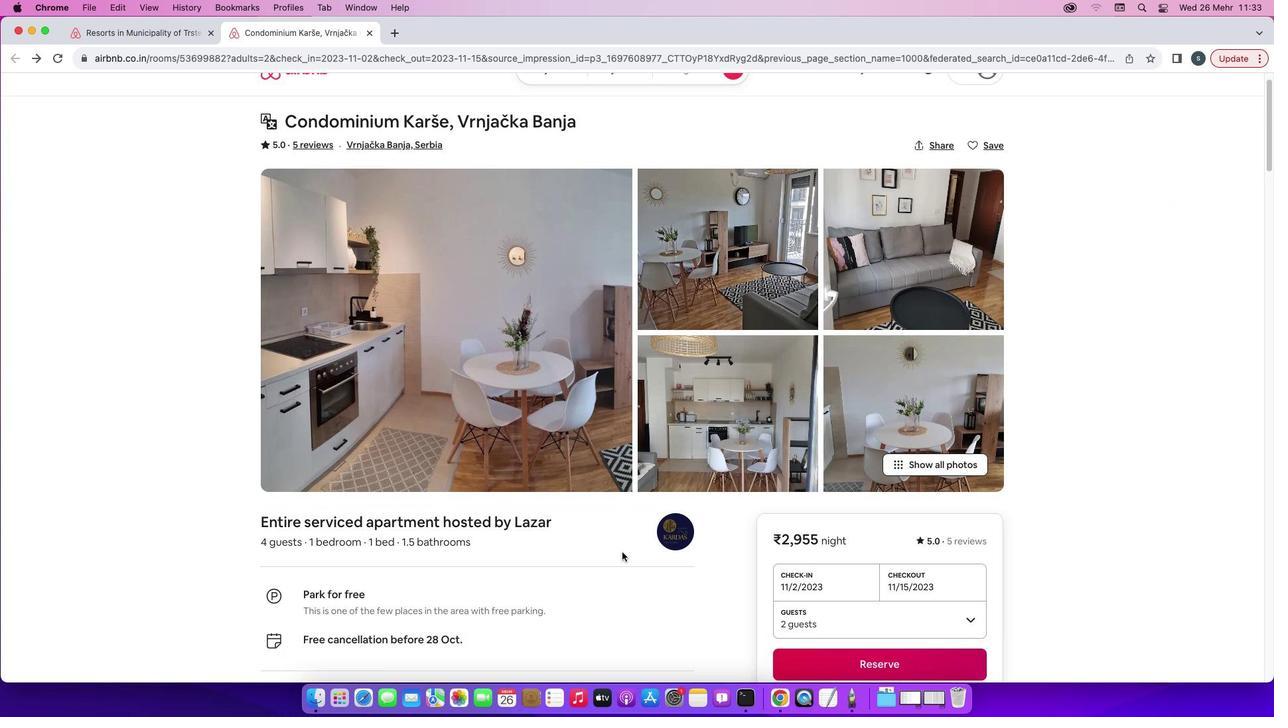 
Action: Mouse scrolled (624, 555) with delta (2, 0)
Screenshot: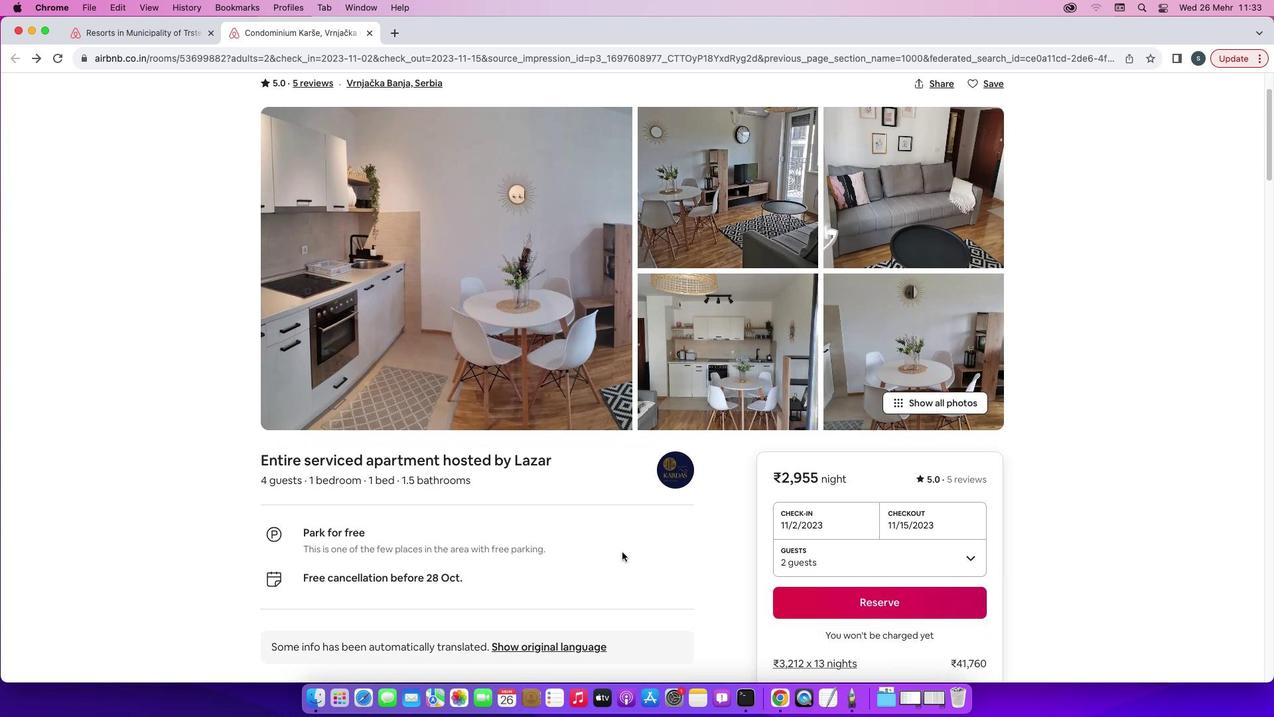
Action: Mouse scrolled (624, 555) with delta (2, 0)
Screenshot: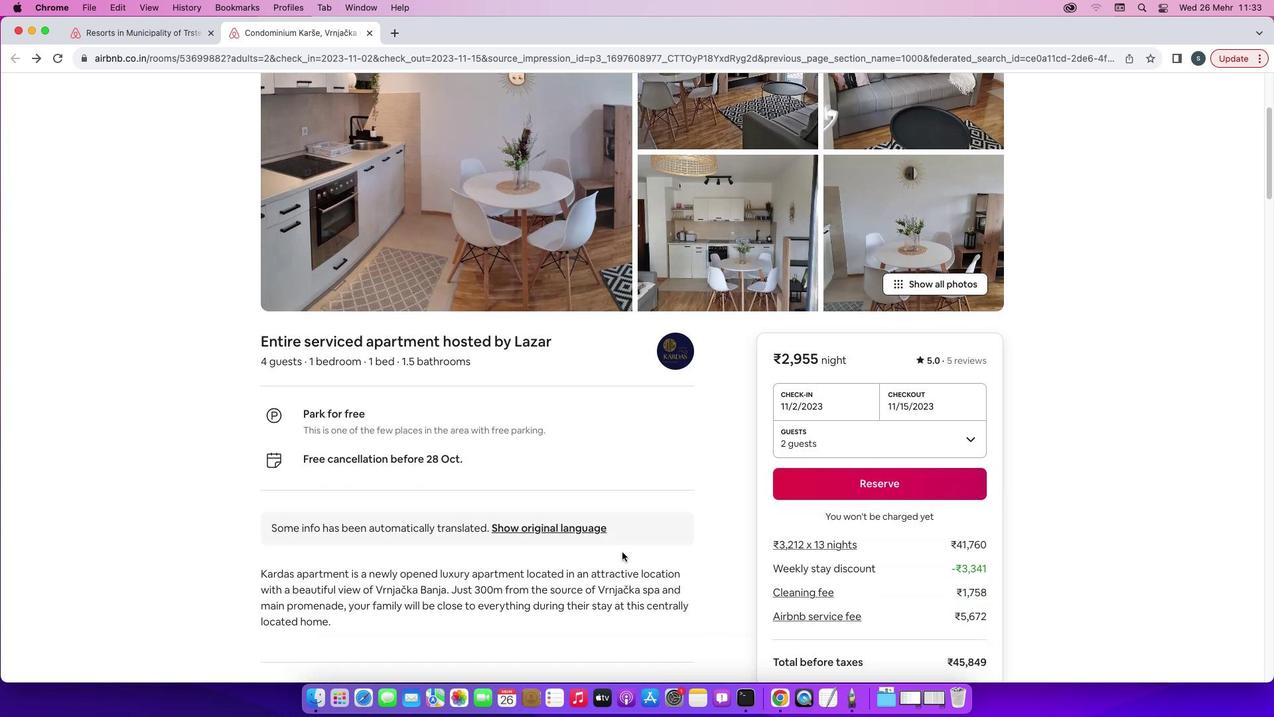 
Action: Mouse scrolled (624, 555) with delta (2, 1)
Screenshot: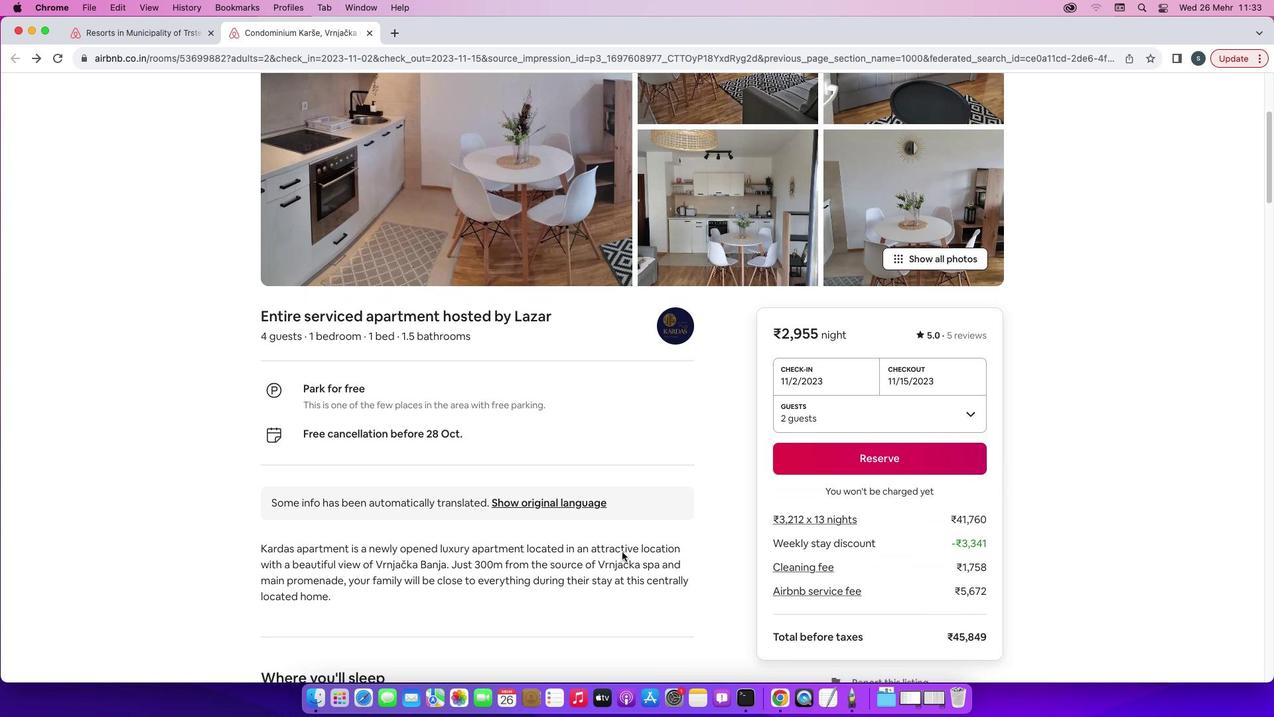 
Action: Mouse scrolled (624, 555) with delta (2, 1)
Screenshot: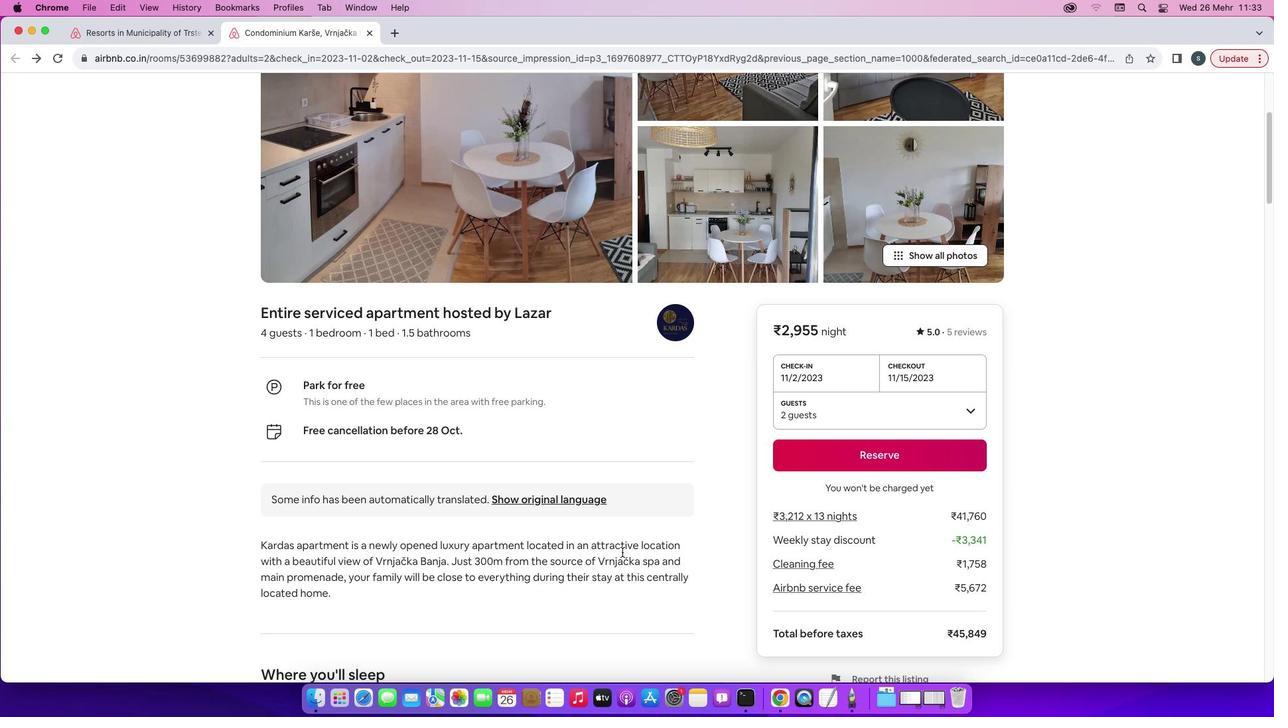 
Action: Mouse scrolled (624, 555) with delta (2, 1)
Screenshot: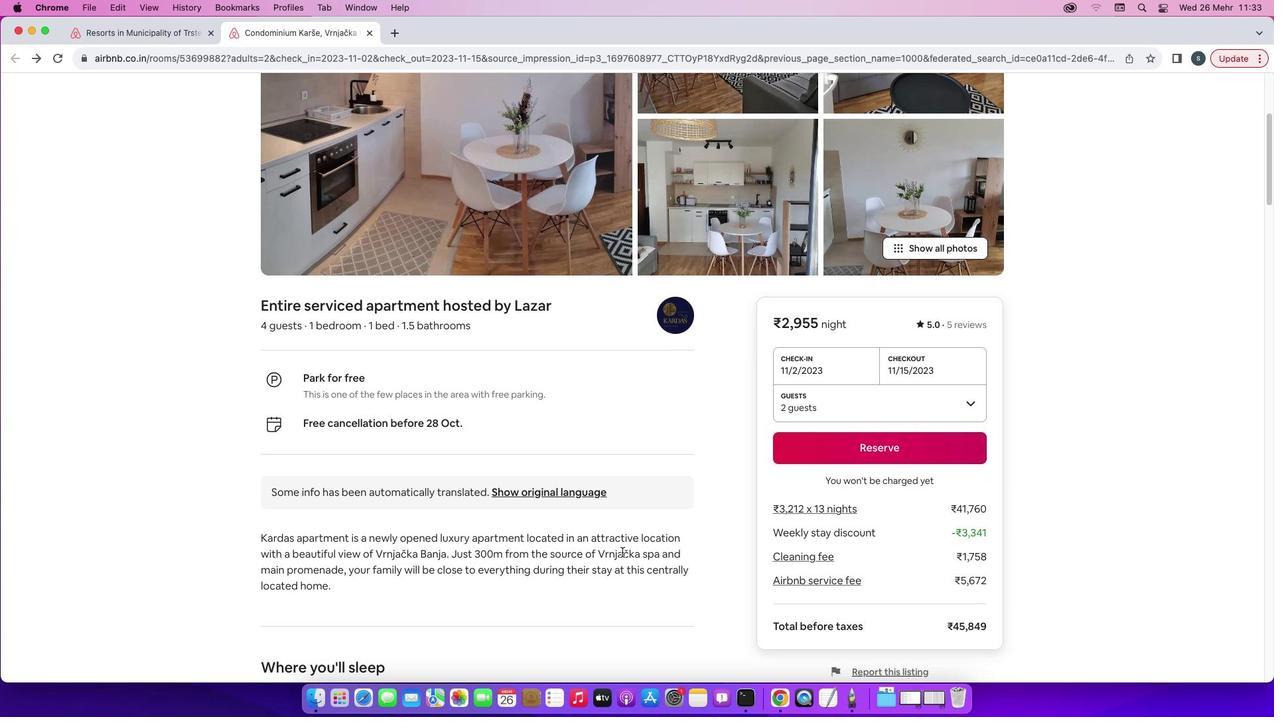 
Action: Mouse scrolled (624, 555) with delta (2, 1)
Screenshot: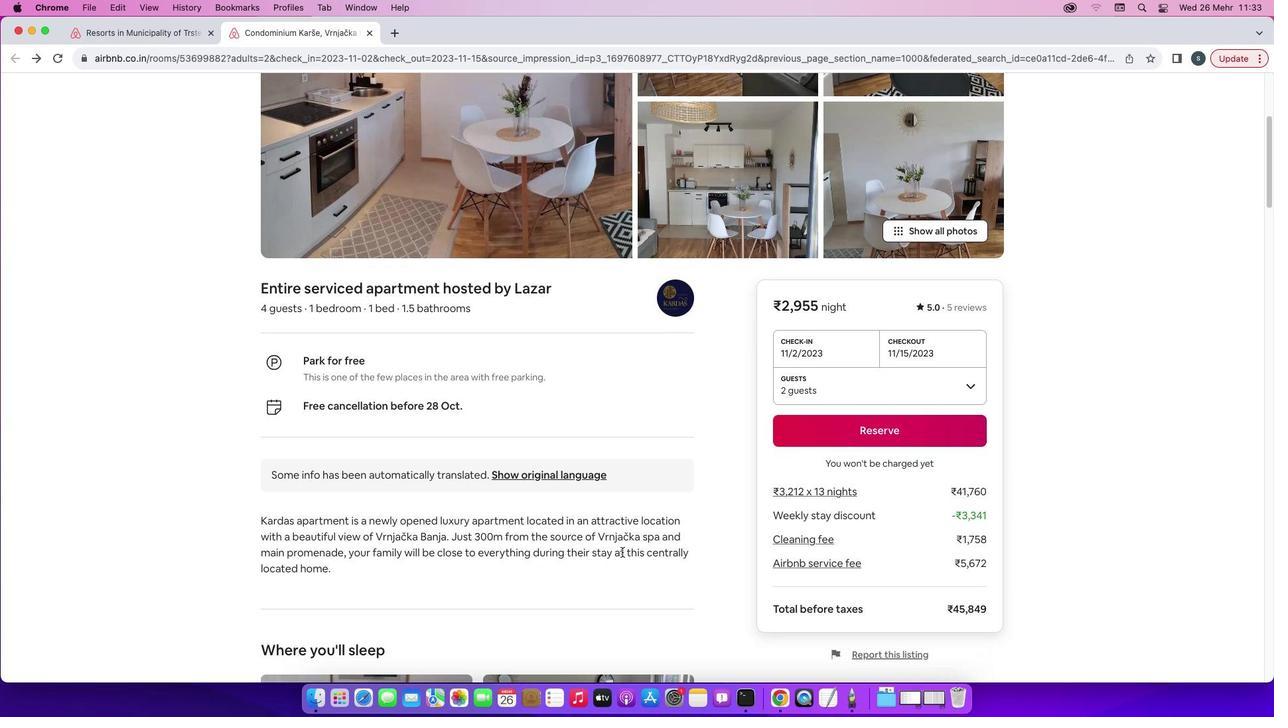 
Action: Mouse scrolled (624, 555) with delta (2, 1)
Screenshot: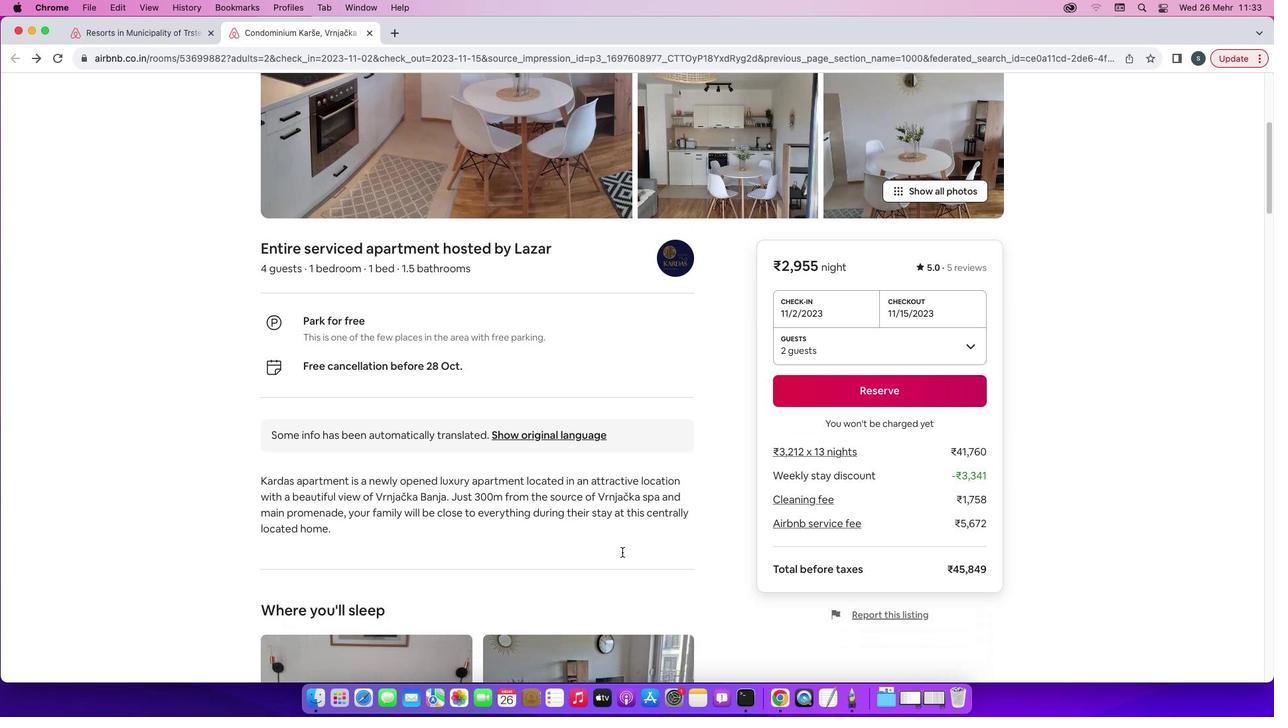 
Action: Mouse scrolled (624, 555) with delta (2, 1)
Screenshot: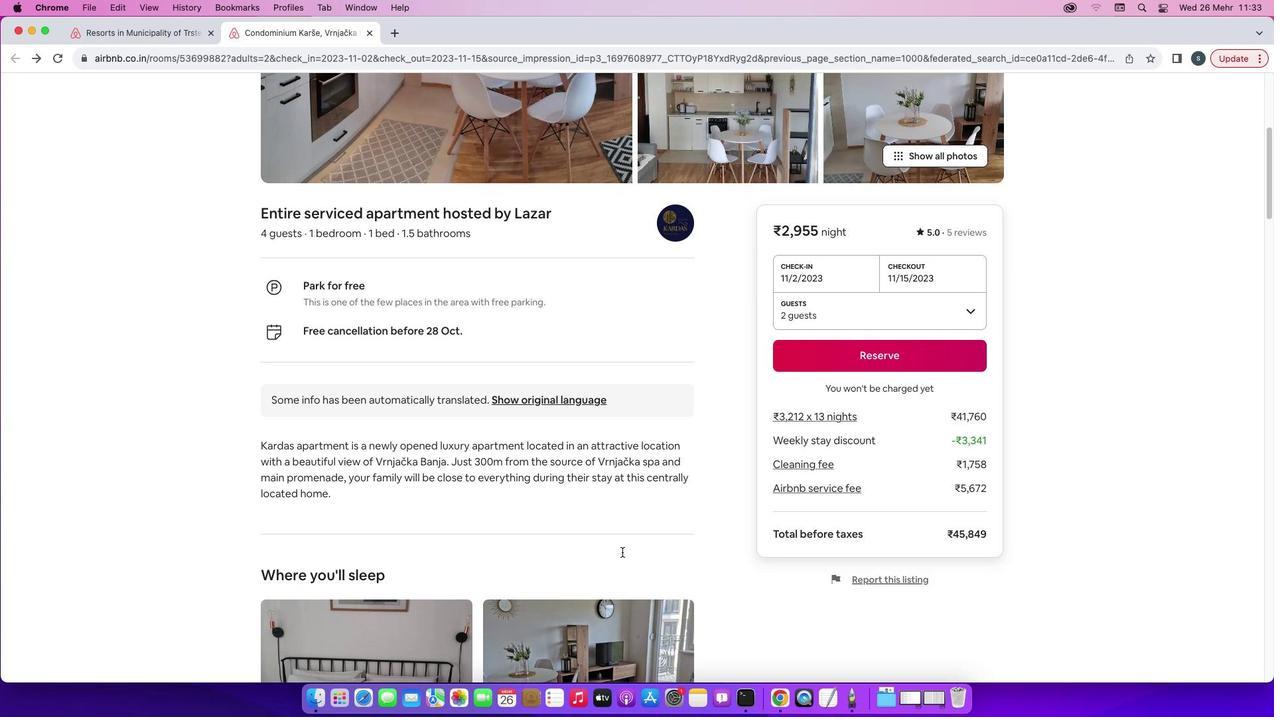 
Action: Mouse scrolled (624, 555) with delta (2, 1)
Screenshot: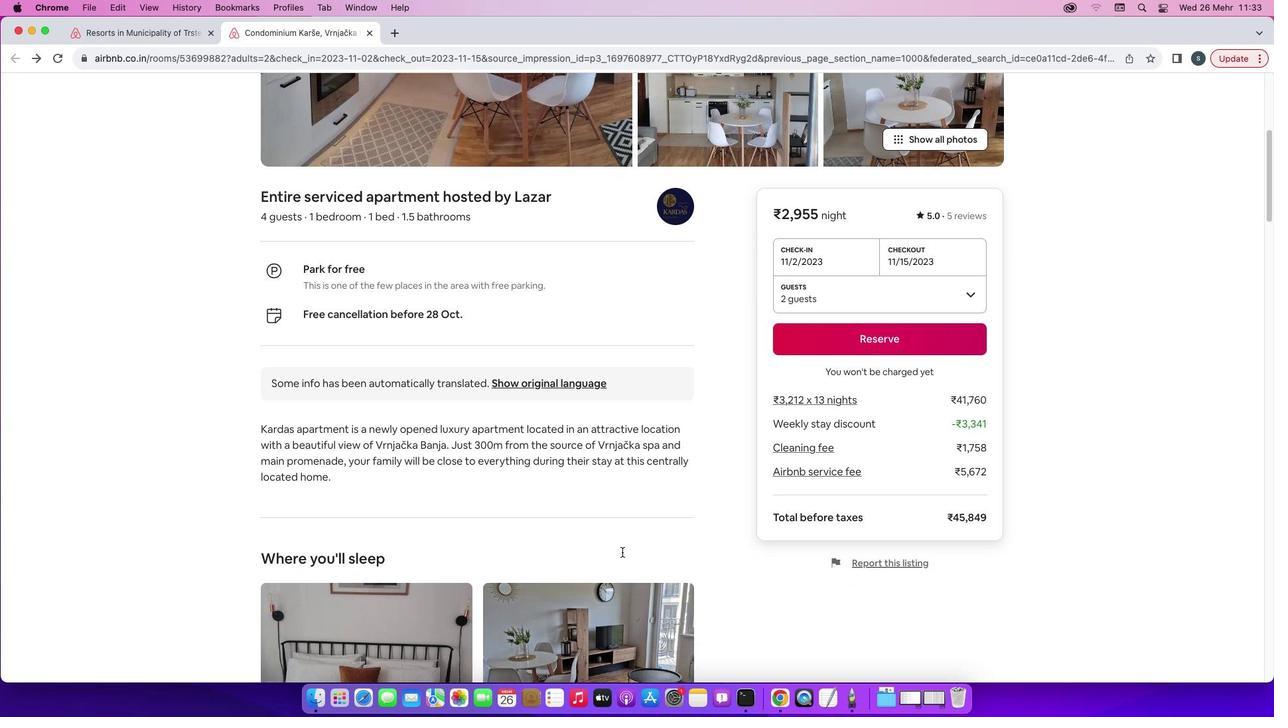 
Action: Mouse scrolled (624, 555) with delta (2, 1)
Screenshot: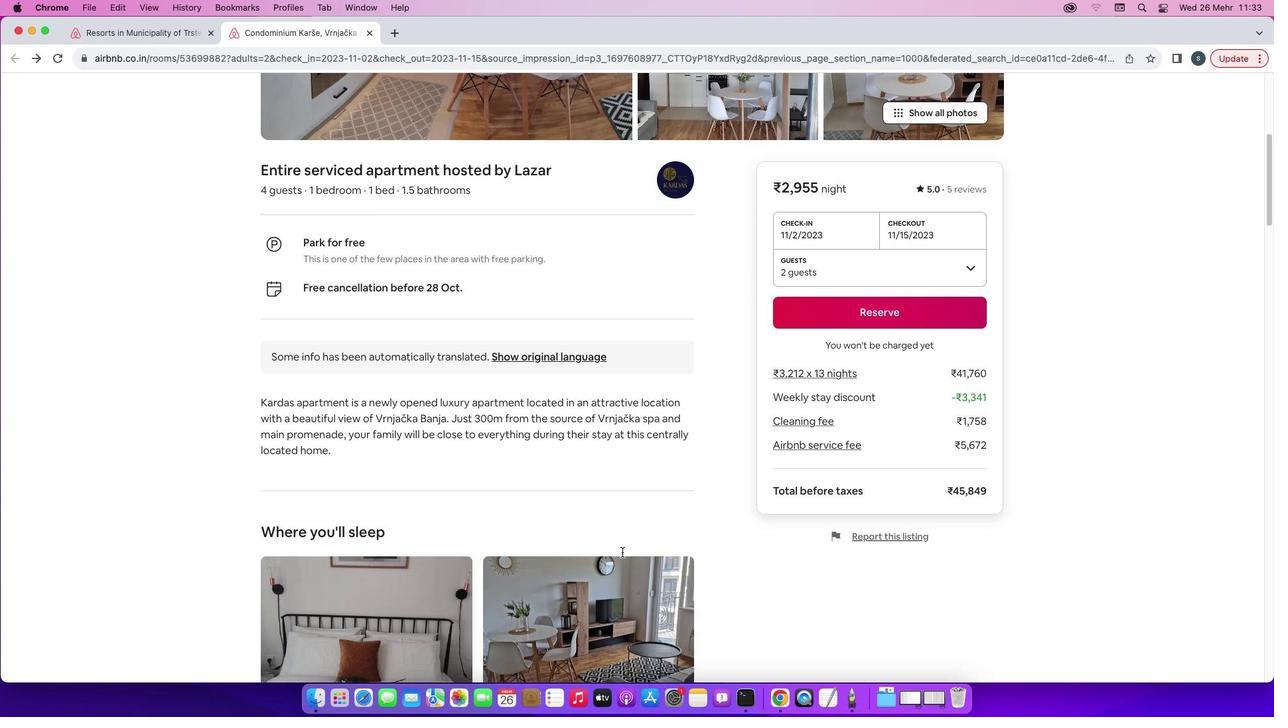 
Action: Mouse scrolled (624, 555) with delta (2, 1)
Screenshot: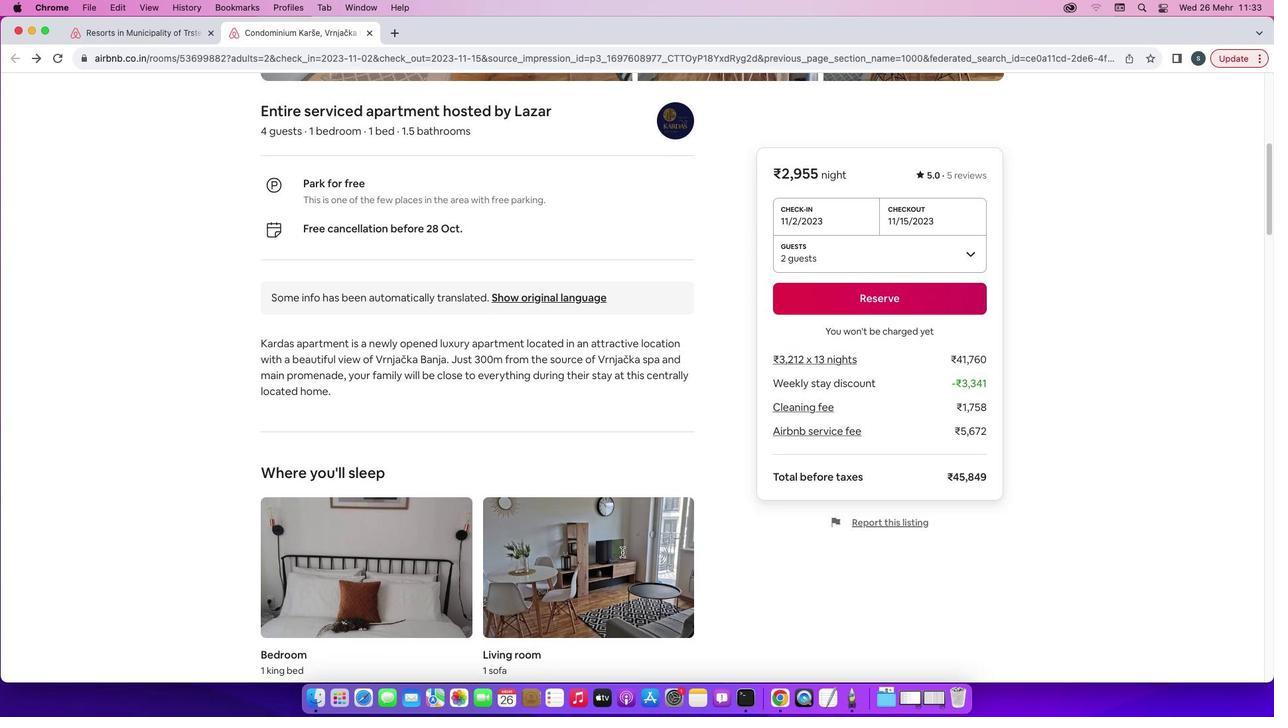 
Action: Mouse scrolled (624, 555) with delta (2, 1)
Screenshot: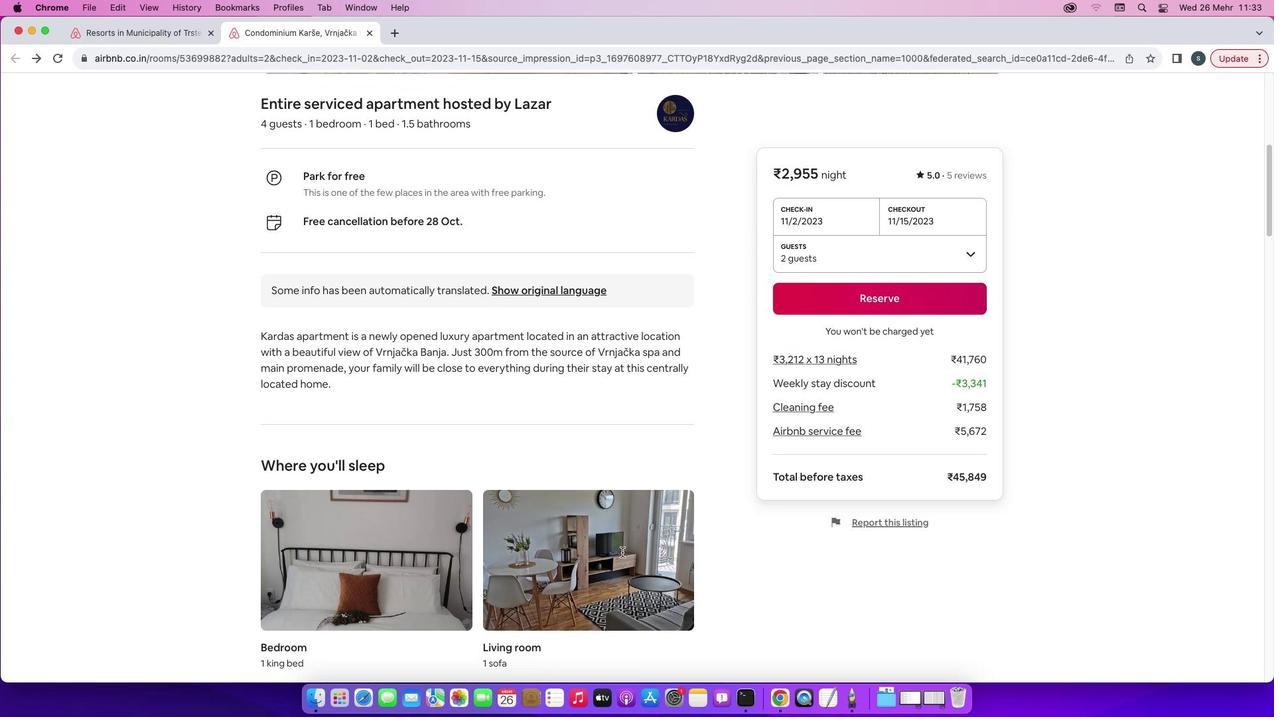 
Action: Mouse scrolled (624, 555) with delta (2, 1)
Screenshot: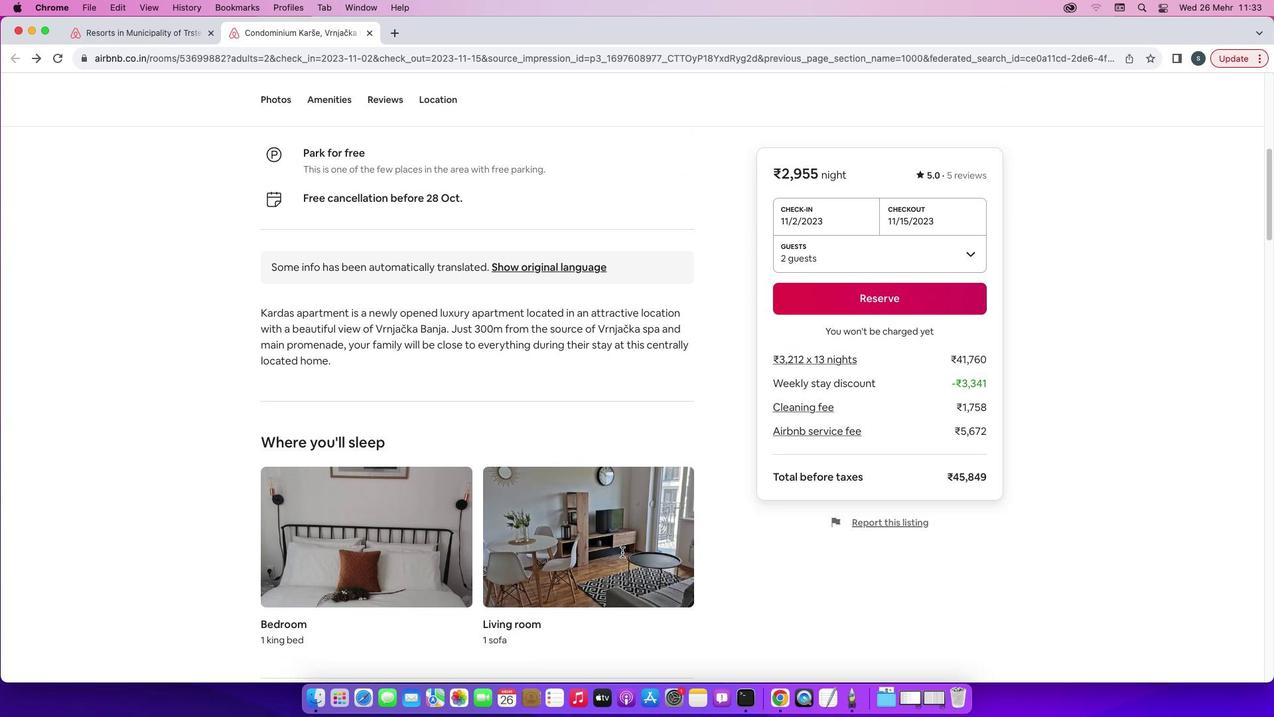 
Action: Mouse scrolled (624, 555) with delta (2, 0)
Screenshot: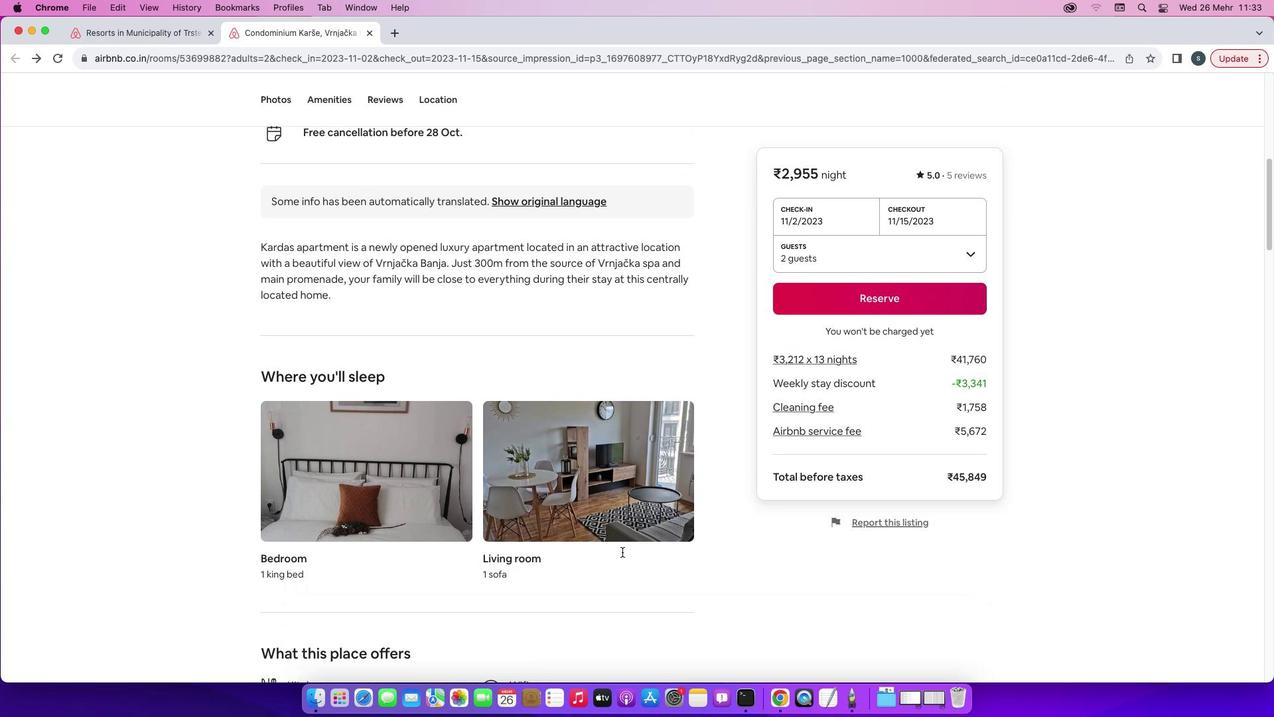 
Action: Mouse scrolled (624, 555) with delta (2, 0)
Screenshot: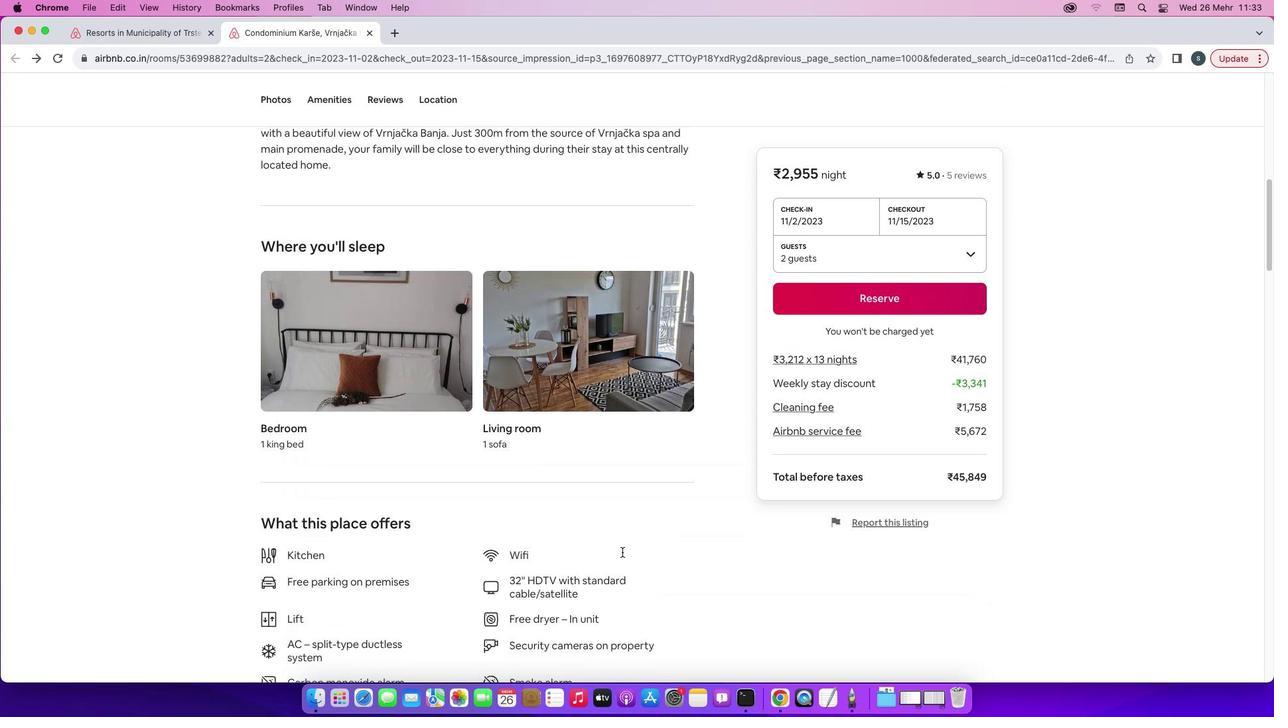 
Action: Mouse scrolled (624, 555) with delta (2, 1)
Screenshot: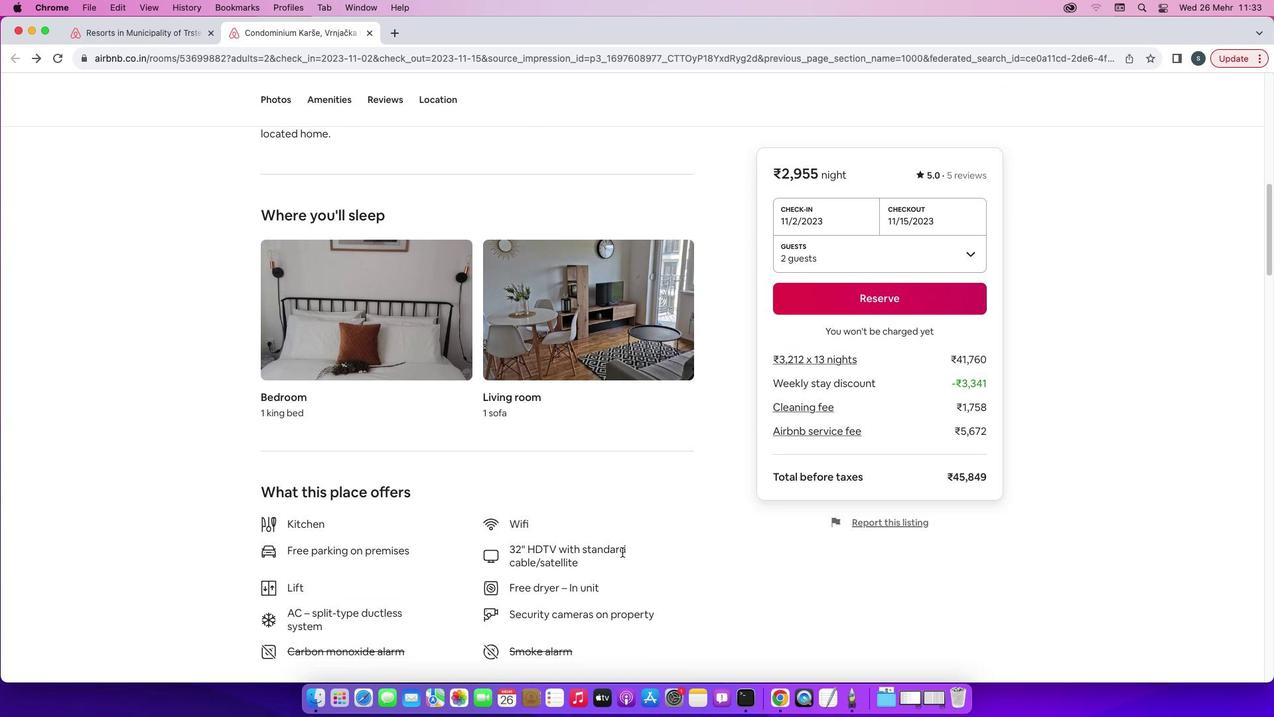 
Action: Mouse scrolled (624, 555) with delta (2, 1)
Screenshot: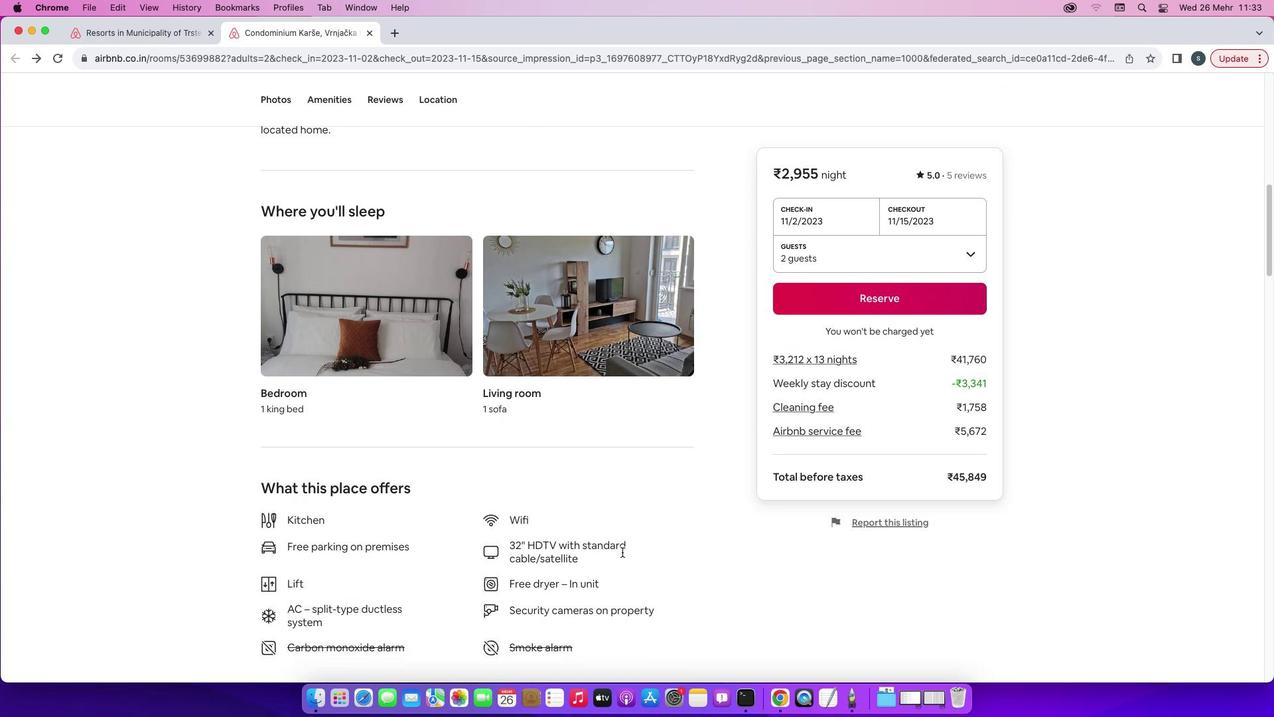 
Action: Mouse scrolled (624, 555) with delta (2, 1)
Screenshot: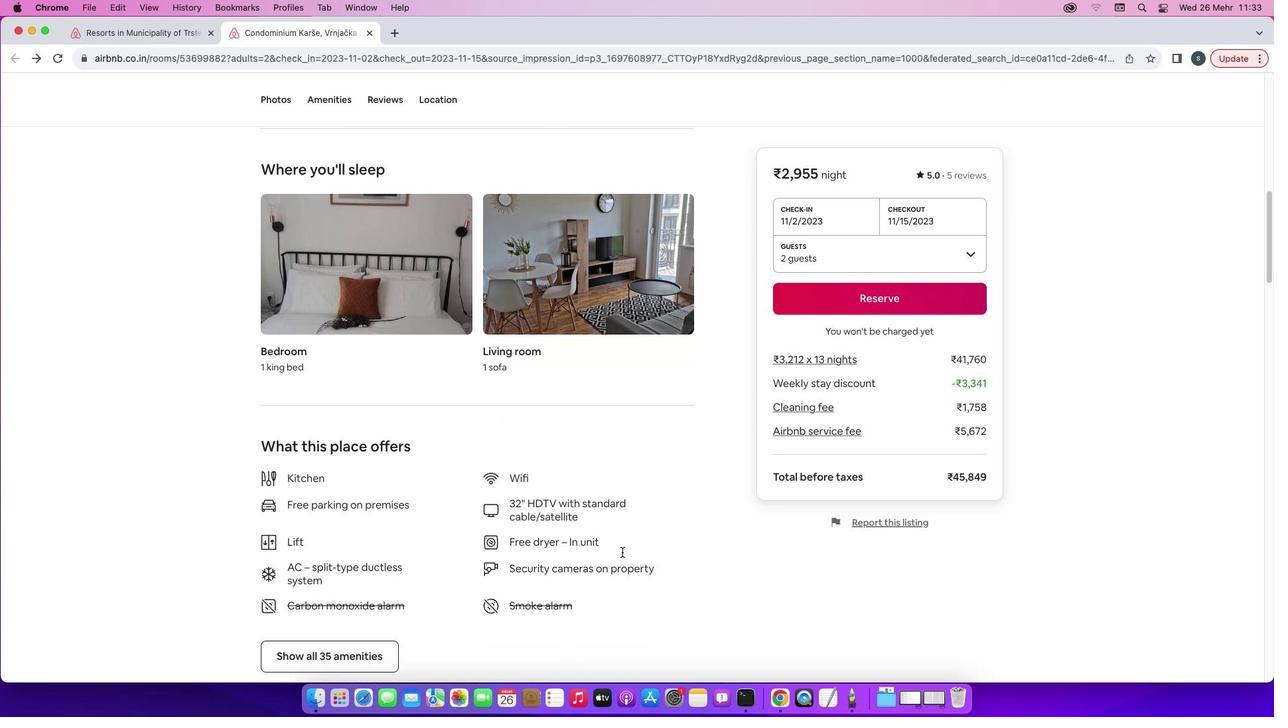 
Action: Mouse scrolled (624, 555) with delta (2, 1)
Screenshot: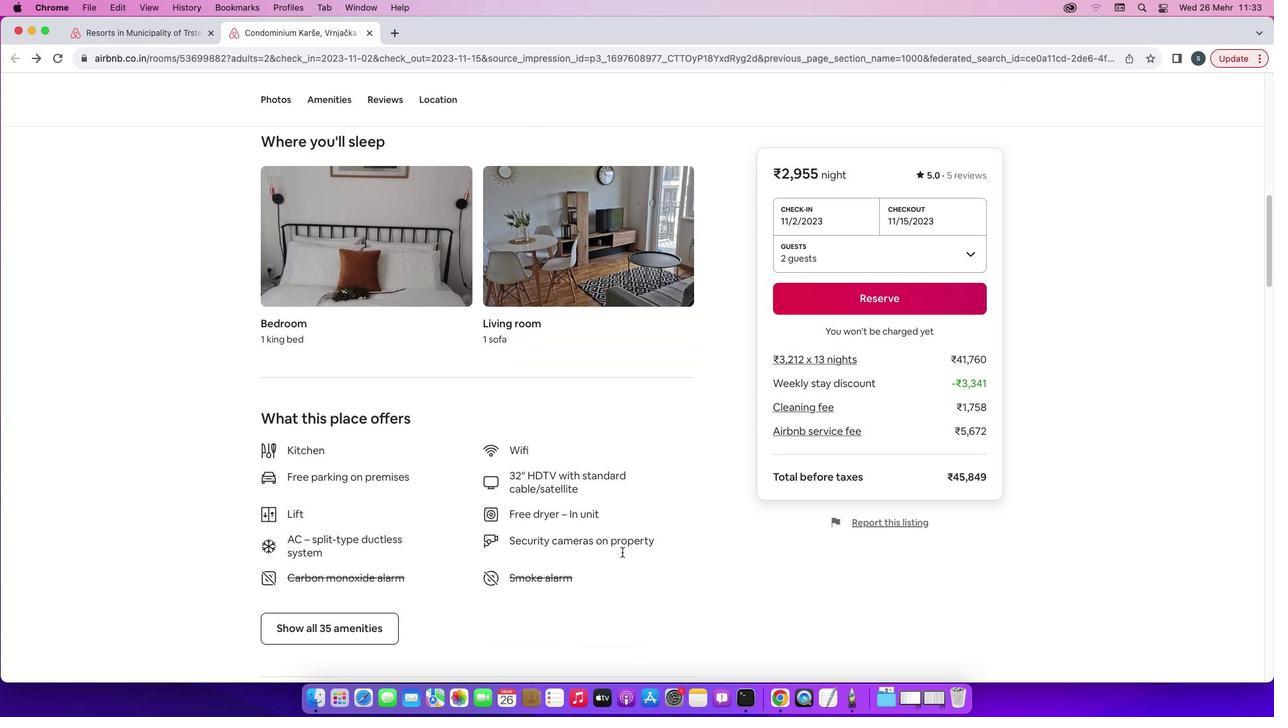 
Action: Mouse scrolled (624, 555) with delta (2, 0)
Screenshot: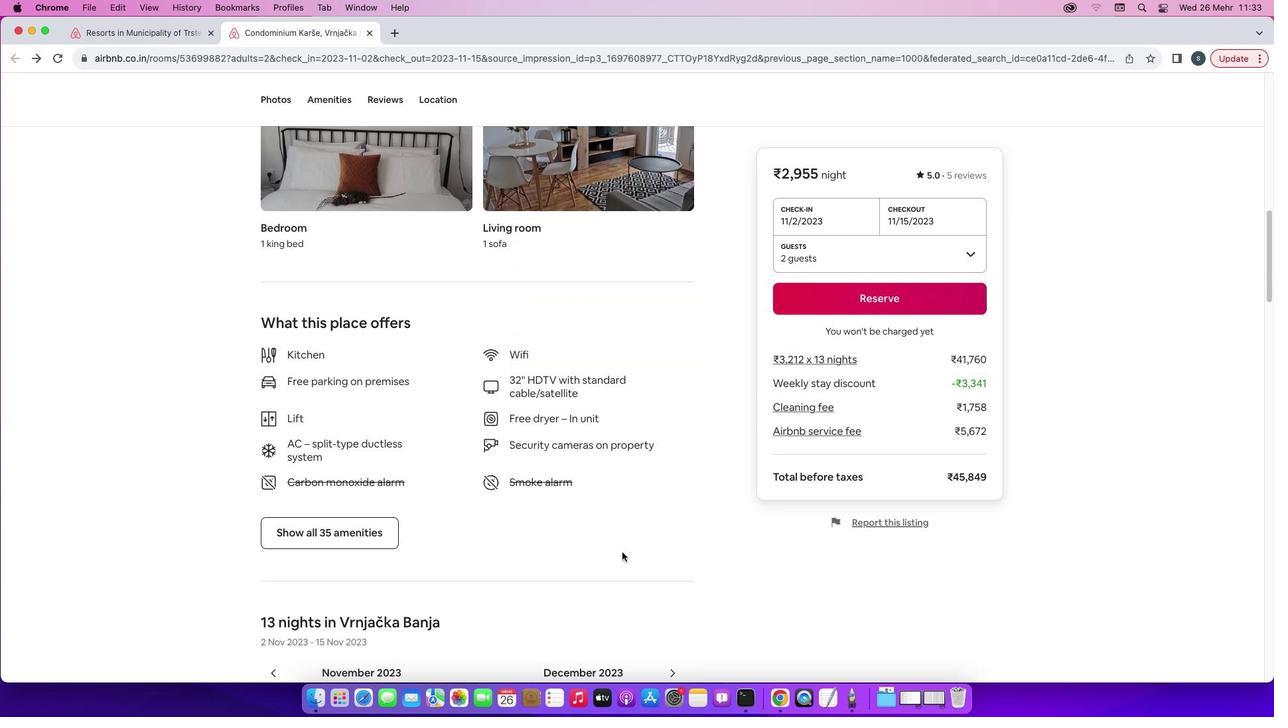 
Action: Mouse moved to (374, 499)
Screenshot: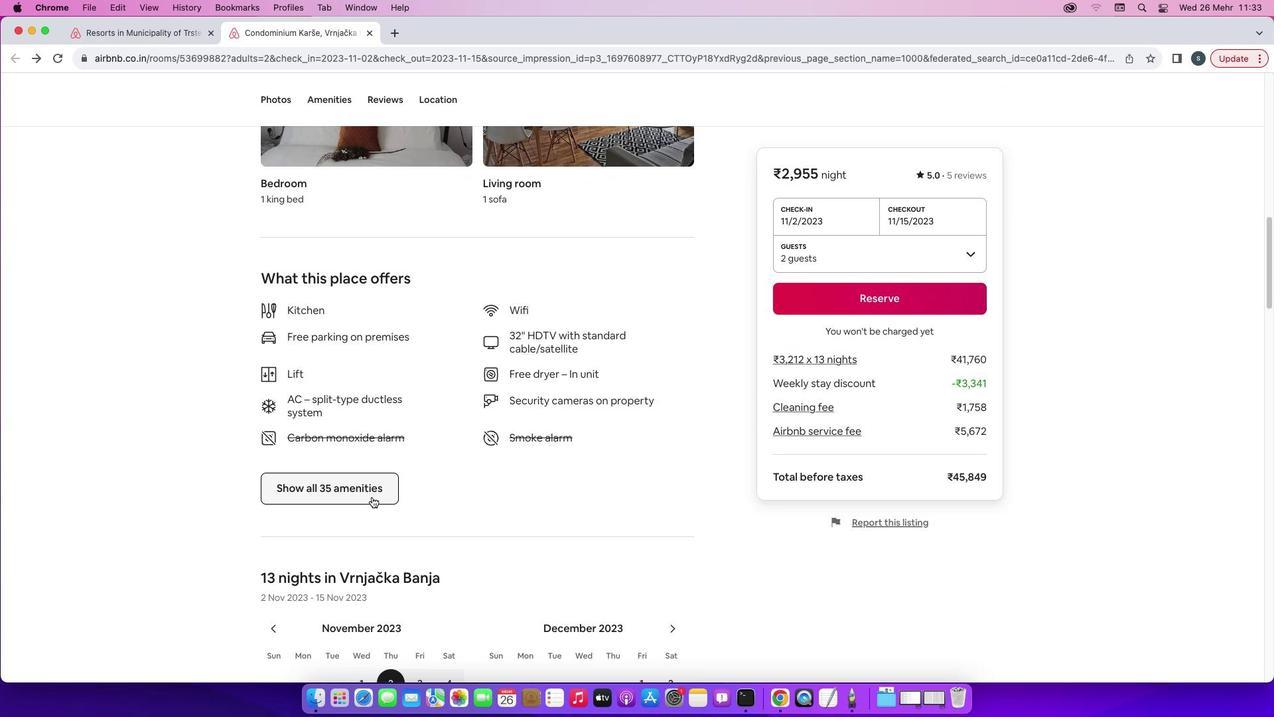 
Action: Mouse pressed left at (374, 499)
Screenshot: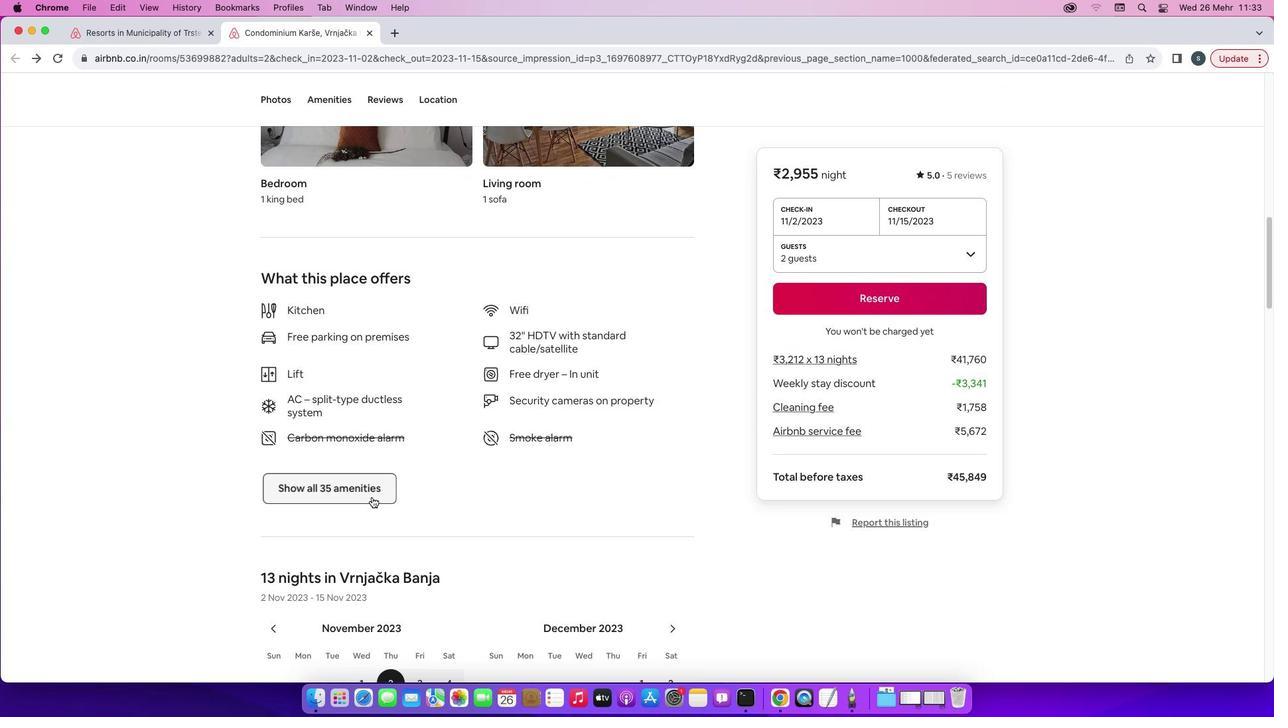 
Action: Mouse moved to (707, 535)
Screenshot: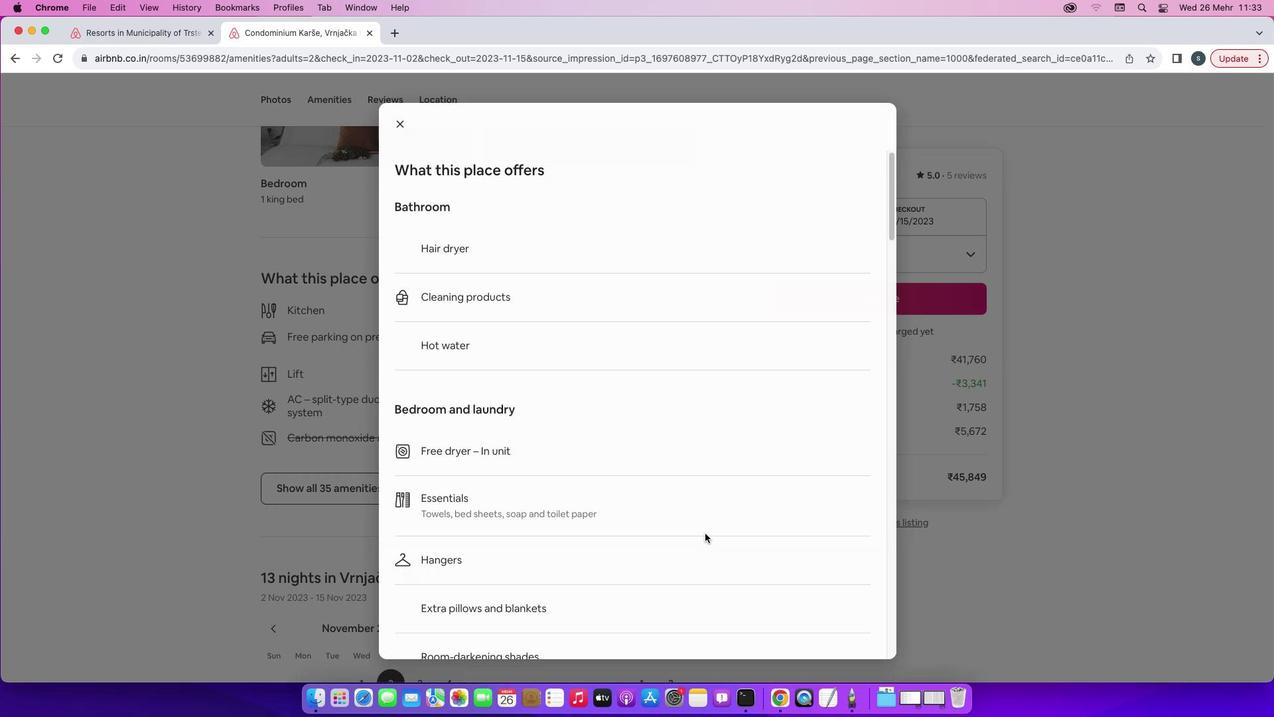 
Action: Mouse scrolled (707, 535) with delta (2, 1)
Screenshot: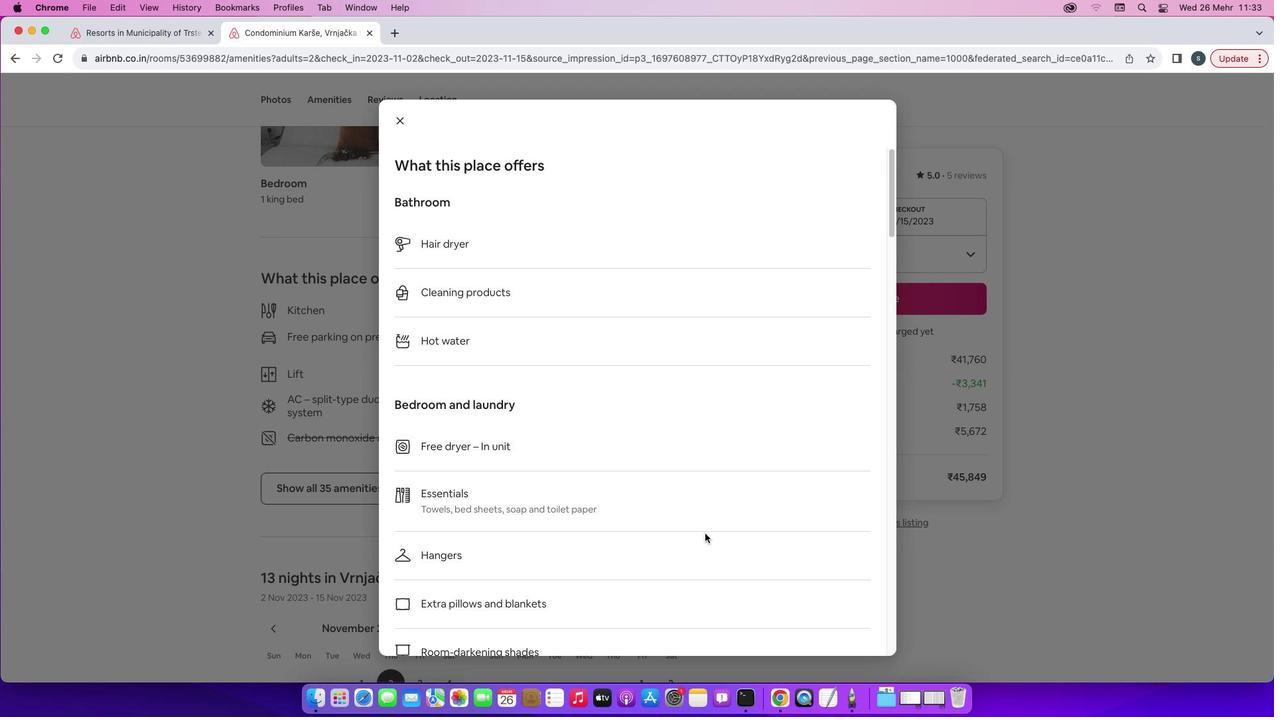 
Action: Mouse scrolled (707, 535) with delta (2, 1)
Screenshot: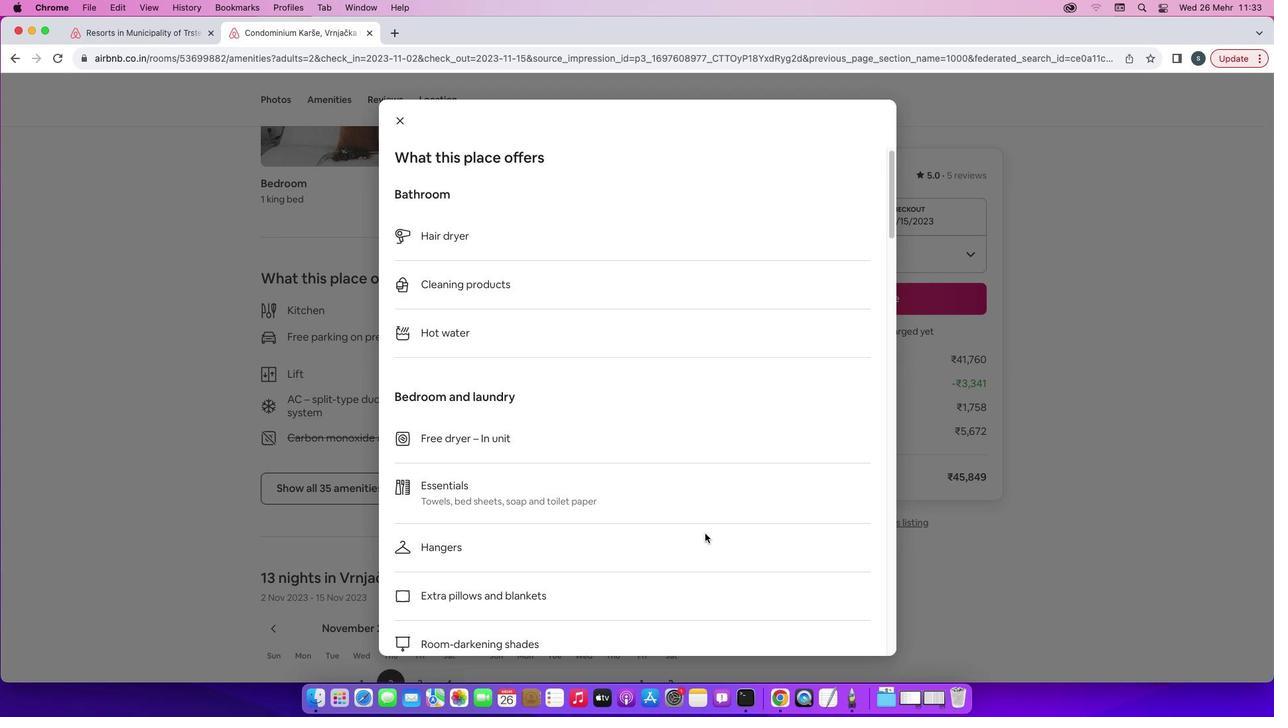 
Action: Mouse scrolled (707, 535) with delta (2, 1)
Screenshot: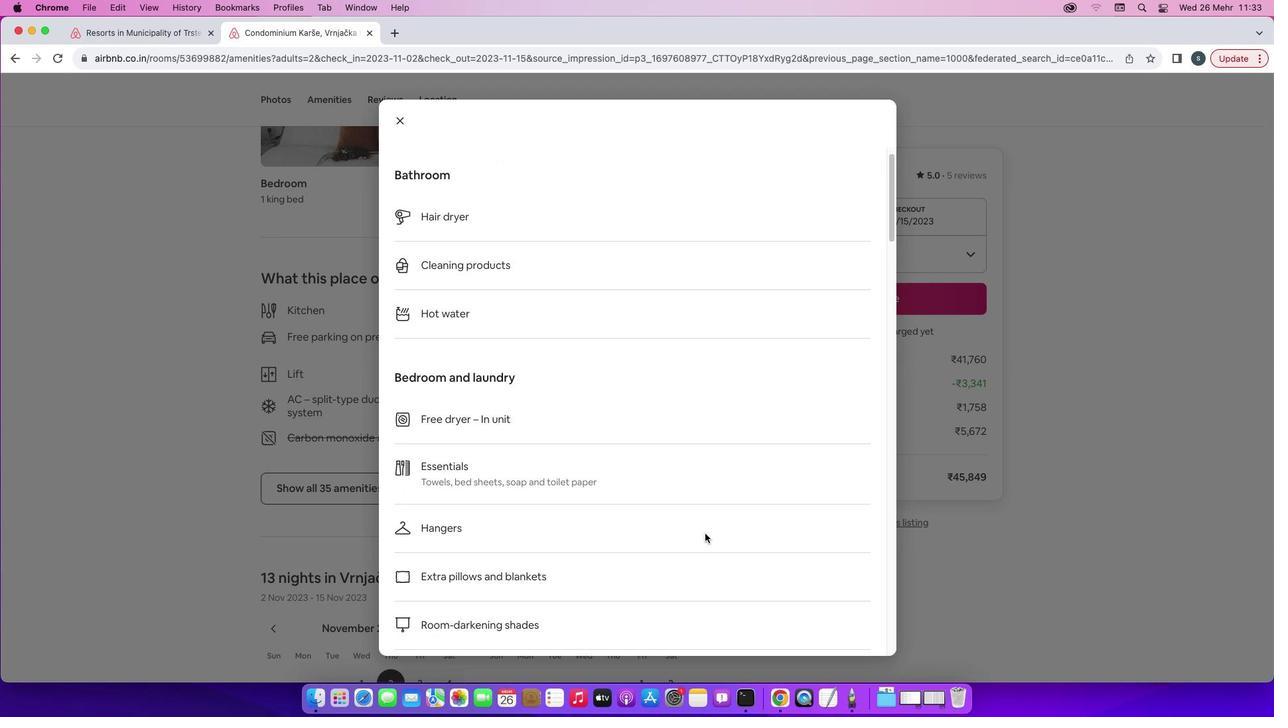
Action: Mouse scrolled (707, 535) with delta (2, 1)
Screenshot: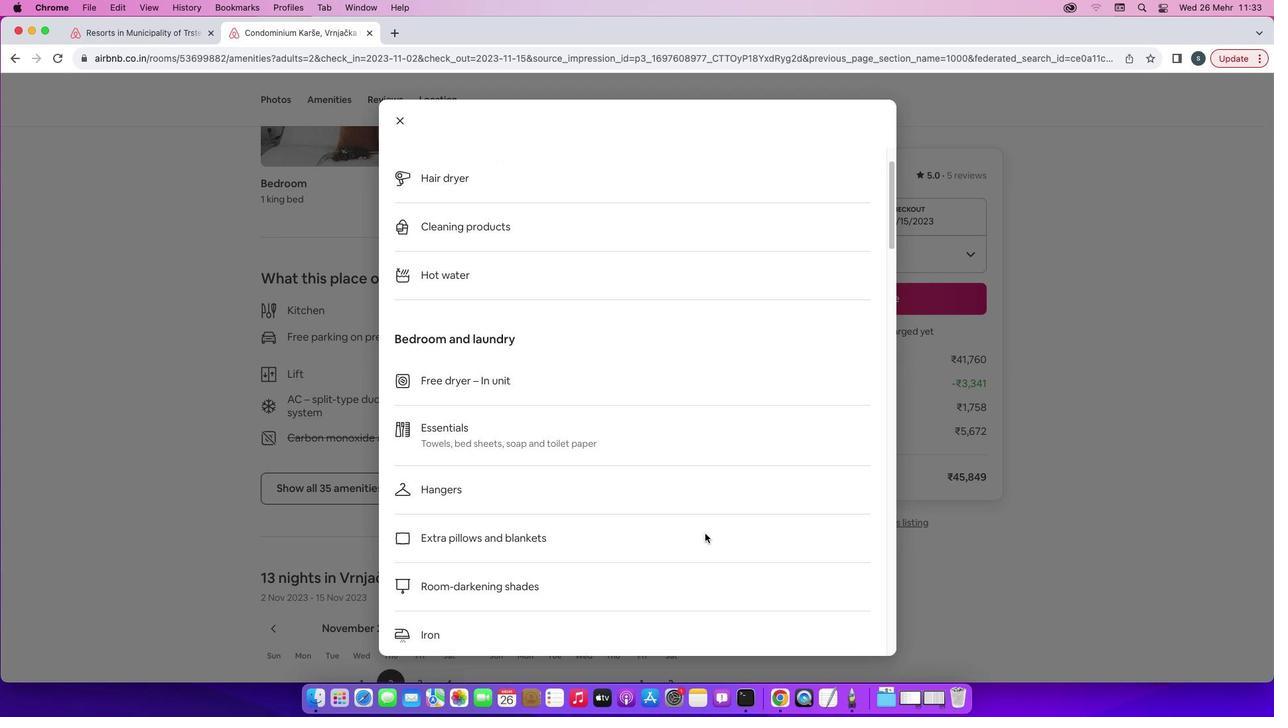 
Action: Mouse scrolled (707, 535) with delta (2, 1)
Screenshot: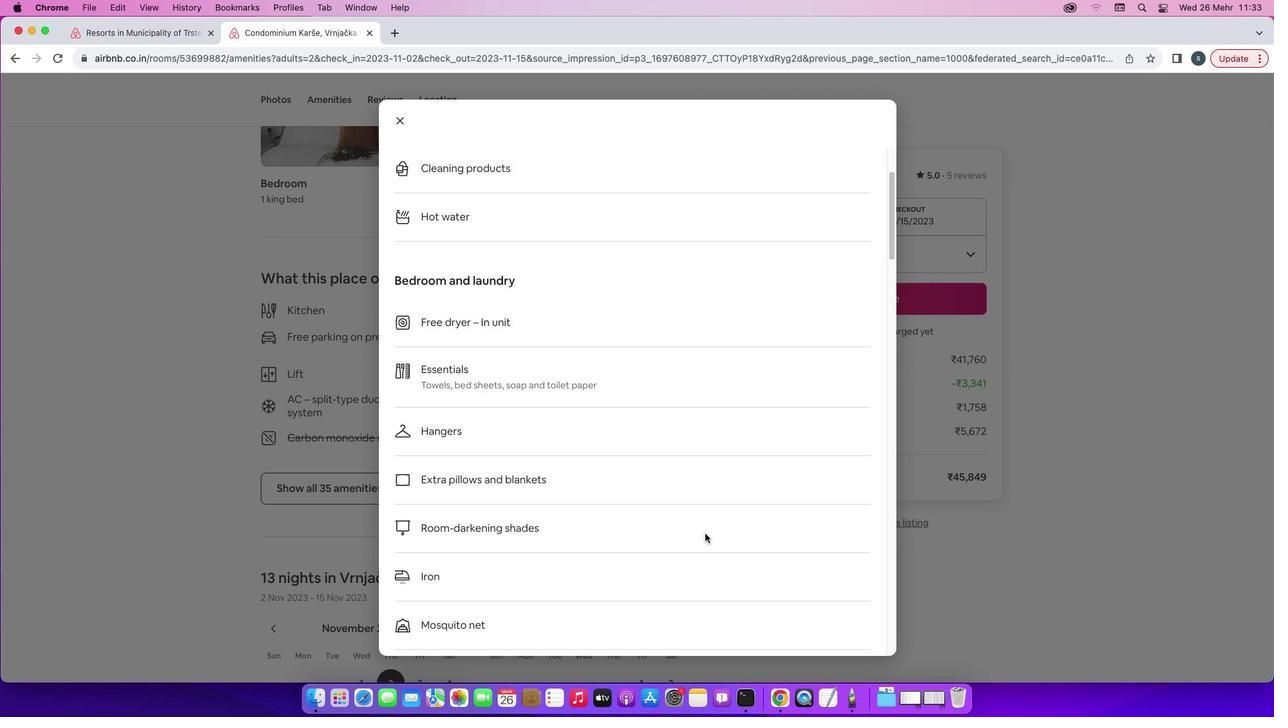 
Action: Mouse scrolled (707, 535) with delta (2, 1)
Screenshot: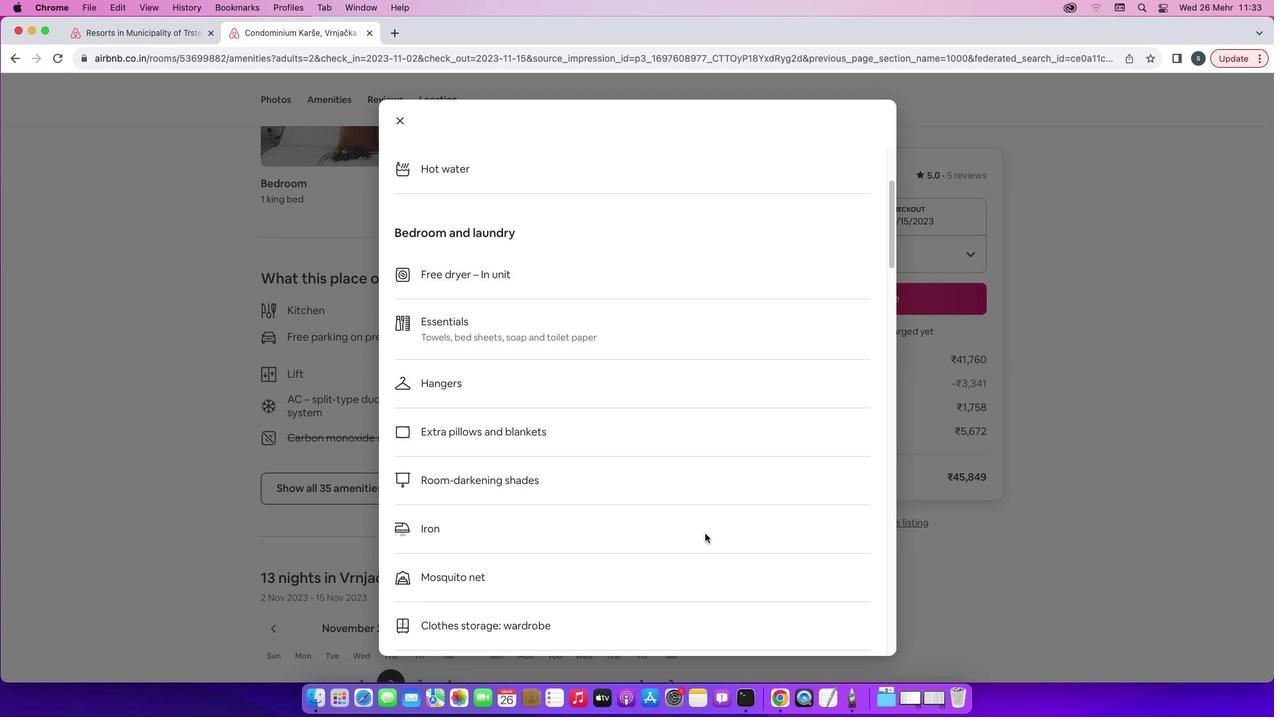 
Action: Mouse scrolled (707, 535) with delta (2, 1)
Screenshot: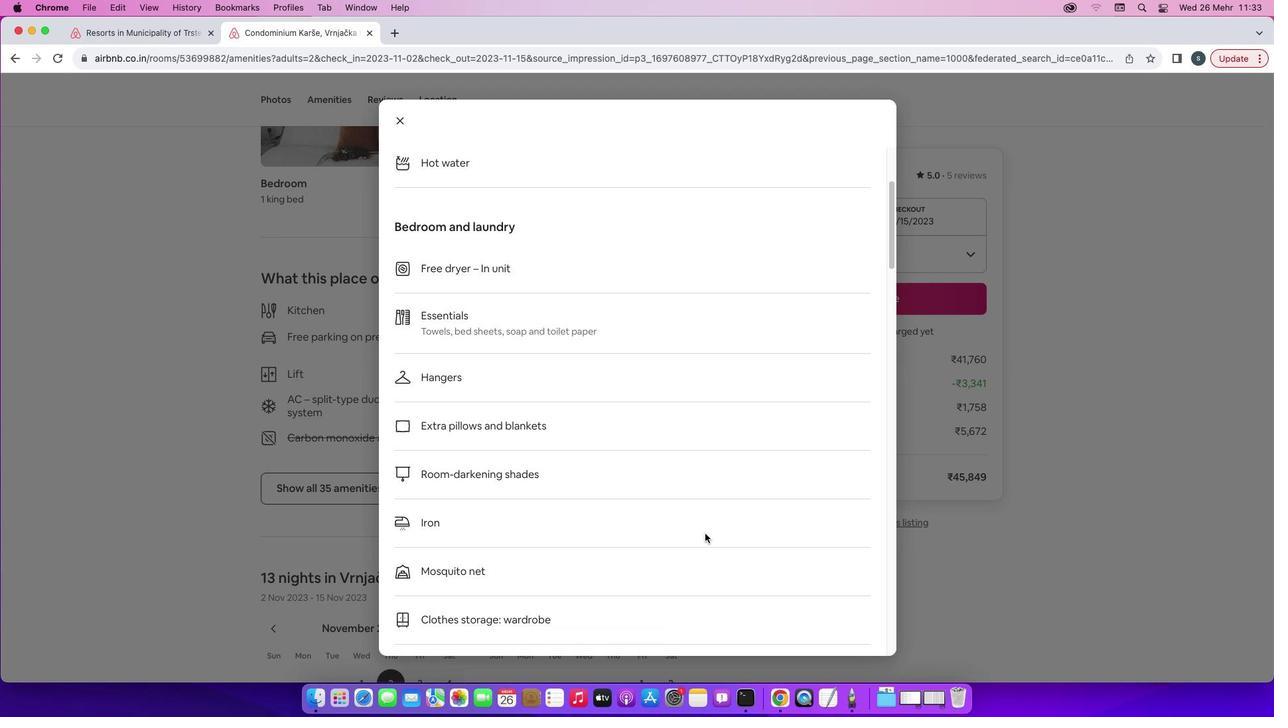 
Action: Mouse scrolled (707, 535) with delta (2, 1)
Screenshot: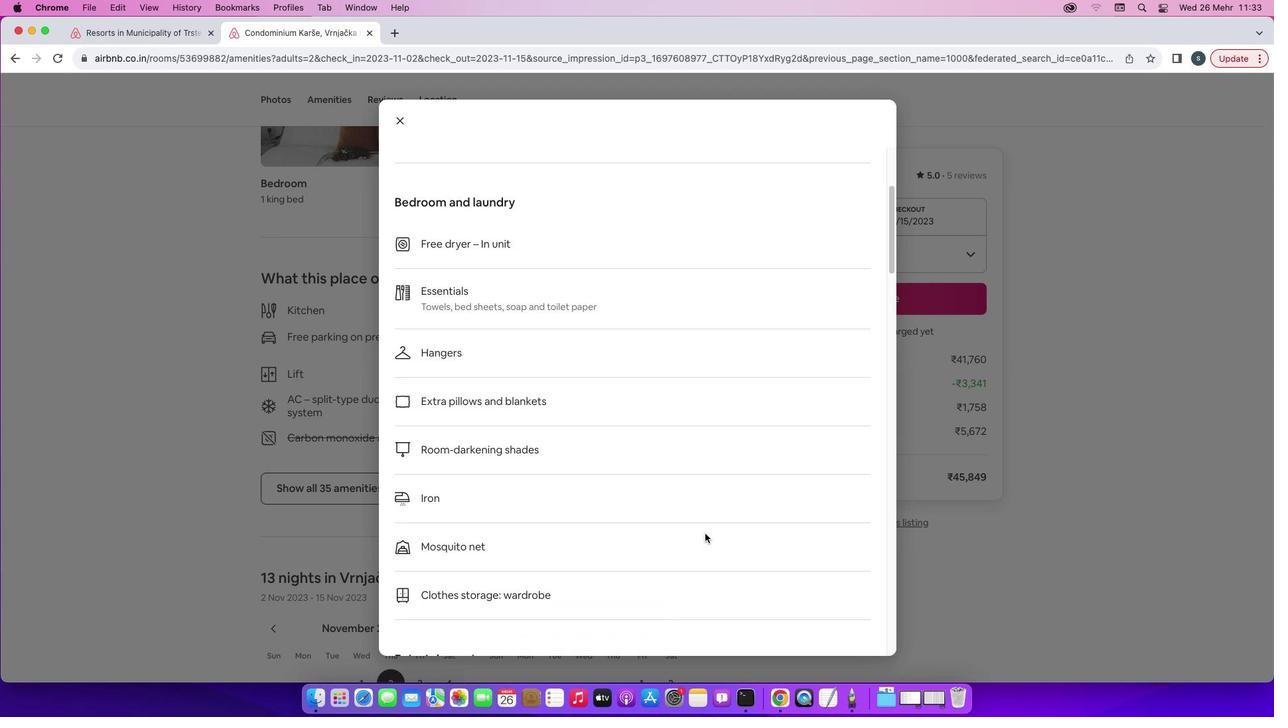 
Action: Mouse scrolled (707, 535) with delta (2, 1)
Screenshot: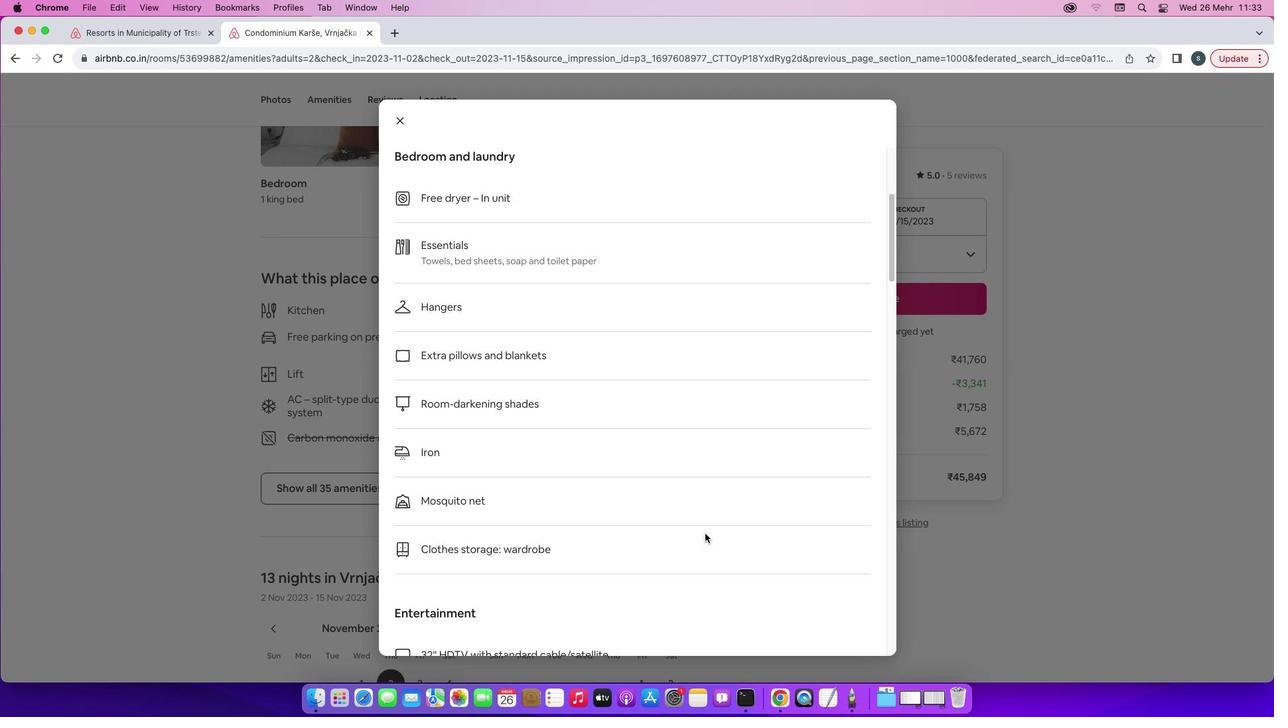 
Action: Mouse scrolled (707, 535) with delta (2, 1)
Screenshot: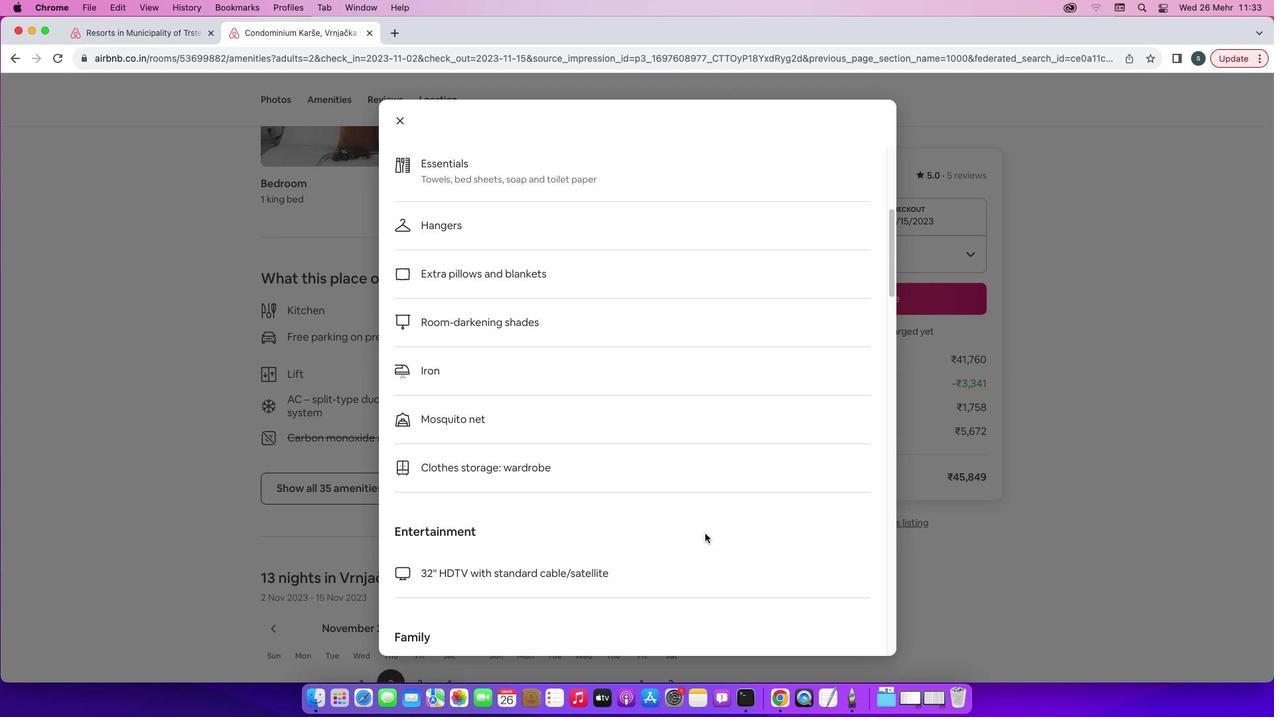 
Action: Mouse scrolled (707, 535) with delta (2, 1)
Screenshot: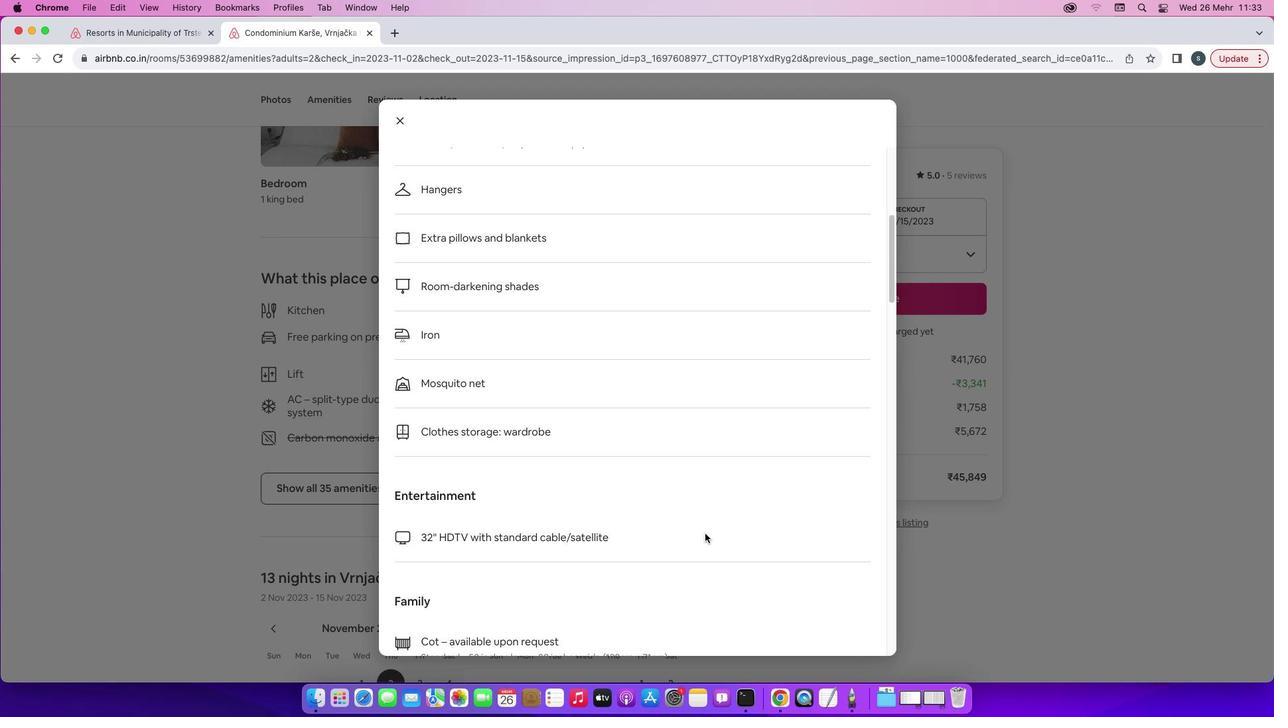 
Action: Mouse scrolled (707, 535) with delta (2, 1)
Screenshot: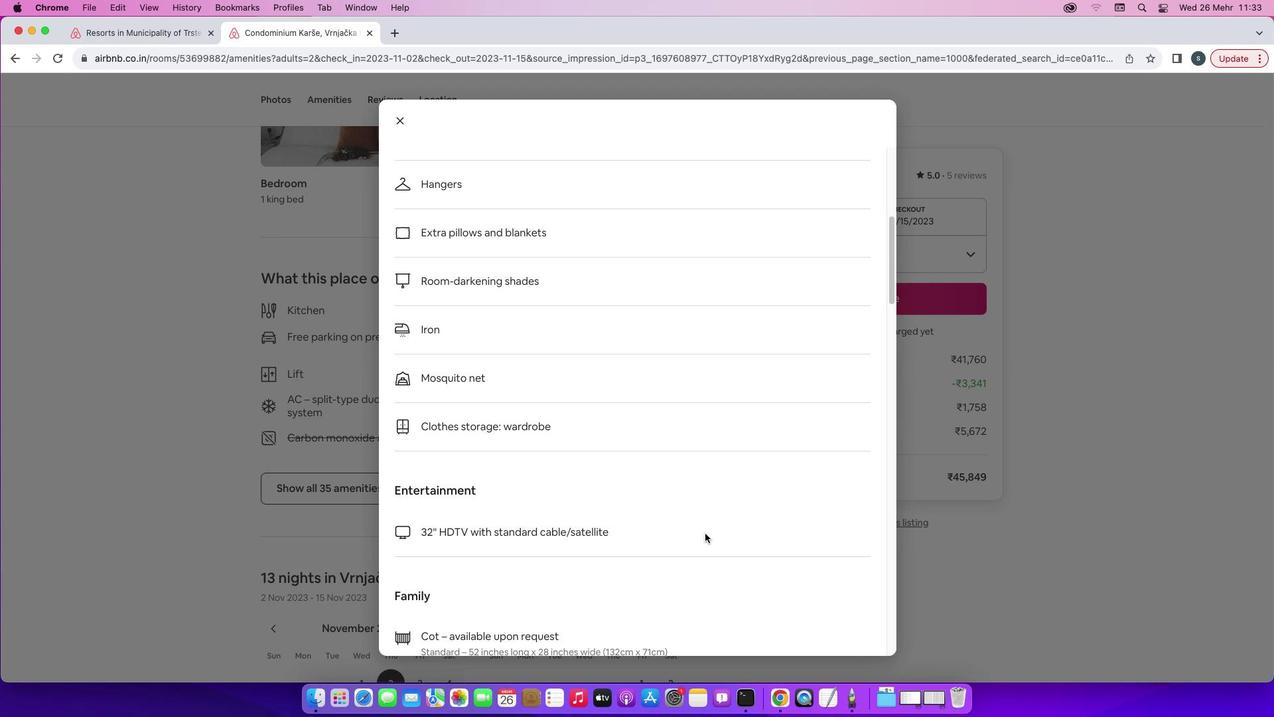 
Action: Mouse scrolled (707, 535) with delta (2, 1)
Screenshot: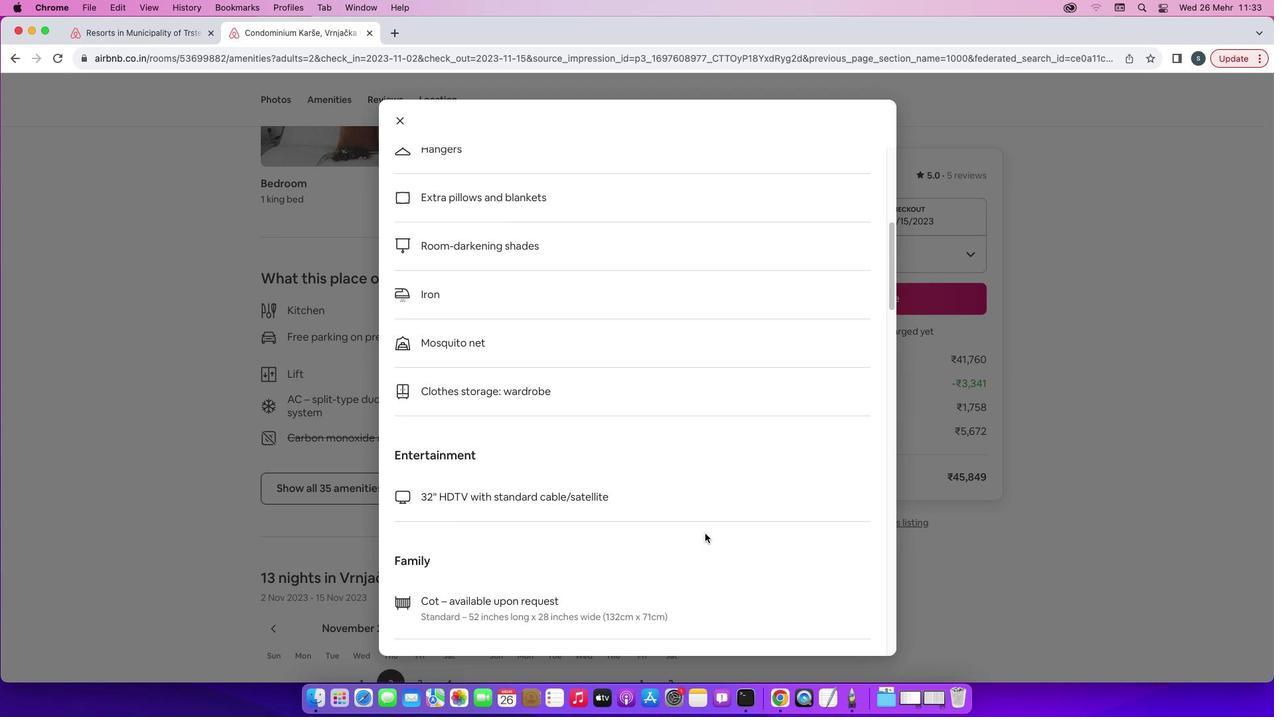 
Action: Mouse scrolled (707, 535) with delta (2, 1)
Screenshot: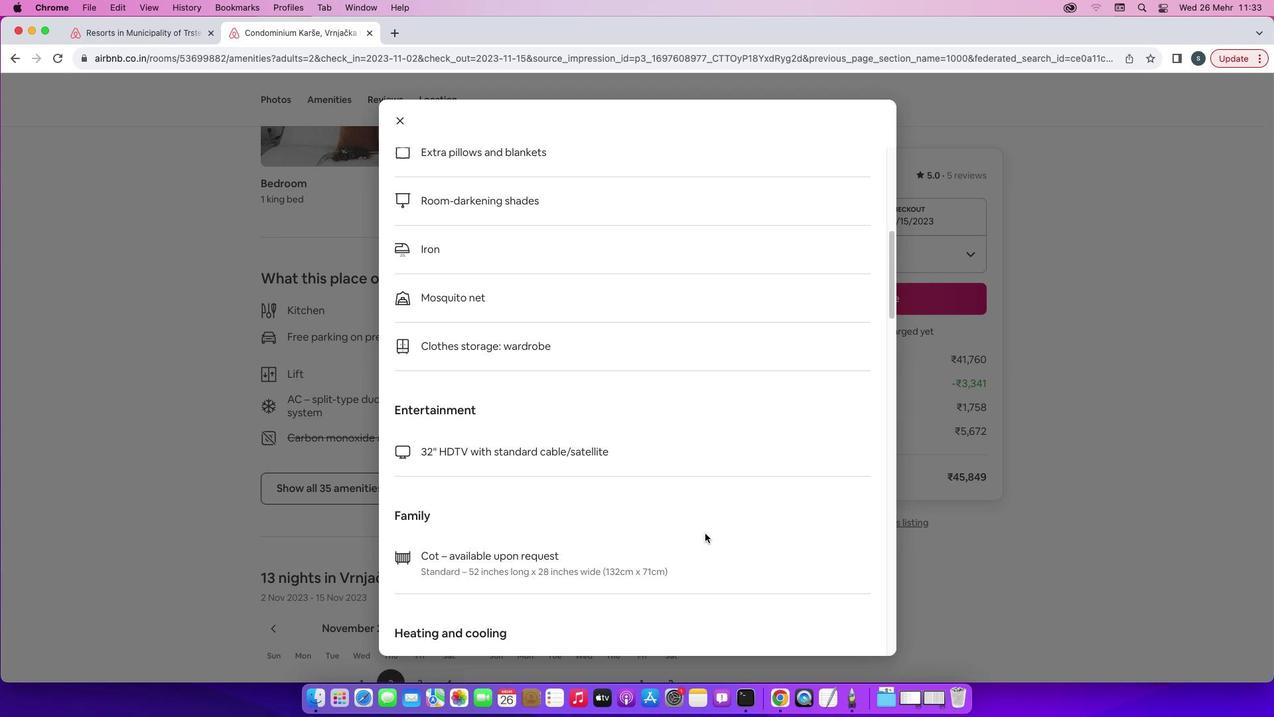 
Action: Mouse scrolled (707, 535) with delta (2, 1)
Screenshot: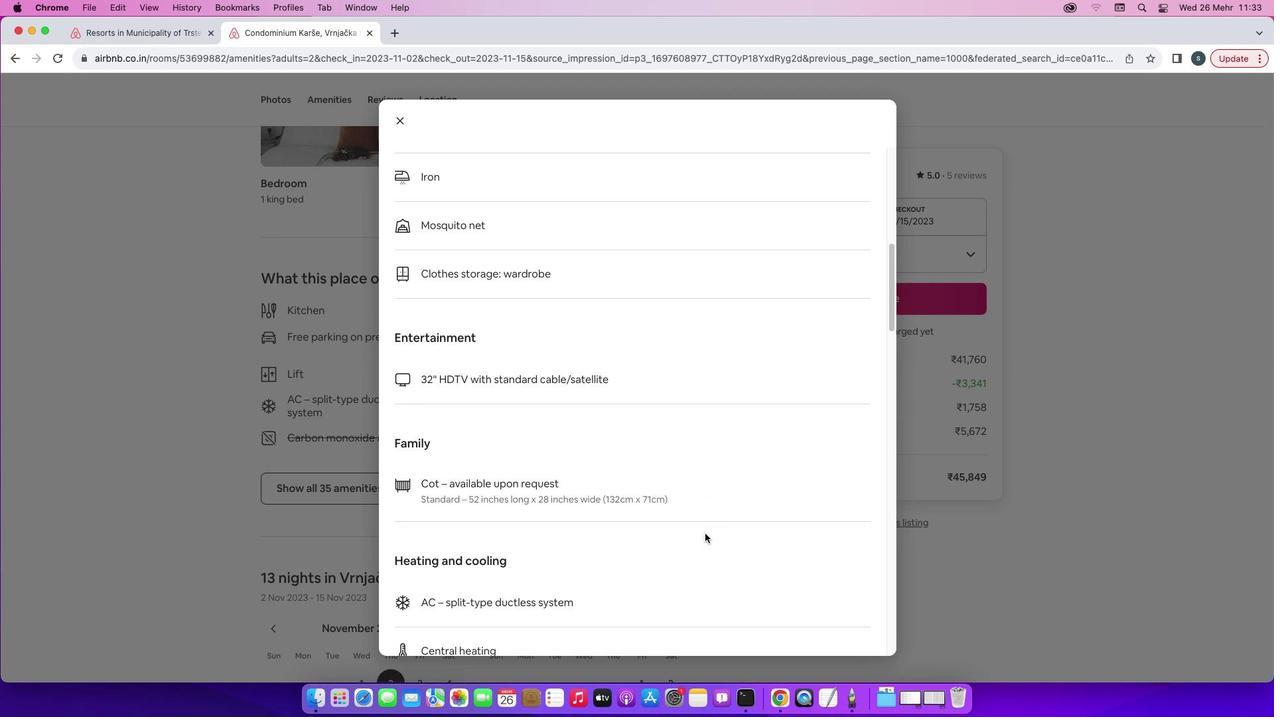 
Action: Mouse scrolled (707, 535) with delta (2, 1)
Screenshot: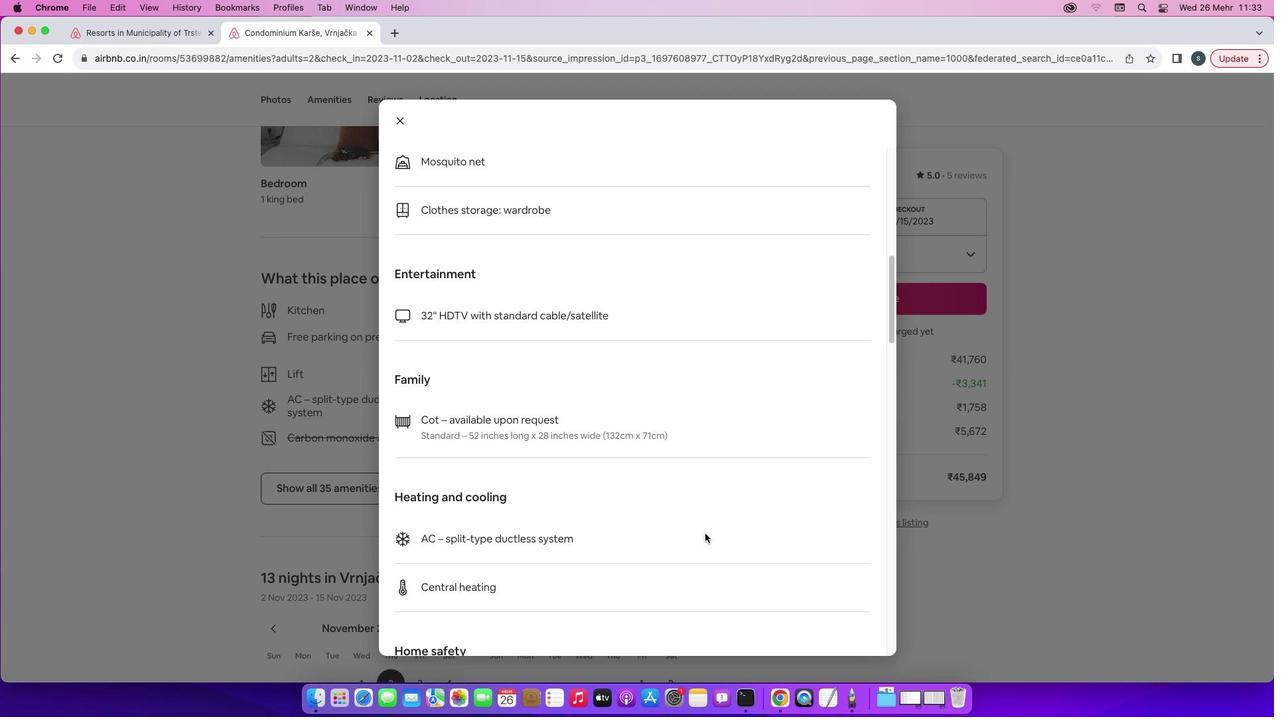 
Action: Mouse scrolled (707, 535) with delta (2, 1)
Screenshot: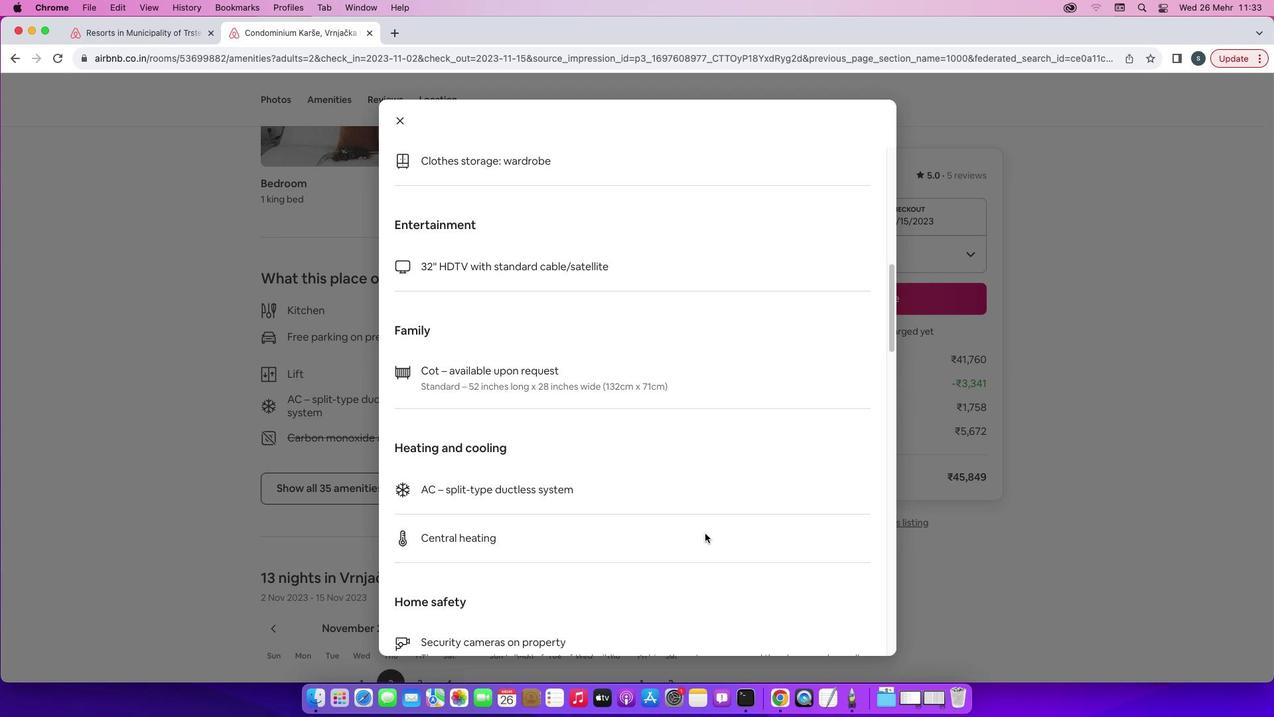 
Action: Mouse scrolled (707, 535) with delta (2, 1)
Screenshot: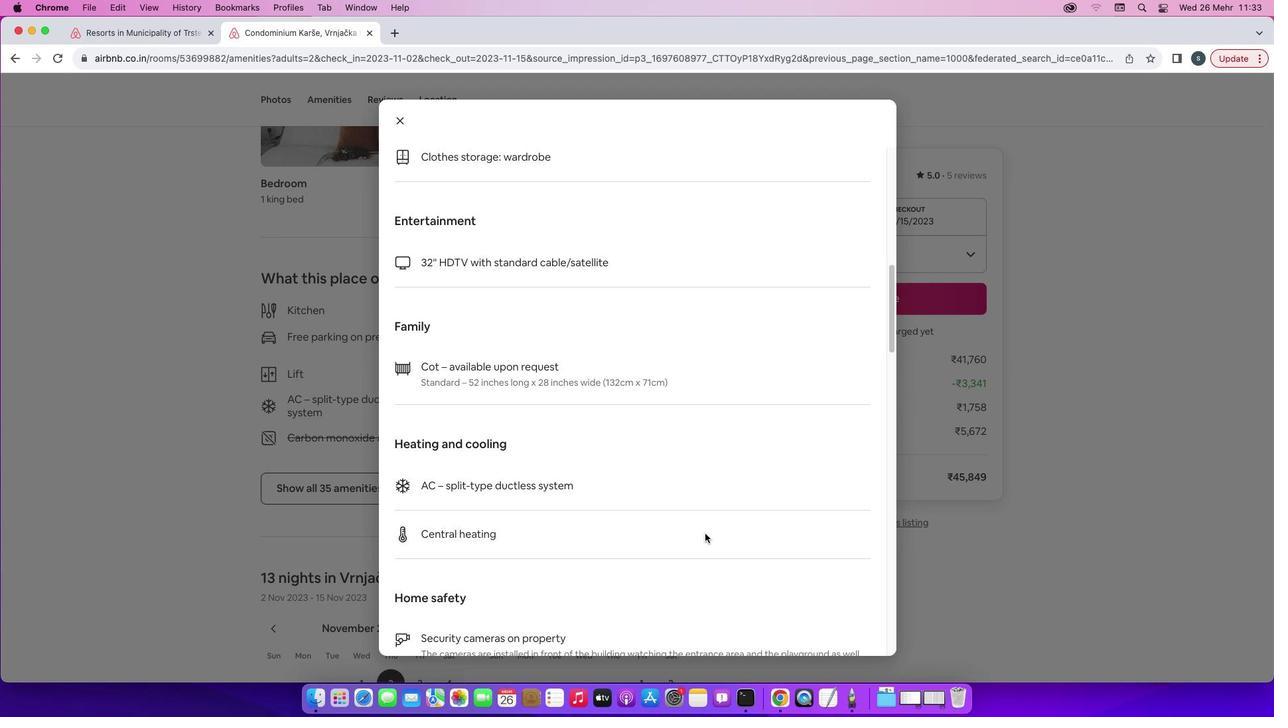 
Action: Mouse scrolled (707, 535) with delta (2, 1)
Screenshot: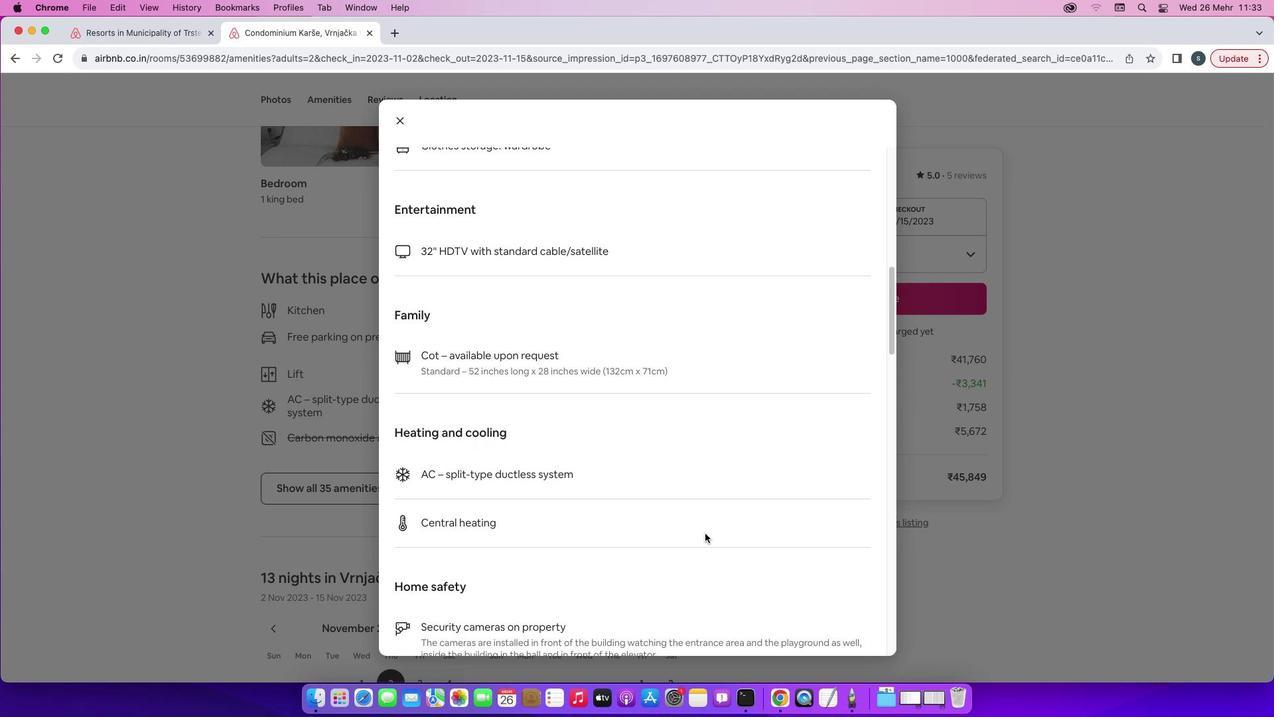 
Action: Mouse scrolled (707, 535) with delta (2, 1)
Screenshot: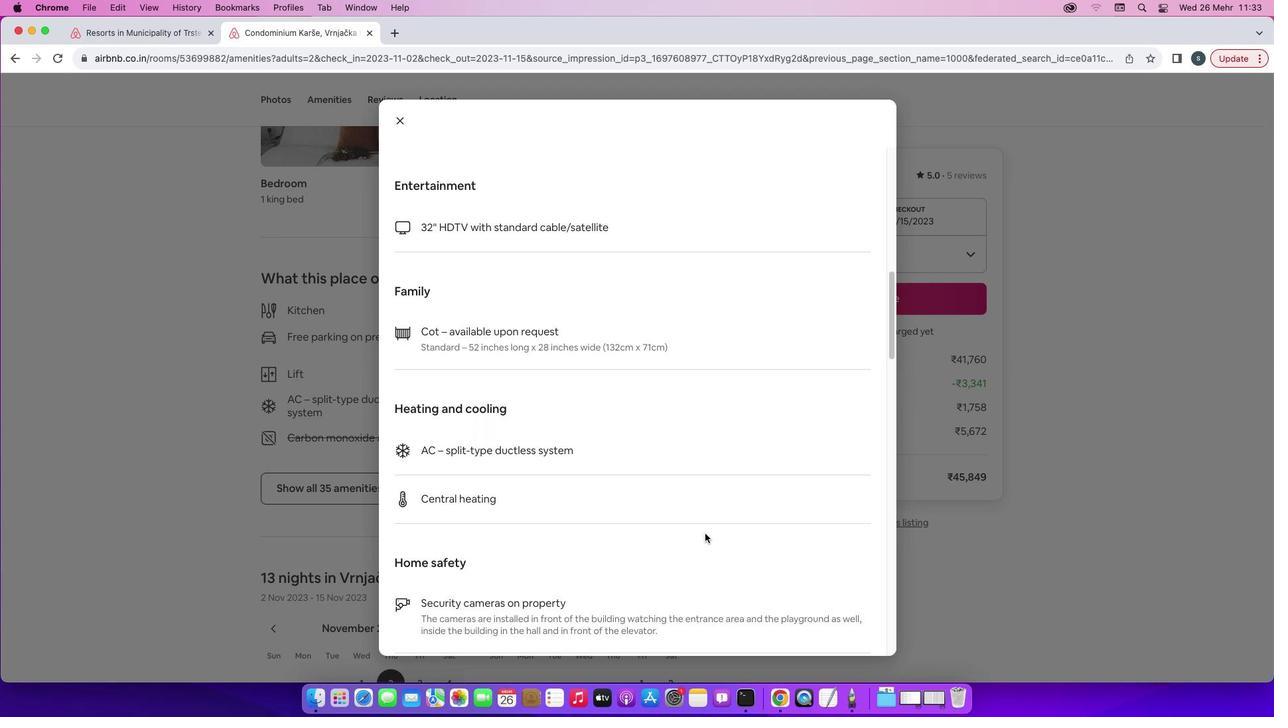 
Action: Mouse scrolled (707, 535) with delta (2, 1)
Screenshot: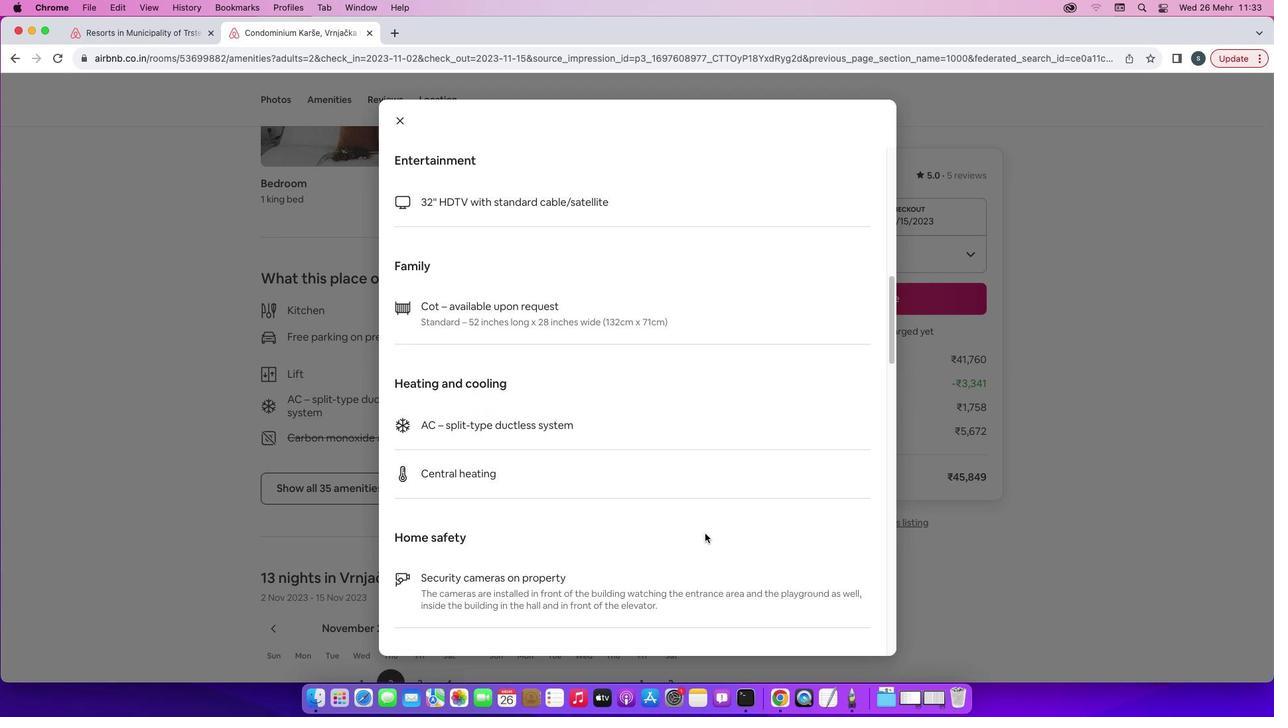
Action: Mouse scrolled (707, 535) with delta (2, 1)
Screenshot: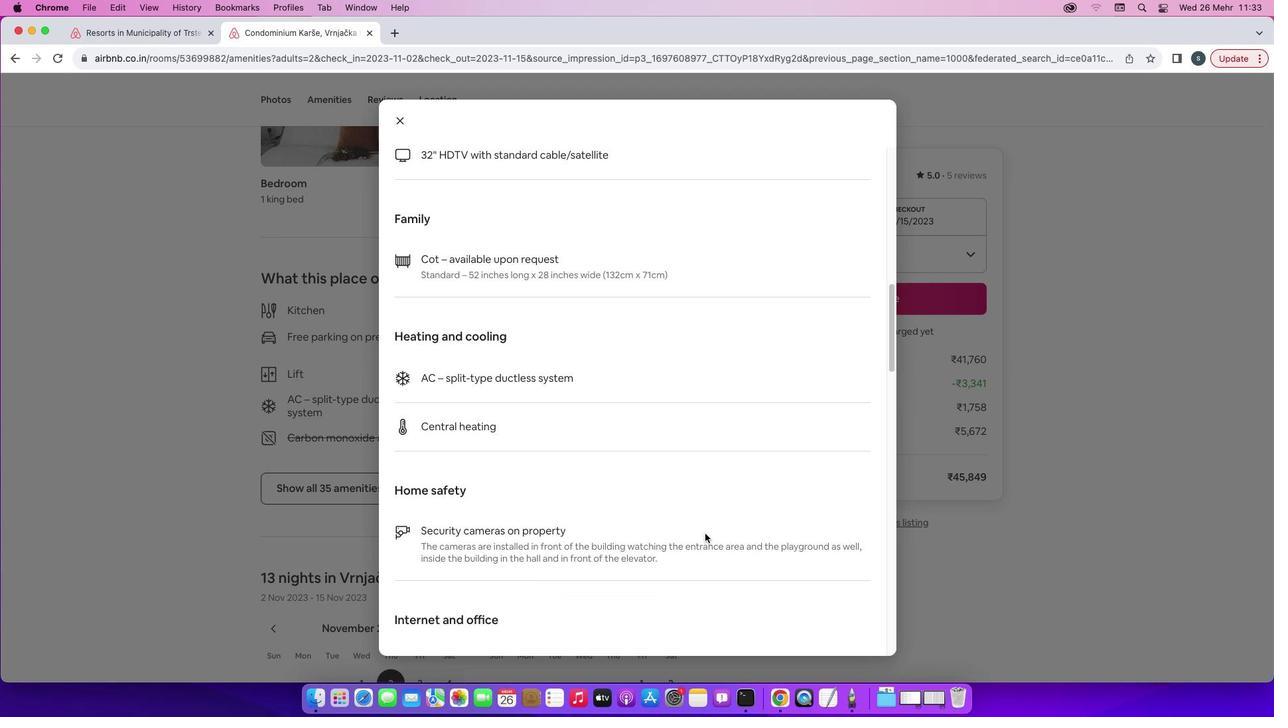 
Action: Mouse scrolled (707, 535) with delta (2, 1)
Screenshot: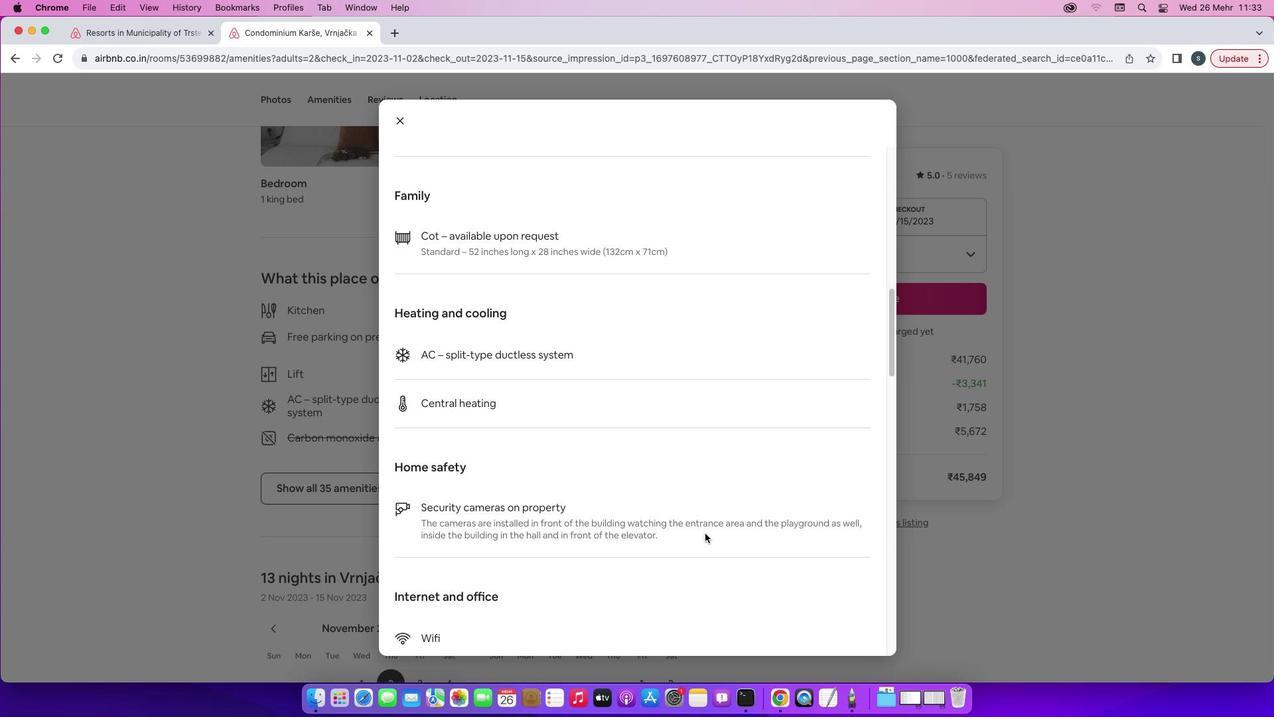 
Action: Mouse scrolled (707, 535) with delta (2, 1)
Screenshot: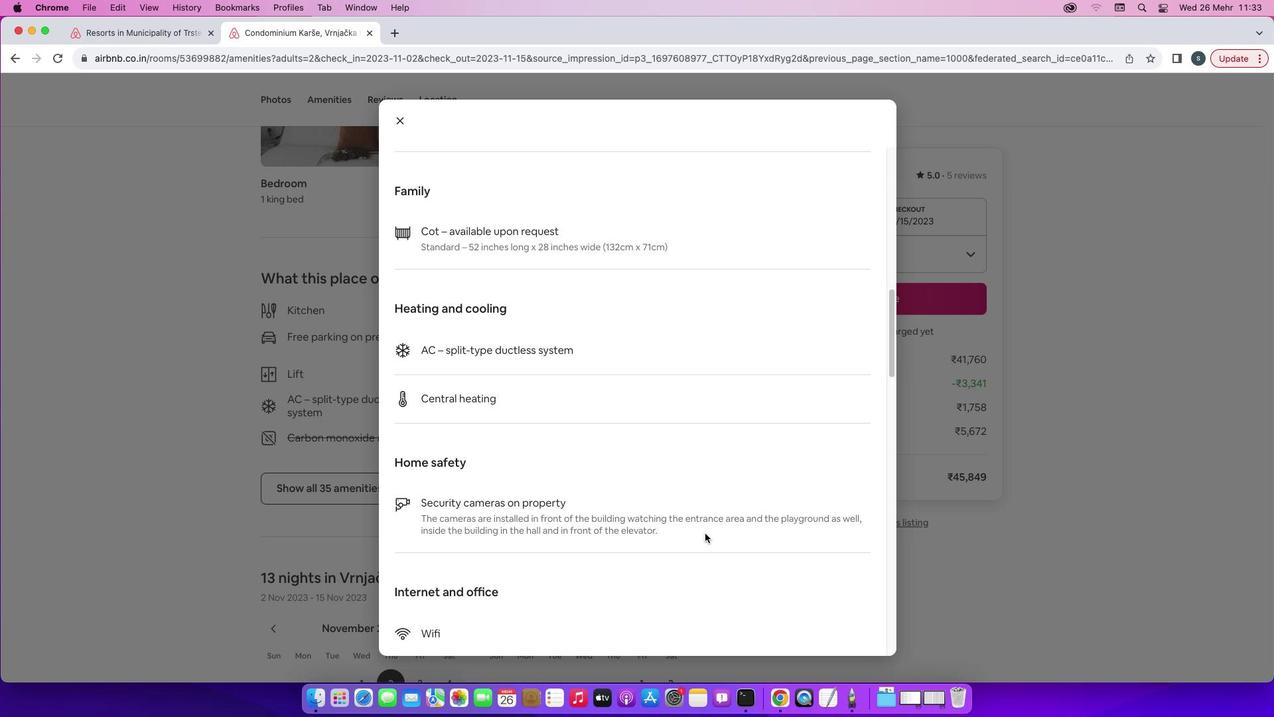 
Action: Mouse scrolled (707, 535) with delta (2, 1)
Screenshot: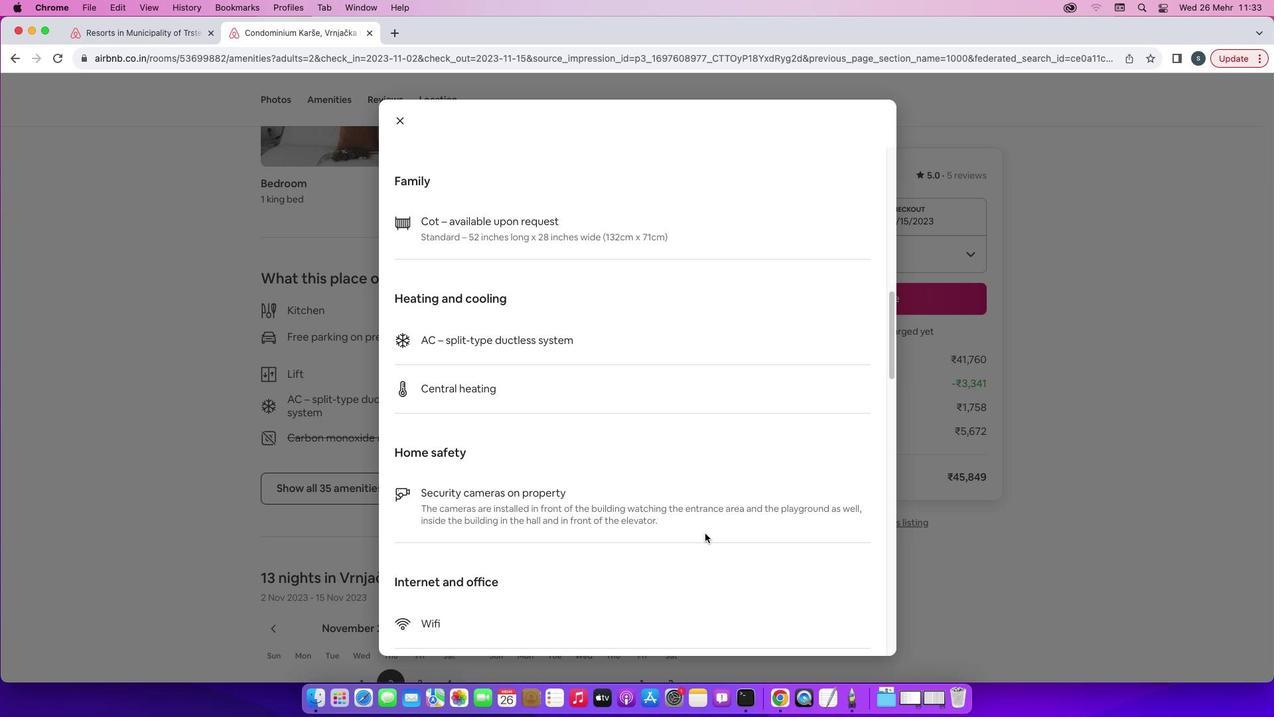 
Action: Mouse scrolled (707, 535) with delta (2, 1)
Screenshot: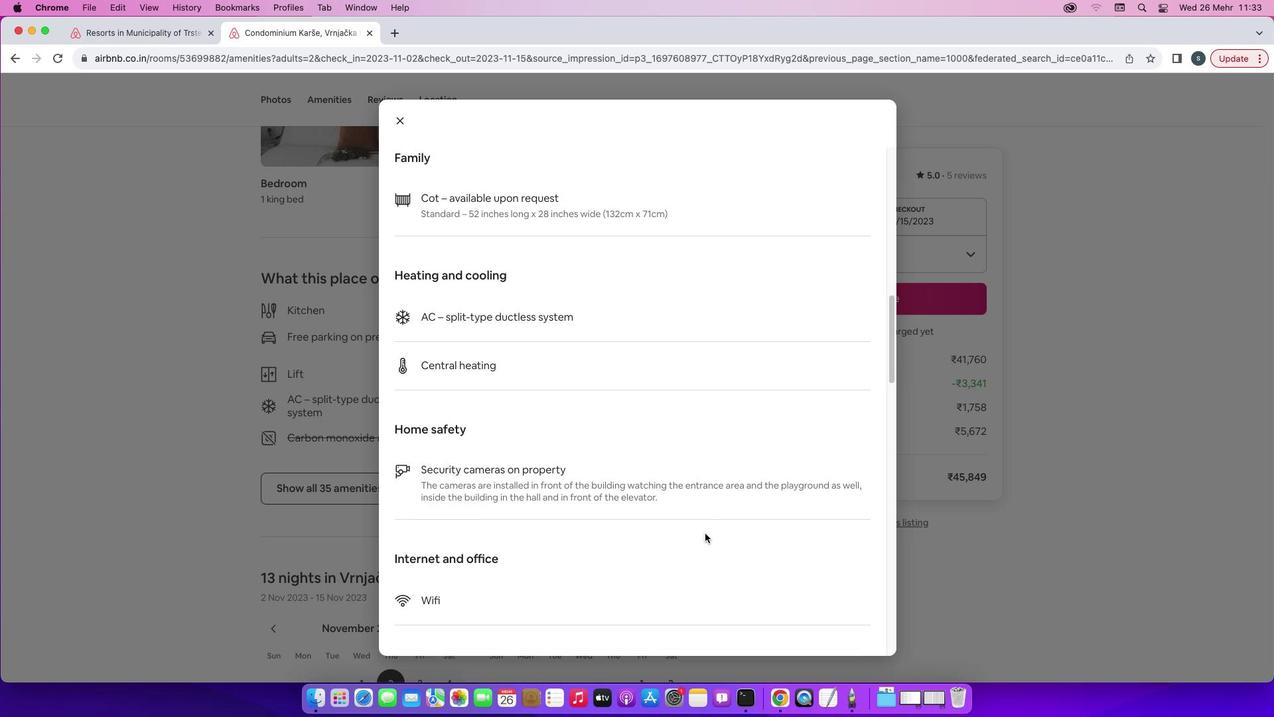 
Action: Mouse scrolled (707, 535) with delta (2, 1)
Screenshot: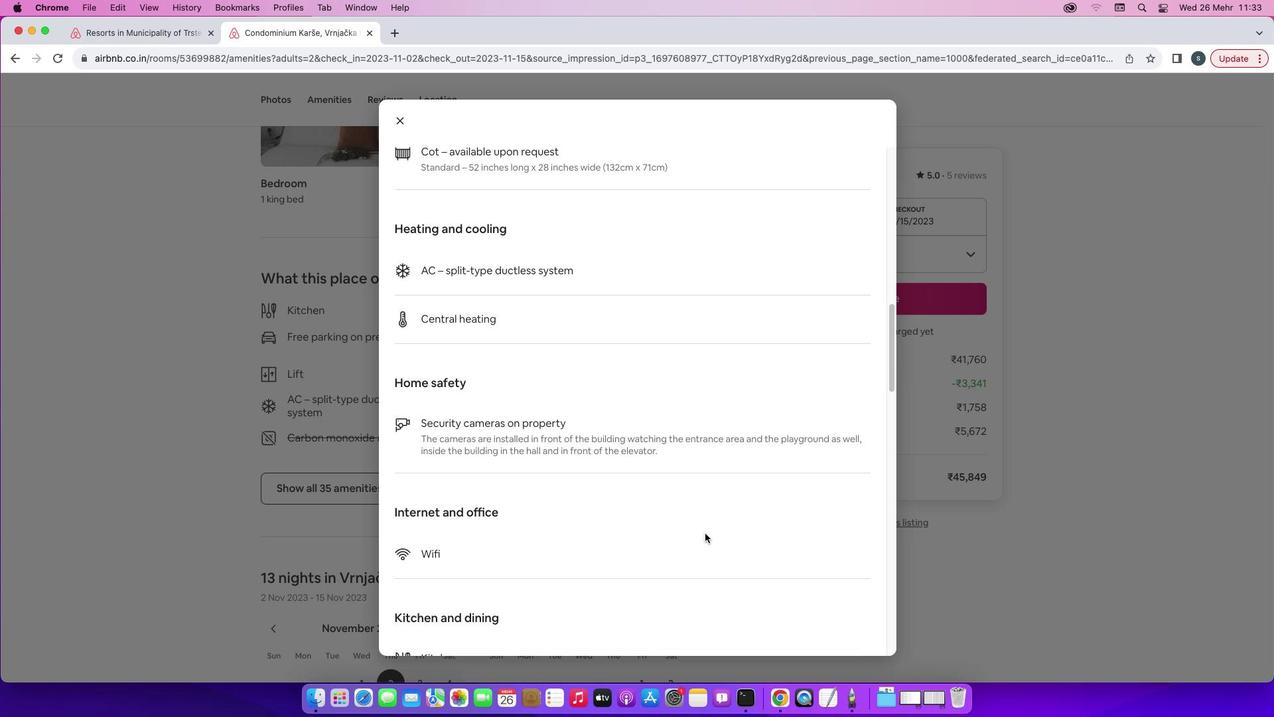 
Action: Mouse scrolled (707, 535) with delta (2, 1)
Screenshot: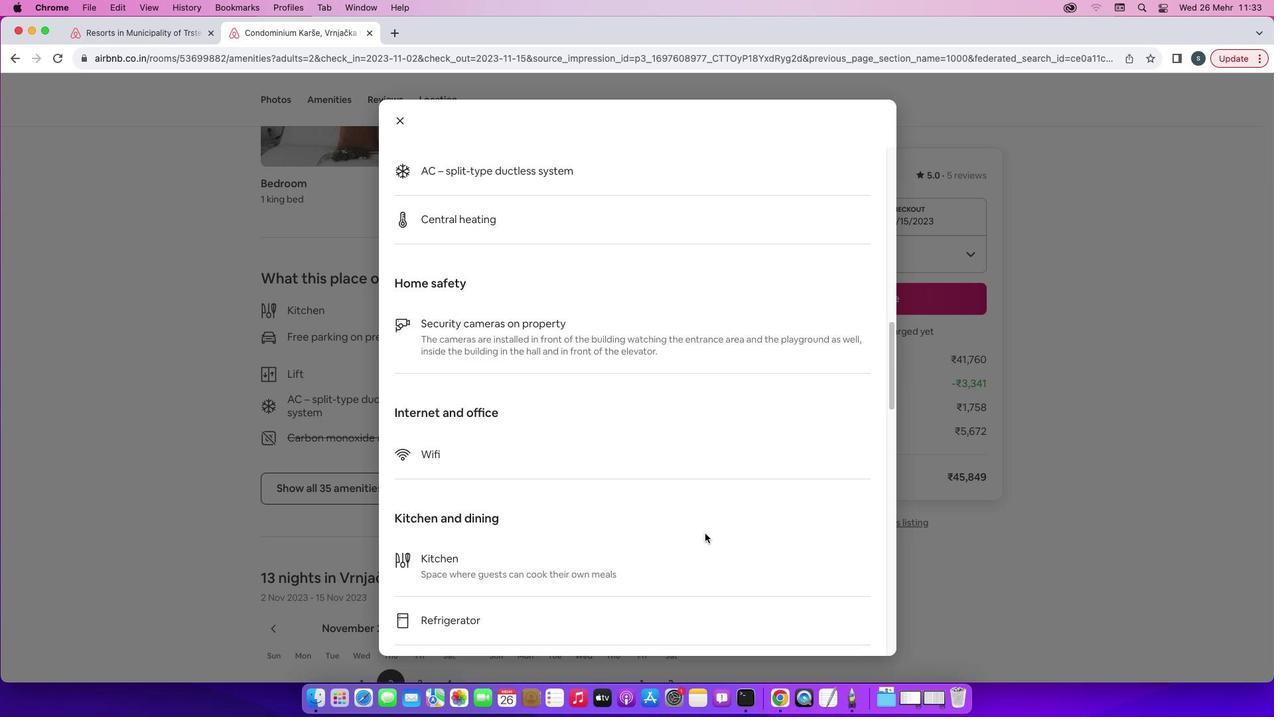 
Action: Mouse scrolled (707, 535) with delta (2, 1)
Screenshot: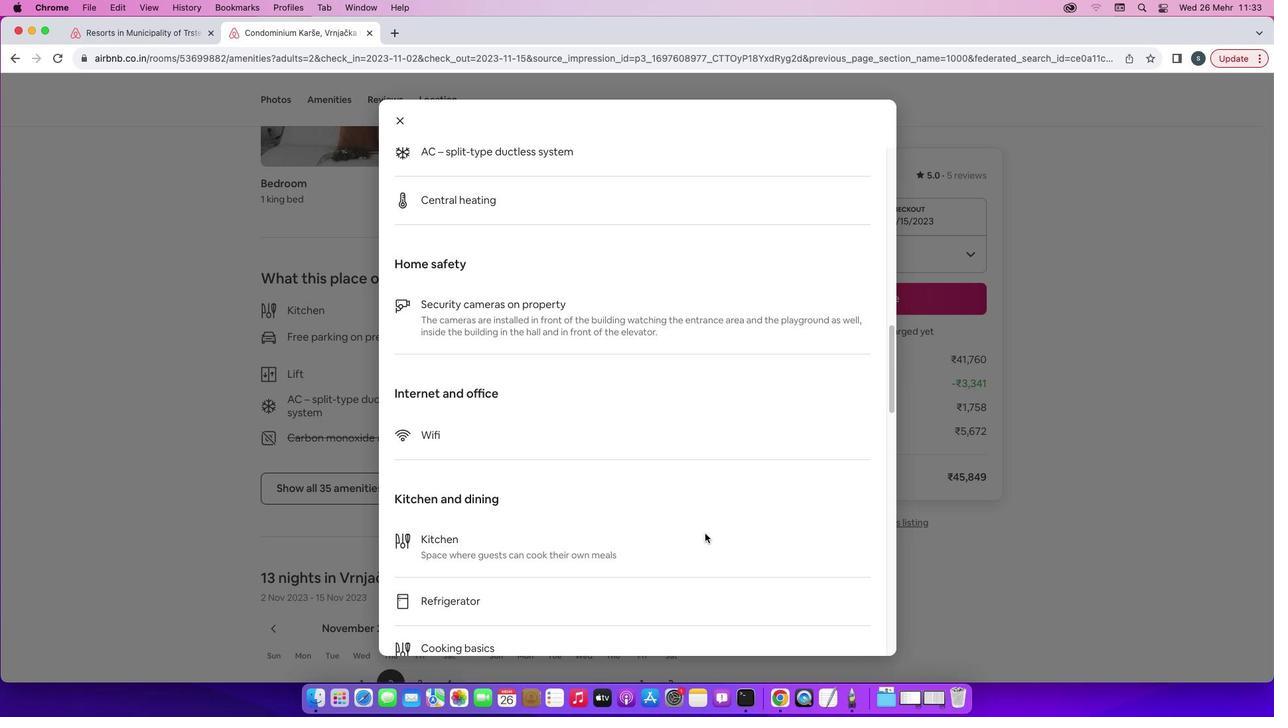 
Action: Mouse scrolled (707, 535) with delta (2, 1)
Screenshot: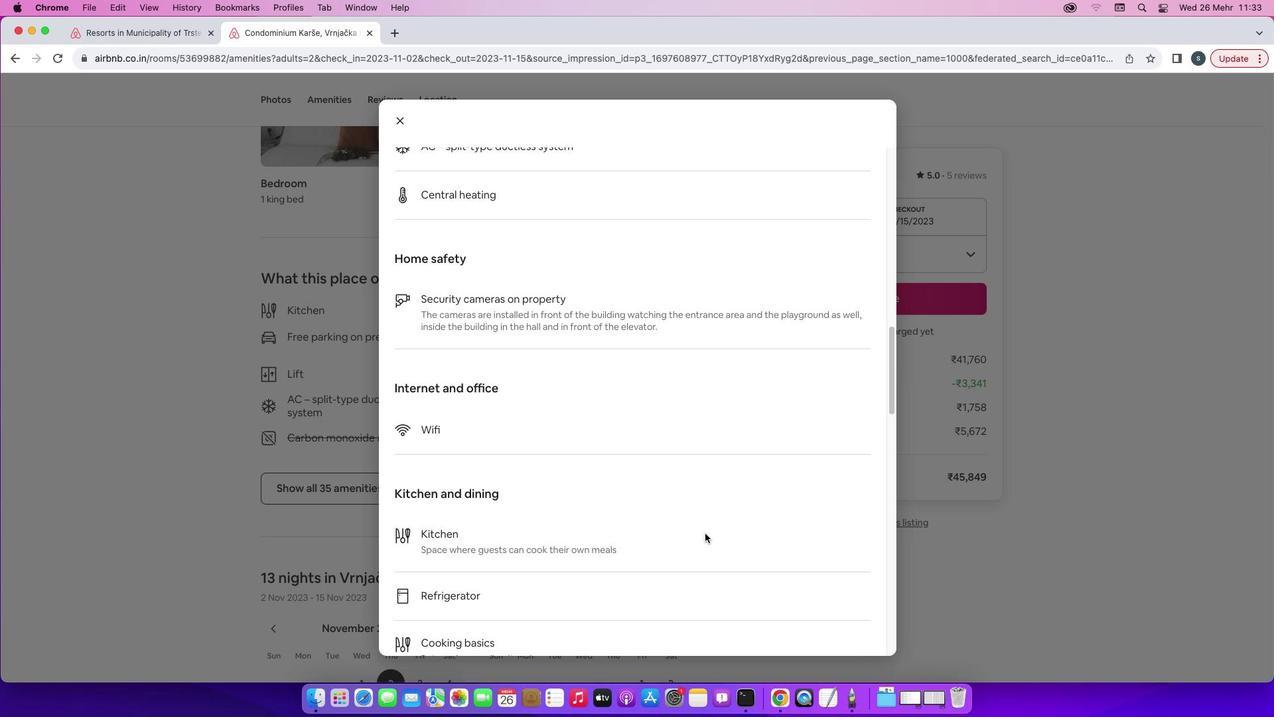 
Action: Mouse scrolled (707, 535) with delta (2, 1)
Screenshot: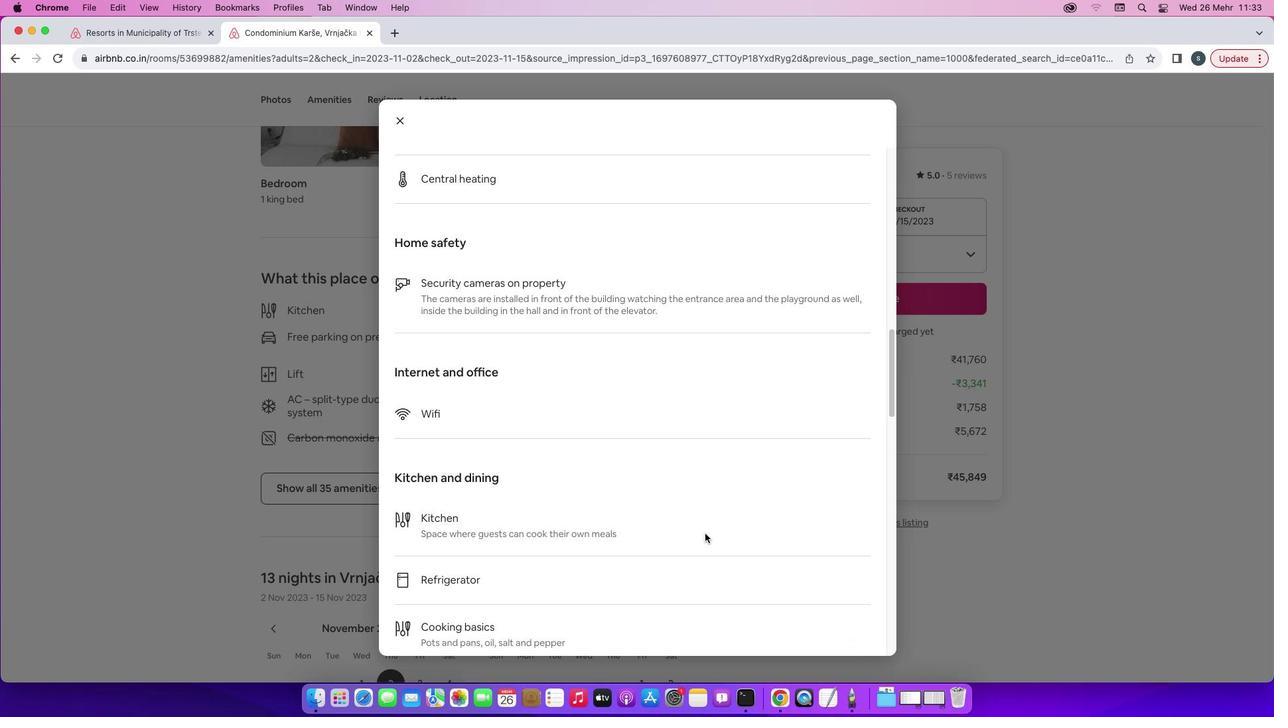 
Action: Mouse scrolled (707, 535) with delta (2, 1)
Screenshot: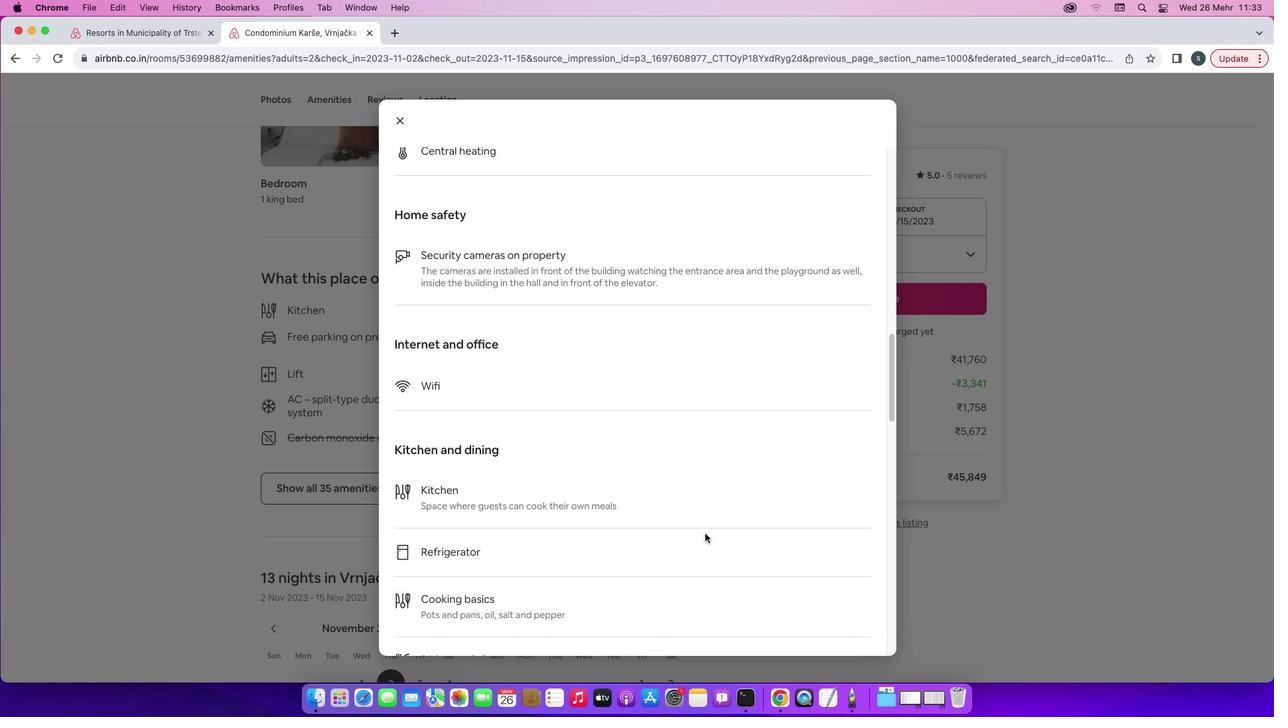 
Action: Mouse scrolled (707, 535) with delta (2, 1)
Screenshot: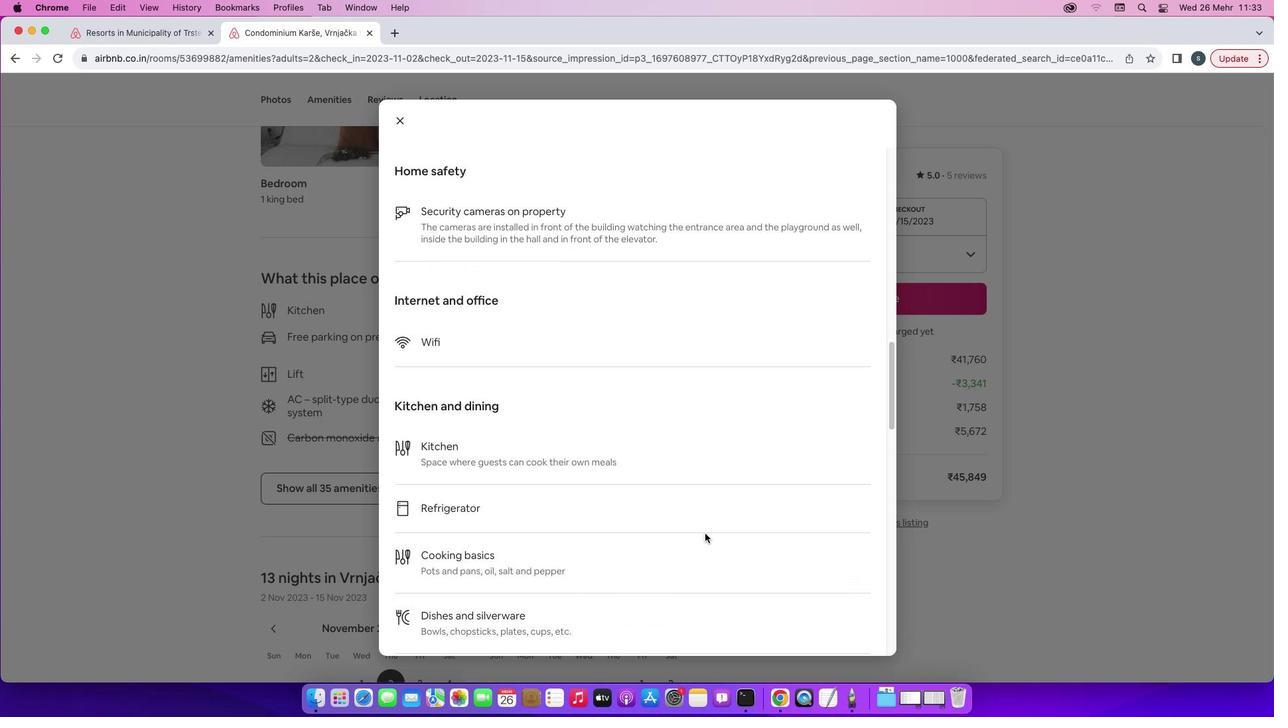 
Action: Mouse scrolled (707, 535) with delta (2, 1)
Screenshot: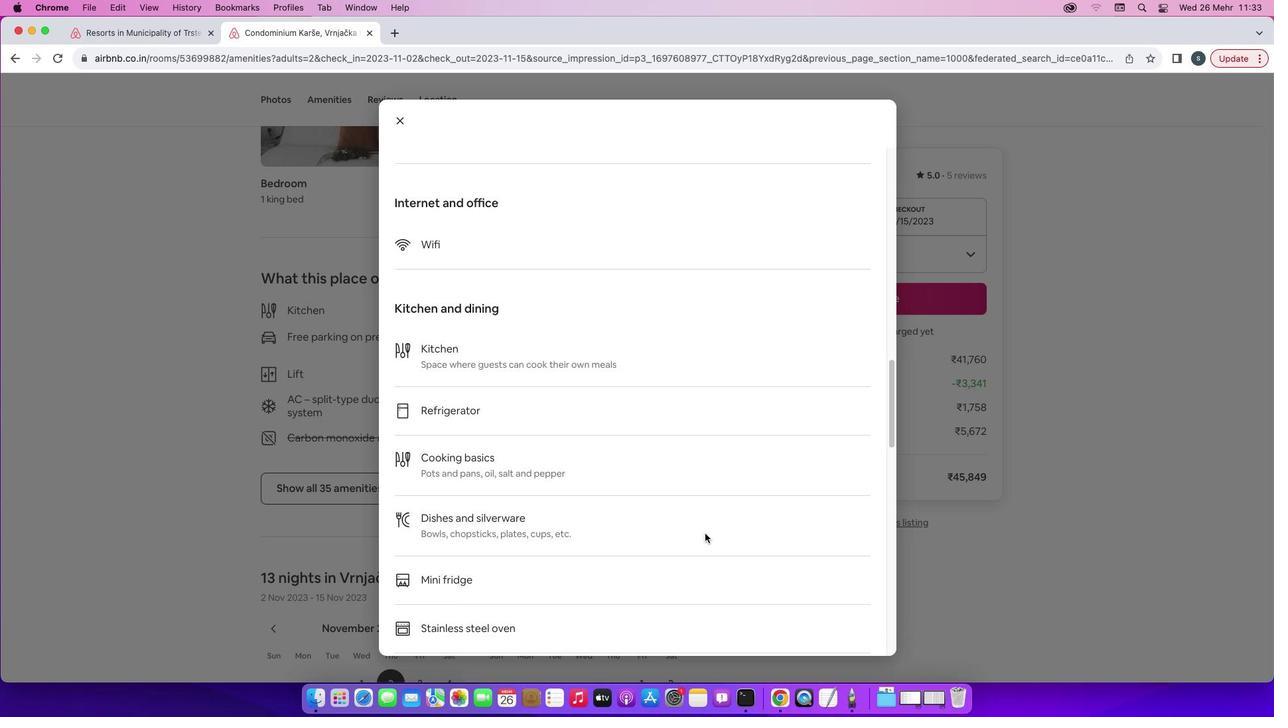 
Action: Mouse scrolled (707, 535) with delta (2, 1)
Screenshot: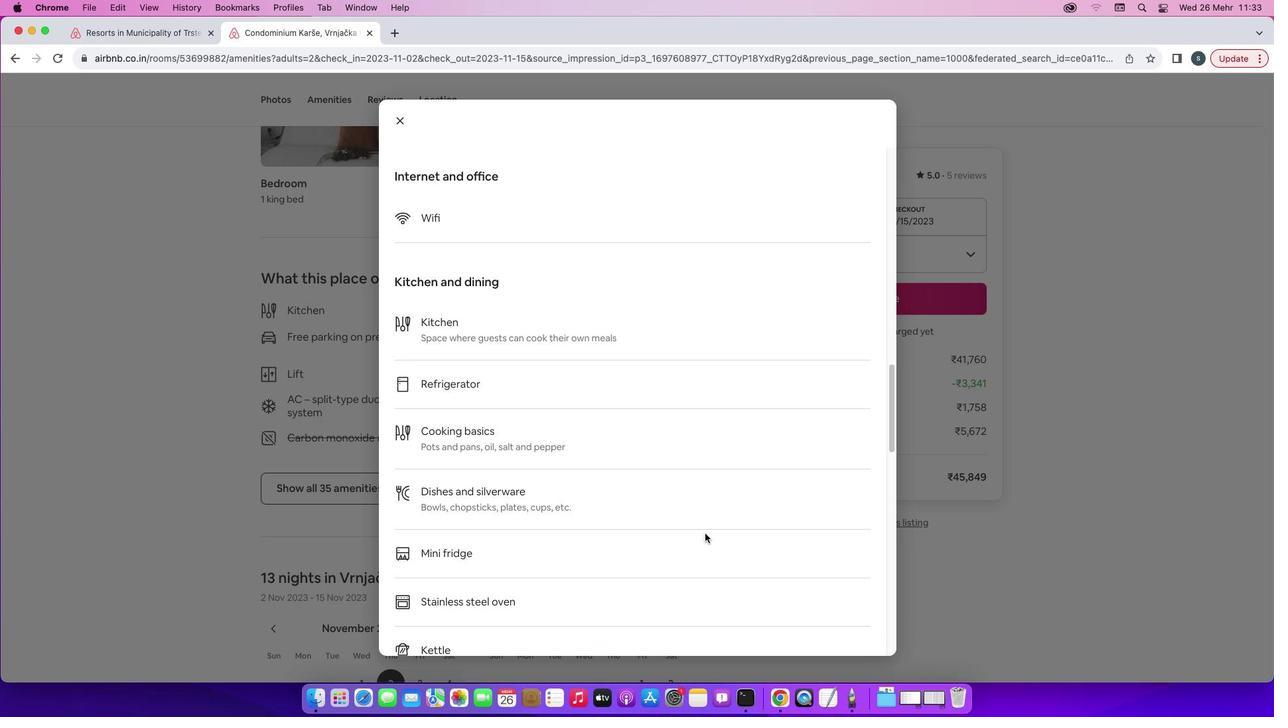 
Action: Mouse scrolled (707, 535) with delta (2, 1)
Screenshot: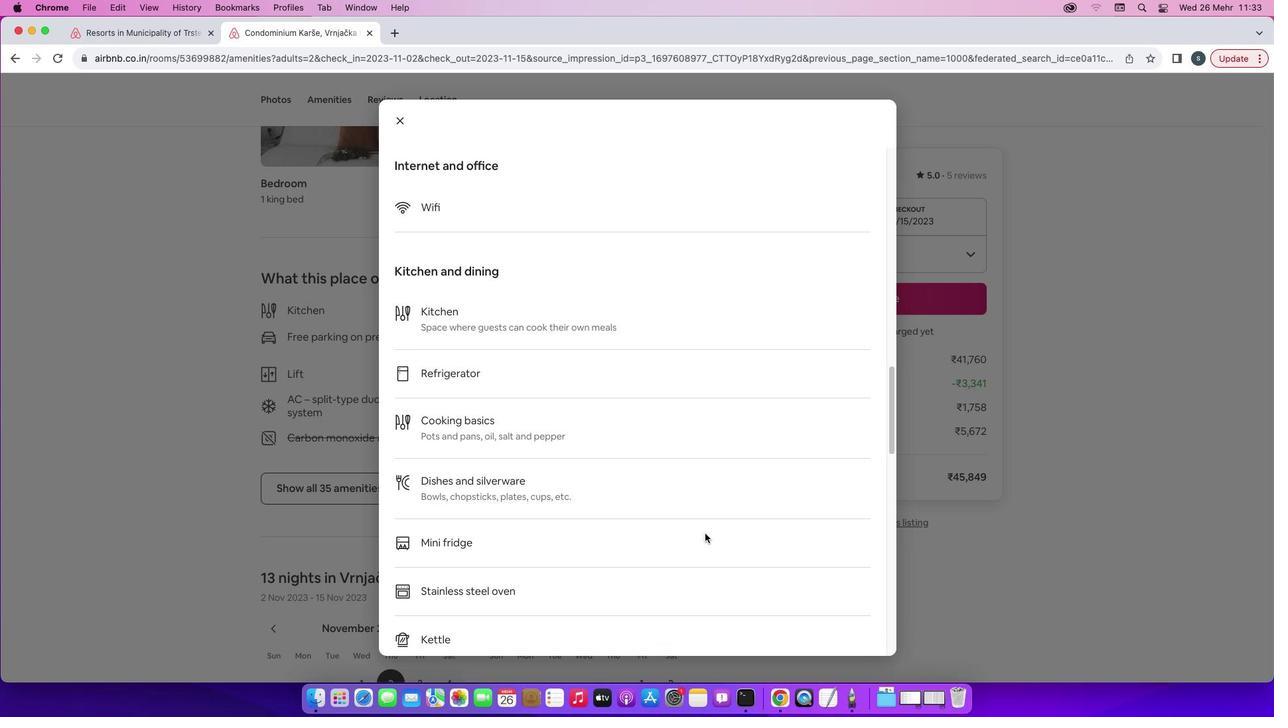 
Action: Mouse scrolled (707, 535) with delta (2, 1)
Screenshot: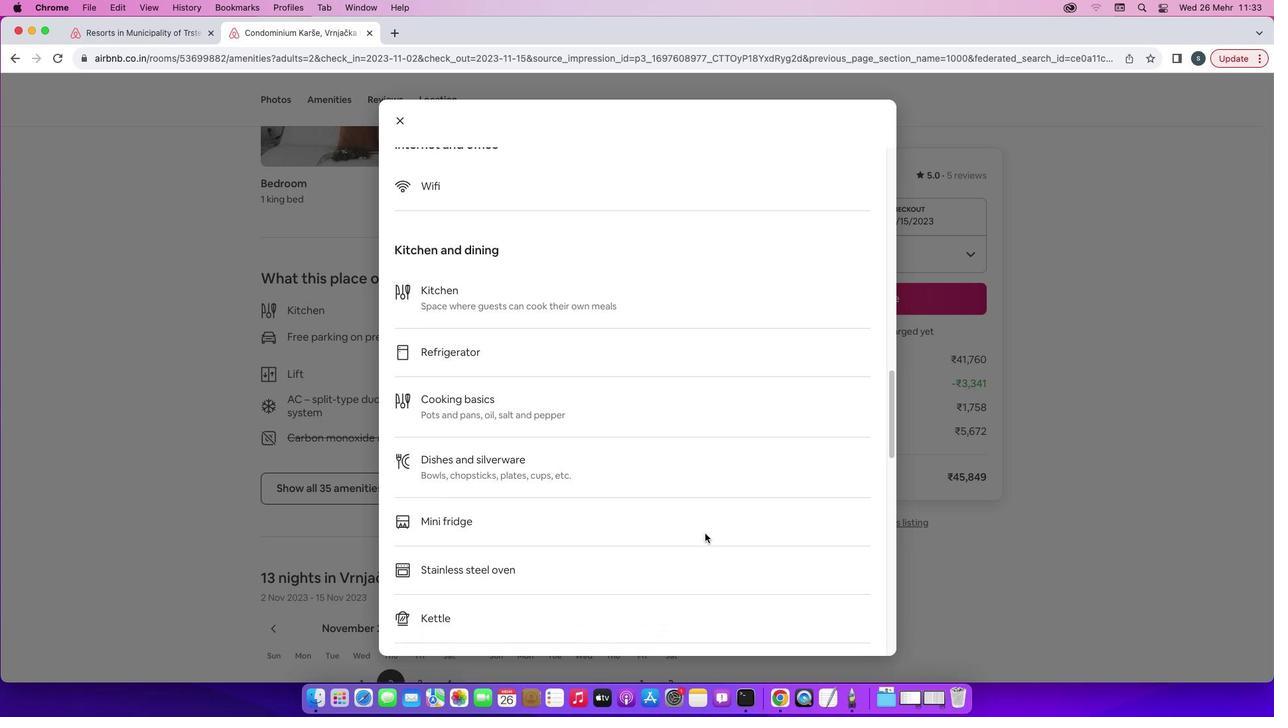 
Action: Mouse scrolled (707, 535) with delta (2, 1)
Screenshot: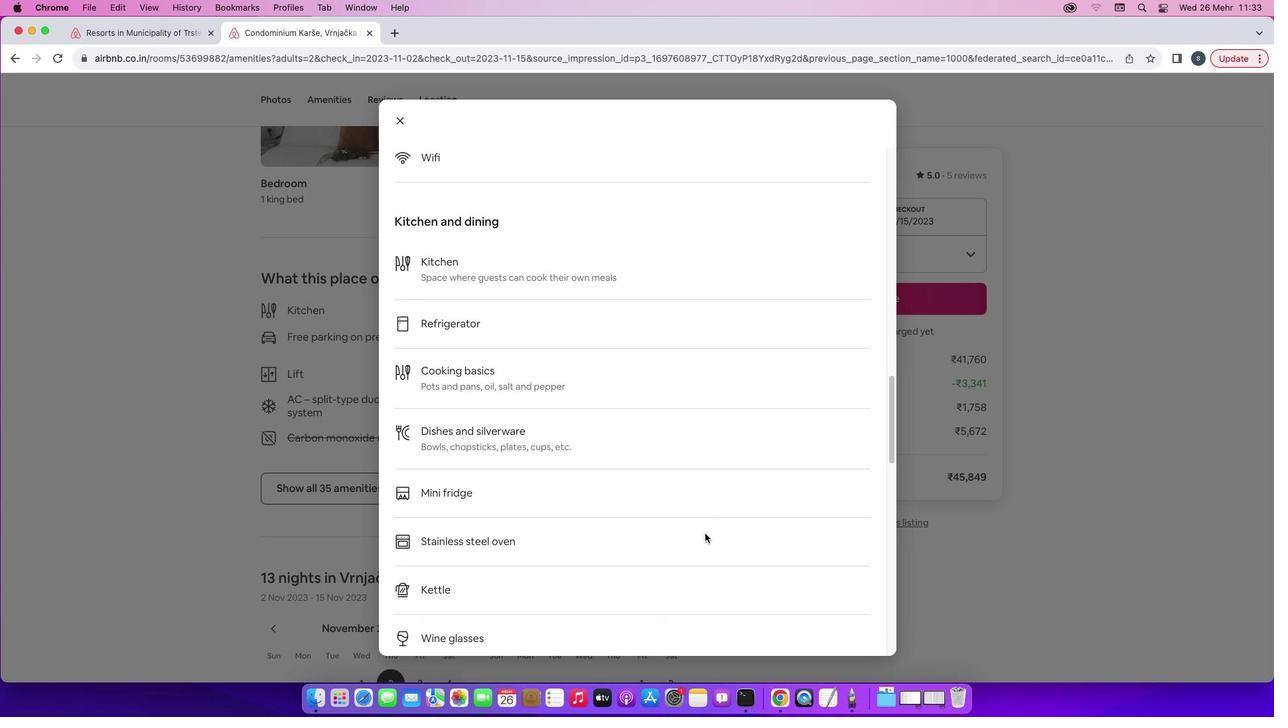
Action: Mouse scrolled (707, 535) with delta (2, 1)
Screenshot: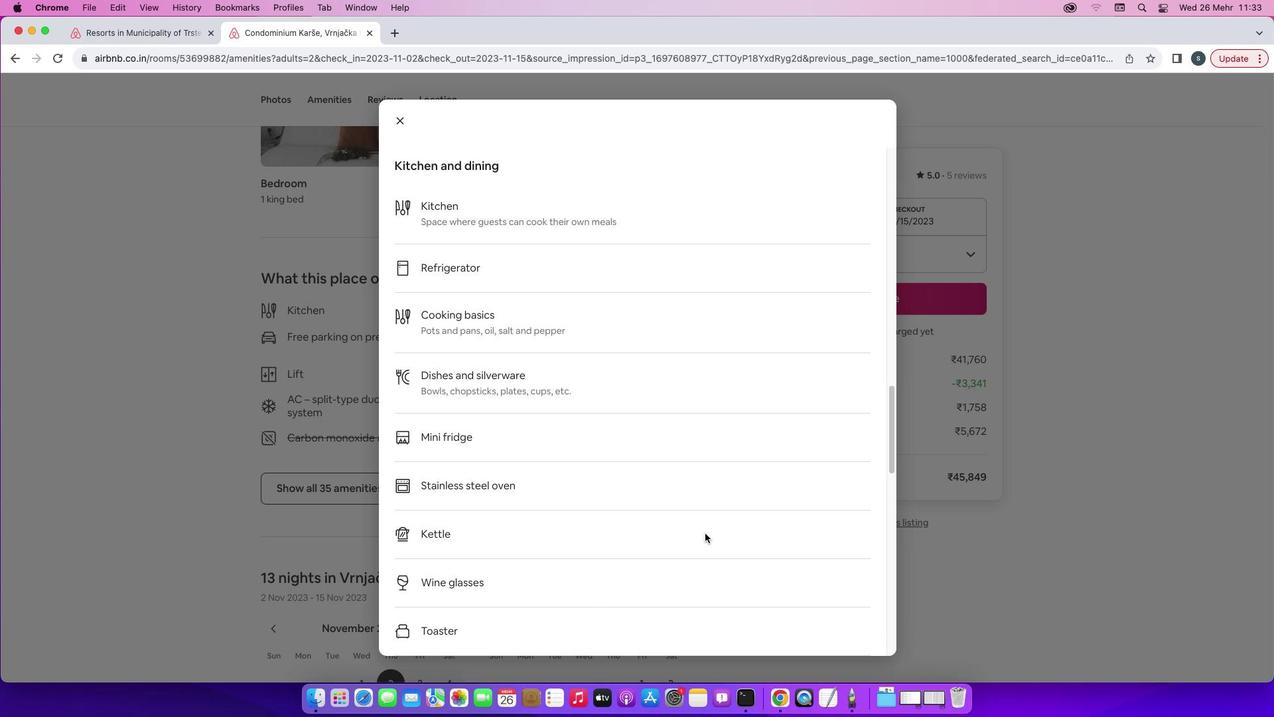 
Action: Mouse scrolled (707, 535) with delta (2, 1)
Screenshot: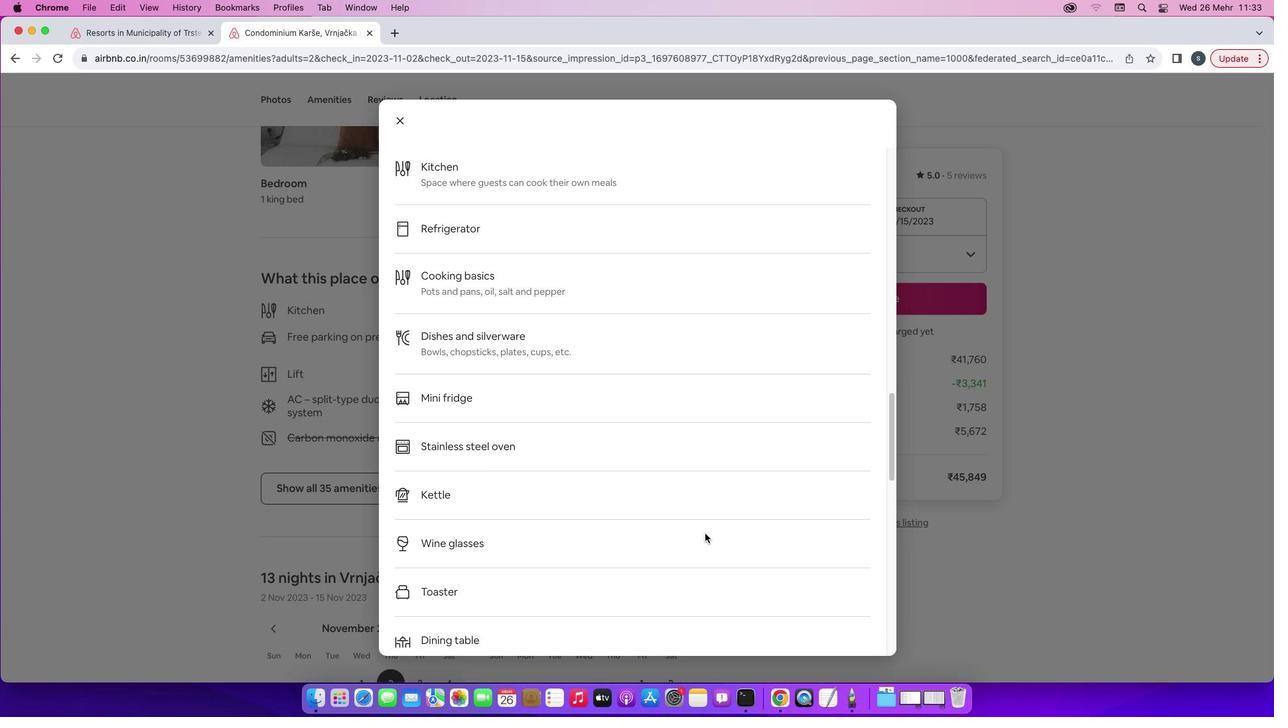 
Action: Mouse scrolled (707, 535) with delta (2, 1)
Screenshot: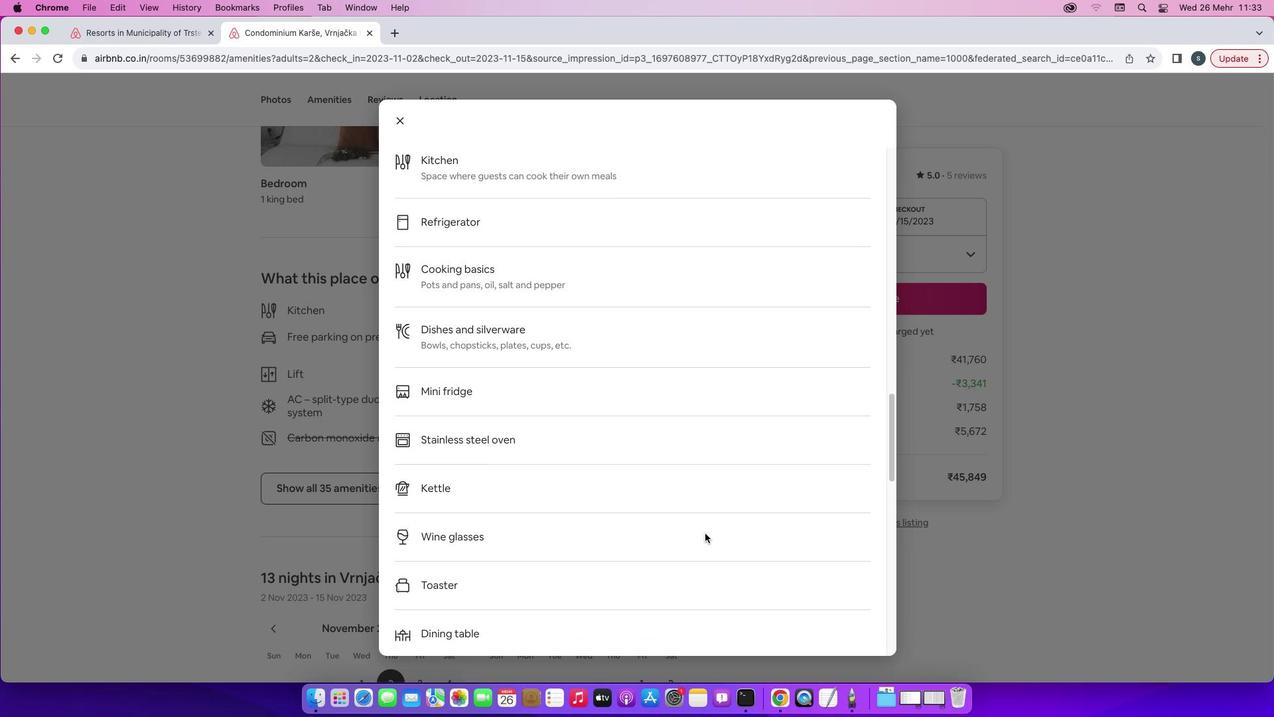 
Action: Mouse scrolled (707, 535) with delta (2, 1)
Screenshot: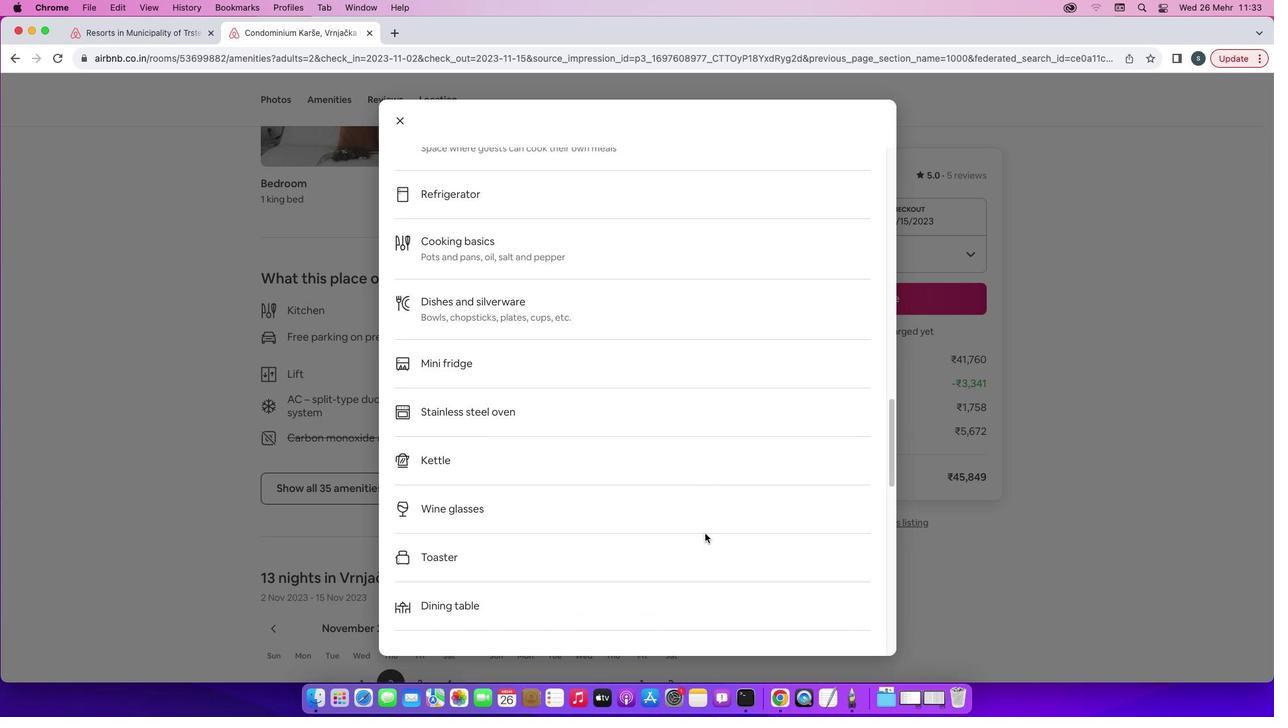 
Action: Mouse scrolled (707, 535) with delta (2, 1)
Screenshot: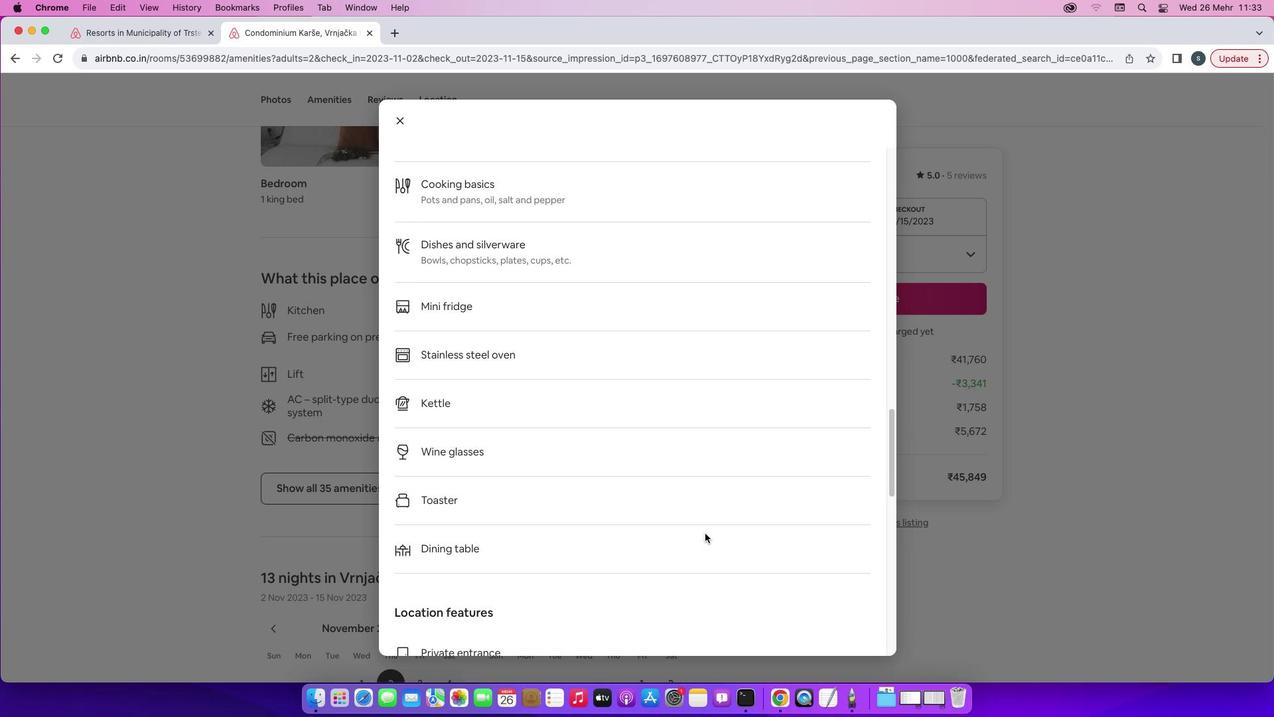 
Action: Mouse scrolled (707, 535) with delta (2, 1)
Screenshot: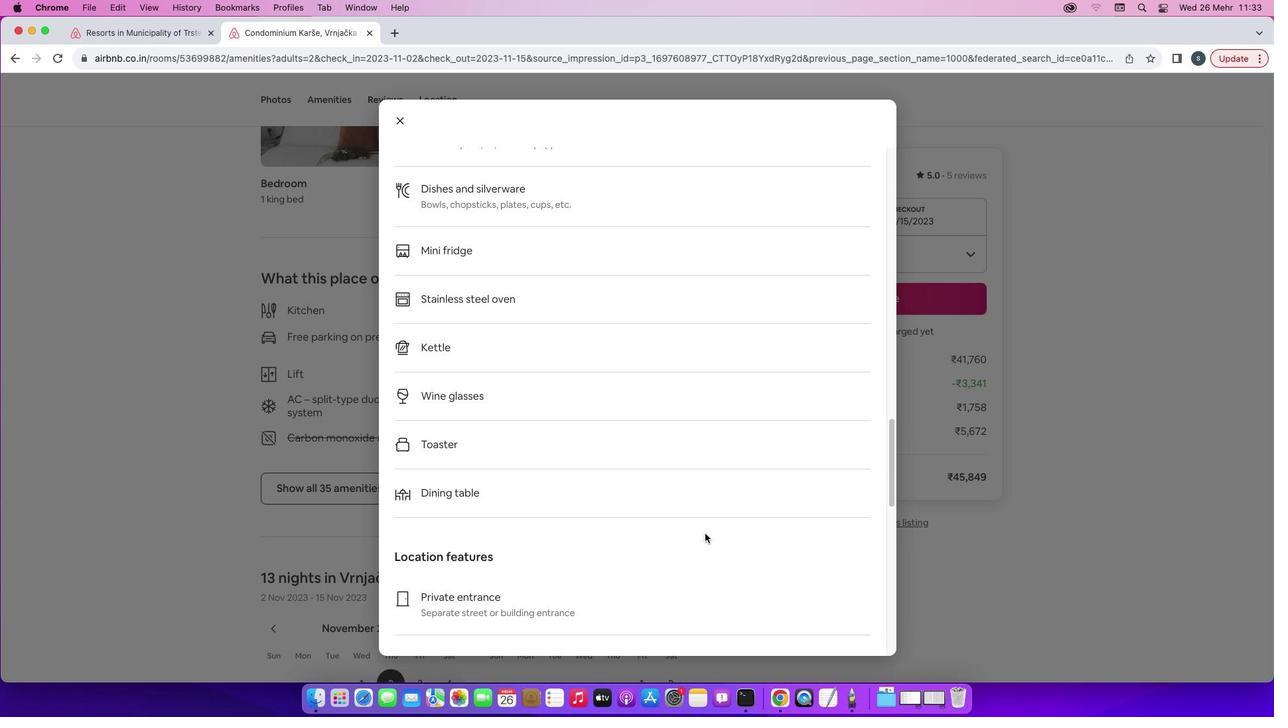 
Action: Mouse scrolled (707, 535) with delta (2, 1)
Screenshot: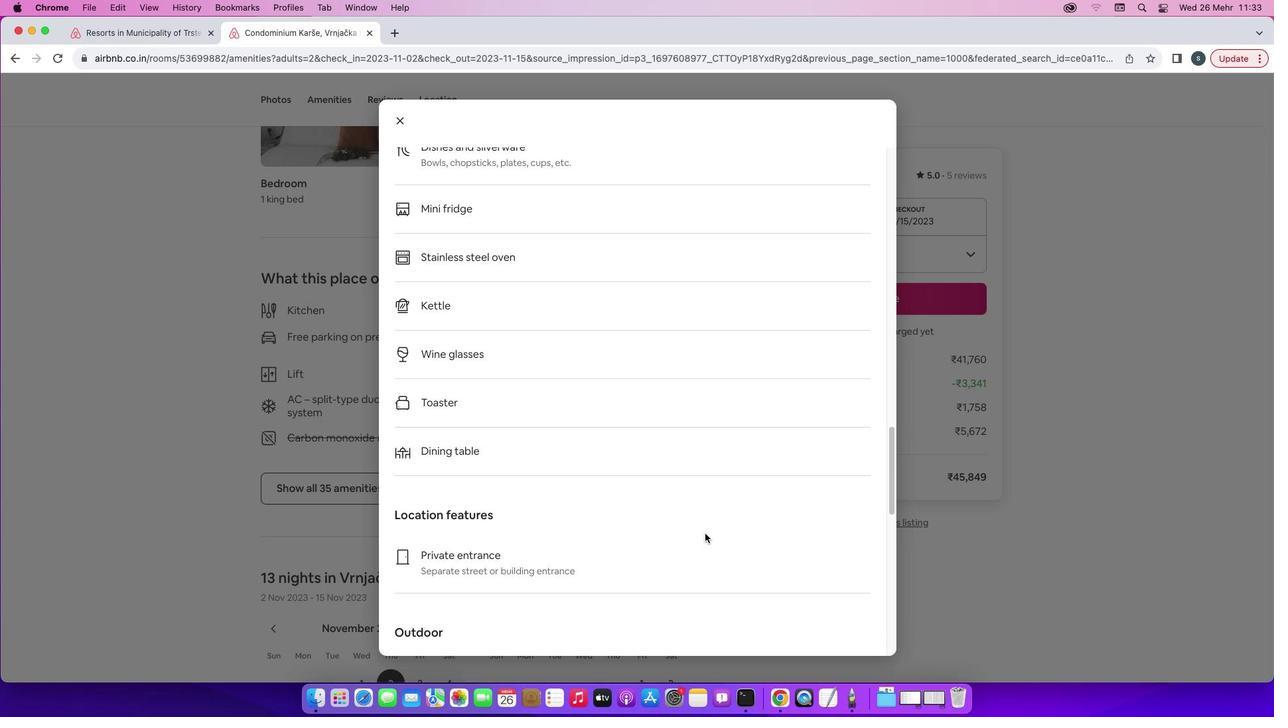 
Action: Mouse scrolled (707, 535) with delta (2, 1)
Screenshot: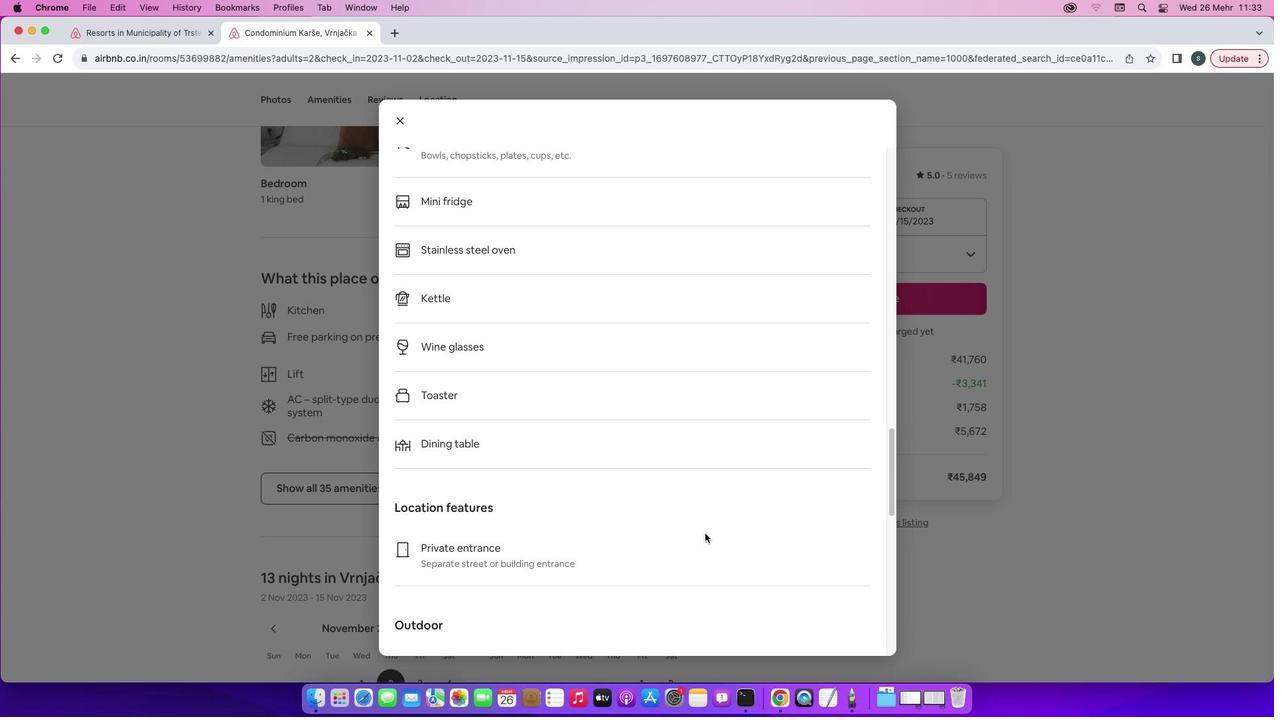 
Action: Mouse scrolled (707, 535) with delta (2, 1)
Screenshot: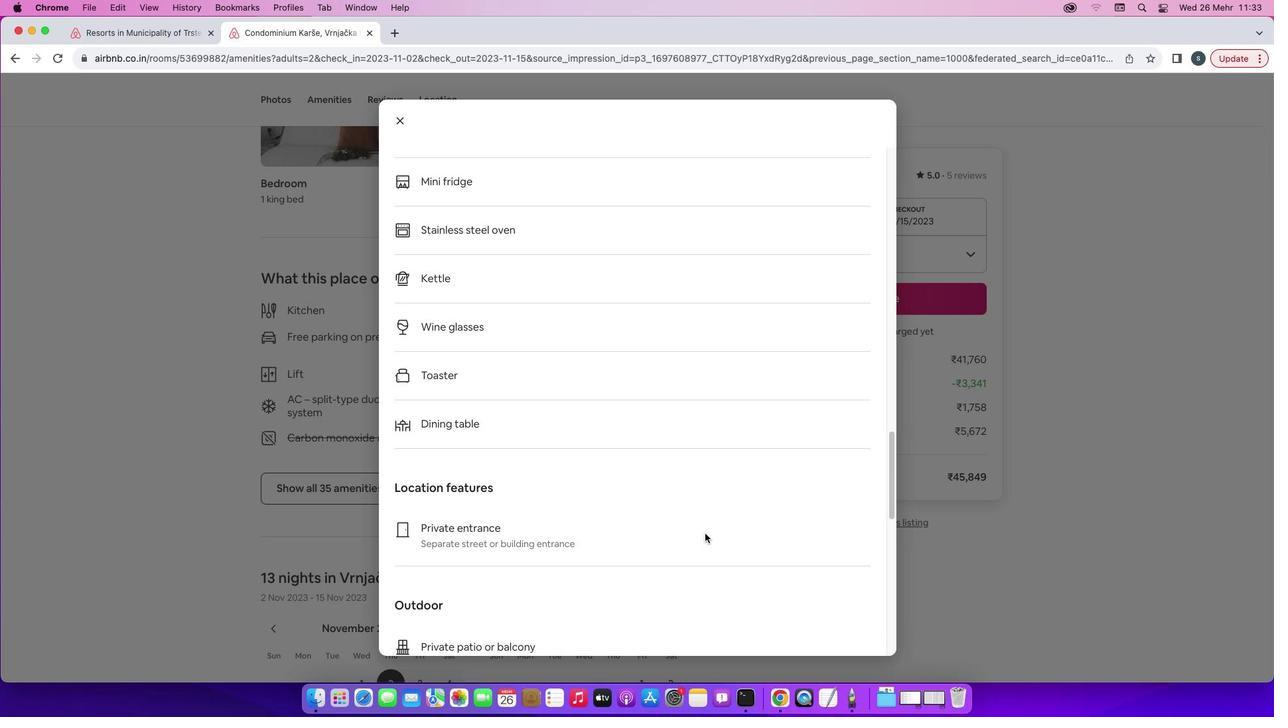 
Action: Mouse scrolled (707, 535) with delta (2, 1)
Screenshot: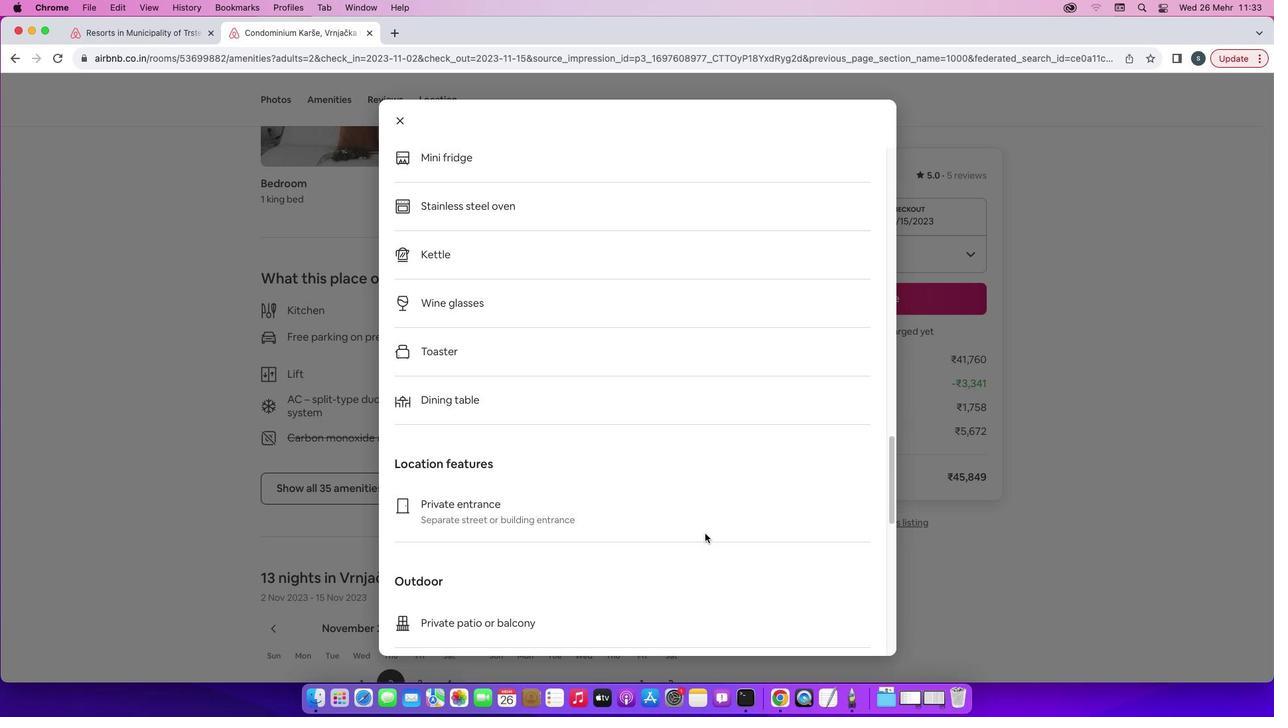 
Action: Mouse scrolled (707, 535) with delta (2, 1)
Screenshot: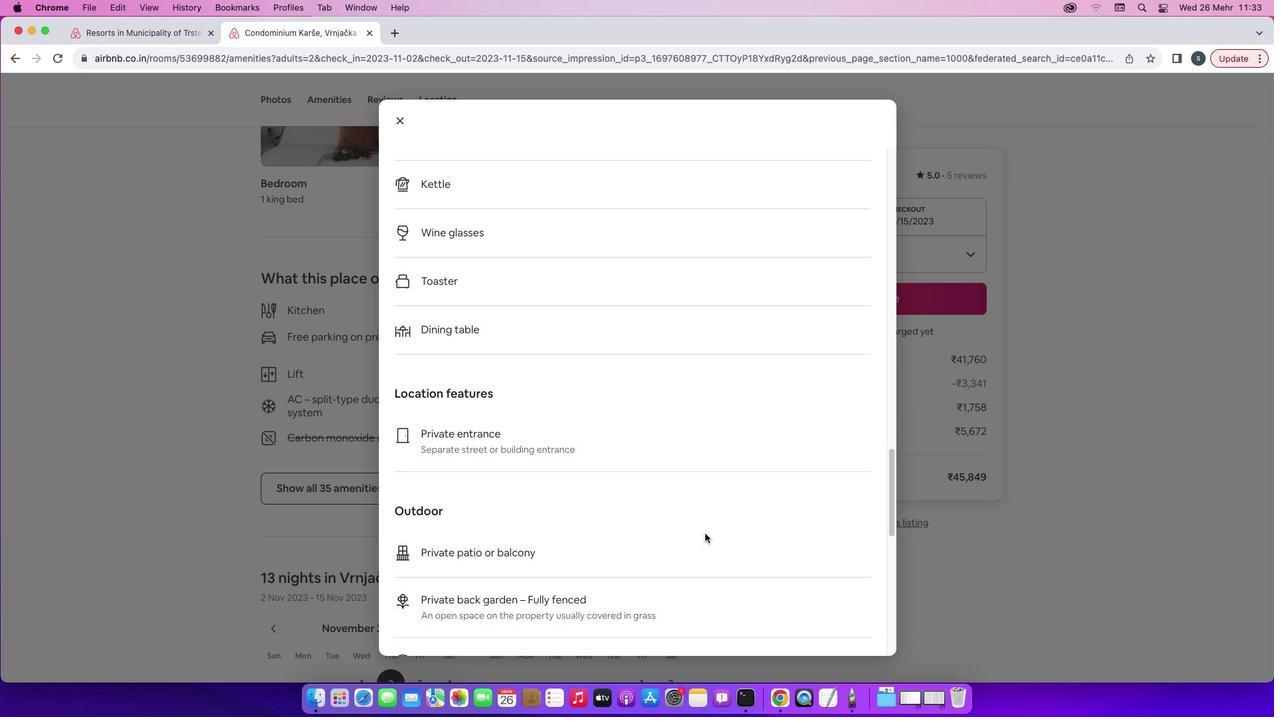 
Action: Mouse scrolled (707, 535) with delta (2, 1)
Screenshot: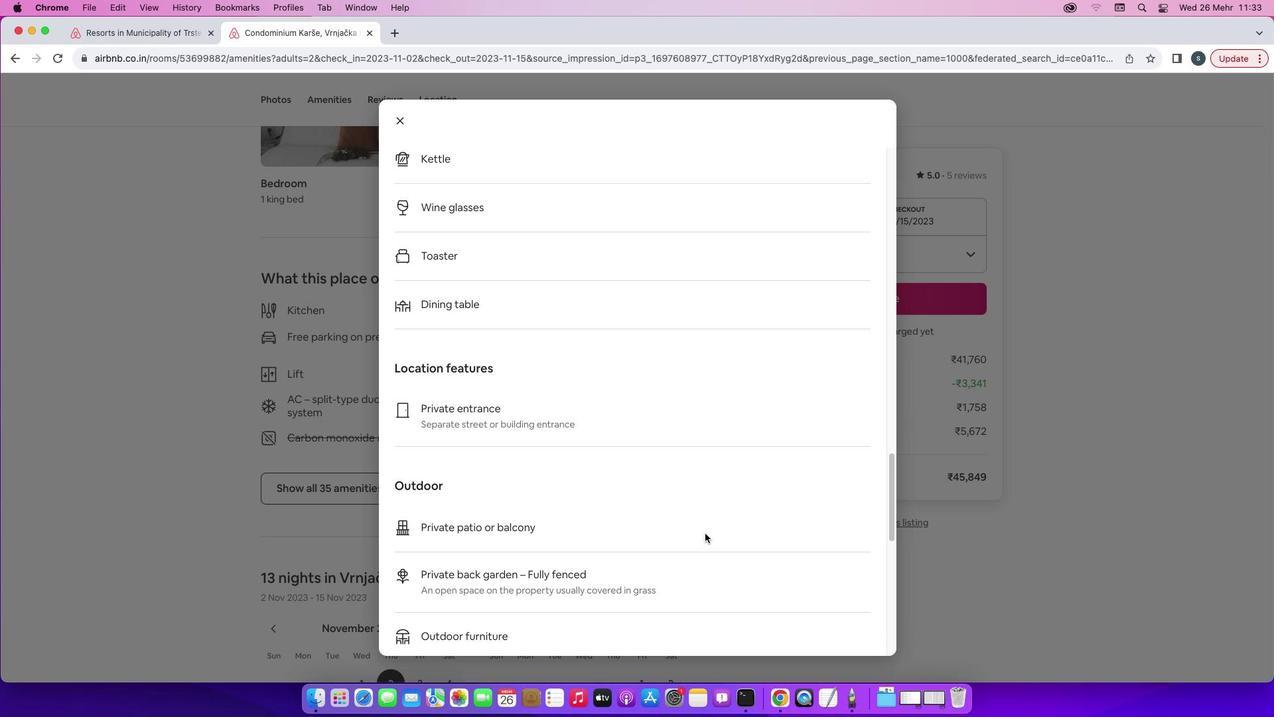 
Action: Mouse scrolled (707, 535) with delta (2, 1)
Screenshot: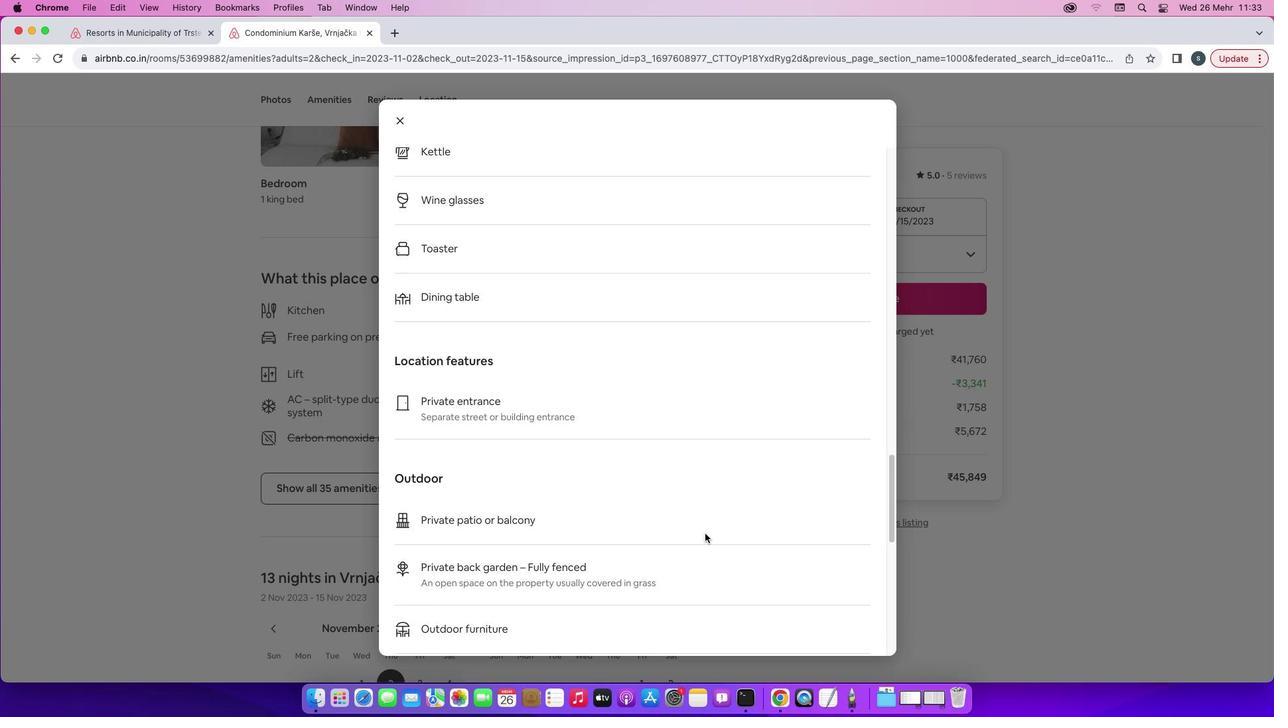 
Action: Mouse scrolled (707, 535) with delta (2, 1)
Screenshot: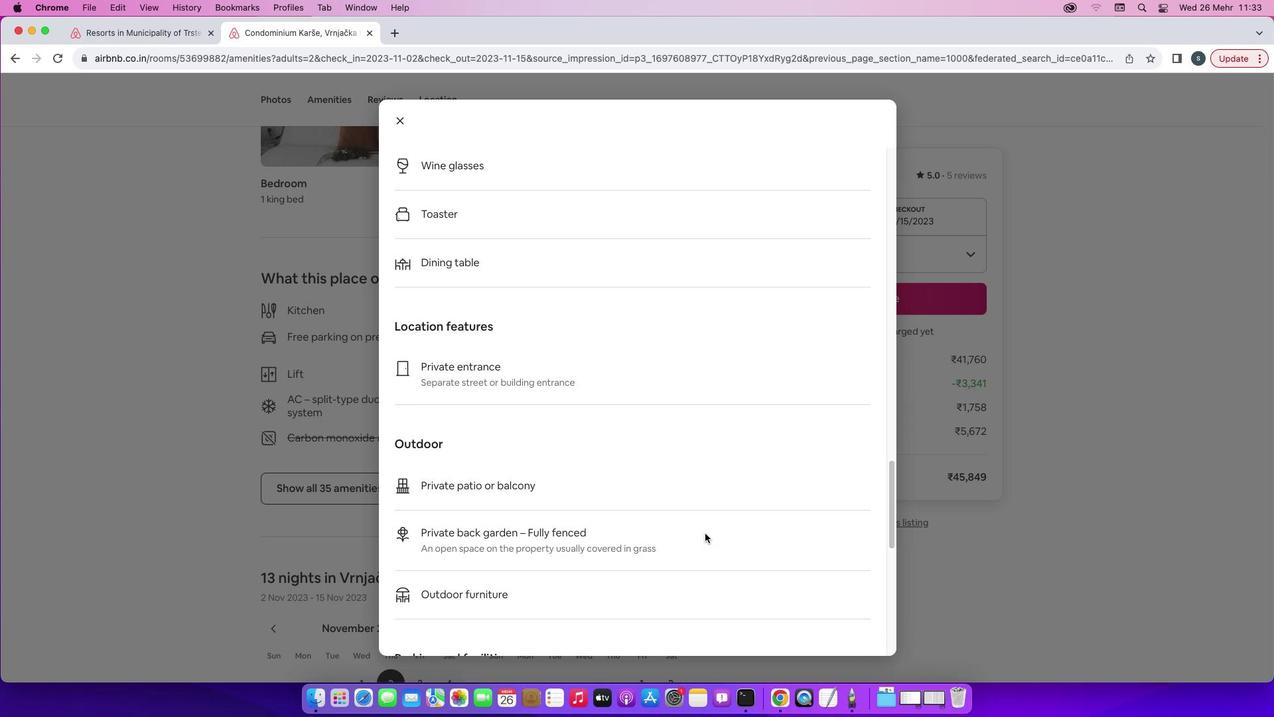 
Action: Mouse scrolled (707, 535) with delta (2, 1)
Screenshot: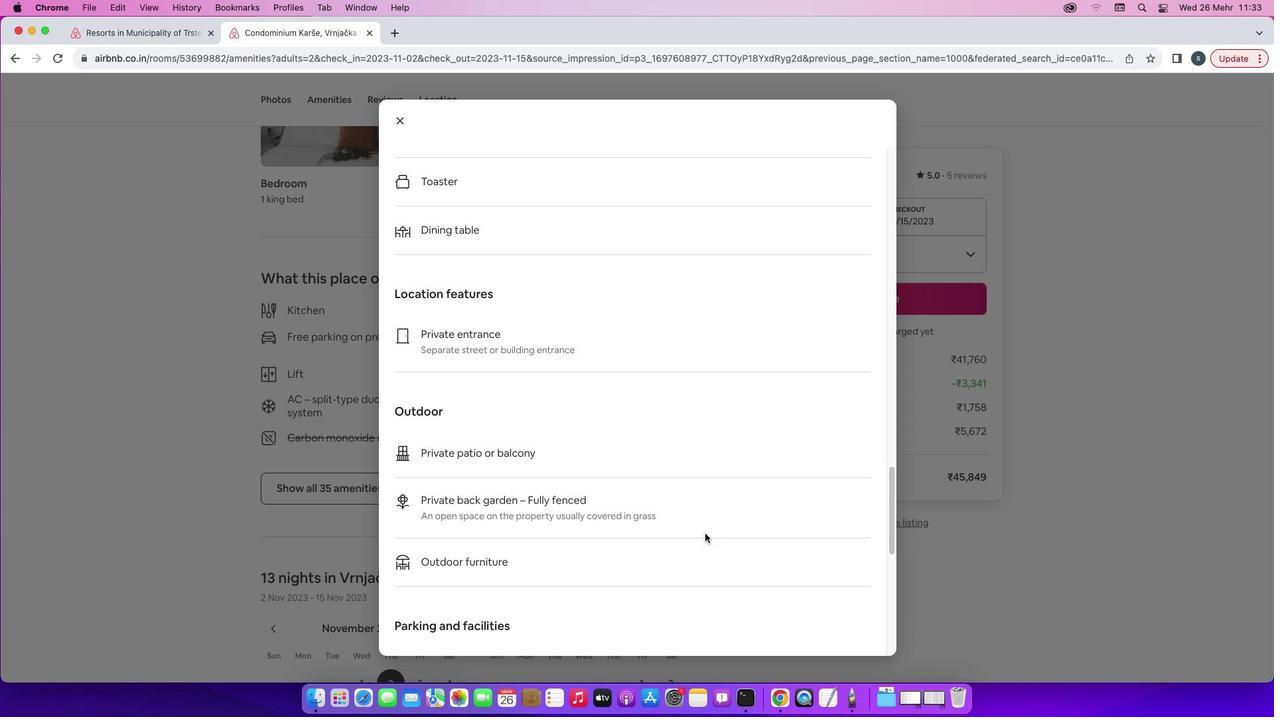 
Action: Mouse scrolled (707, 535) with delta (2, 1)
Screenshot: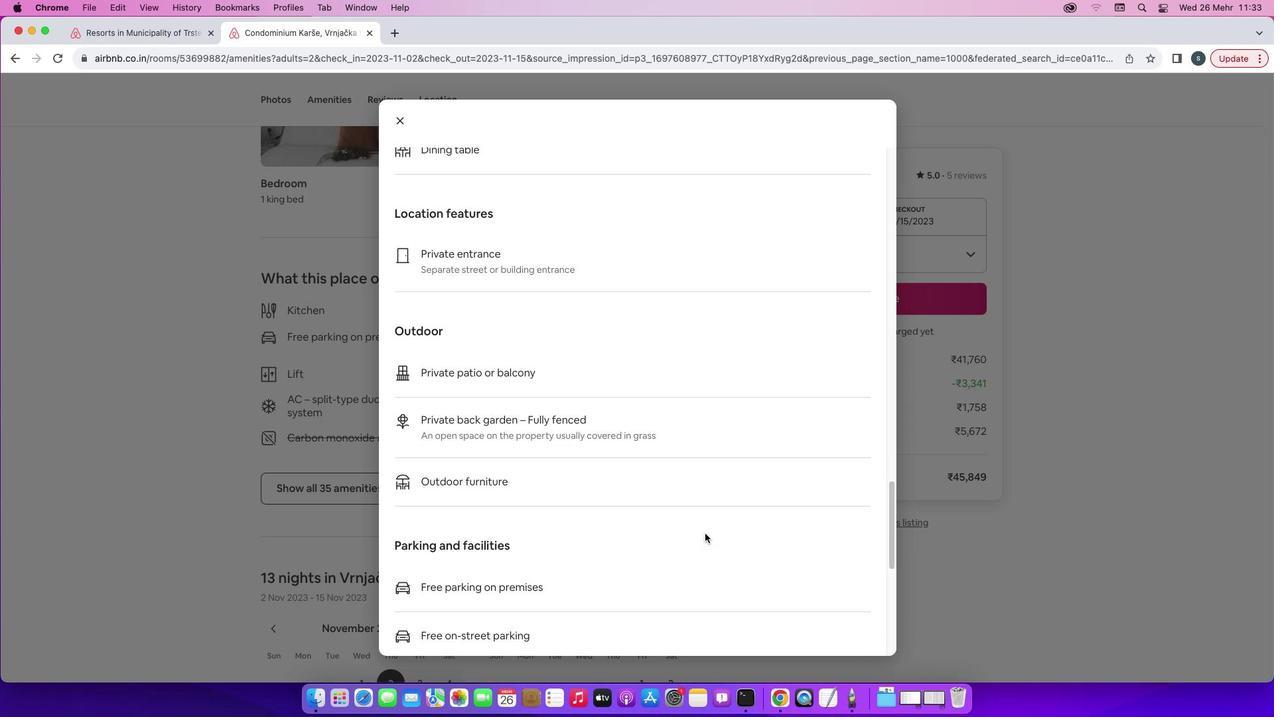 
Action: Mouse scrolled (707, 535) with delta (2, 1)
Screenshot: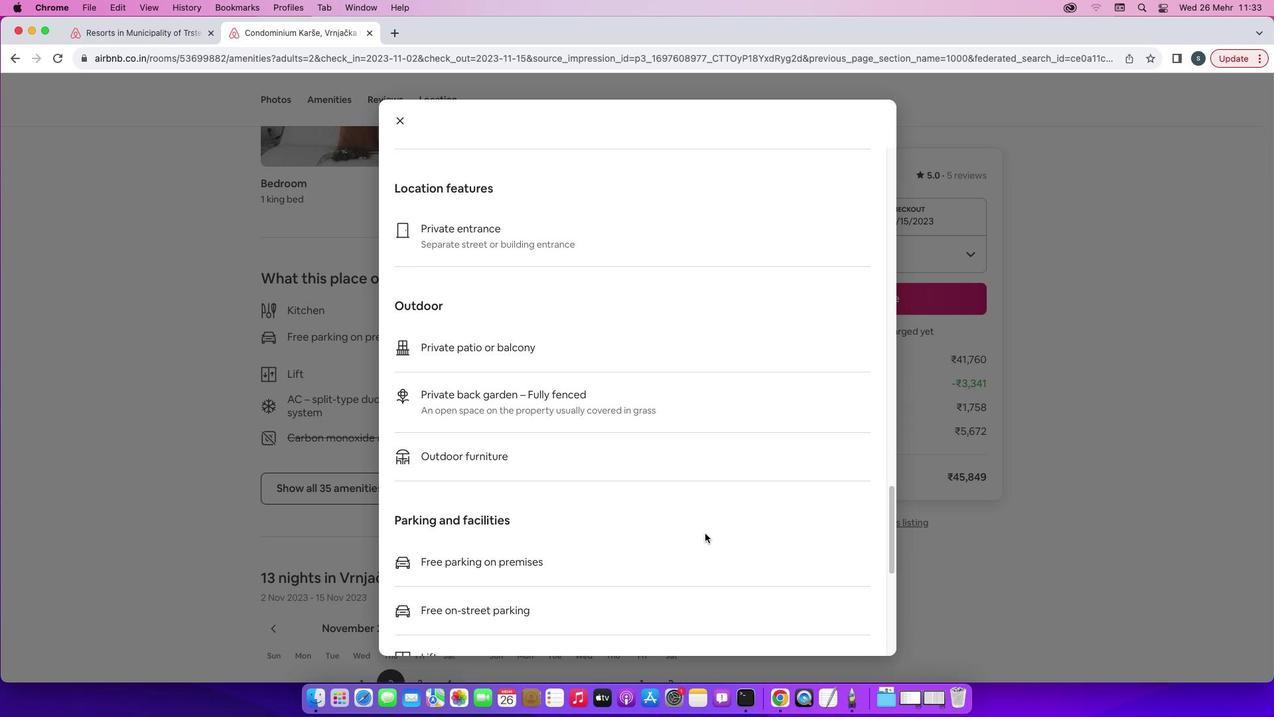
Action: Mouse scrolled (707, 535) with delta (2, 1)
Screenshot: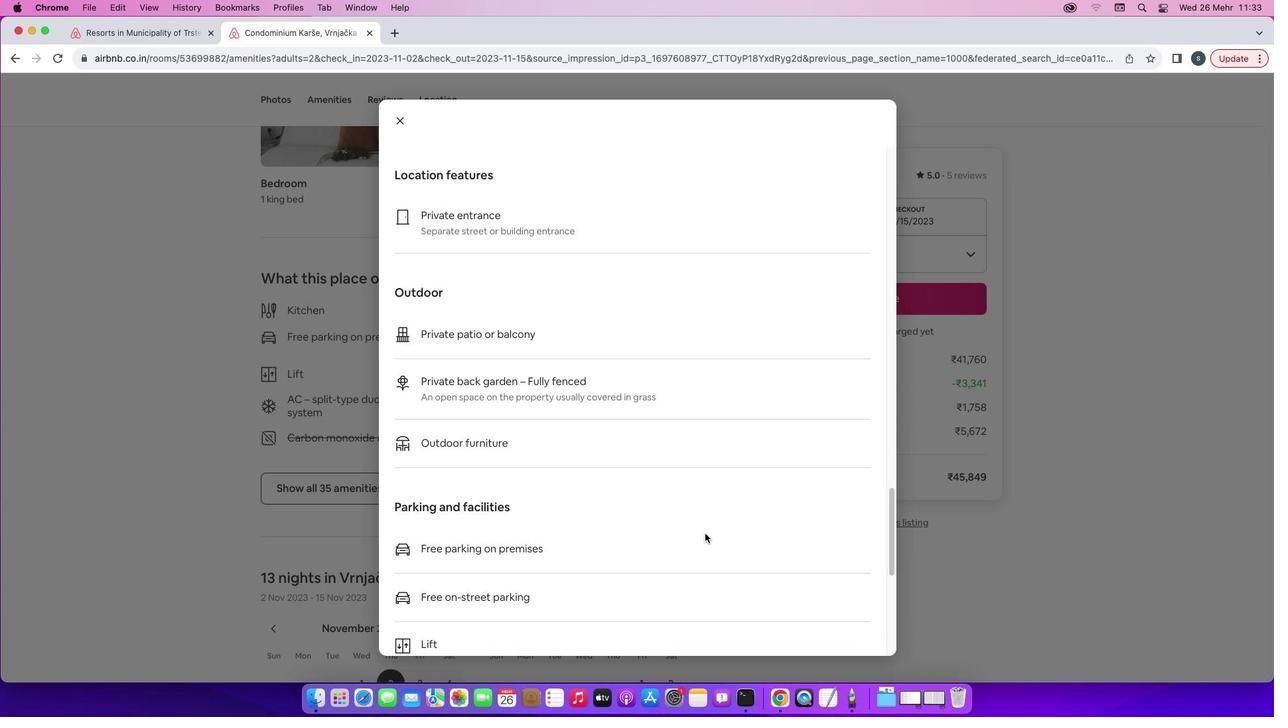 
Action: Mouse scrolled (707, 535) with delta (2, 1)
Screenshot: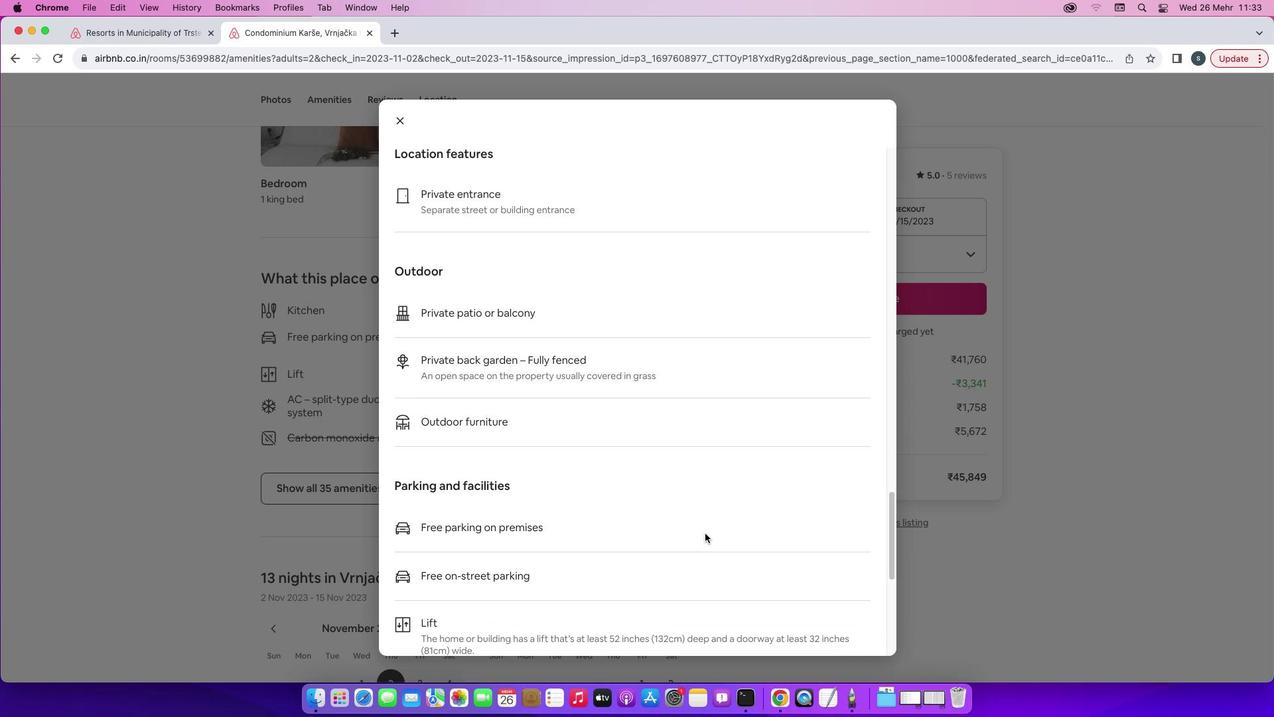 
Action: Mouse scrolled (707, 535) with delta (2, 1)
Screenshot: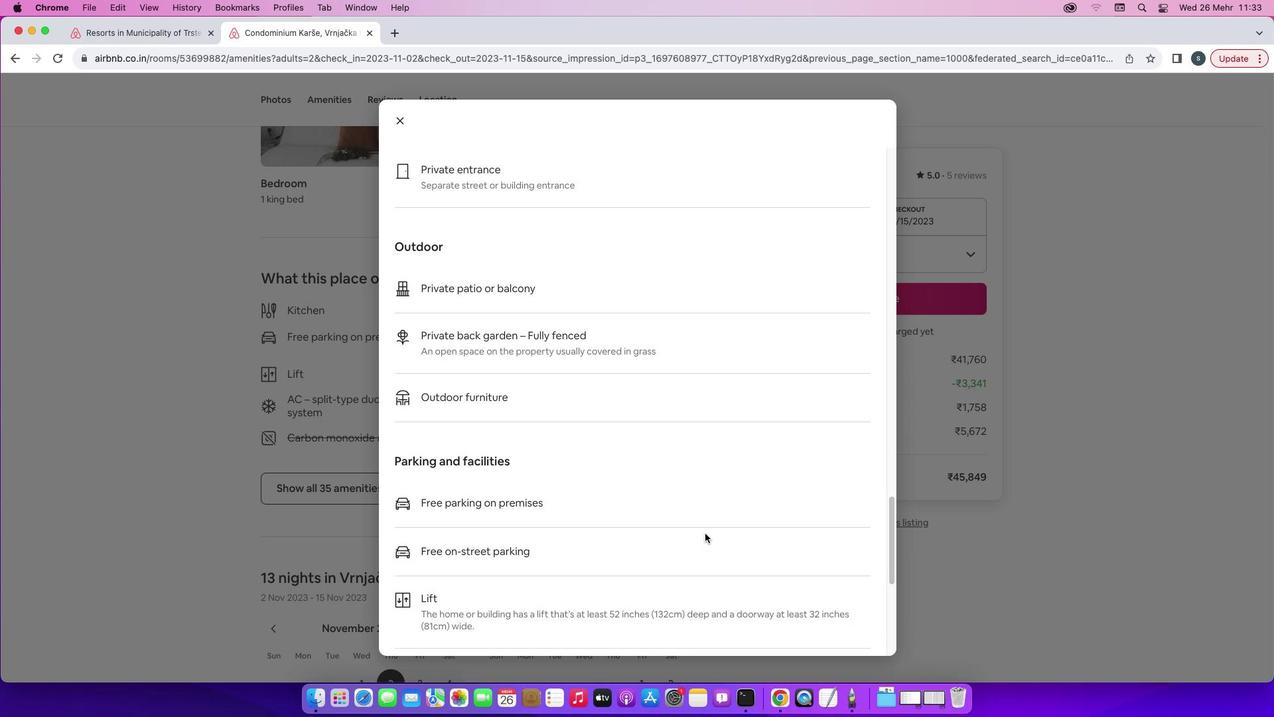 
Action: Mouse scrolled (707, 535) with delta (2, 0)
Screenshot: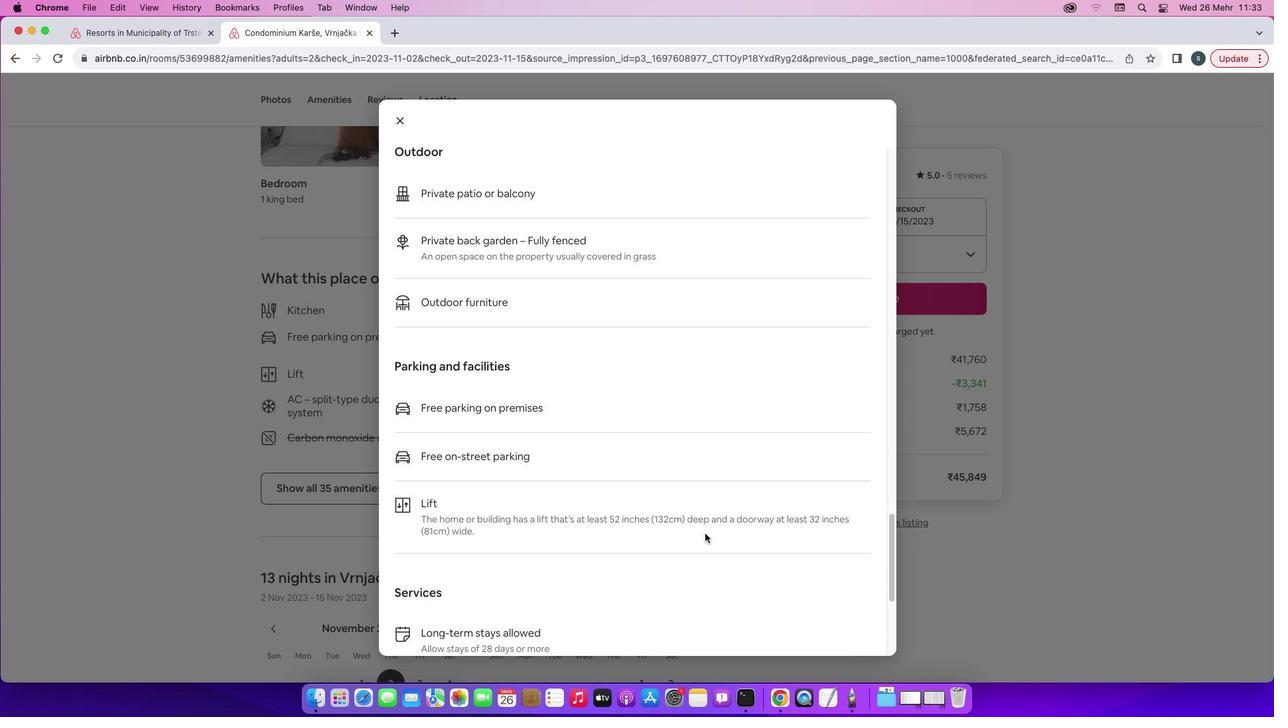 
Action: Mouse scrolled (707, 535) with delta (2, 1)
Screenshot: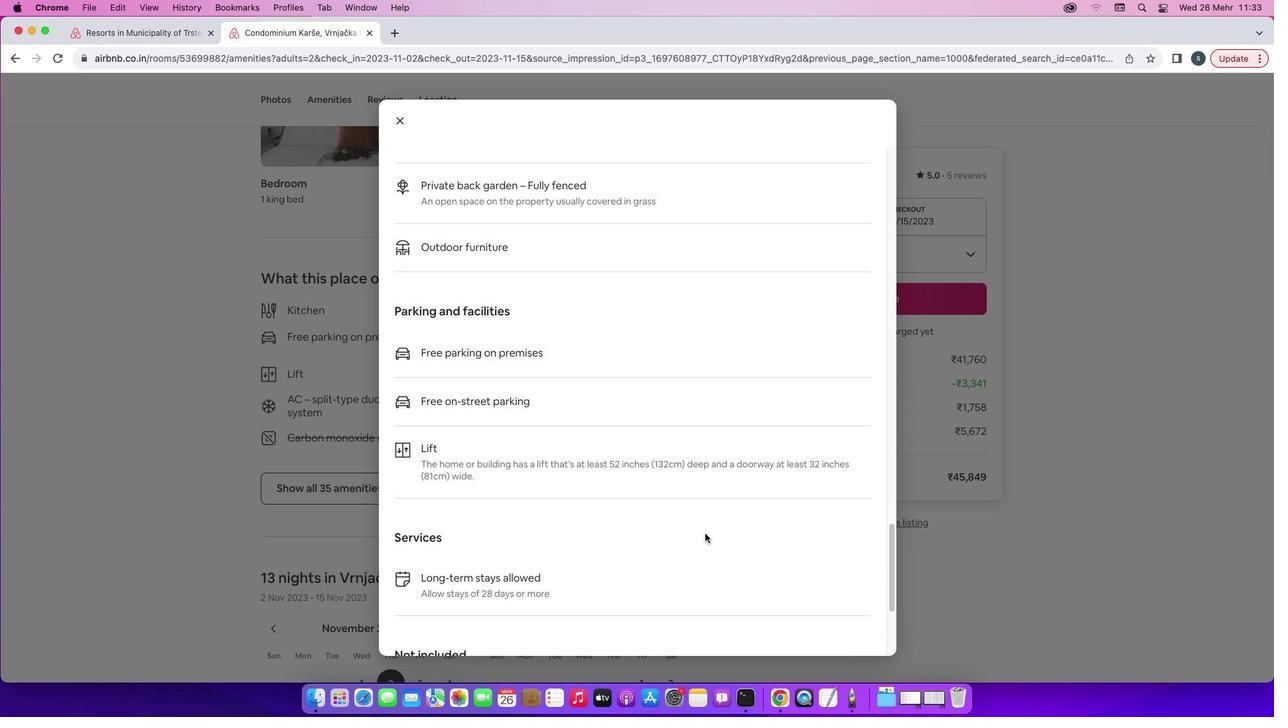 
Action: Mouse scrolled (707, 535) with delta (2, 1)
Screenshot: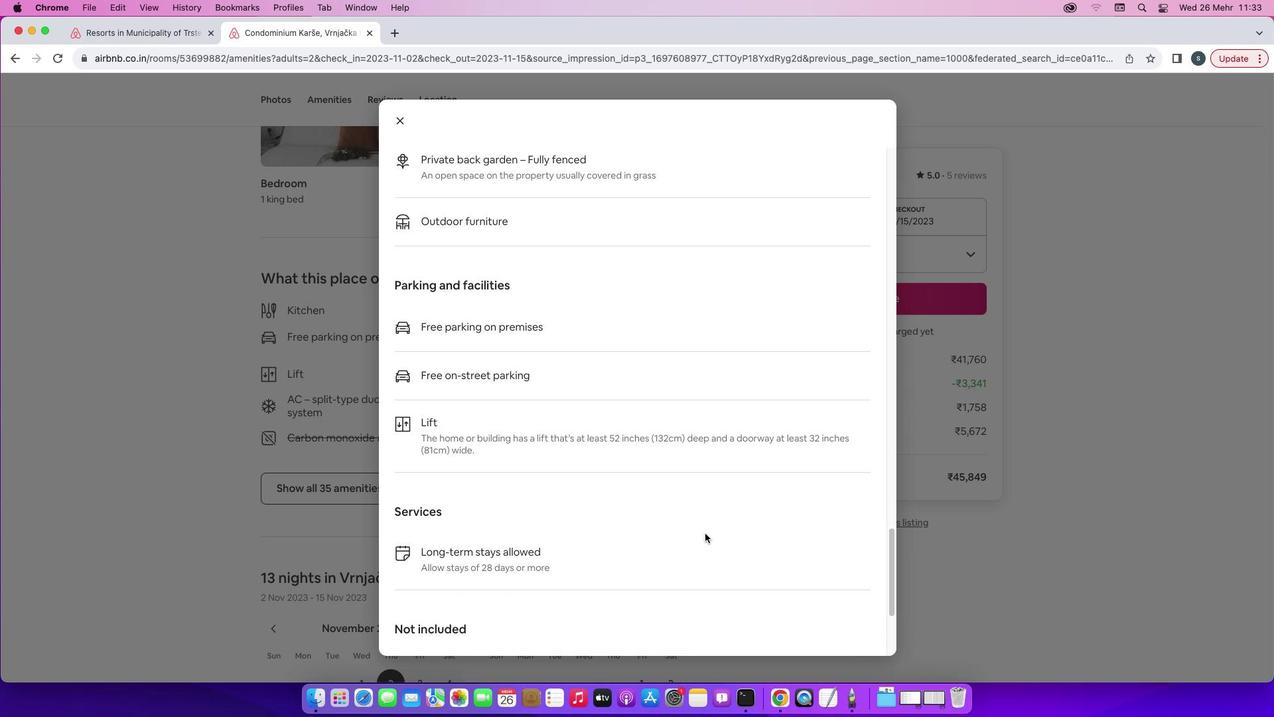 
Action: Mouse scrolled (707, 535) with delta (2, 1)
Screenshot: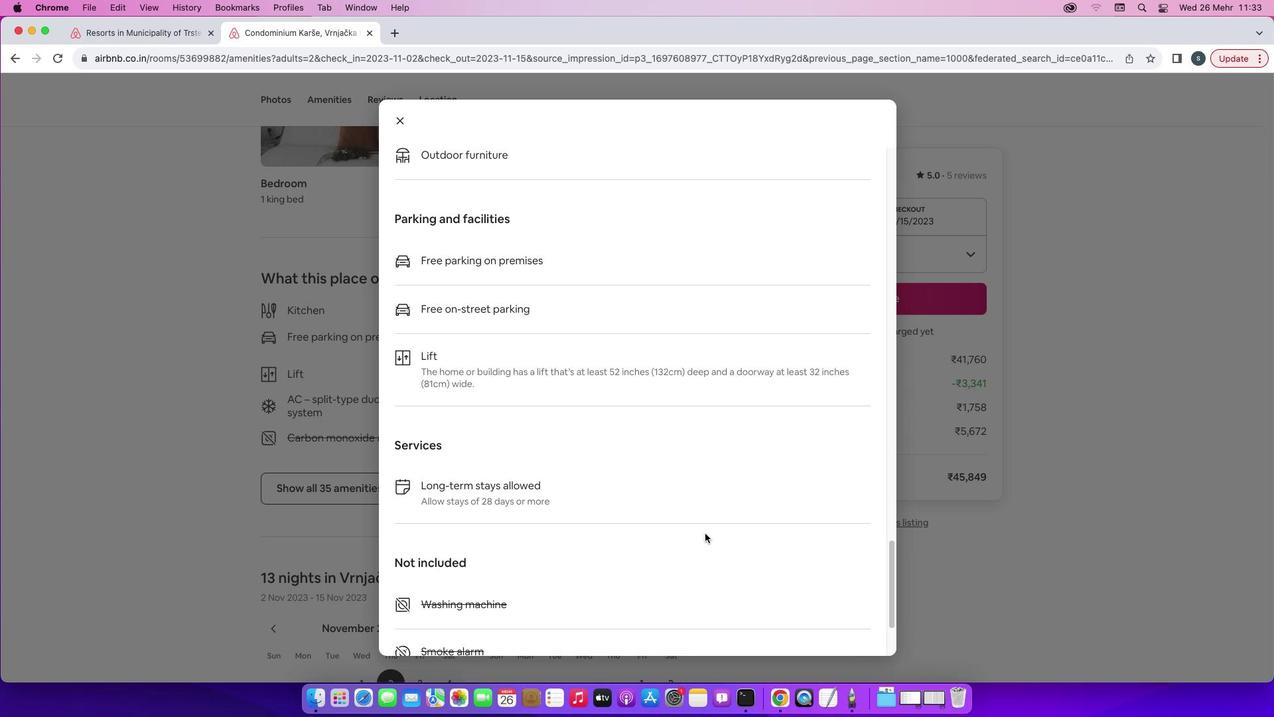 
Action: Mouse scrolled (707, 535) with delta (2, 0)
Screenshot: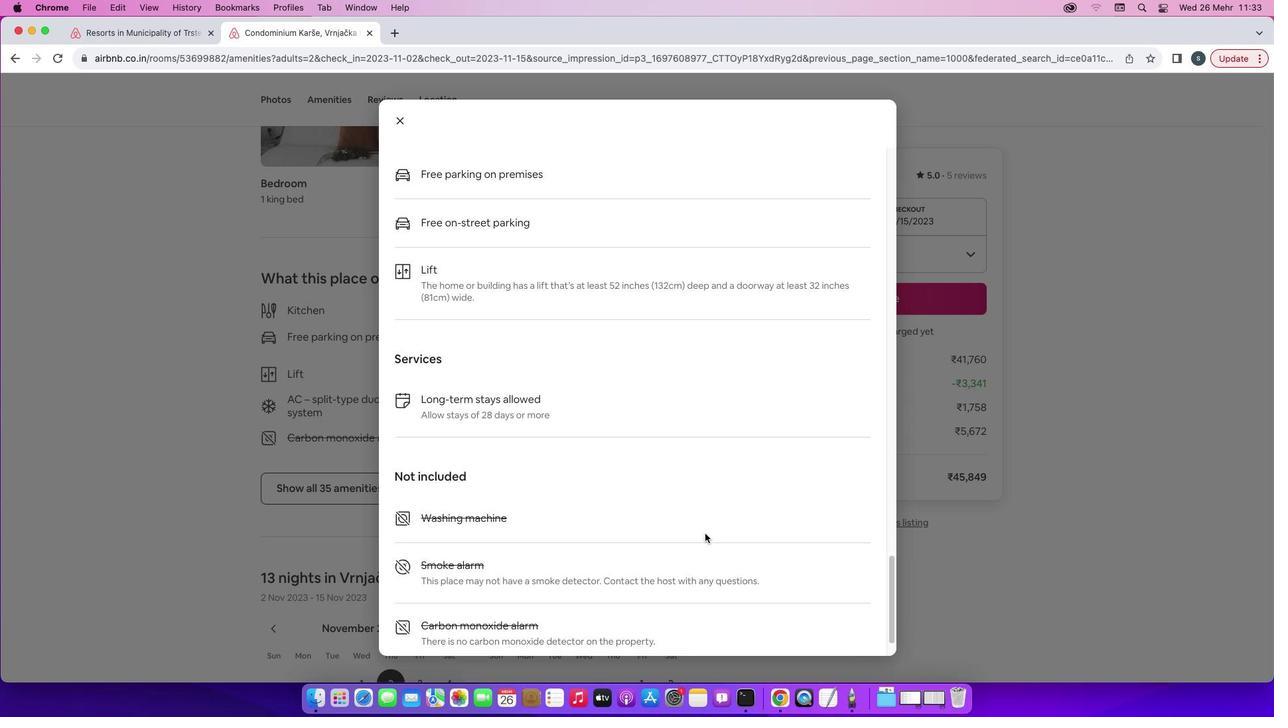 
Action: Mouse scrolled (707, 535) with delta (2, 0)
Screenshot: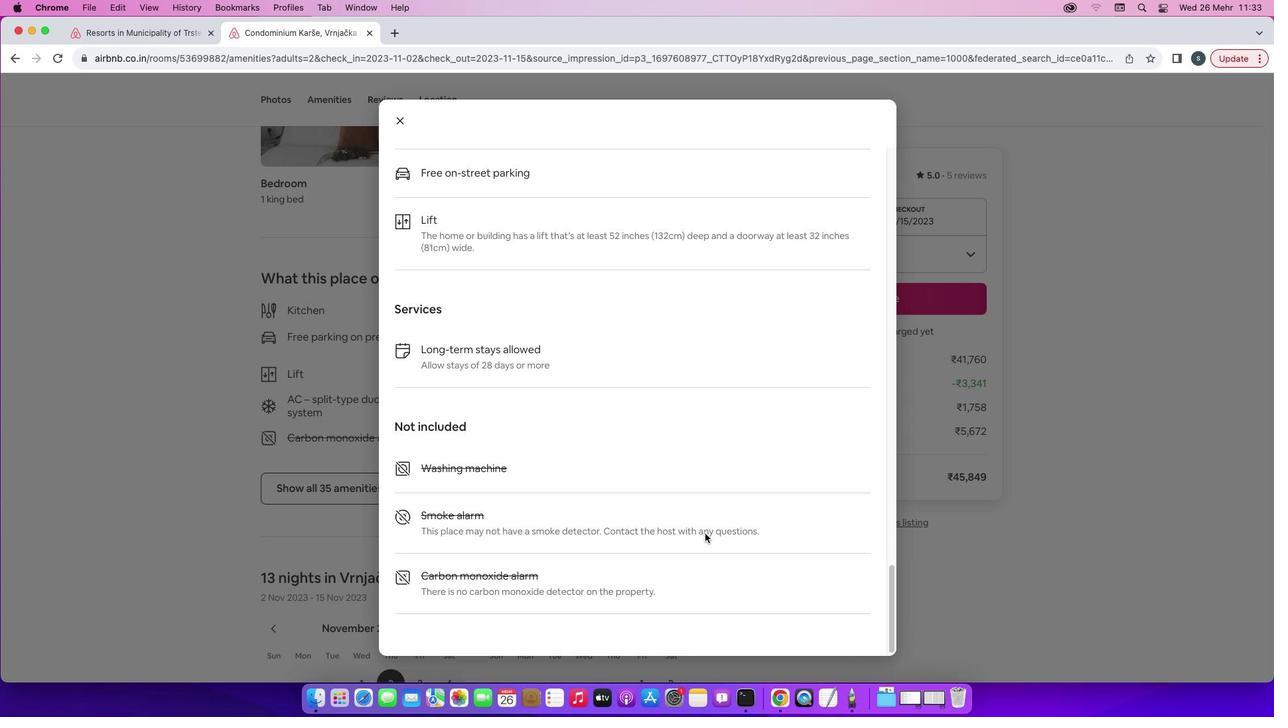 
Action: Mouse scrolled (707, 535) with delta (2, 0)
Screenshot: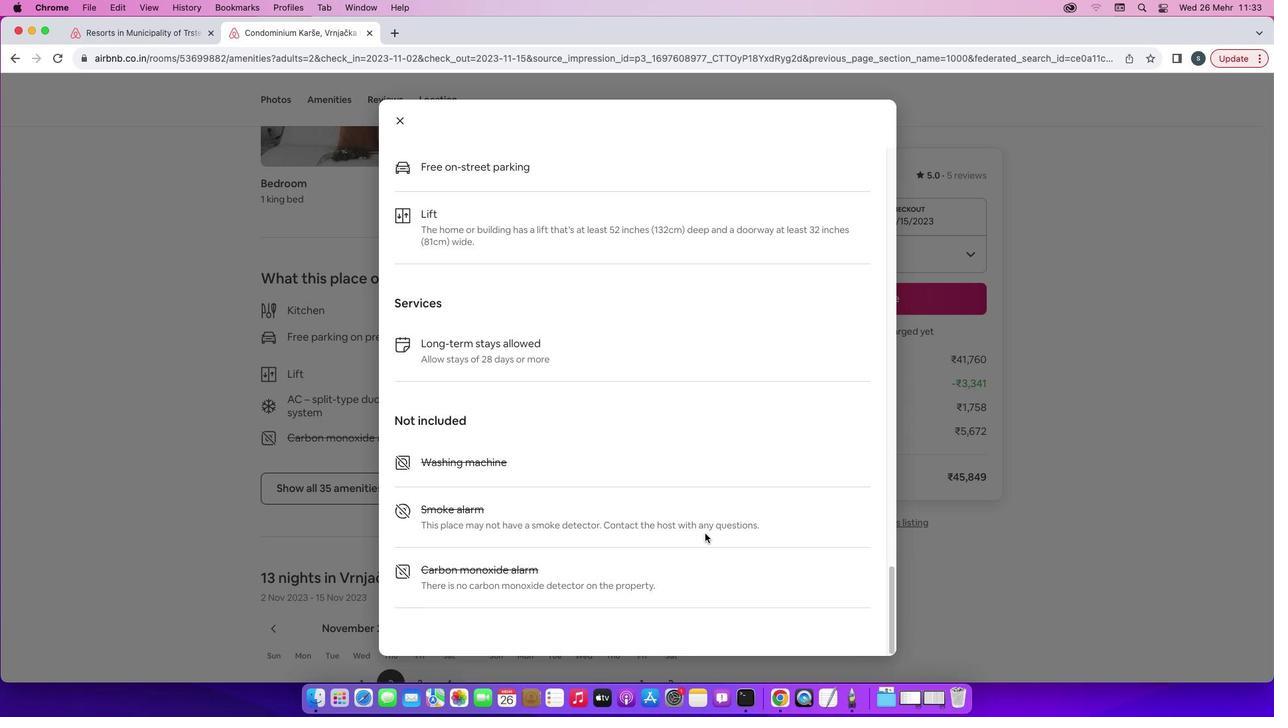 
Action: Mouse scrolled (707, 535) with delta (2, 1)
Screenshot: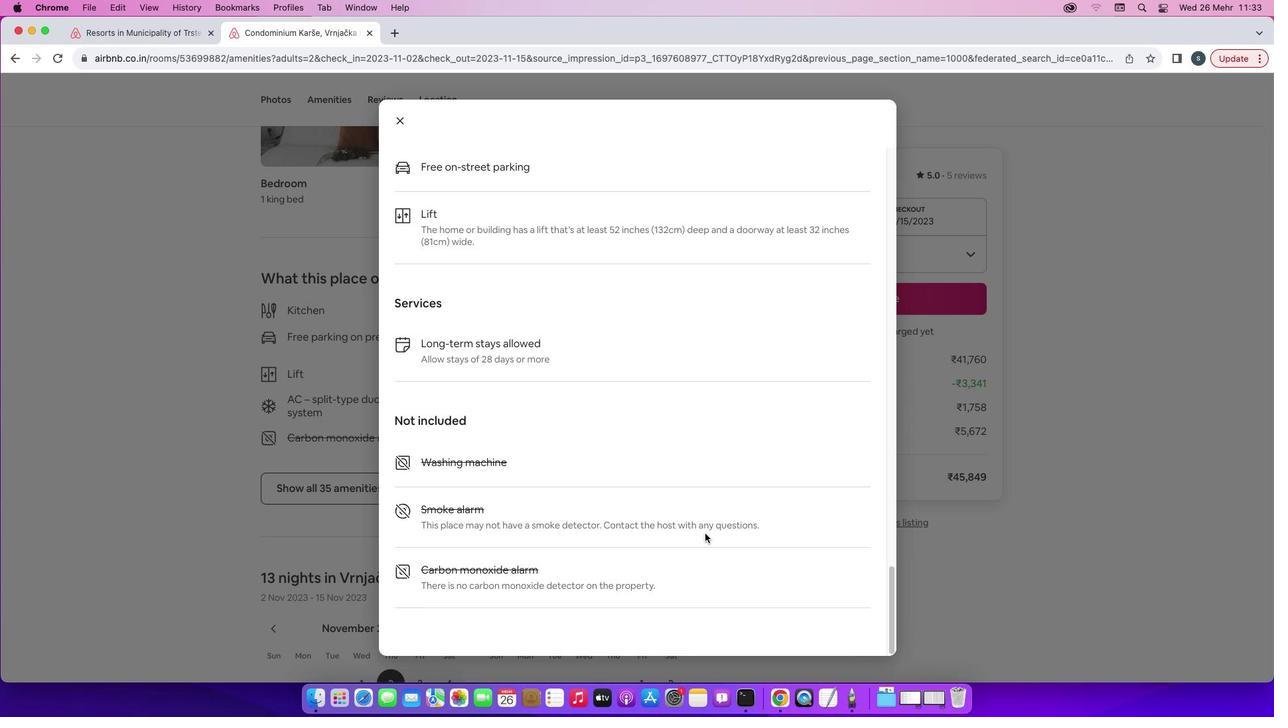
Action: Mouse scrolled (707, 535) with delta (2, 1)
Screenshot: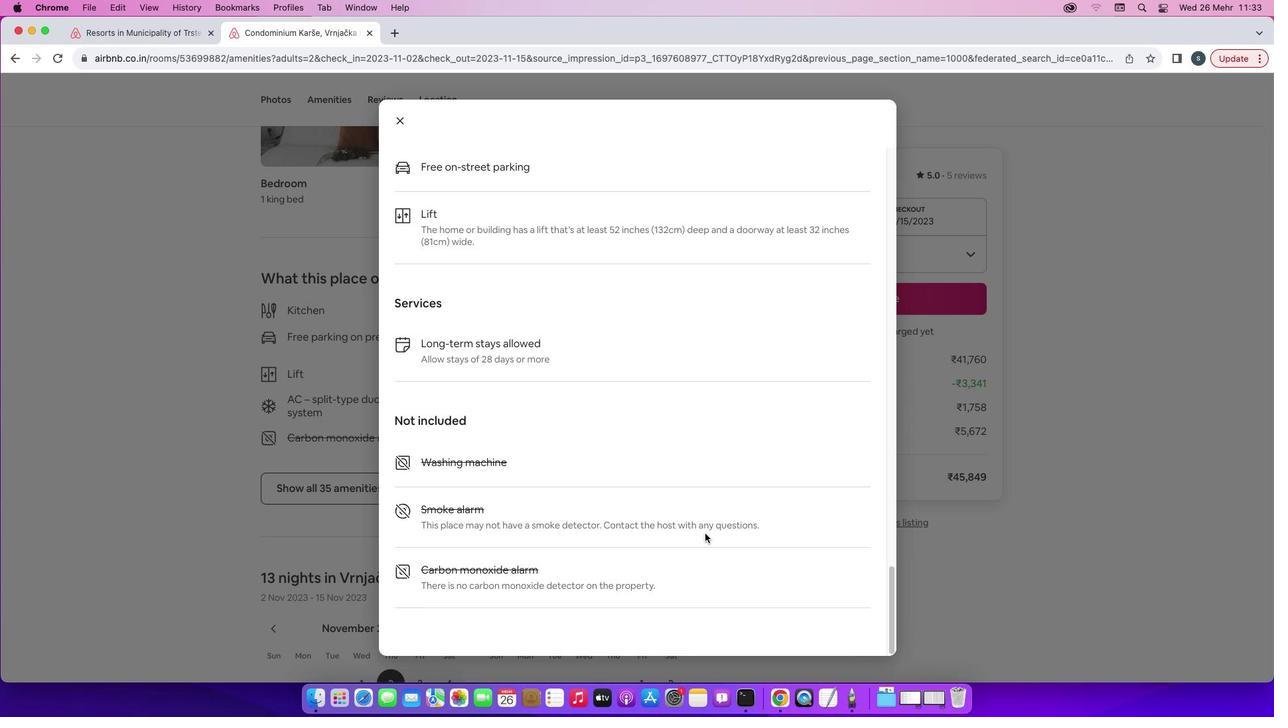 
Action: Mouse scrolled (707, 535) with delta (2, 1)
Screenshot: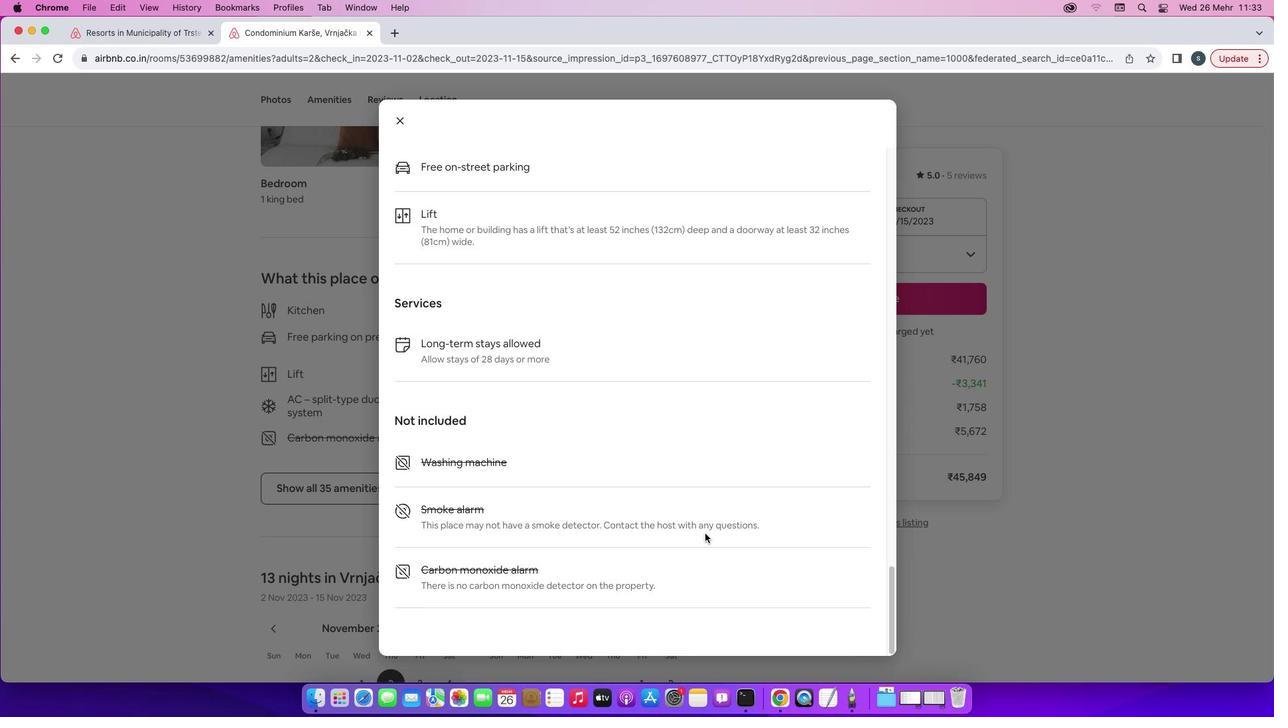 
Action: Mouse scrolled (707, 535) with delta (2, 0)
Screenshot: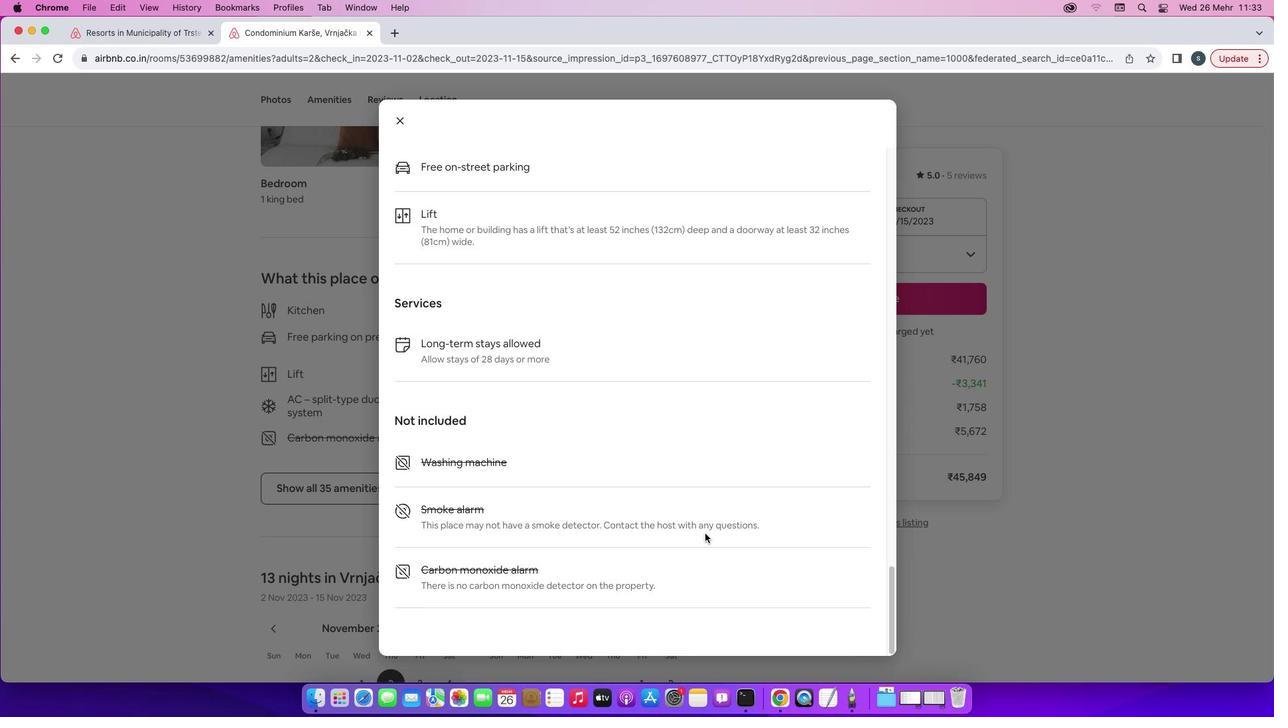 
Action: Mouse scrolled (707, 535) with delta (2, 0)
